 Task: Set up an automation rule in Jira to create a feature flag in LaunchDarkly when an epic is moved to 'In Progress'.
Action: Mouse moved to (137, 238)
Screenshot: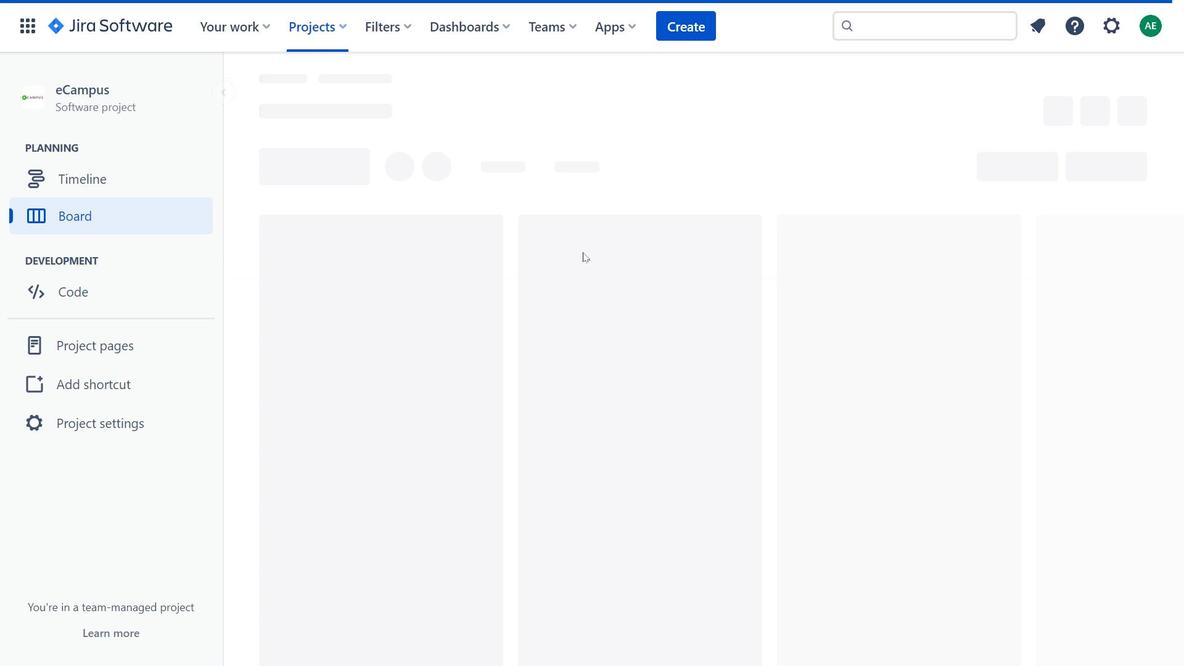 
Action: Mouse pressed left at (137, 238)
Screenshot: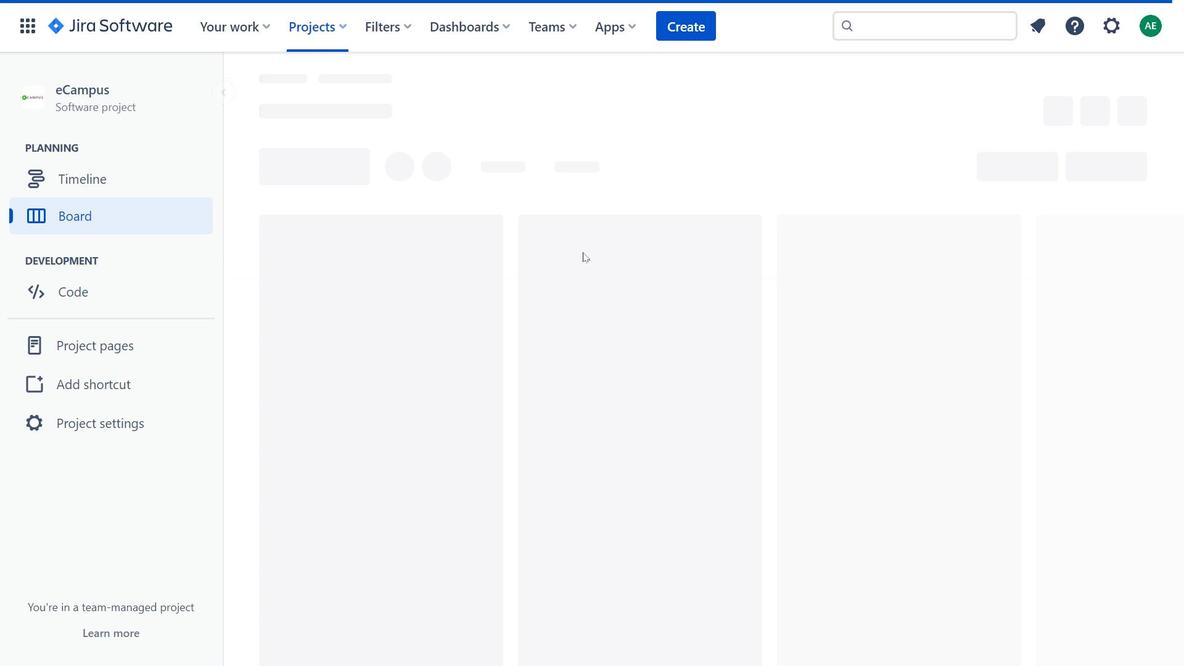 
Action: Mouse moved to (961, 377)
Screenshot: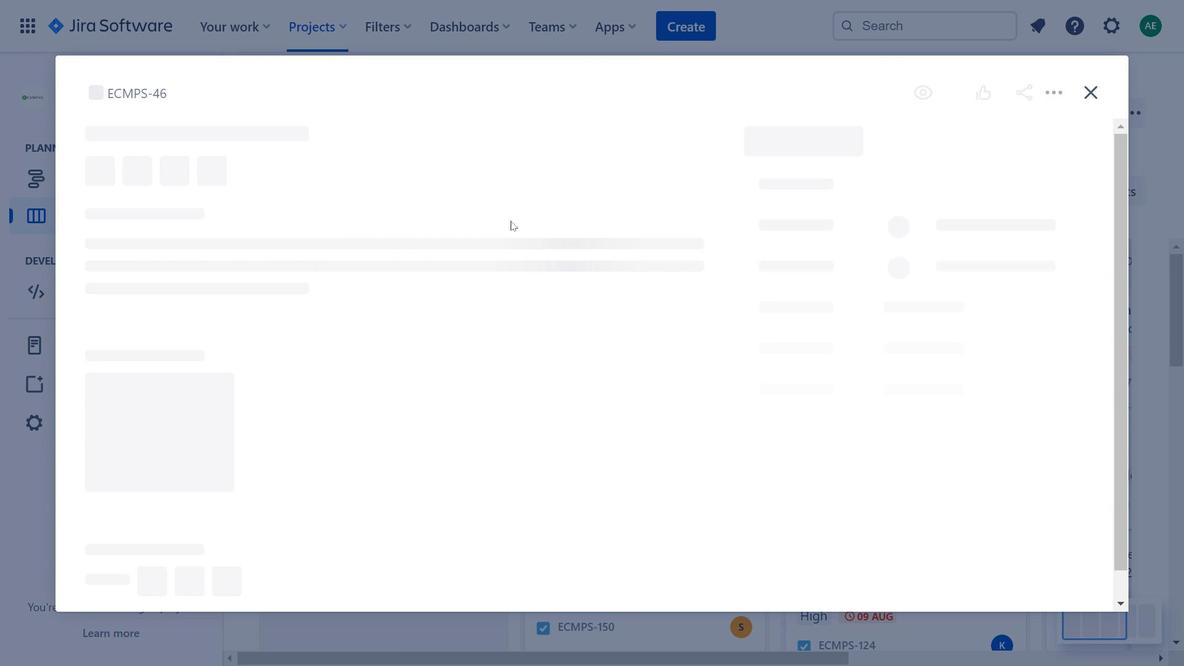 
Action: Mouse pressed left at (961, 377)
Screenshot: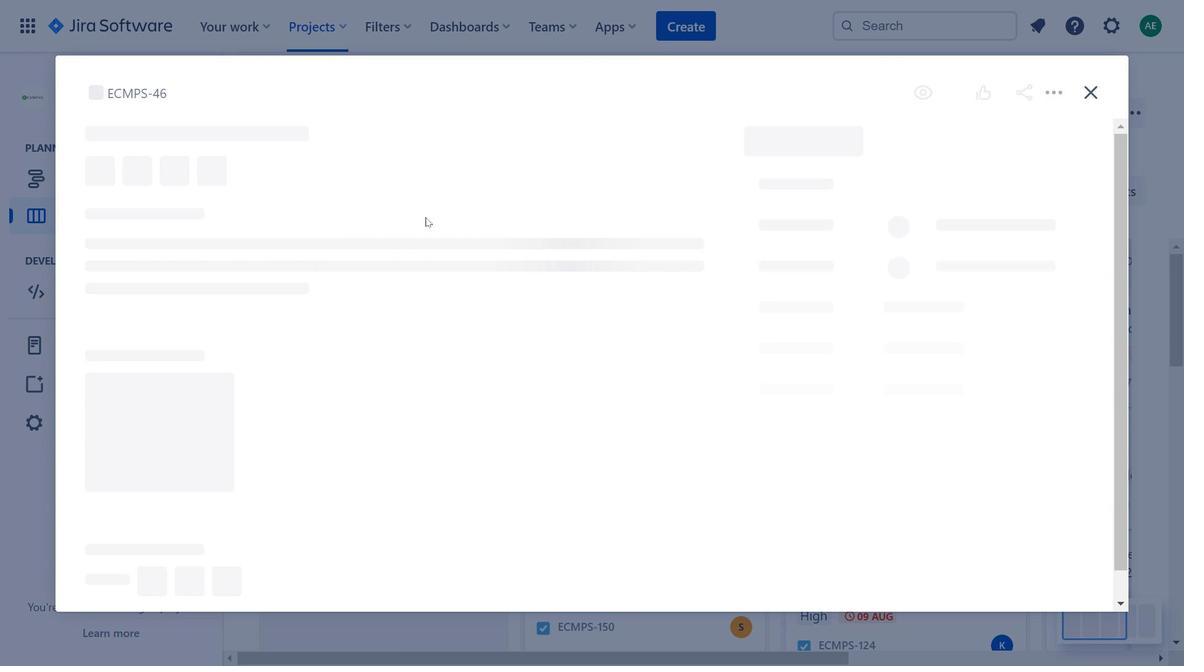 
Action: Mouse moved to (295, 243)
Screenshot: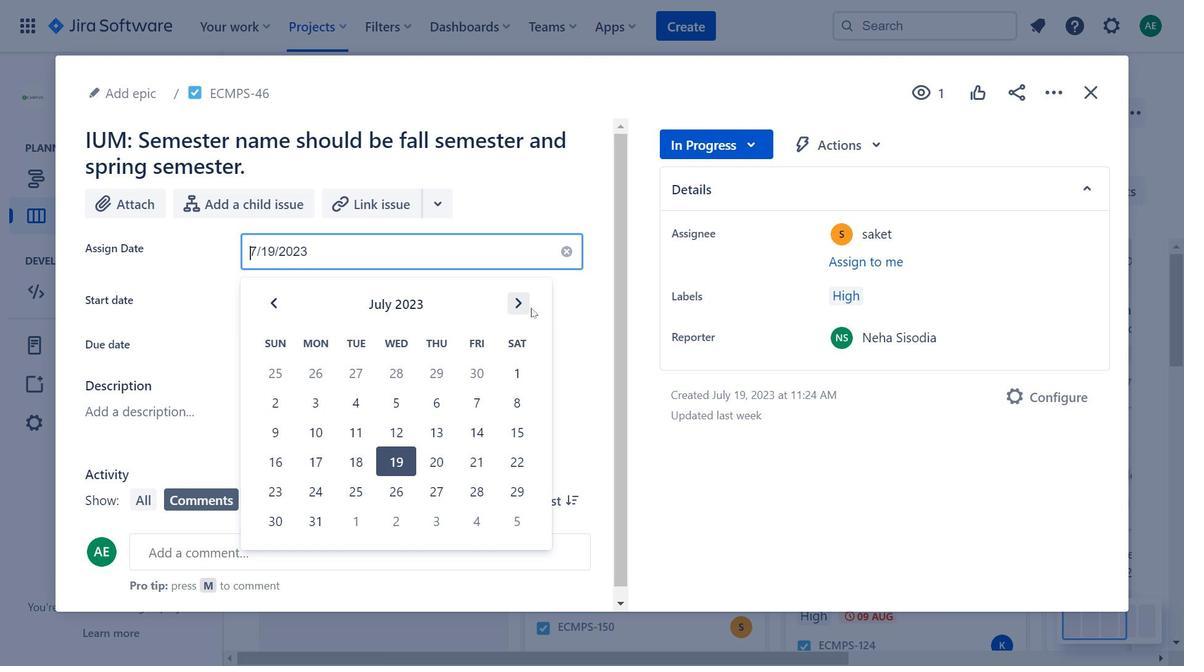 
Action: Mouse pressed left at (295, 243)
Screenshot: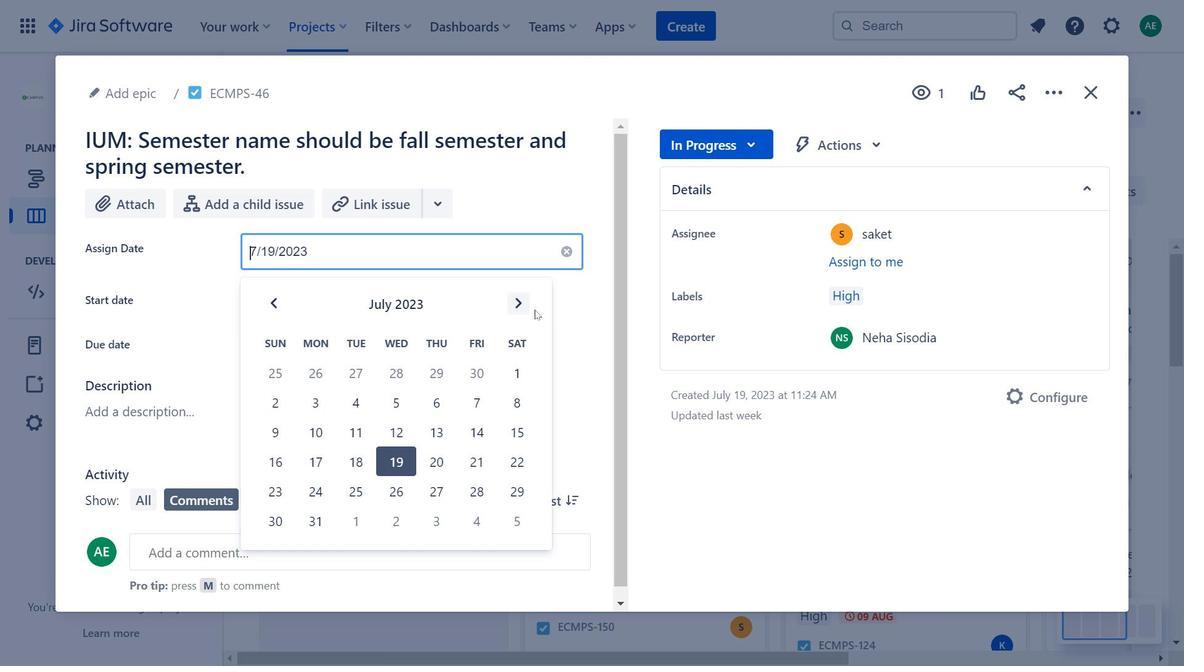 
Action: Mouse moved to (529, 310)
Screenshot: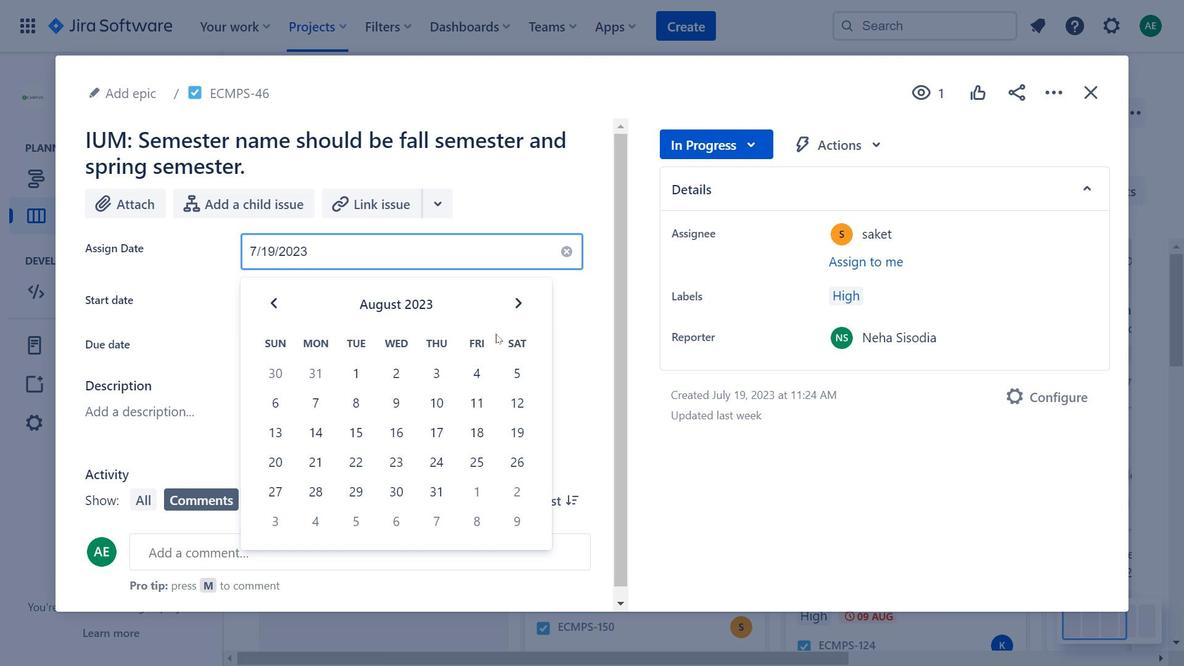 
Action: Mouse pressed left at (529, 310)
Screenshot: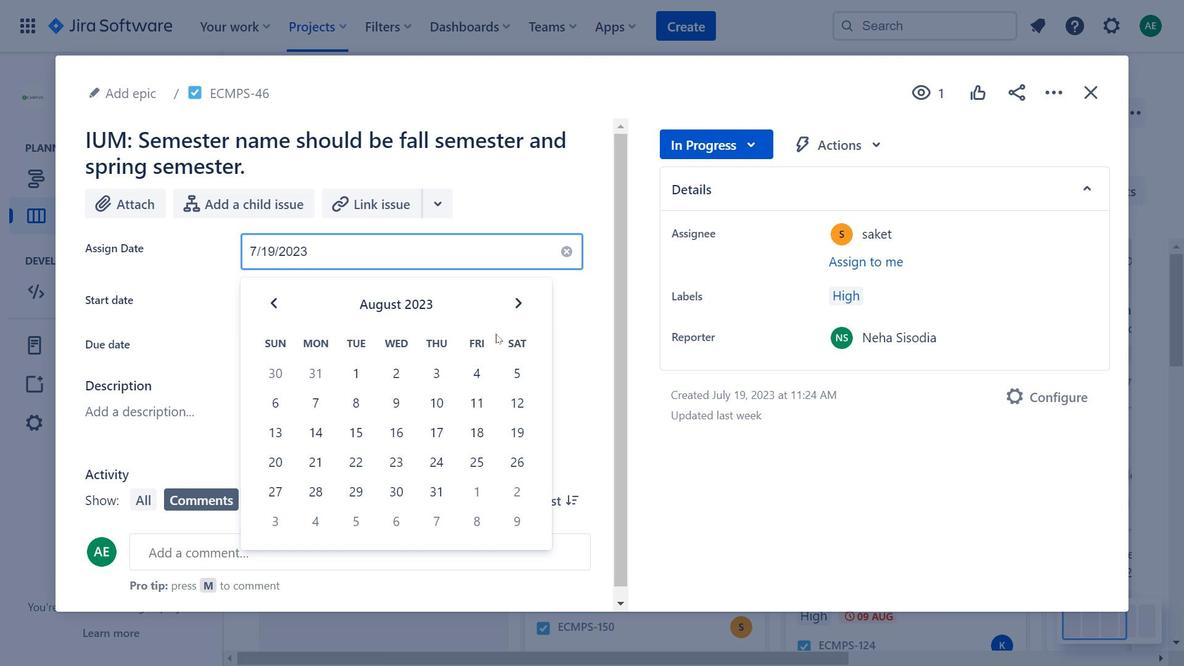 
Action: Mouse moved to (528, 303)
Screenshot: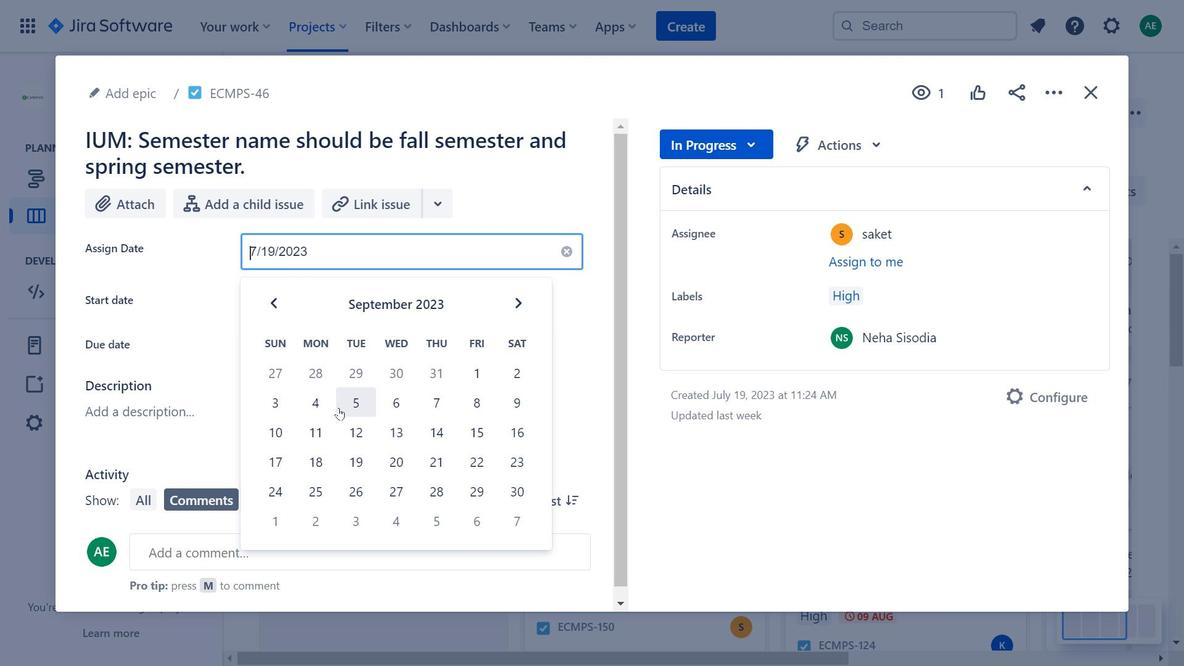 
Action: Mouse pressed left at (528, 303)
Screenshot: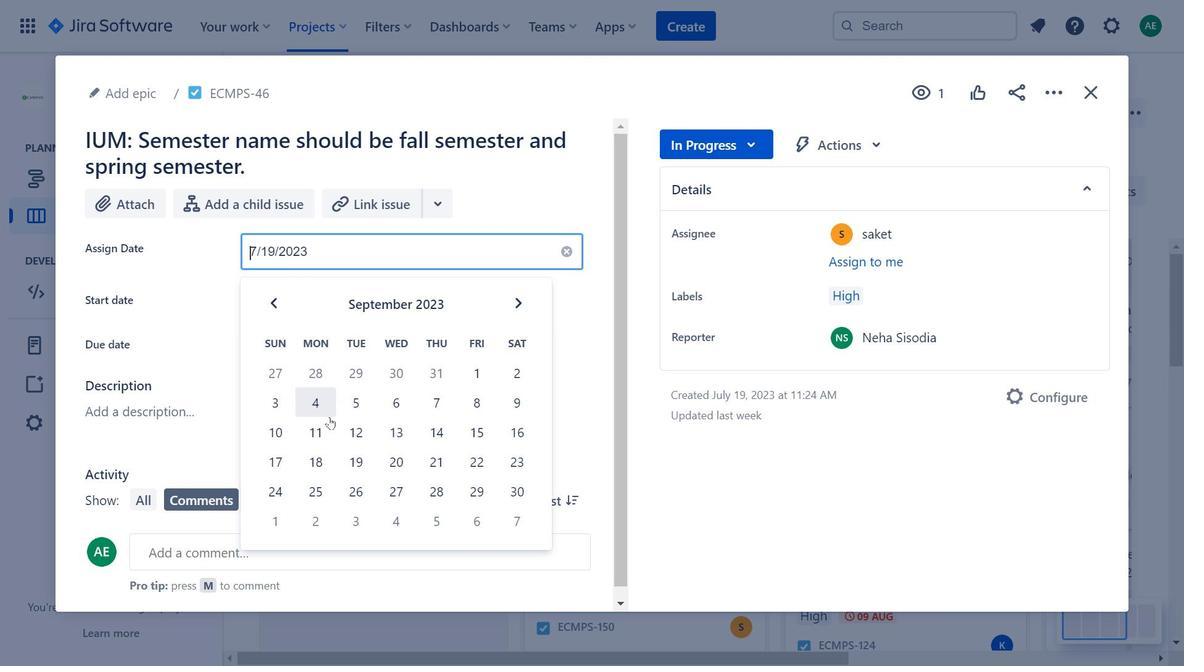 
Action: Mouse moved to (849, 144)
Screenshot: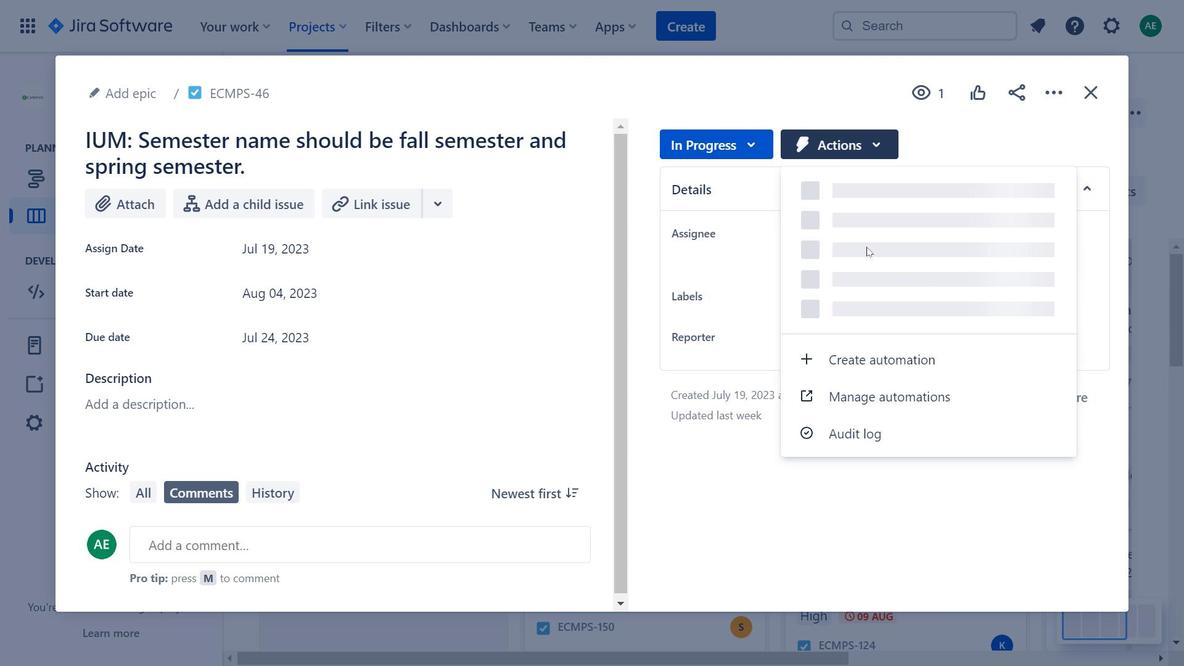 
Action: Mouse pressed left at (849, 144)
Screenshot: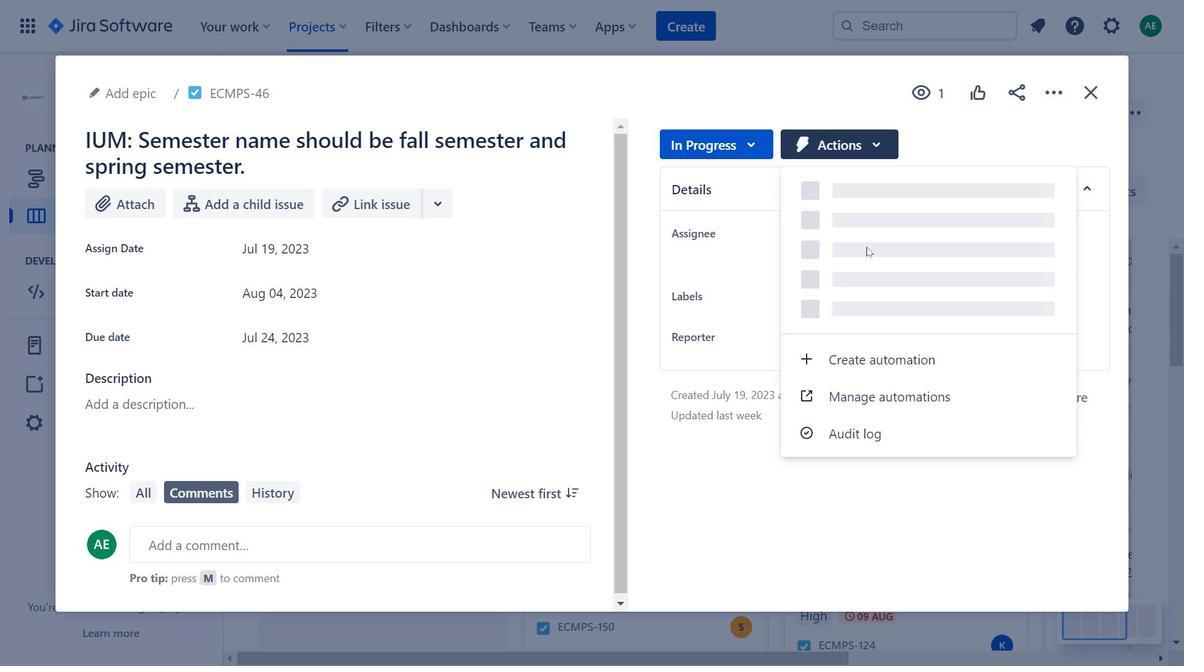 
Action: Mouse moved to (429, 216)
Screenshot: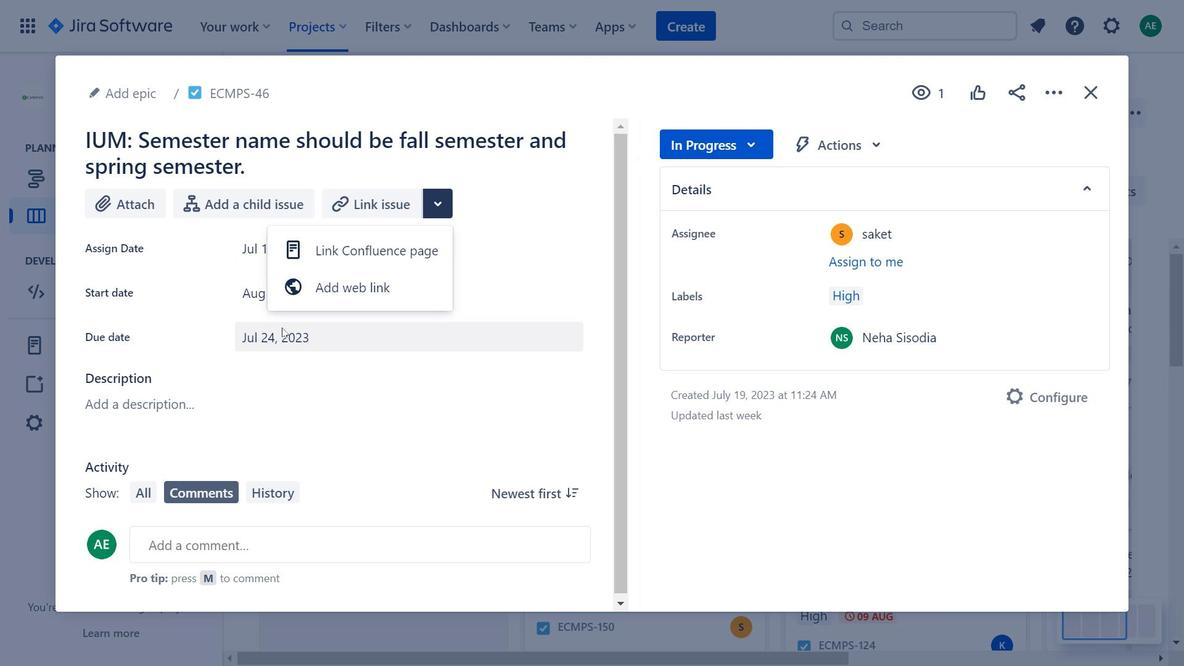 
Action: Mouse pressed left at (429, 216)
Screenshot: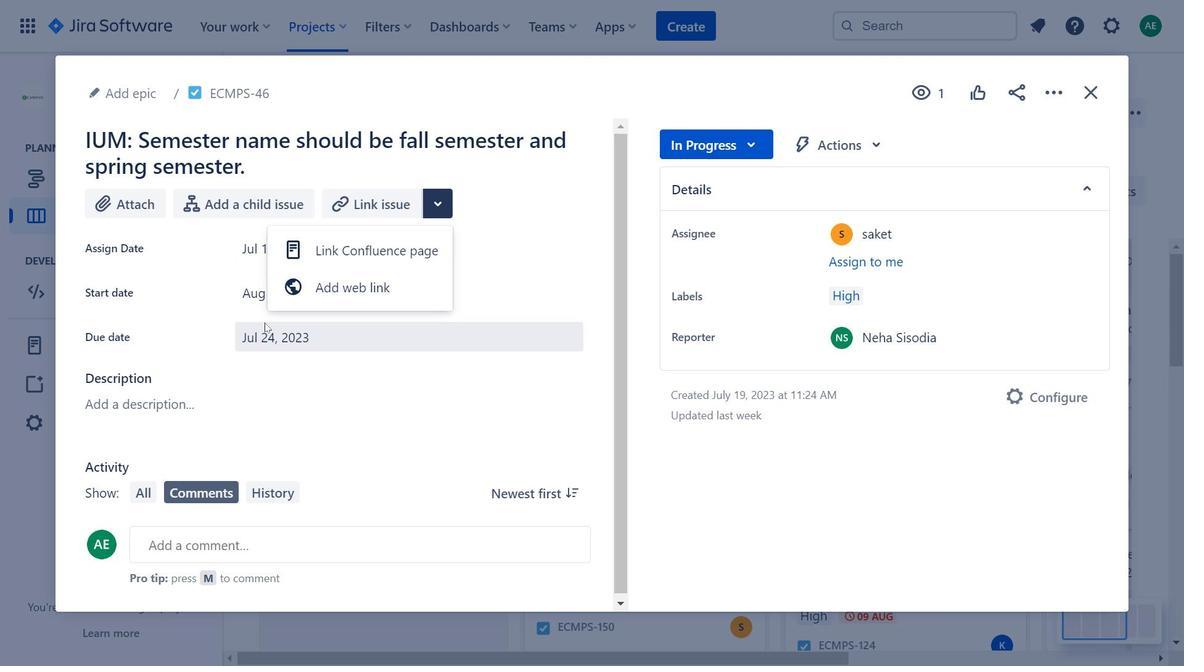 
Action: Mouse moved to (242, 288)
Screenshot: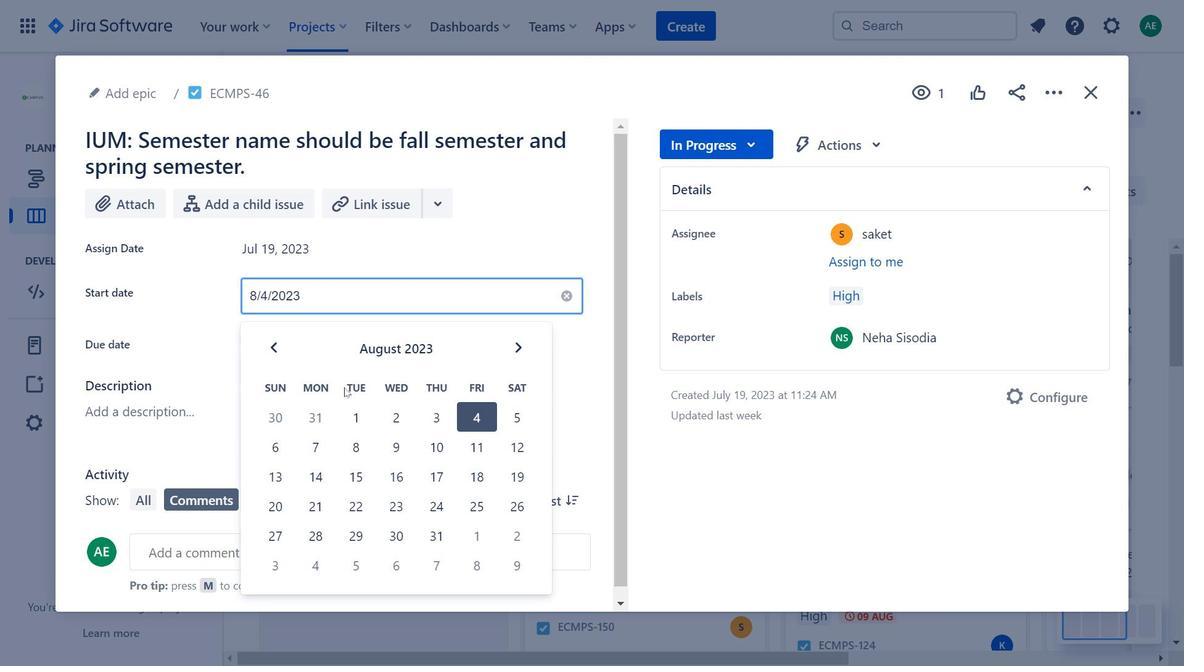 
Action: Mouse pressed left at (242, 288)
Screenshot: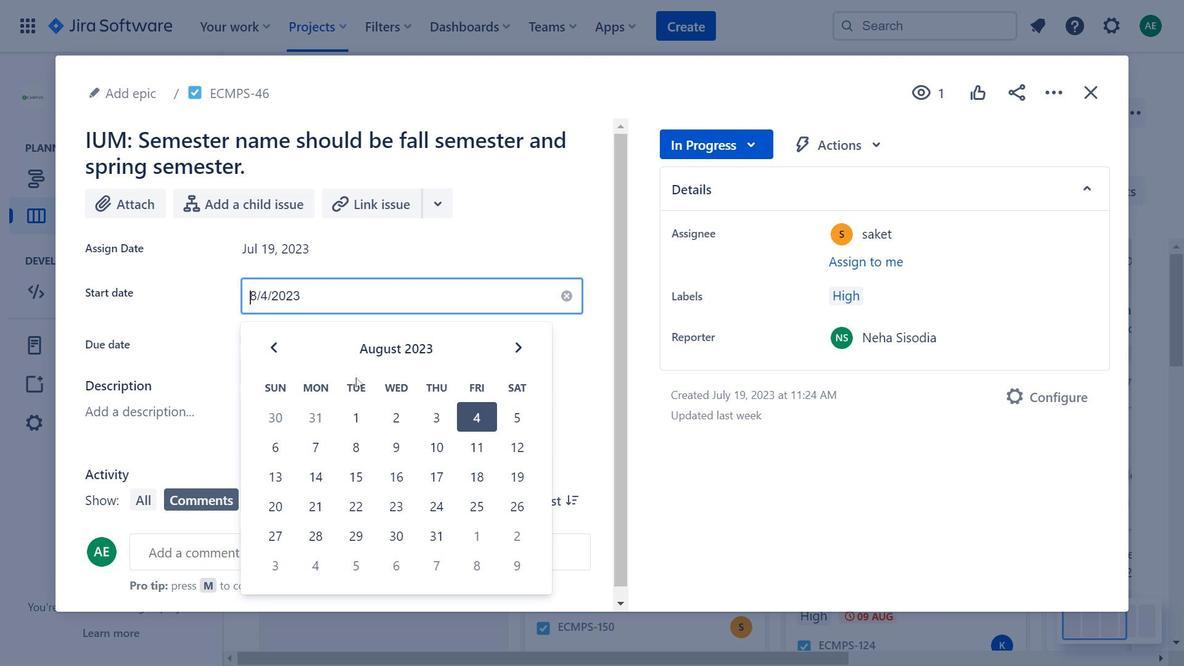 
Action: Mouse moved to (527, 350)
Screenshot: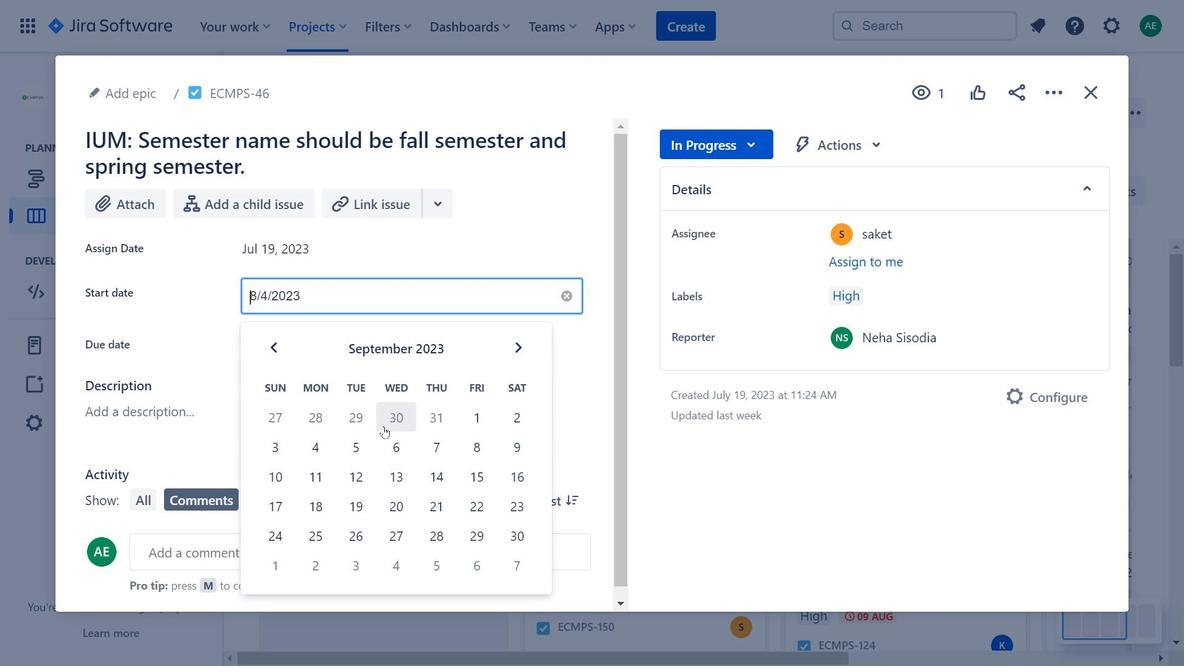 
Action: Mouse pressed left at (527, 350)
Screenshot: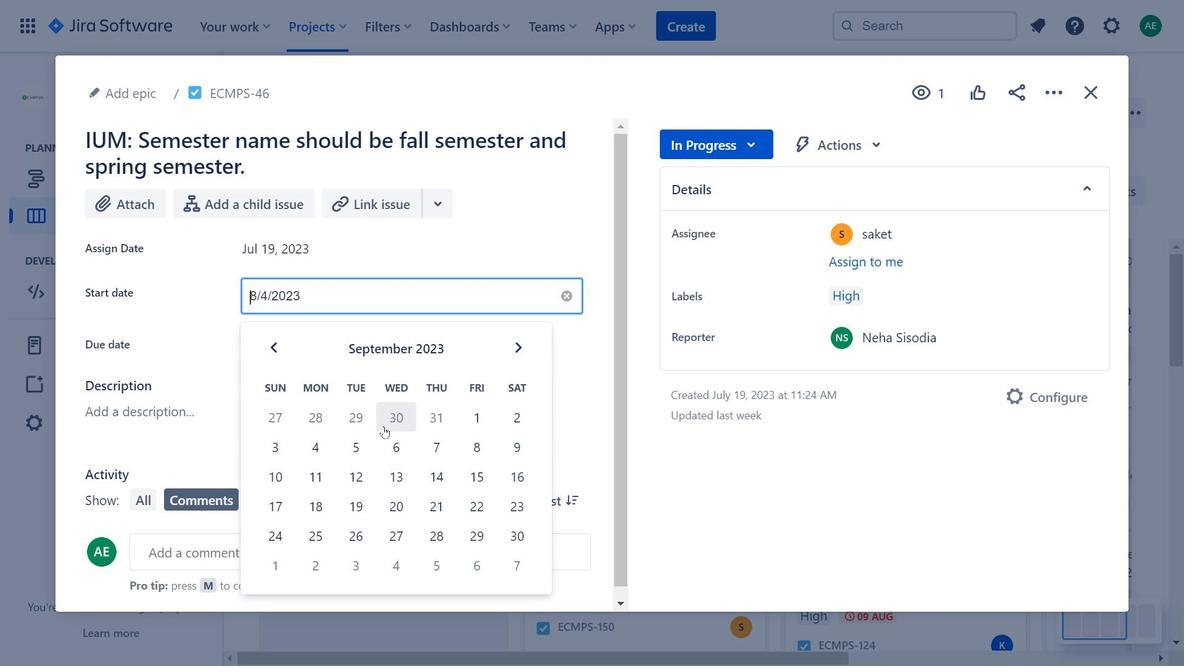 
Action: Mouse moved to (856, 142)
Screenshot: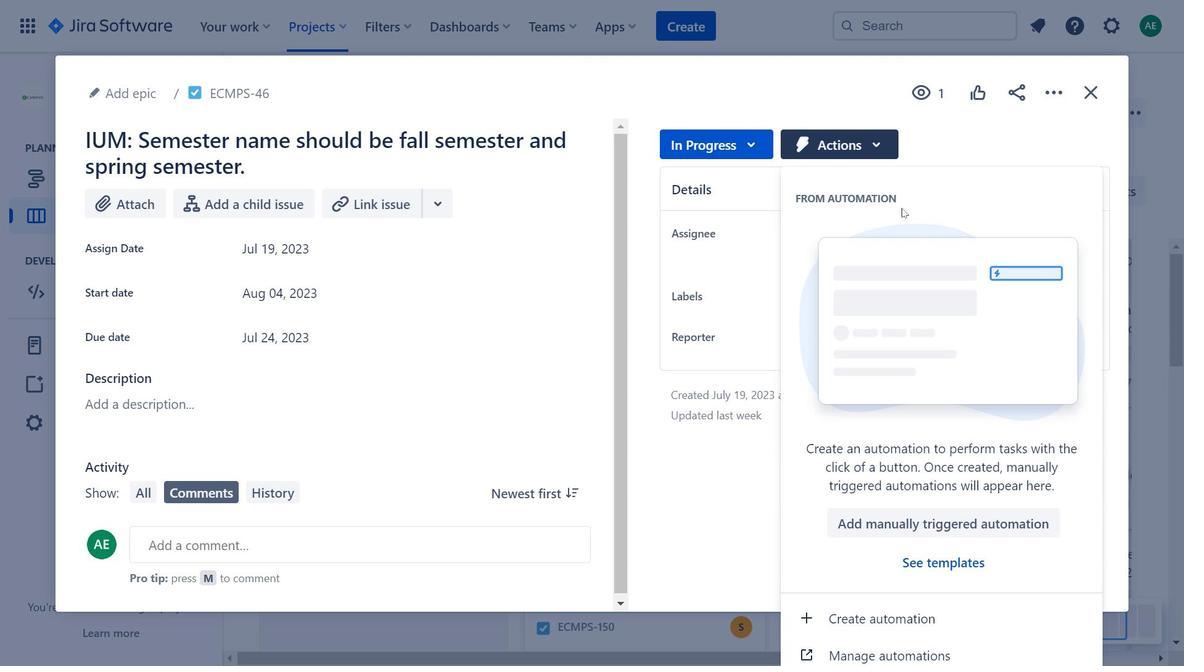 
Action: Mouse pressed left at (856, 142)
Screenshot: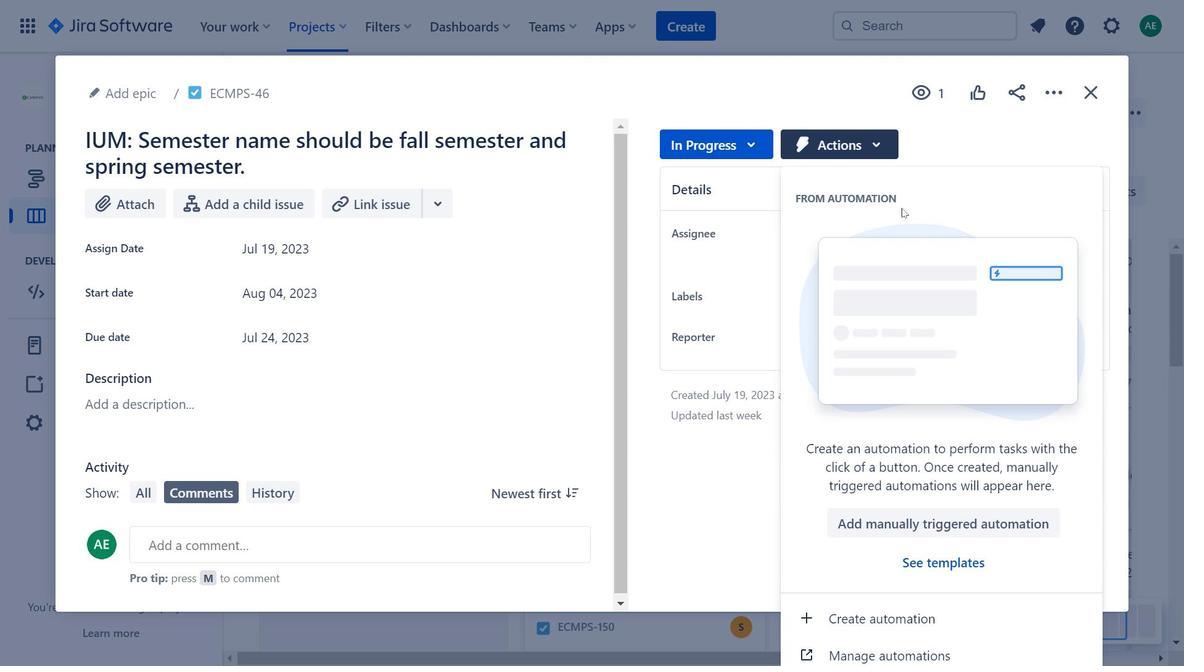 
Action: Mouse moved to (770, 143)
Screenshot: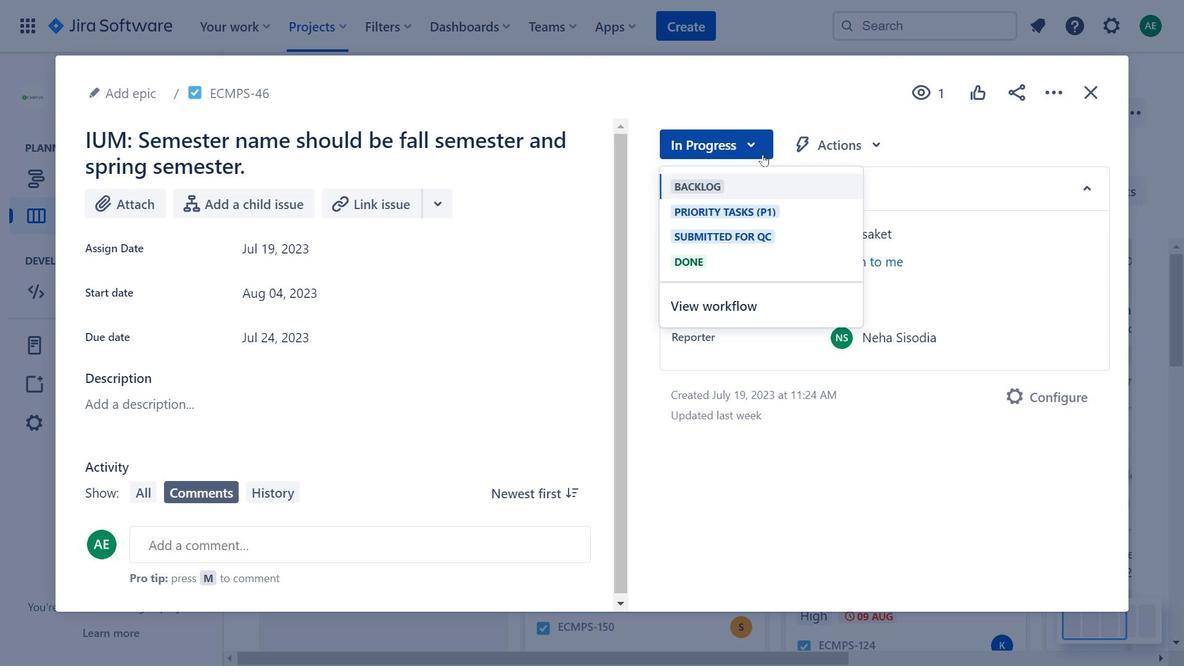 
Action: Mouse pressed left at (770, 143)
Screenshot: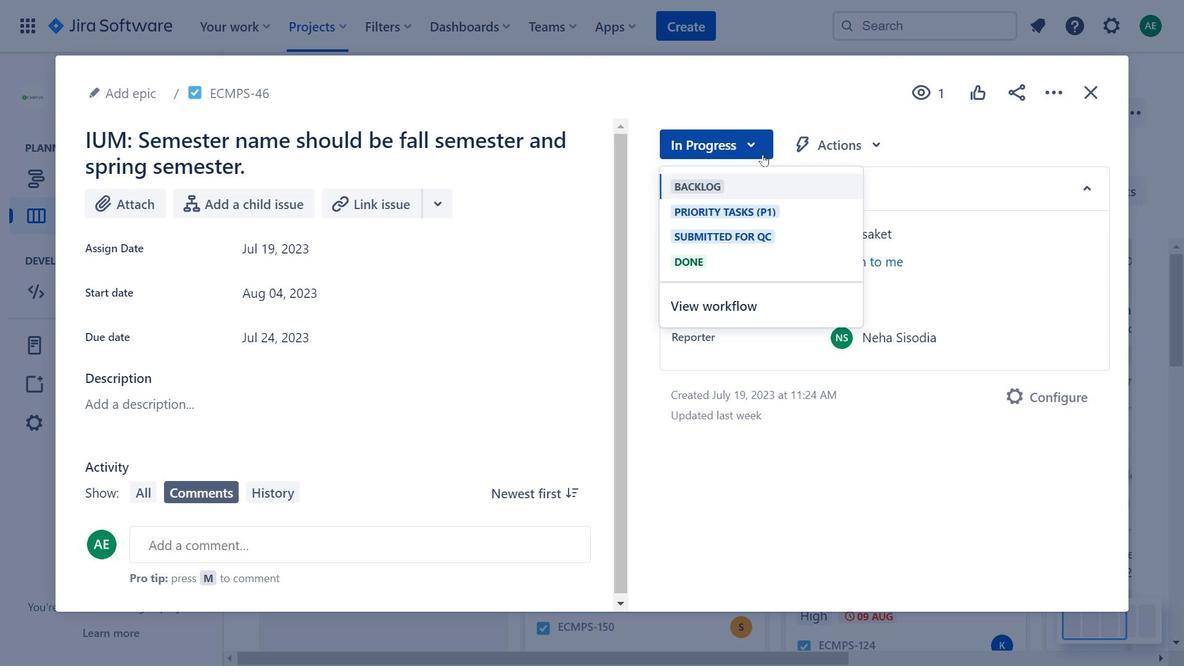 
Action: Mouse moved to (650, 230)
Screenshot: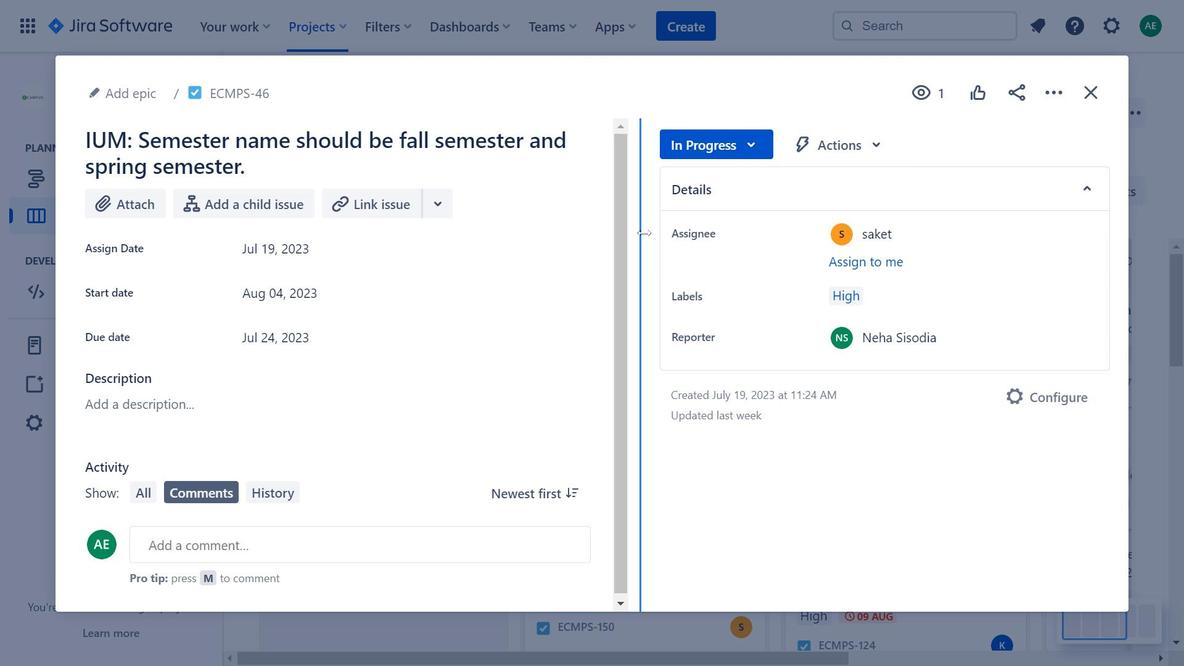 
Action: Mouse pressed left at (650, 230)
Screenshot: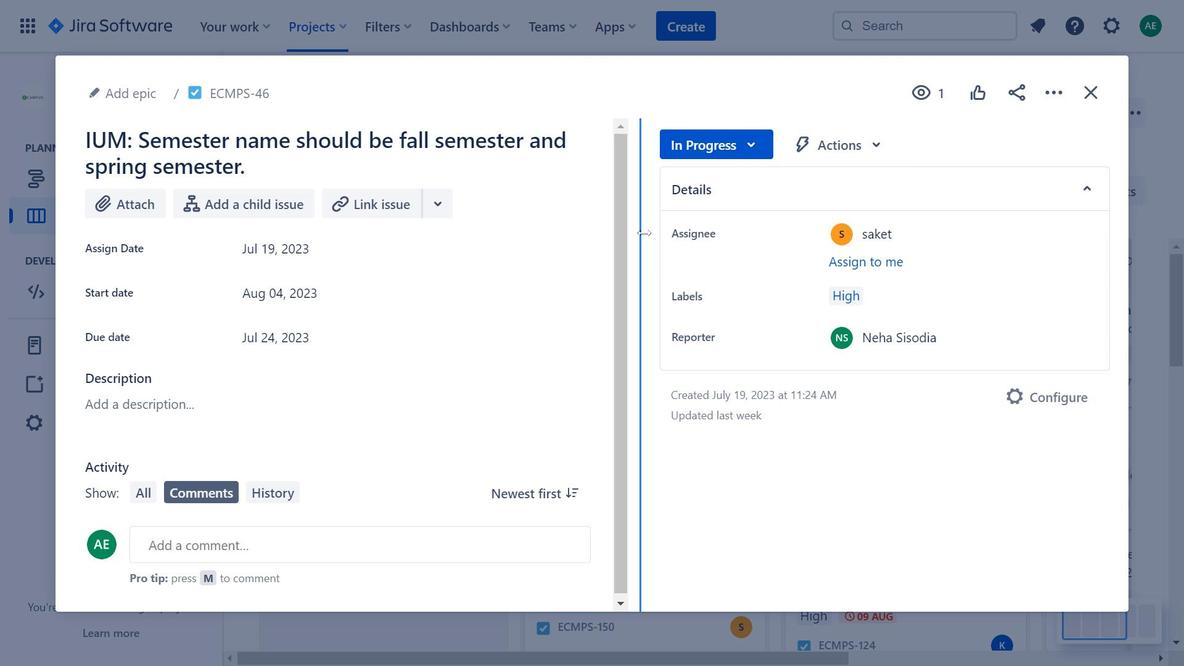 
Action: Mouse moved to (448, 199)
Screenshot: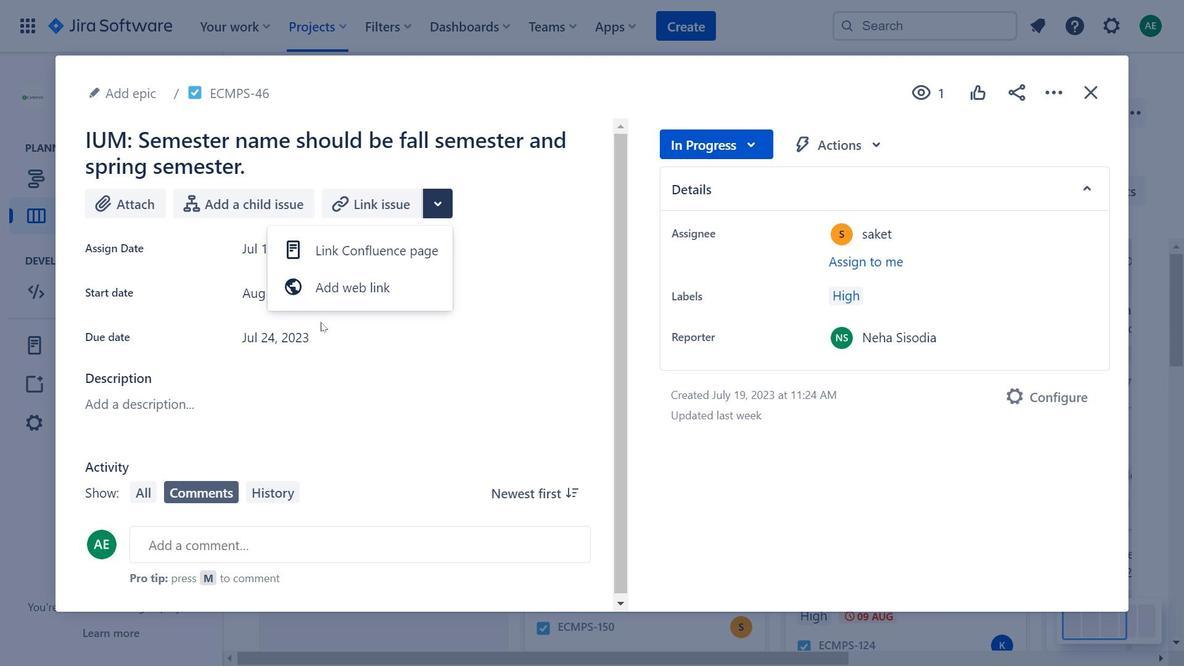 
Action: Mouse pressed left at (448, 199)
Screenshot: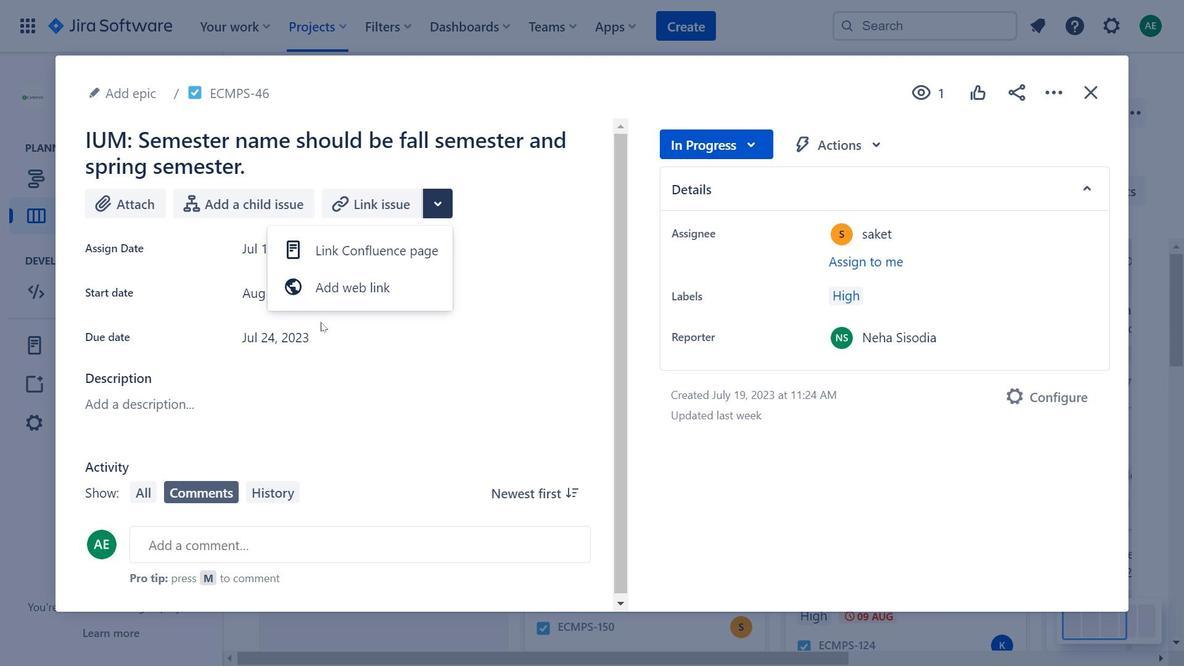 
Action: Mouse moved to (249, 282)
Screenshot: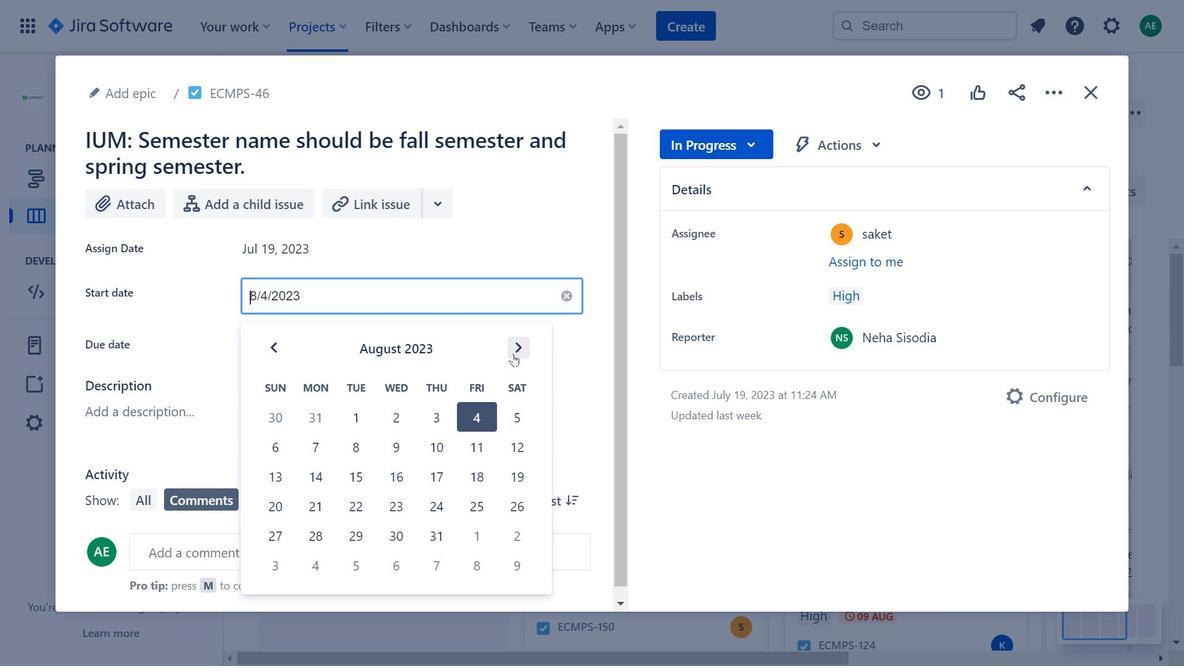 
Action: Mouse pressed left at (249, 282)
Screenshot: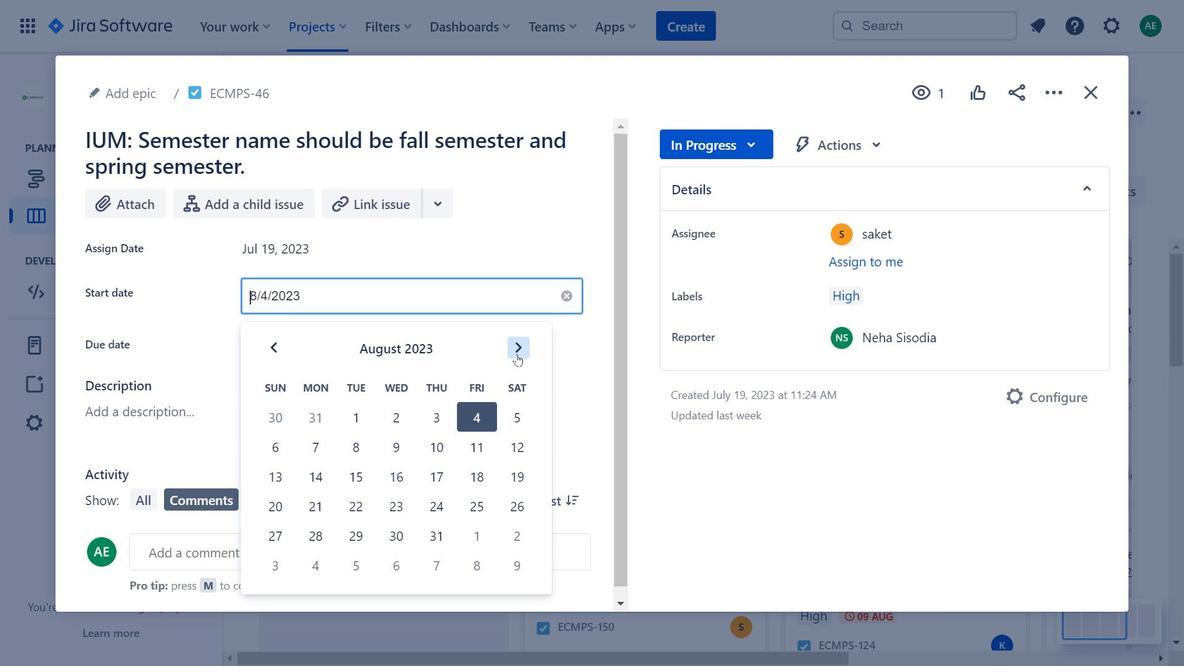 
Action: Mouse moved to (516, 354)
Screenshot: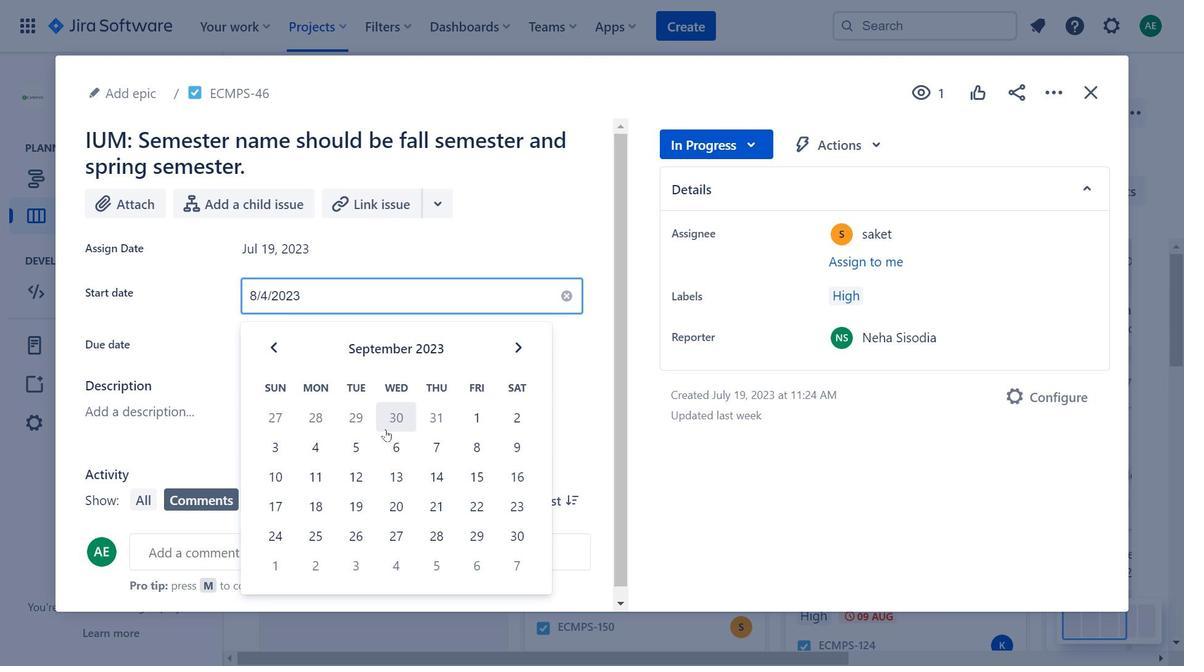 
Action: Mouse pressed left at (516, 354)
Screenshot: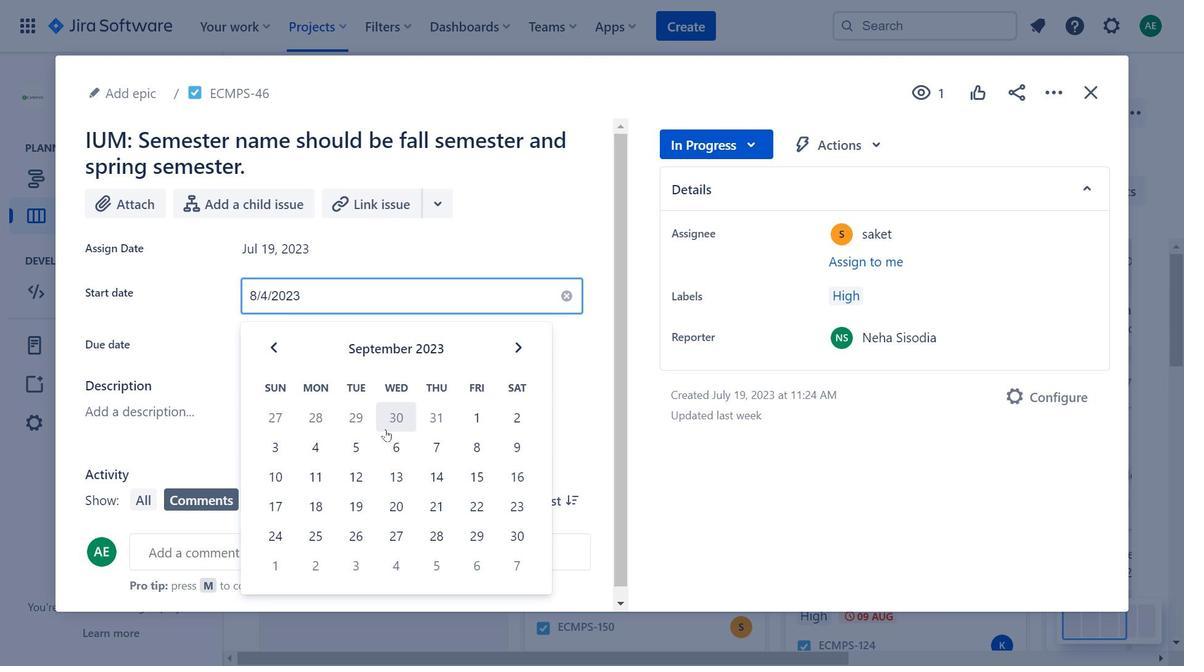 
Action: Mouse moved to (1093, 81)
Screenshot: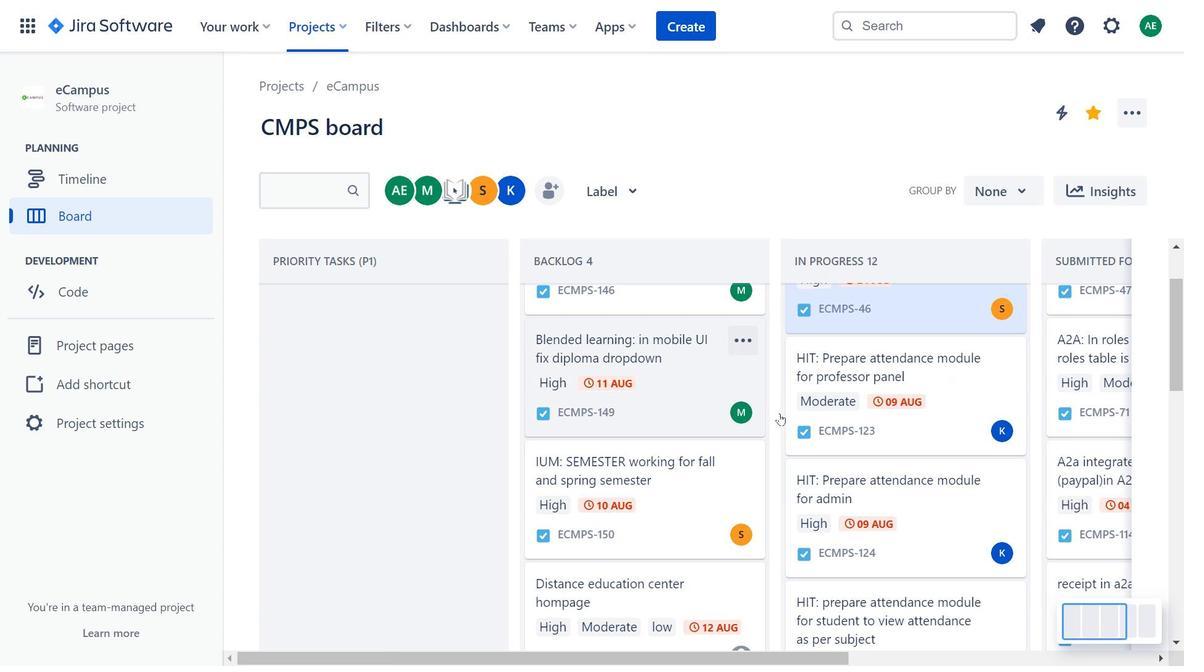 
Action: Mouse pressed left at (1093, 81)
Screenshot: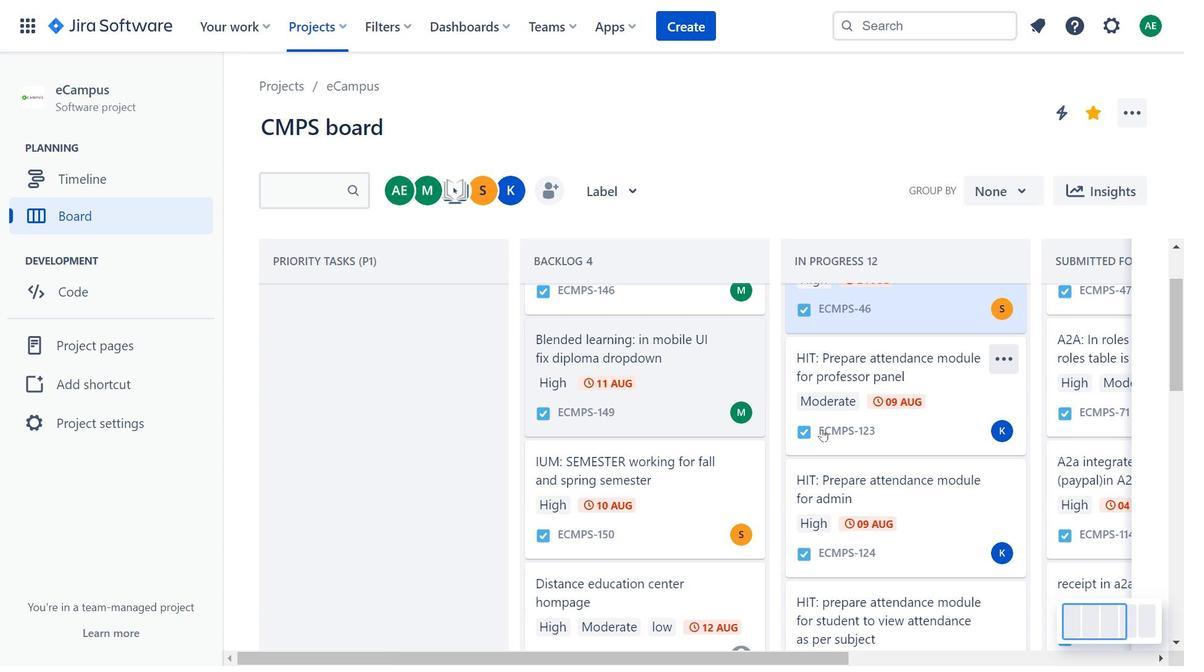 
Action: Mouse moved to (631, 358)
Screenshot: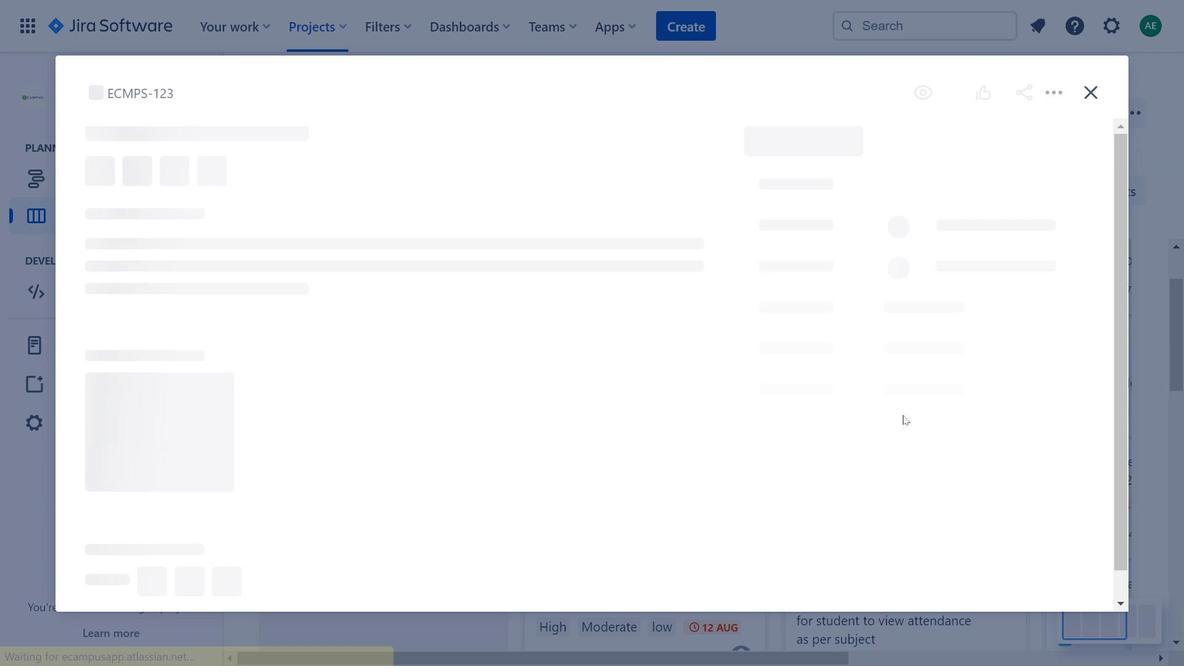 
Action: Mouse scrolled (631, 357) with delta (0, 0)
Screenshot: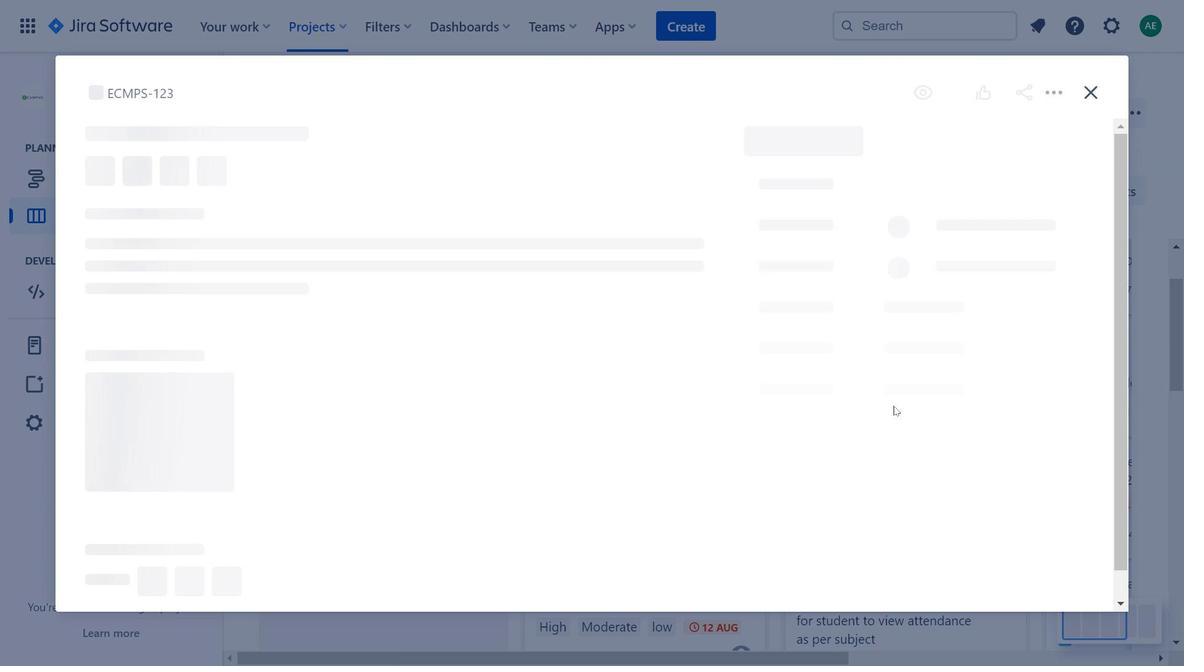 
Action: Mouse moved to (905, 427)
Screenshot: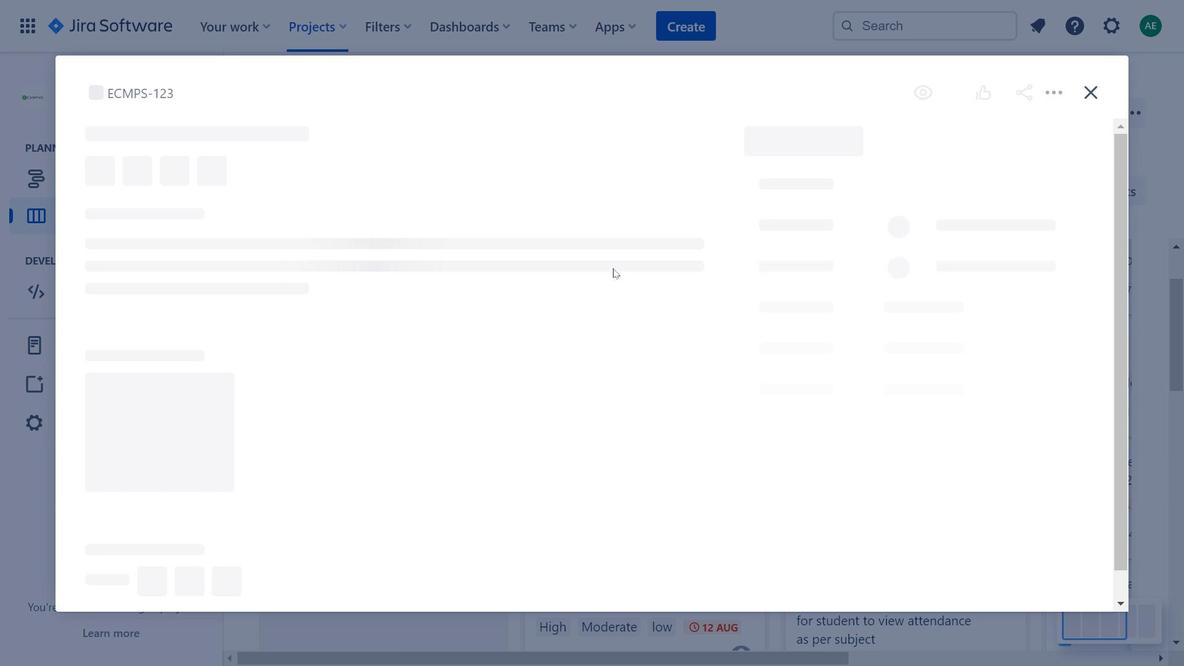 
Action: Mouse pressed left at (905, 427)
Screenshot: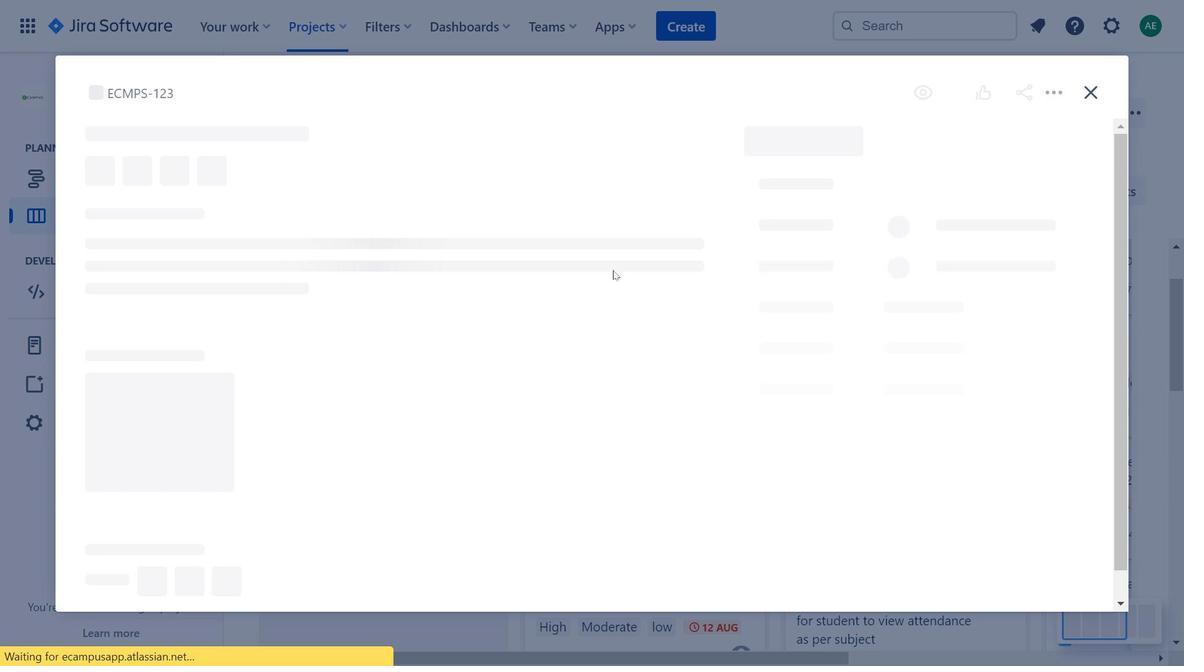 
Action: Mouse moved to (442, 304)
Screenshot: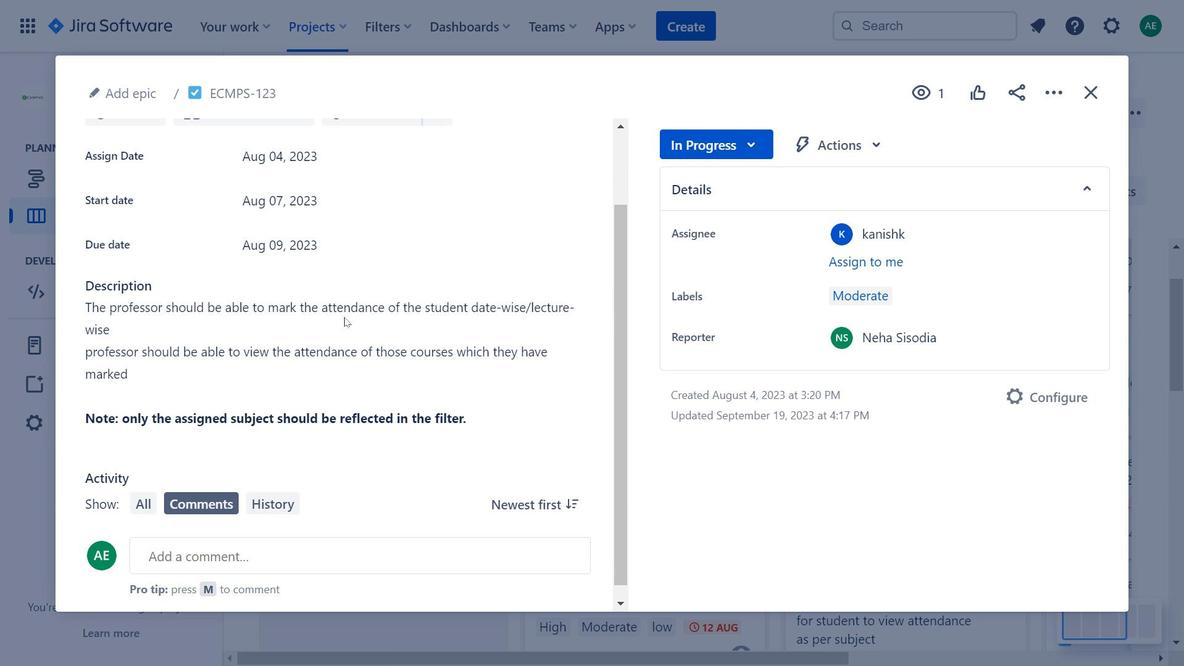
Action: Mouse scrolled (442, 303) with delta (0, 0)
Screenshot: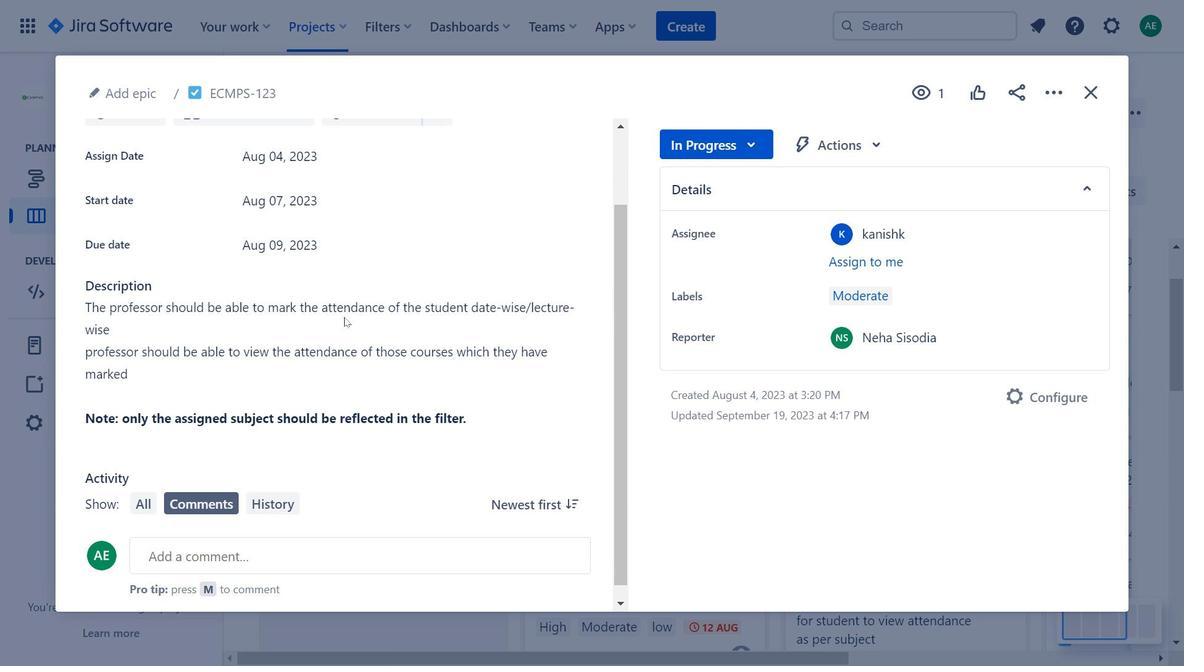 
Action: Mouse moved to (344, 317)
Screenshot: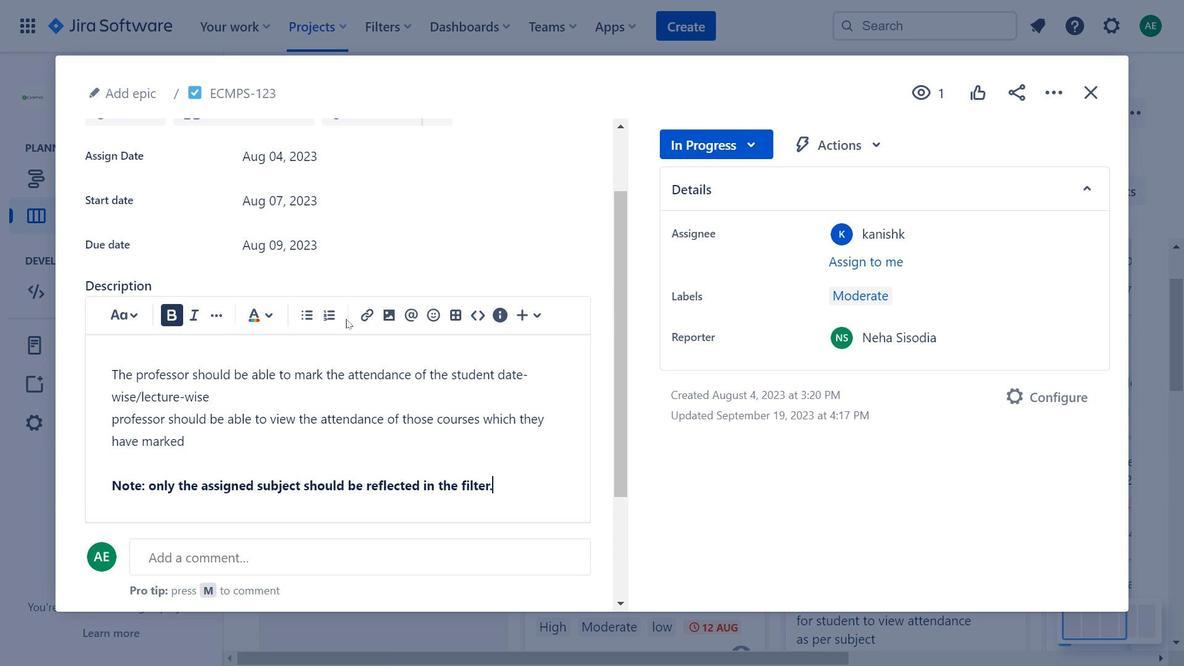
Action: Mouse pressed left at (344, 317)
Screenshot: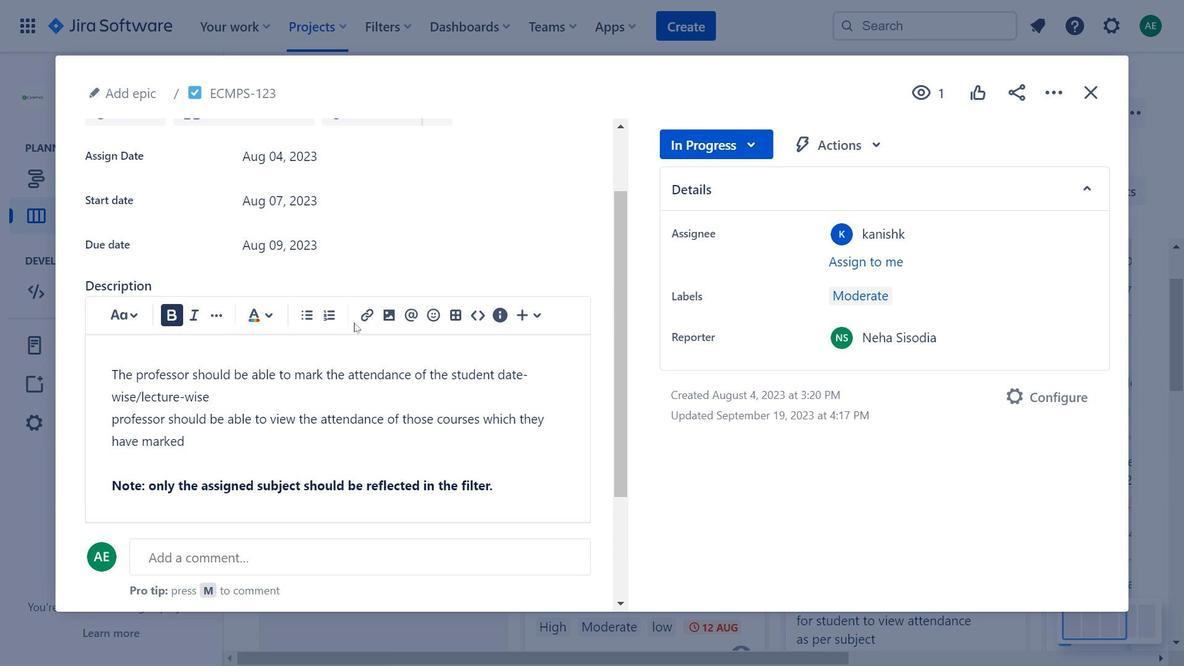 
Action: Mouse moved to (415, 455)
Screenshot: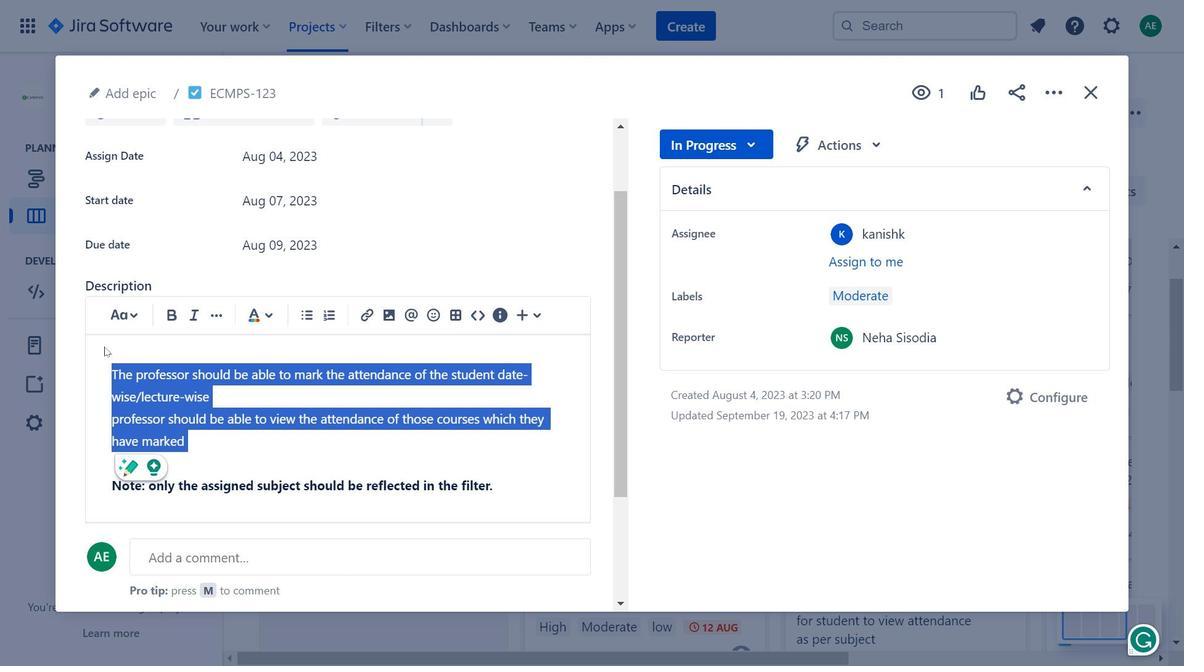 
Action: Mouse pressed left at (415, 455)
Screenshot: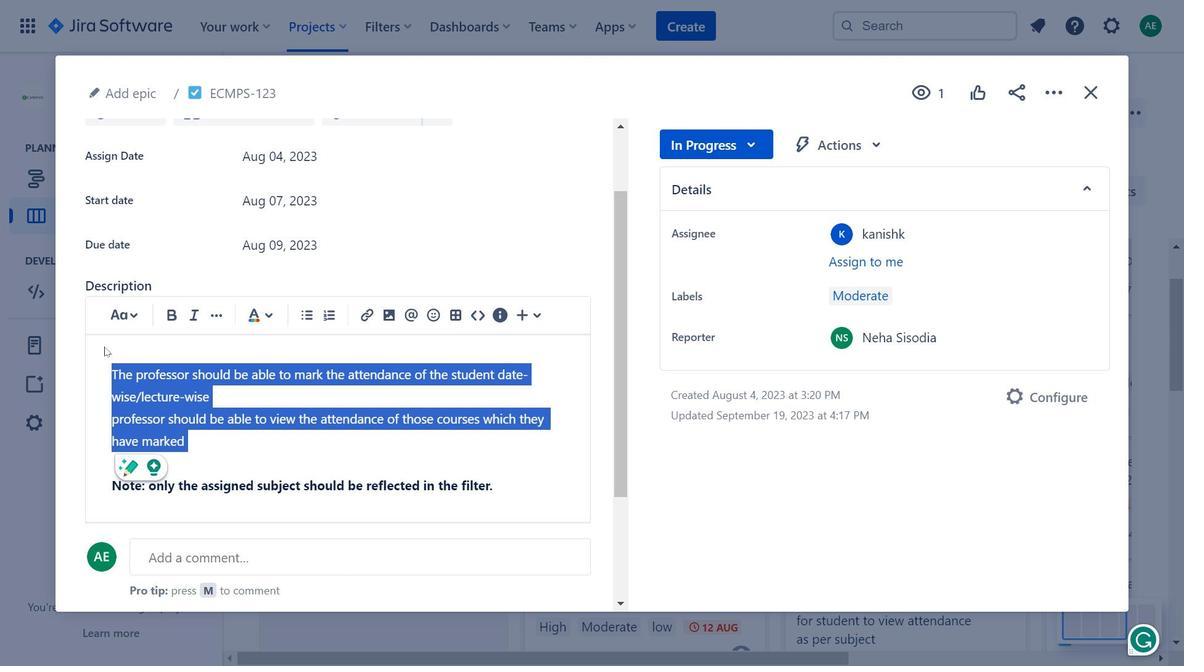 
Action: Mouse moved to (309, 197)
Screenshot: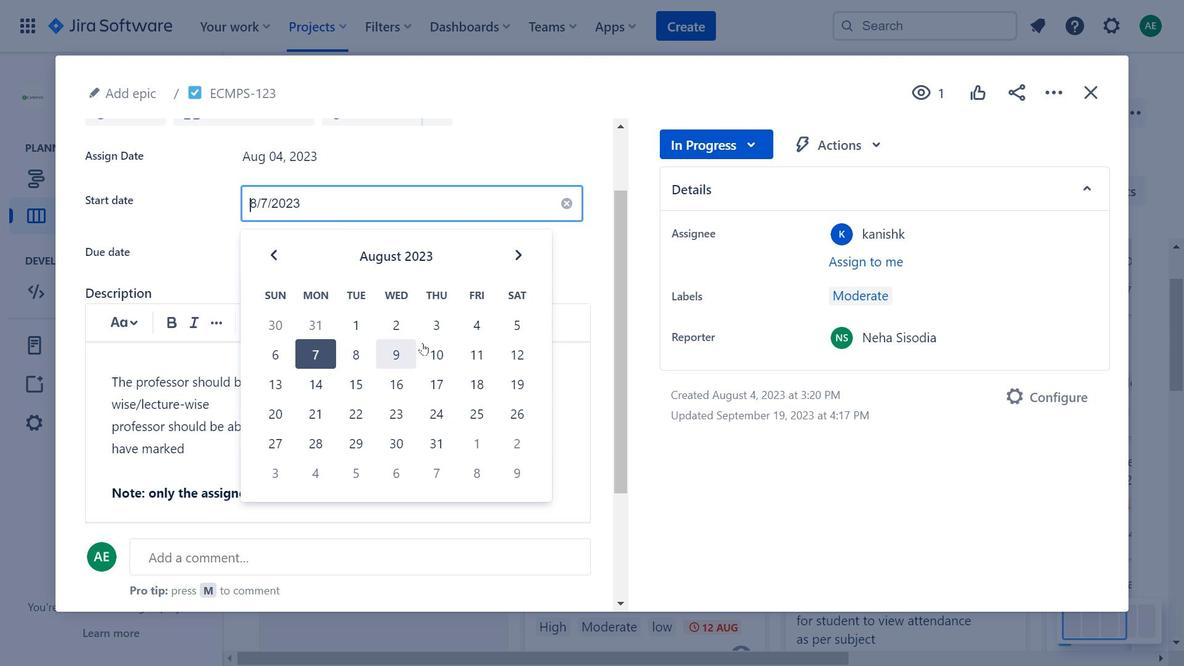 
Action: Mouse pressed left at (309, 197)
Screenshot: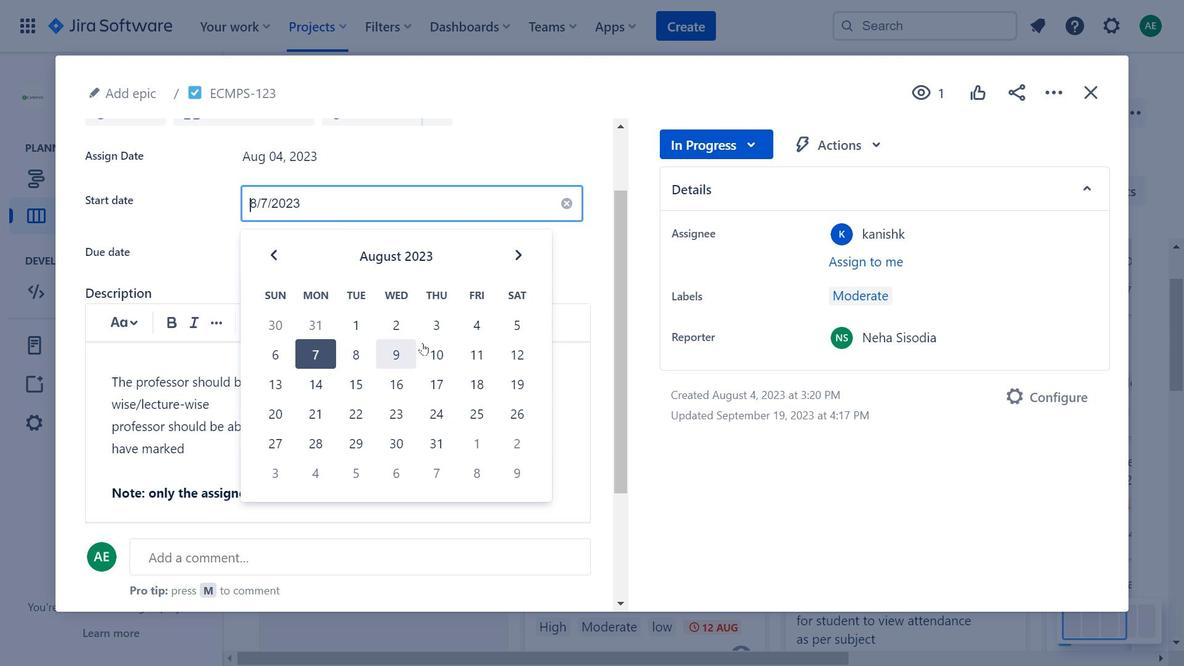
Action: Mouse moved to (1098, 87)
Screenshot: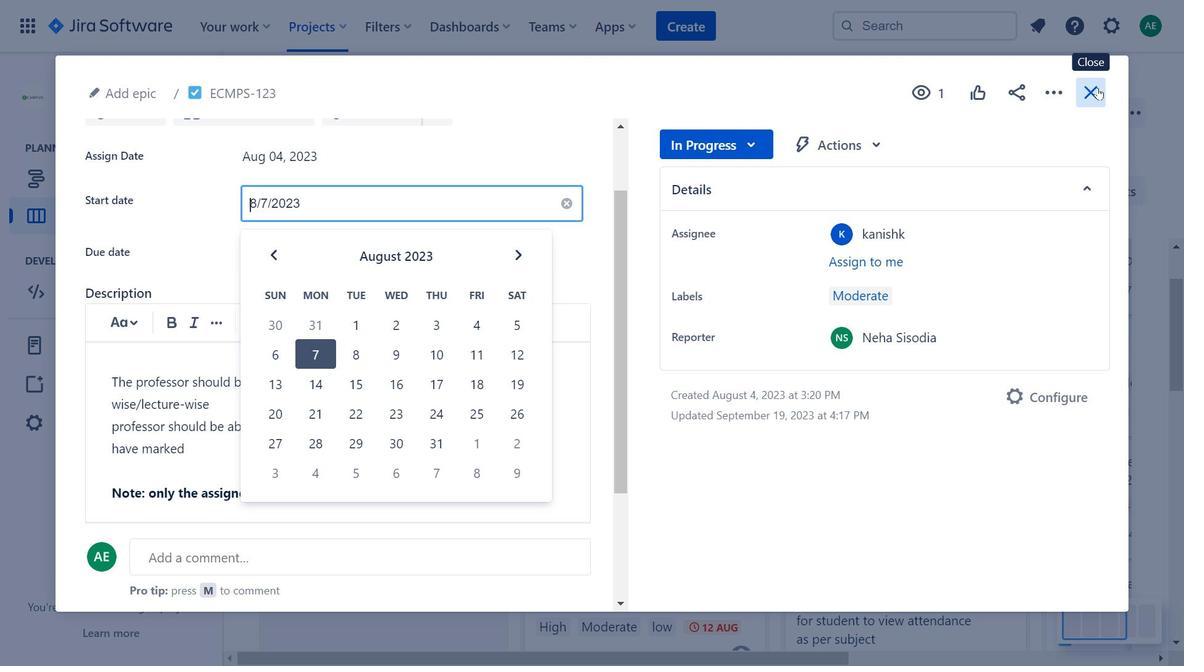 
Action: Mouse pressed left at (1098, 87)
Screenshot: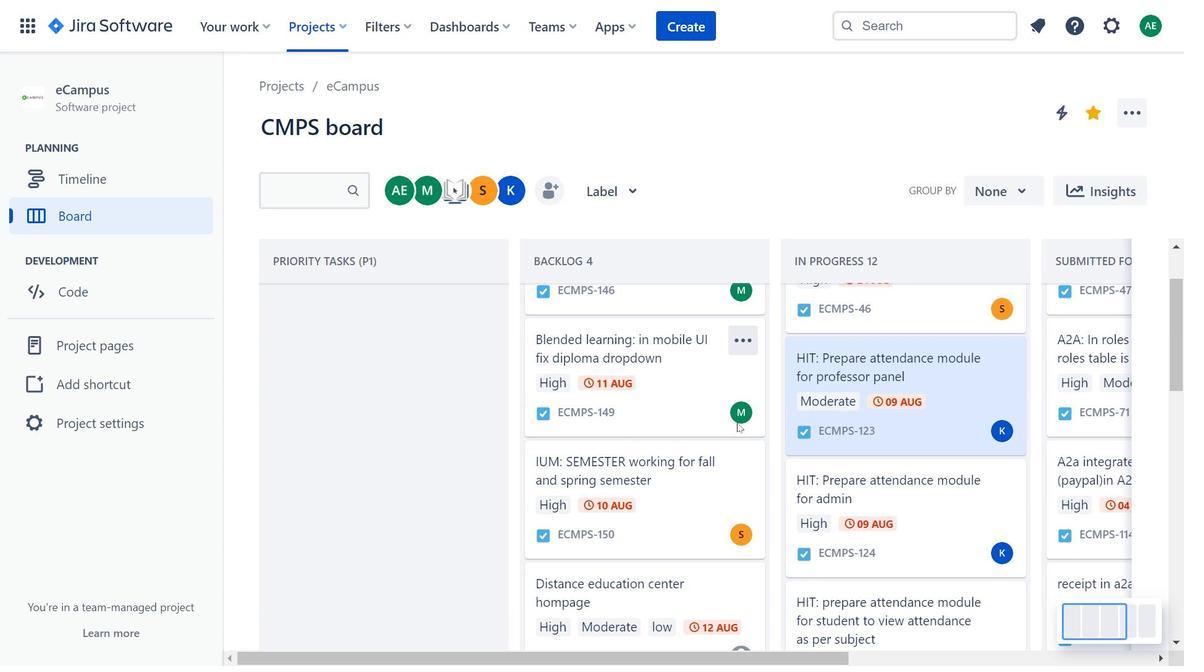 
Action: Mouse moved to (762, 385)
Screenshot: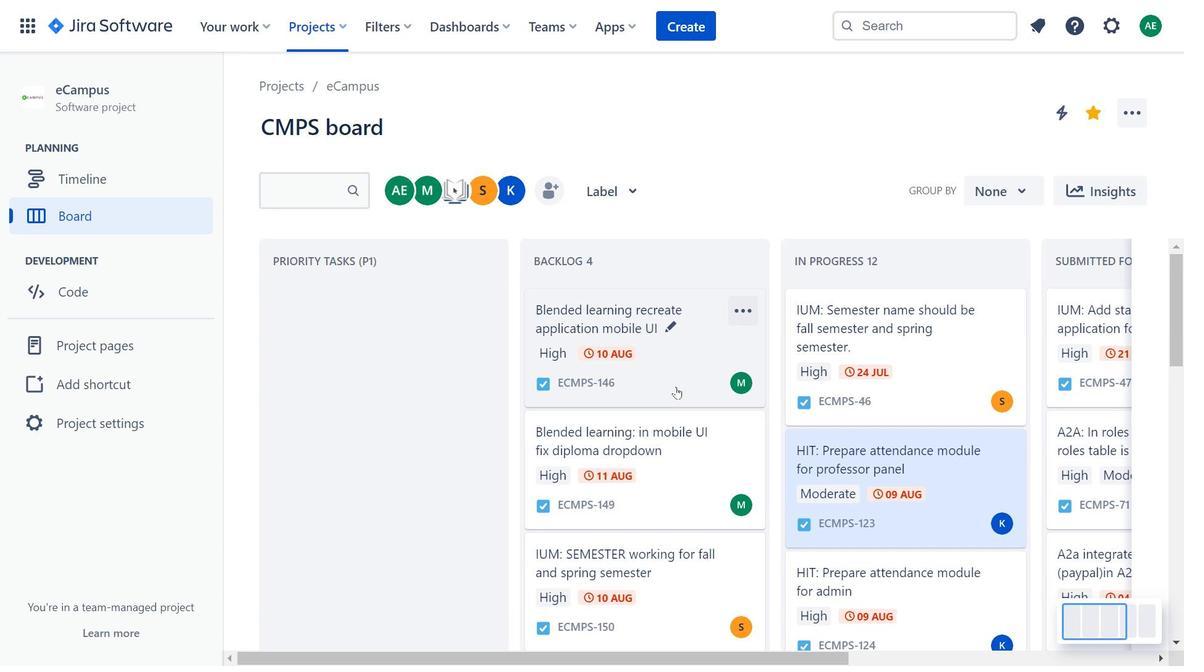 
Action: Mouse scrolled (762, 386) with delta (0, 0)
Screenshot: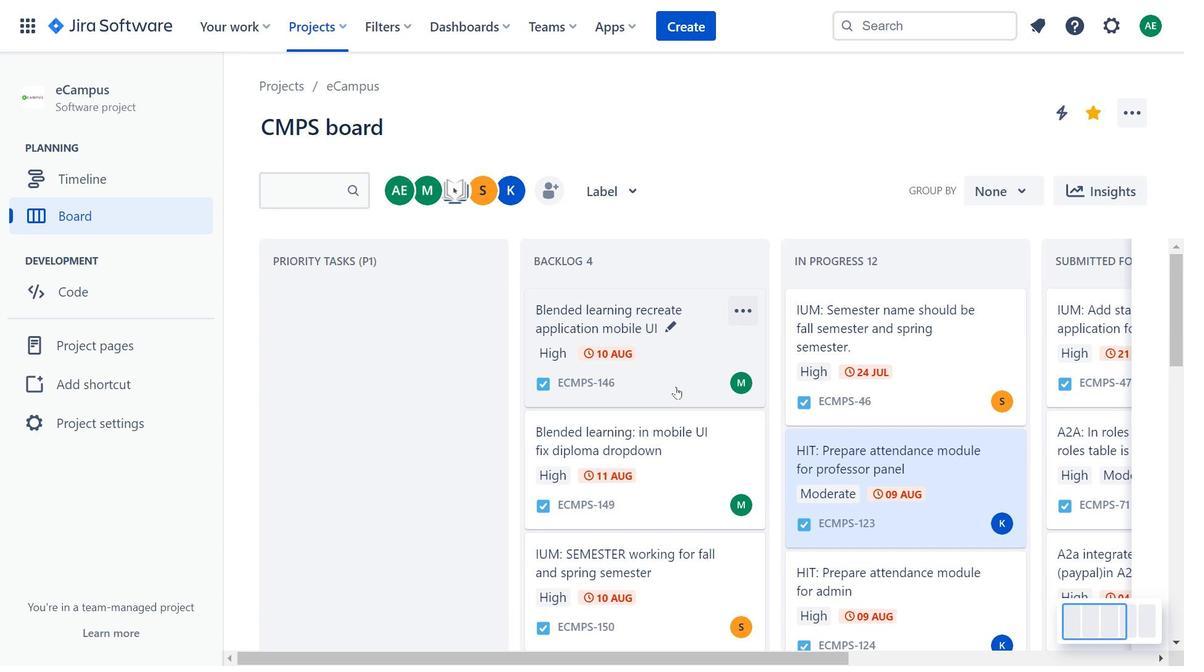 
Action: Mouse scrolled (762, 386) with delta (0, 0)
Screenshot: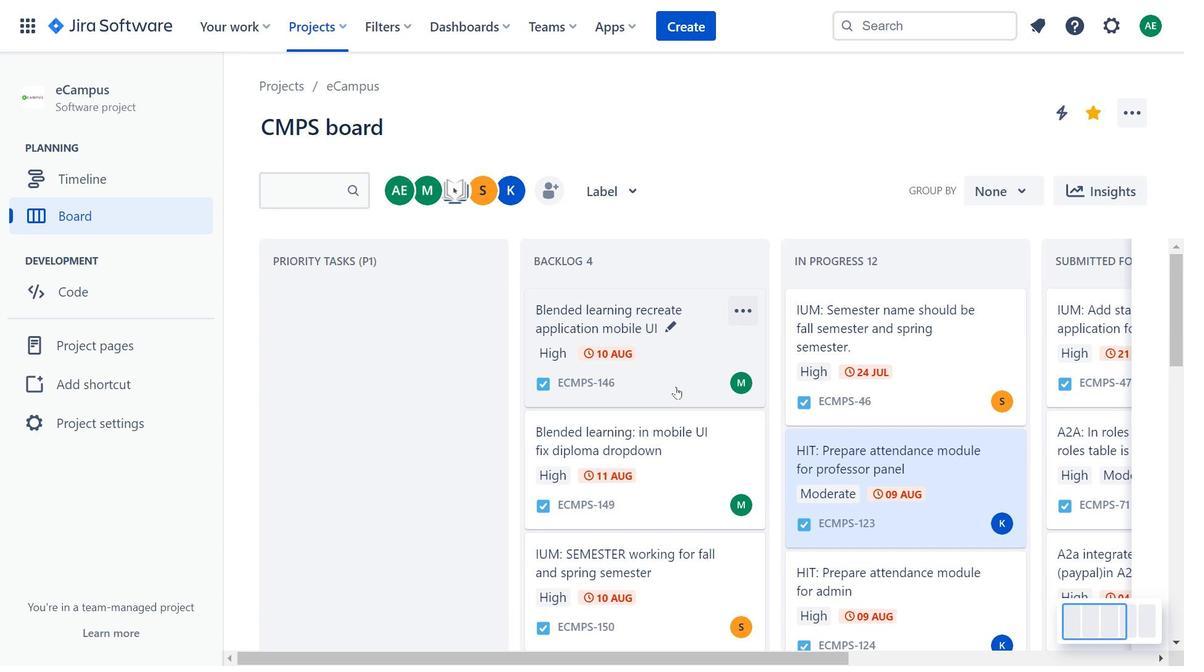 
Action: Mouse moved to (677, 386)
Screenshot: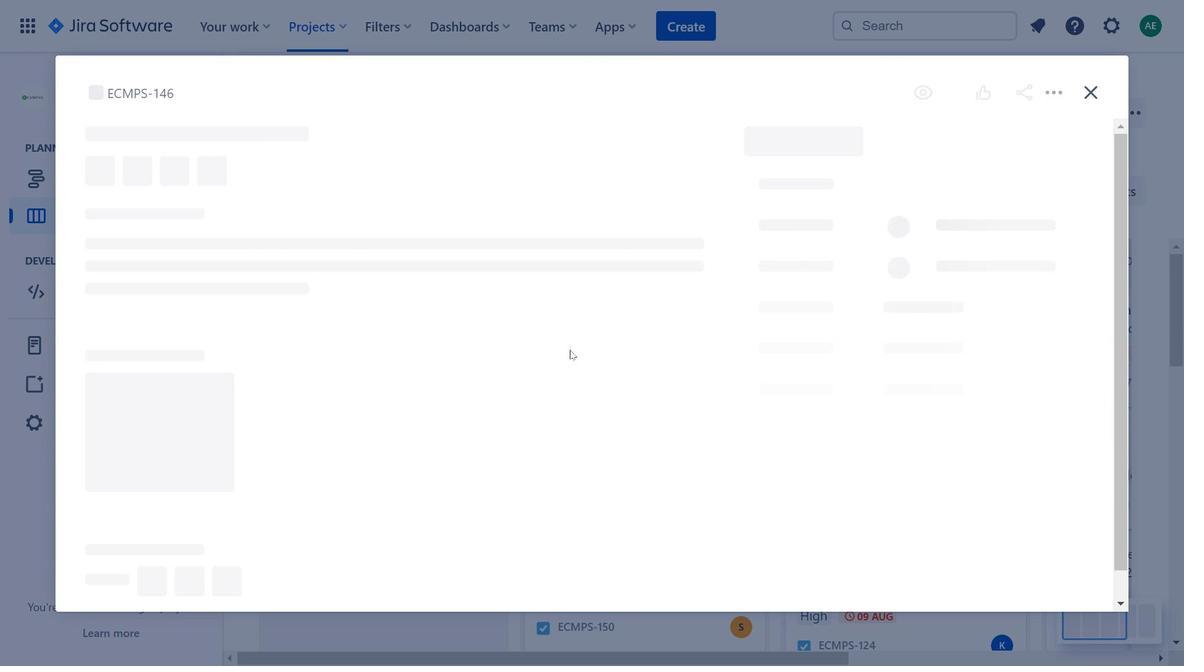 
Action: Mouse pressed left at (677, 386)
Screenshot: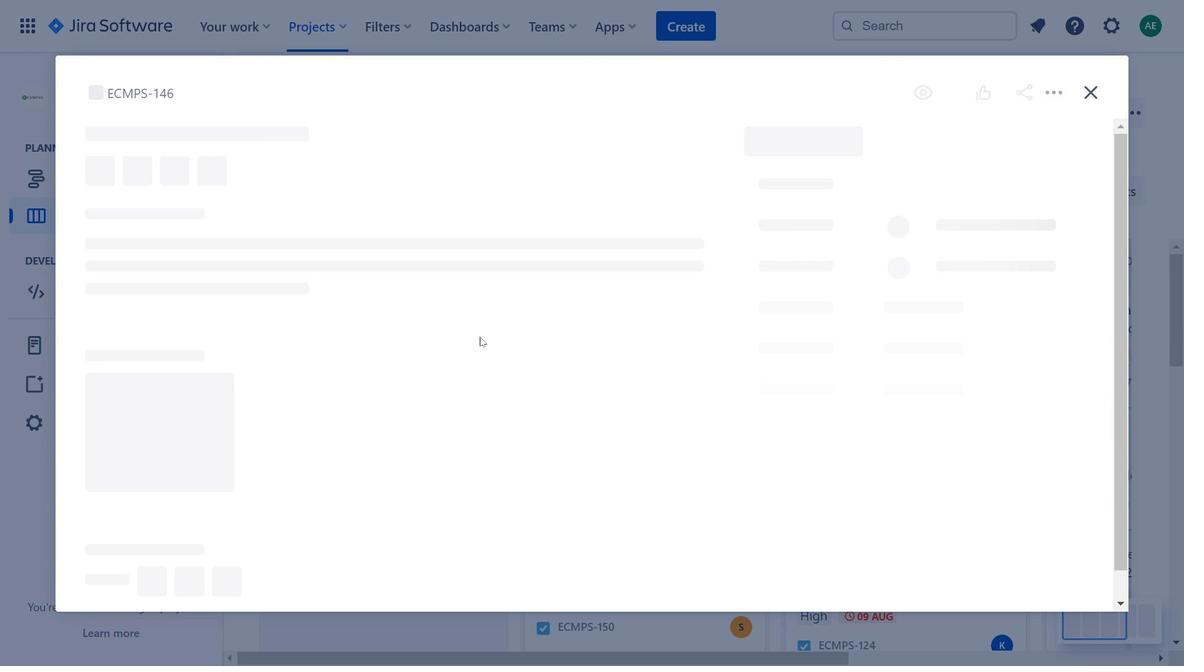 
Action: Mouse moved to (728, 143)
Screenshot: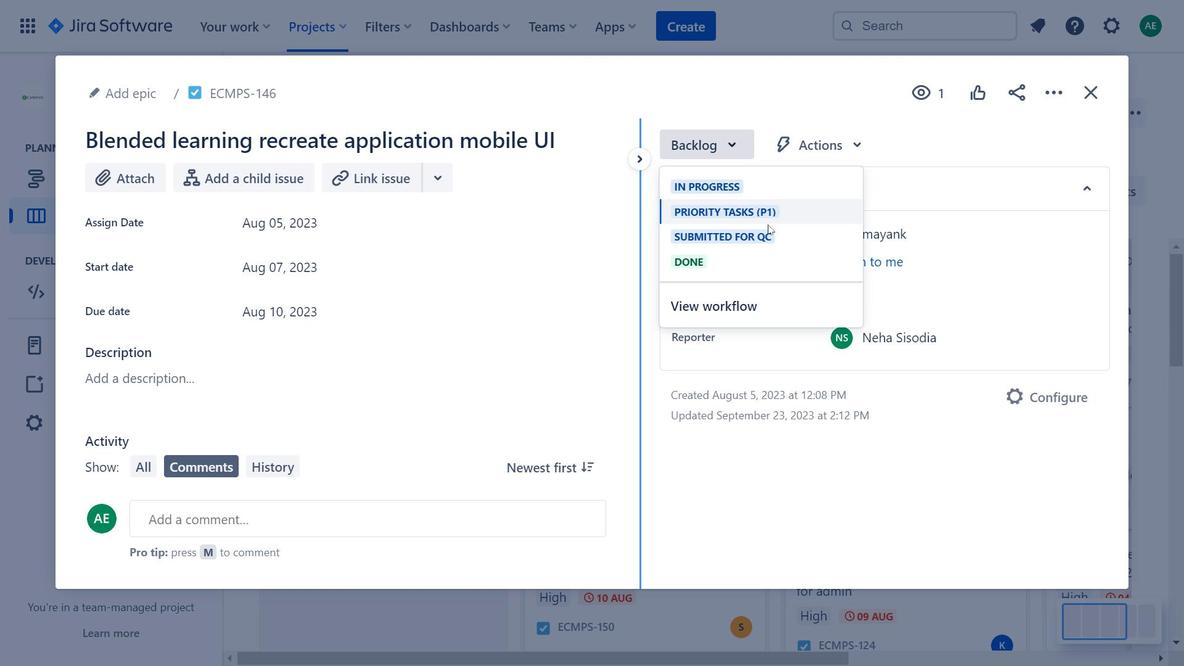 
Action: Mouse pressed left at (728, 143)
Screenshot: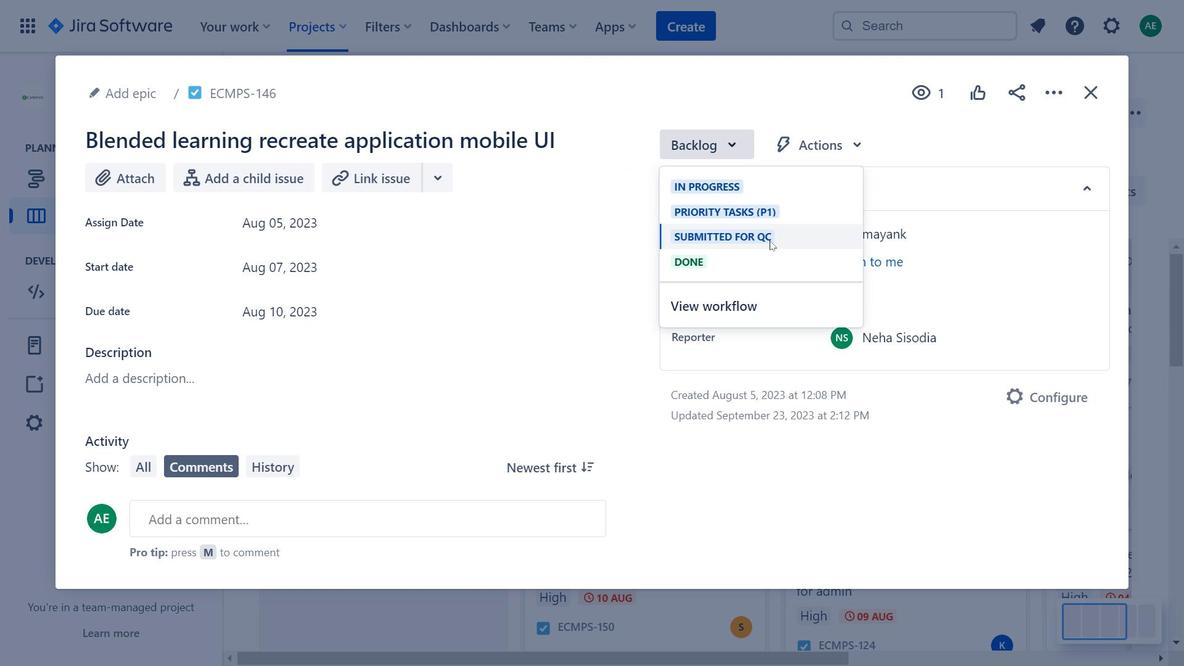 
Action: Mouse moved to (346, 214)
Screenshot: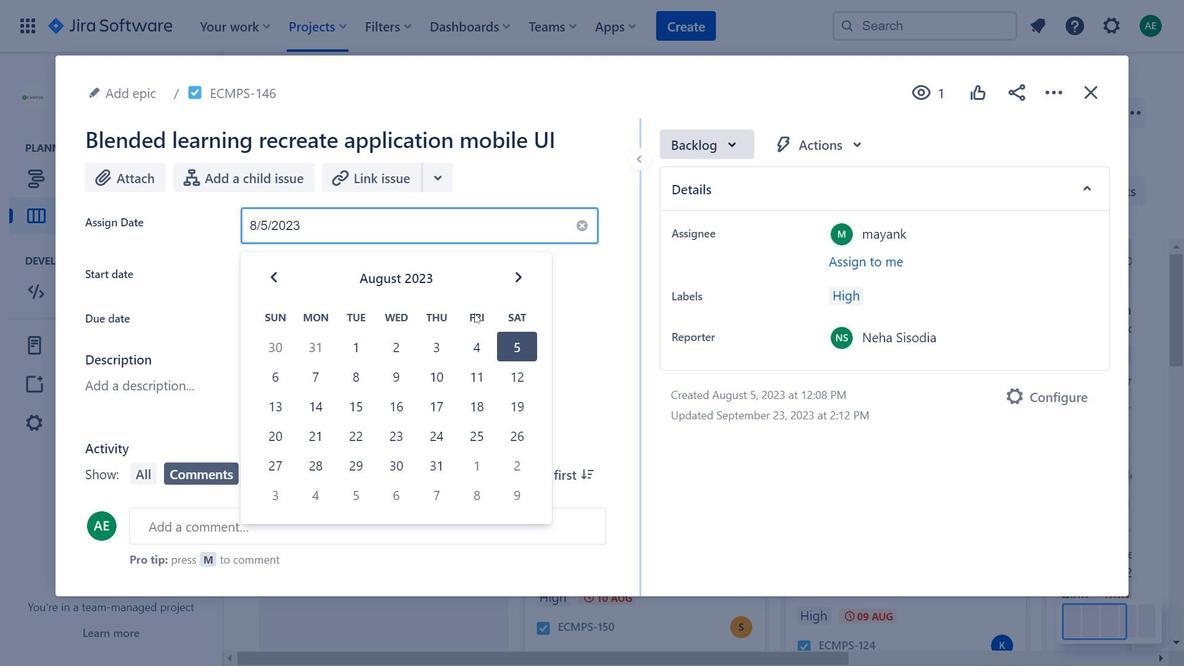 
Action: Mouse pressed left at (346, 214)
Screenshot: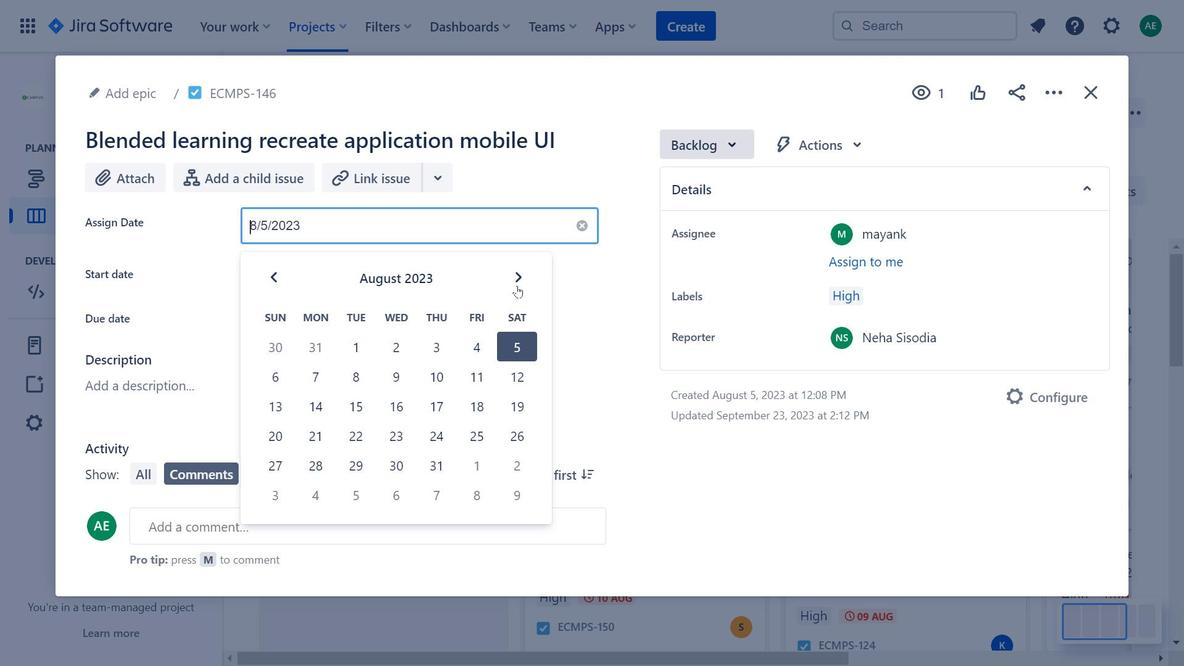 
Action: Mouse moved to (517, 284)
Screenshot: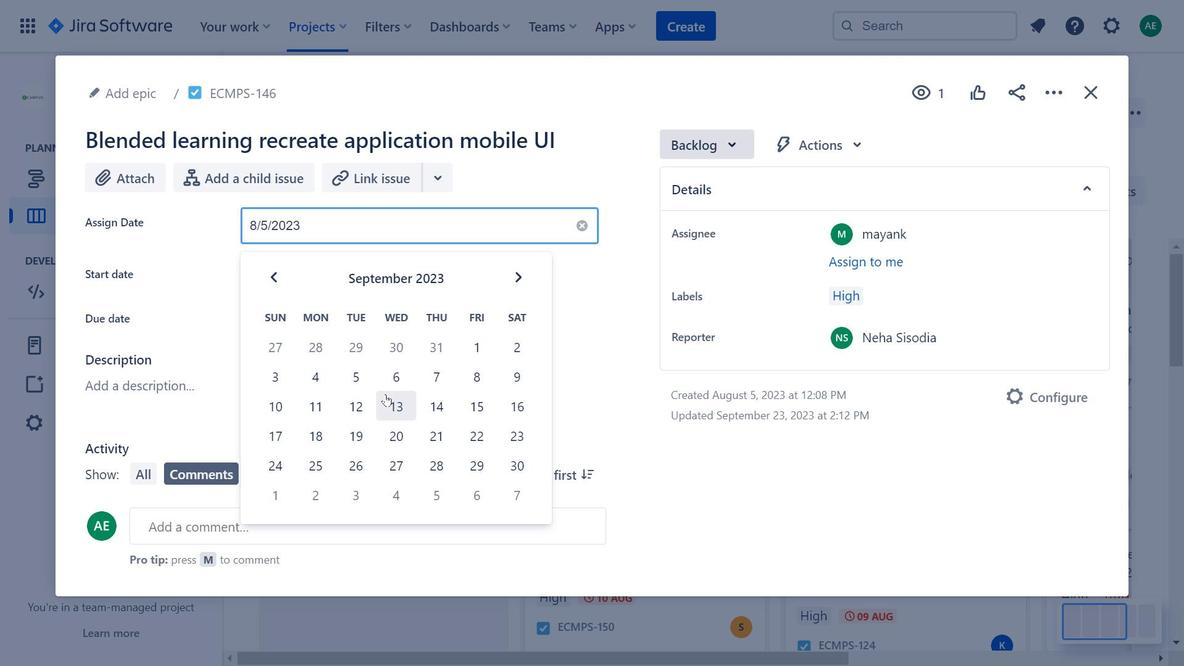 
Action: Mouse pressed left at (517, 284)
Screenshot: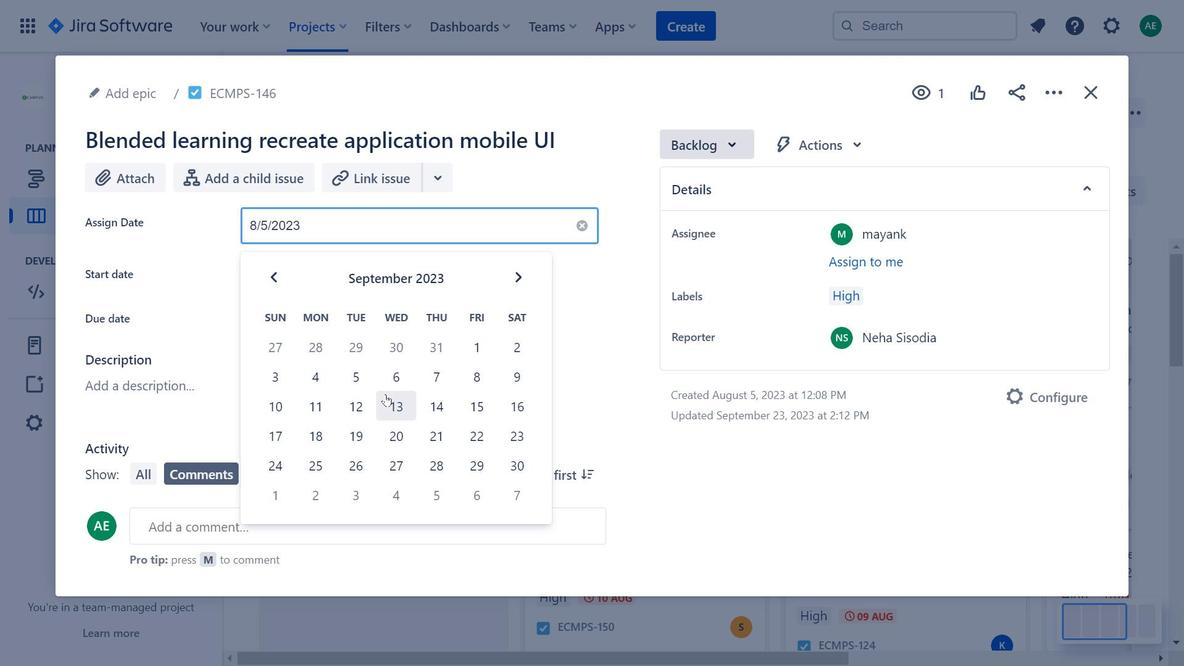 
Action: Mouse moved to (269, 288)
Screenshot: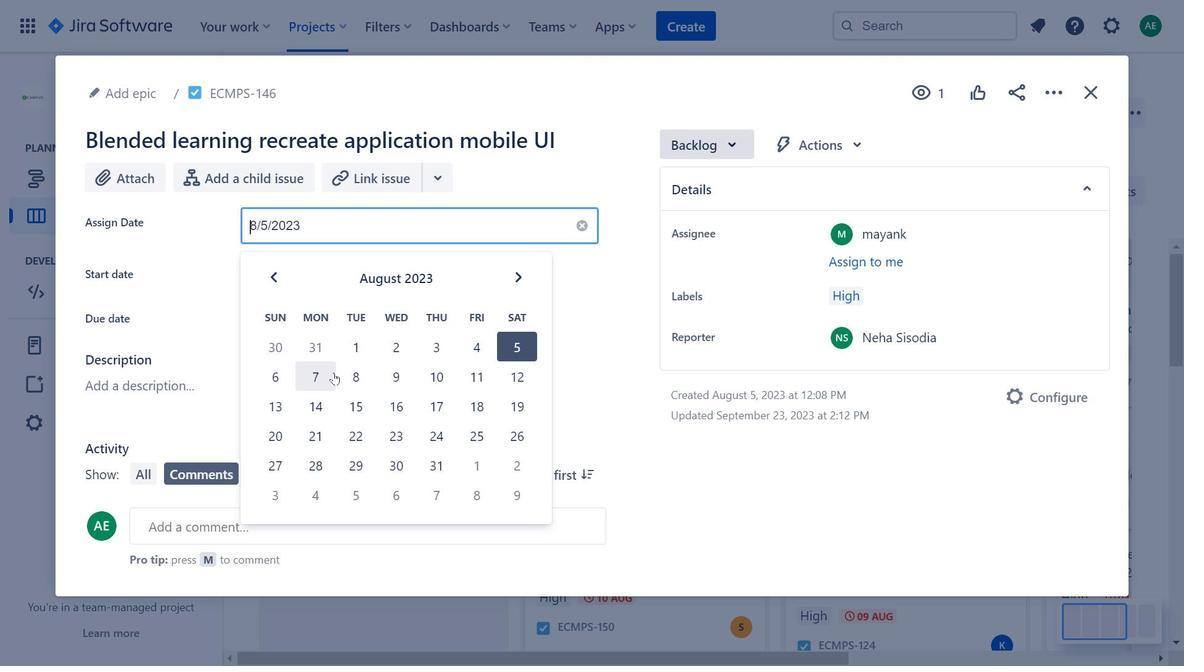 
Action: Mouse pressed left at (269, 288)
Screenshot: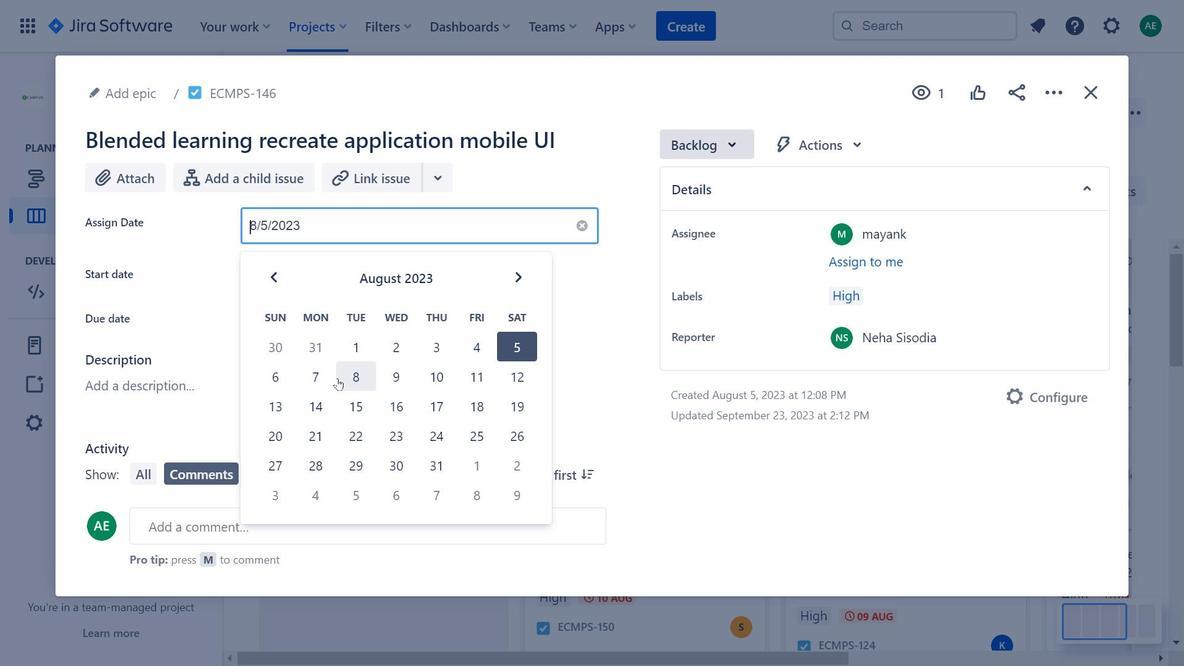 
Action: Mouse moved to (270, 269)
Screenshot: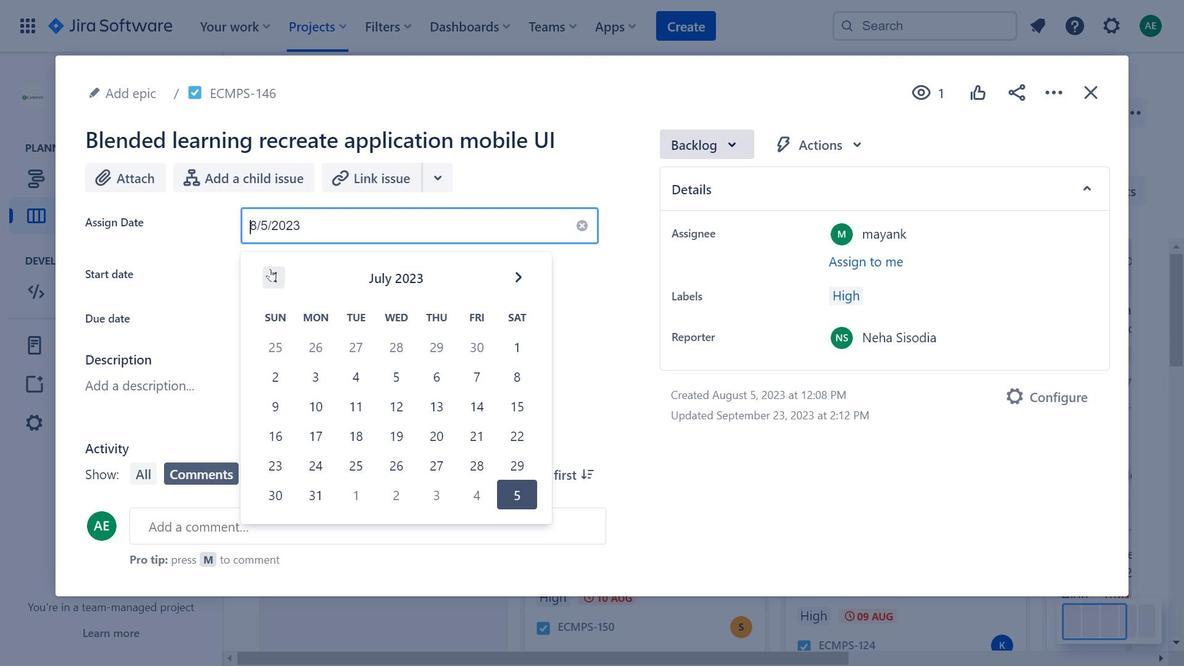 
Action: Mouse pressed left at (270, 269)
Screenshot: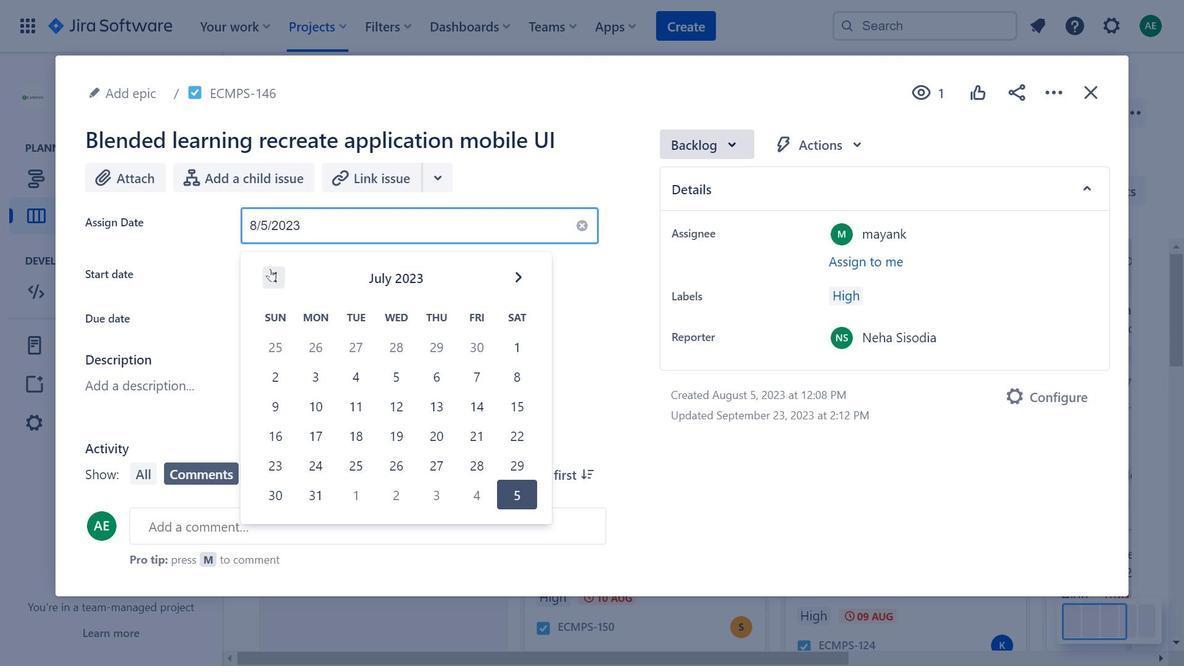 
Action: Mouse moved to (821, 131)
Screenshot: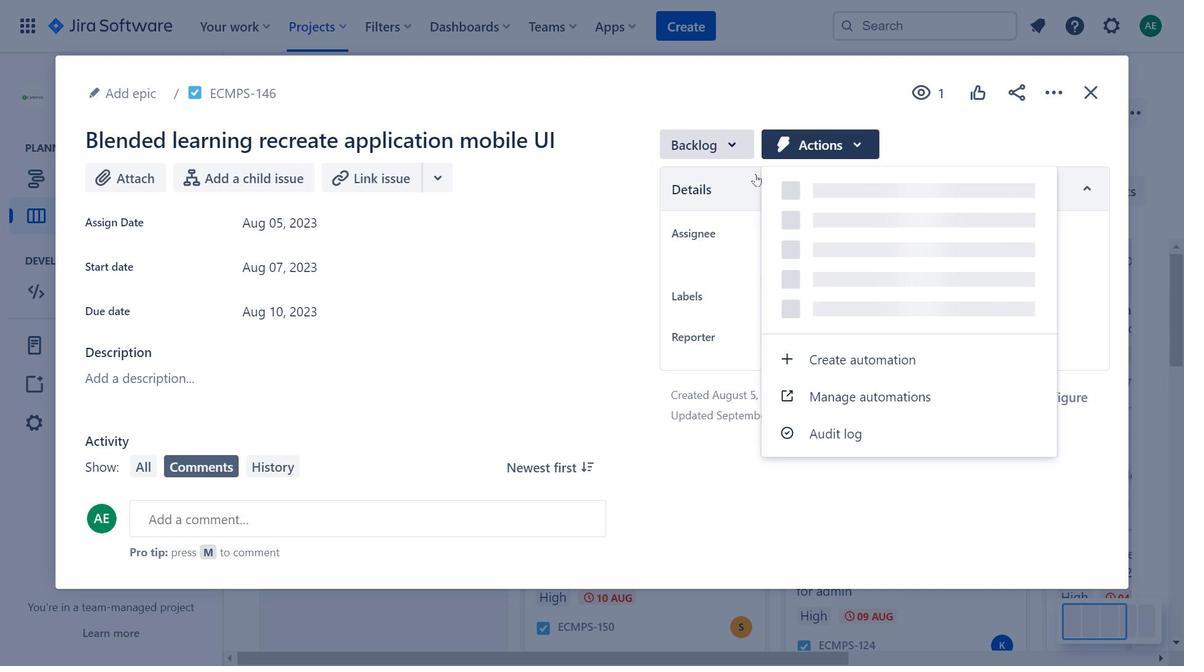 
Action: Mouse pressed left at (821, 131)
Screenshot: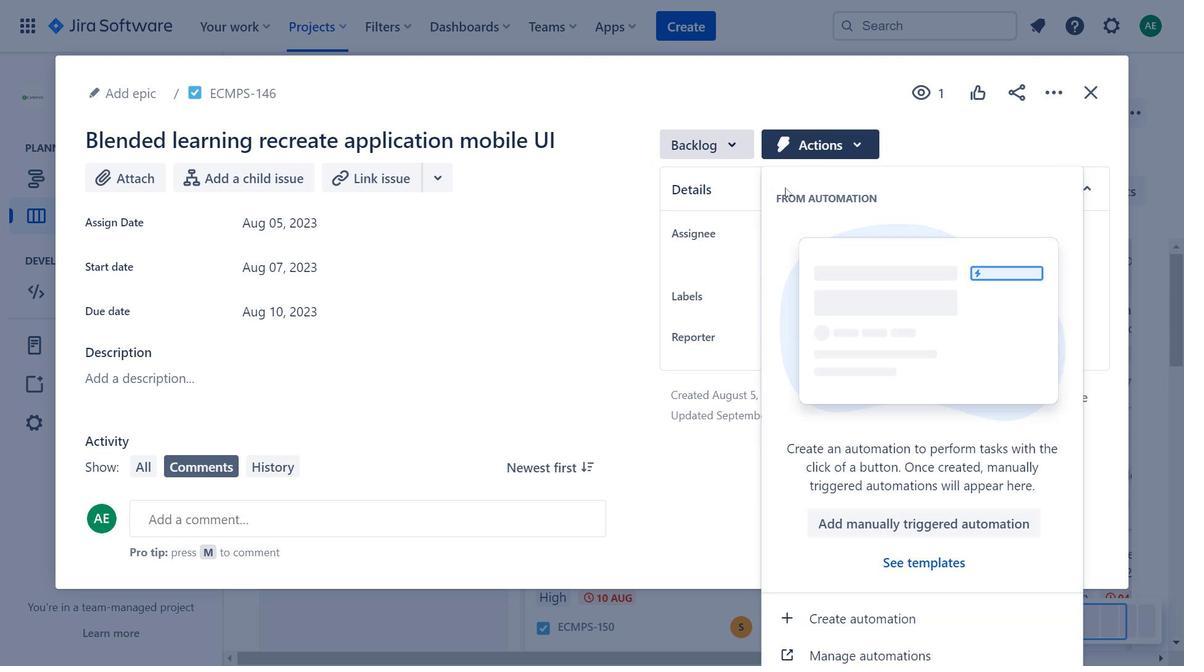 
Action: Mouse moved to (374, 227)
Screenshot: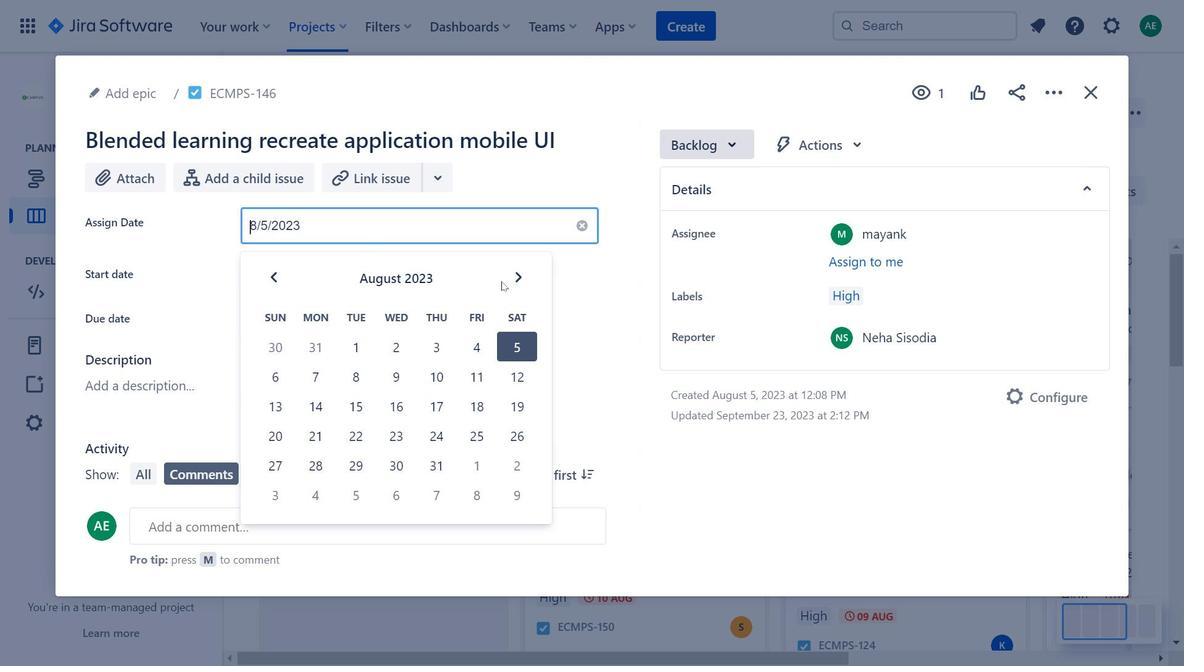 
Action: Mouse pressed left at (374, 227)
Screenshot: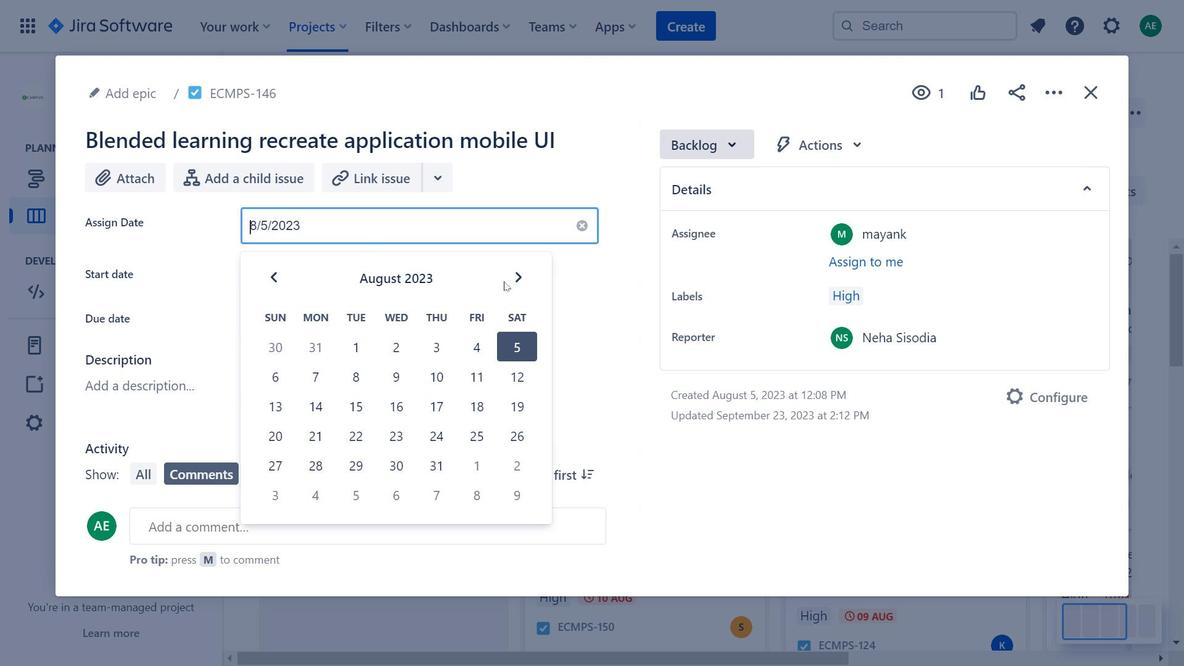 
Action: Mouse moved to (506, 282)
Screenshot: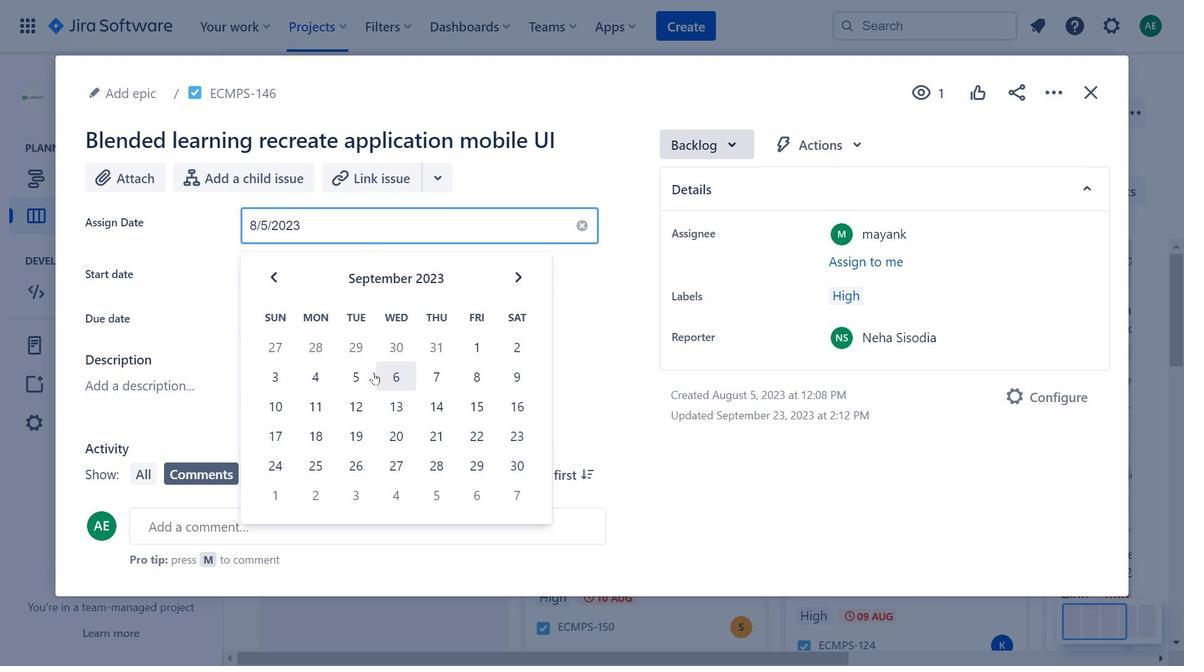 
Action: Mouse pressed left at (506, 282)
Screenshot: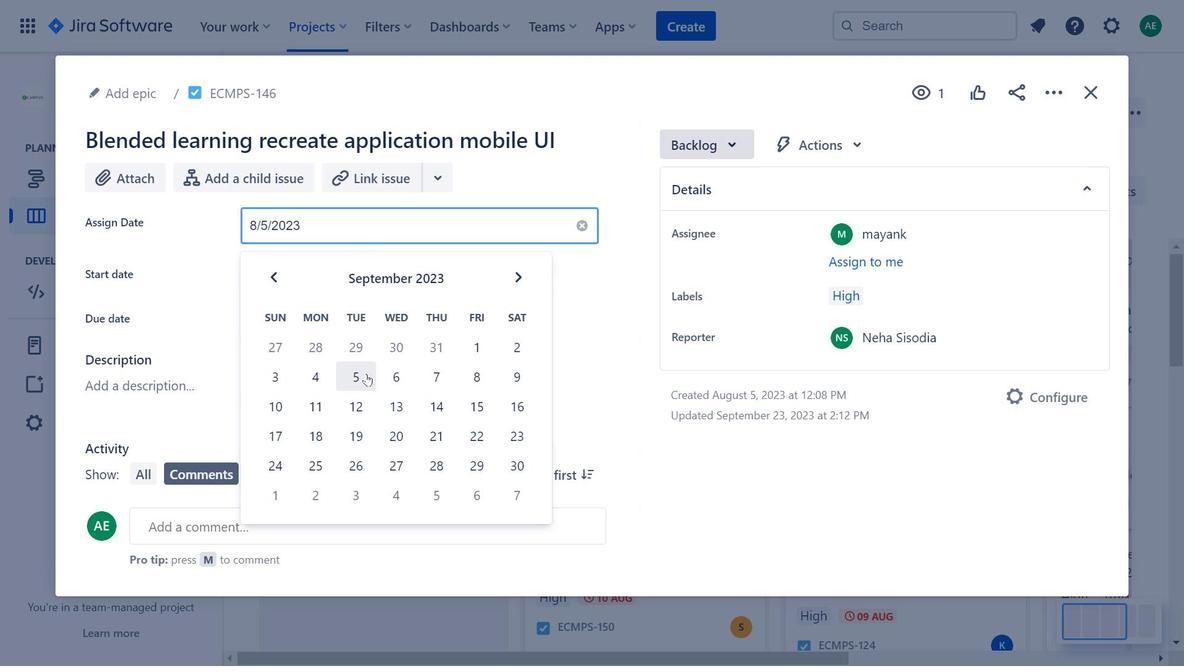 
Action: Mouse moved to (521, 282)
Screenshot: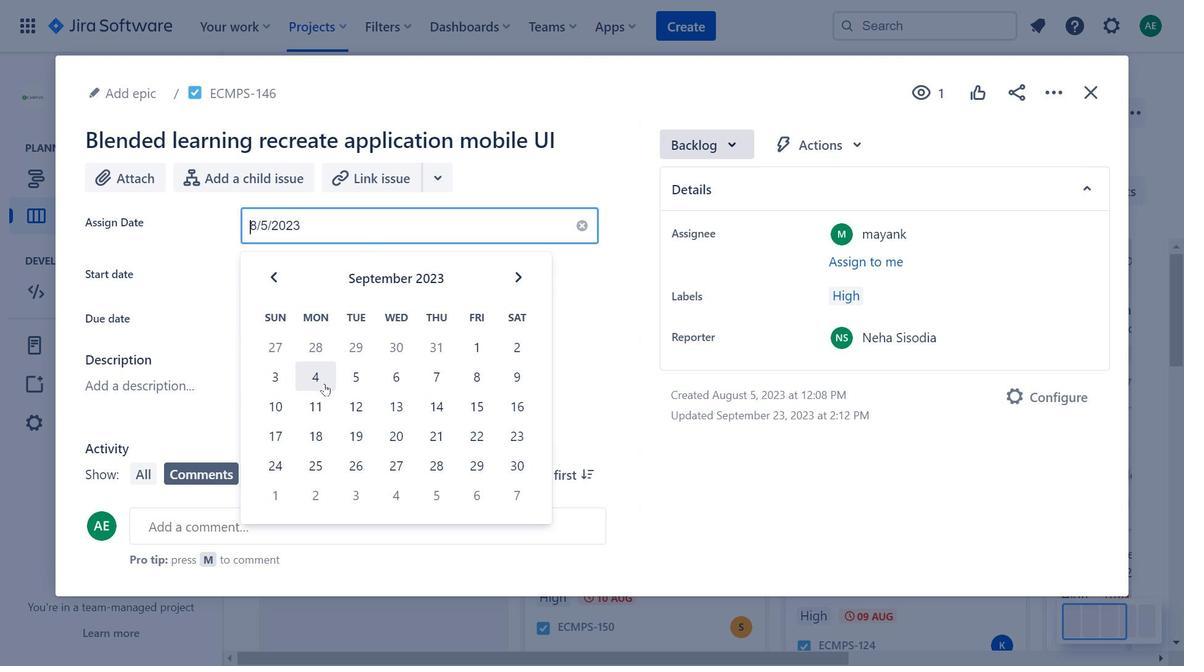 
Action: Mouse pressed left at (521, 282)
Screenshot: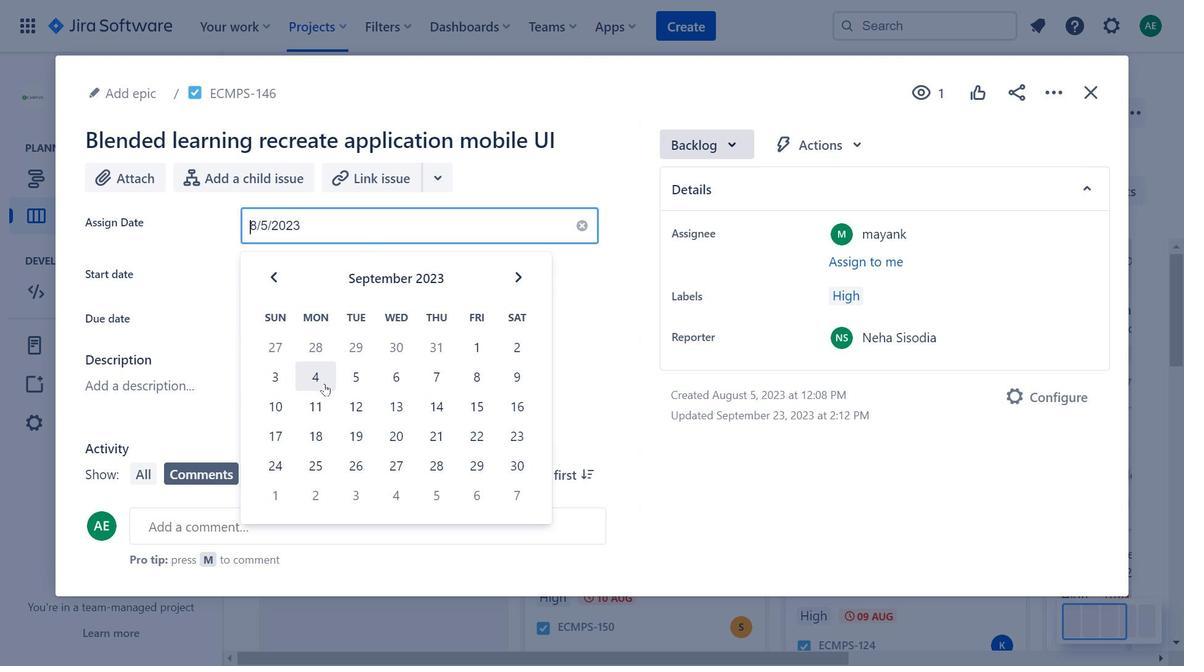 
Action: Mouse moved to (1101, 93)
Screenshot: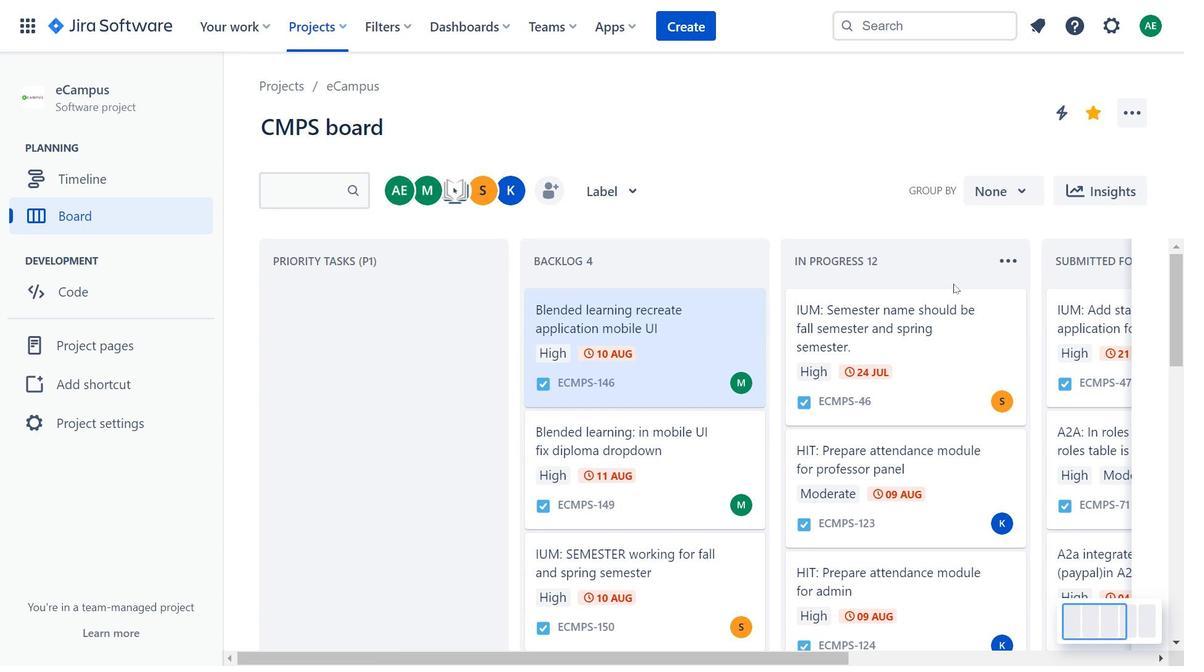 
Action: Mouse pressed left at (1101, 93)
Screenshot: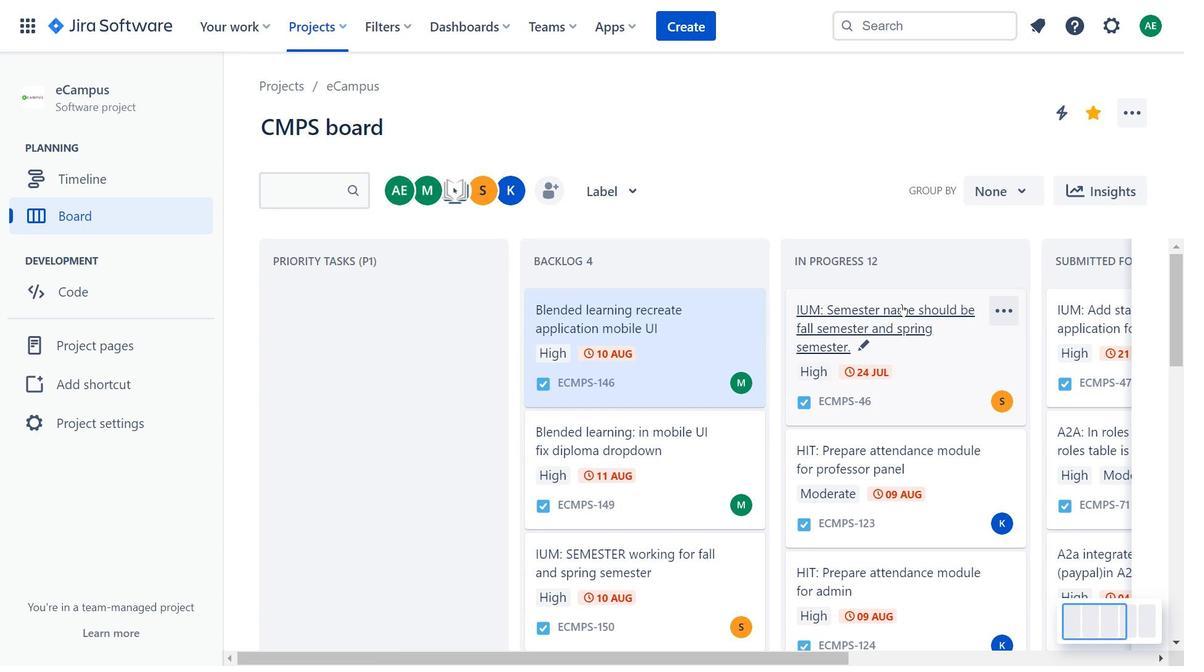 
Action: Mouse moved to (672, 392)
Screenshot: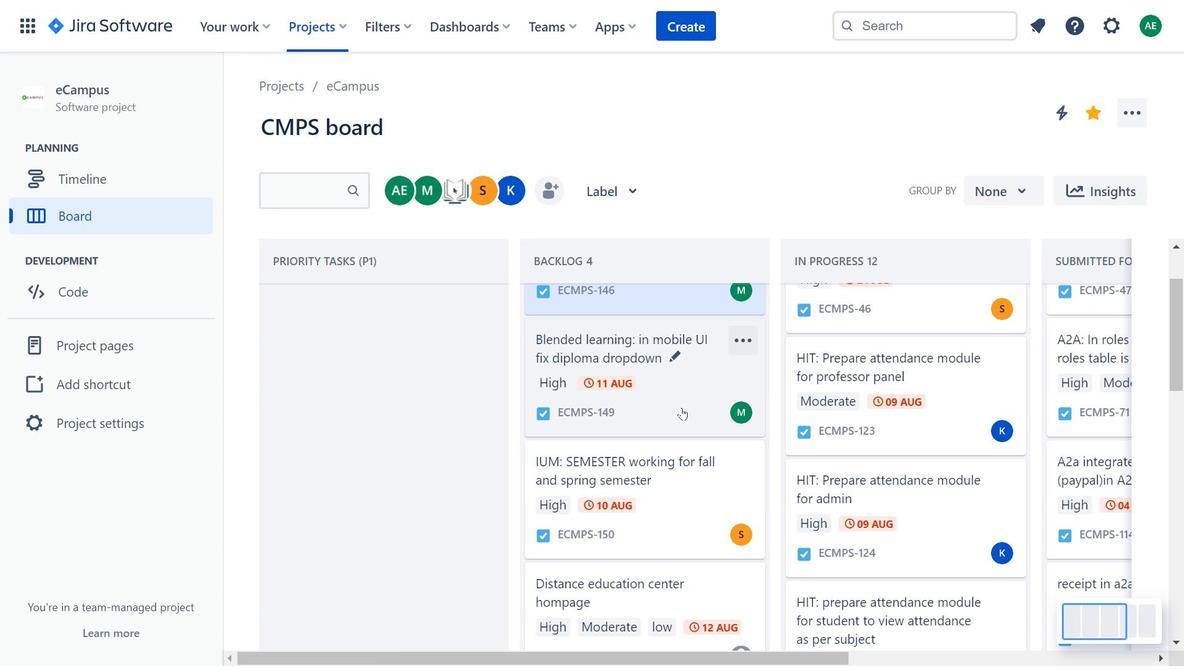 
Action: Mouse scrolled (672, 393) with delta (0, 0)
Screenshot: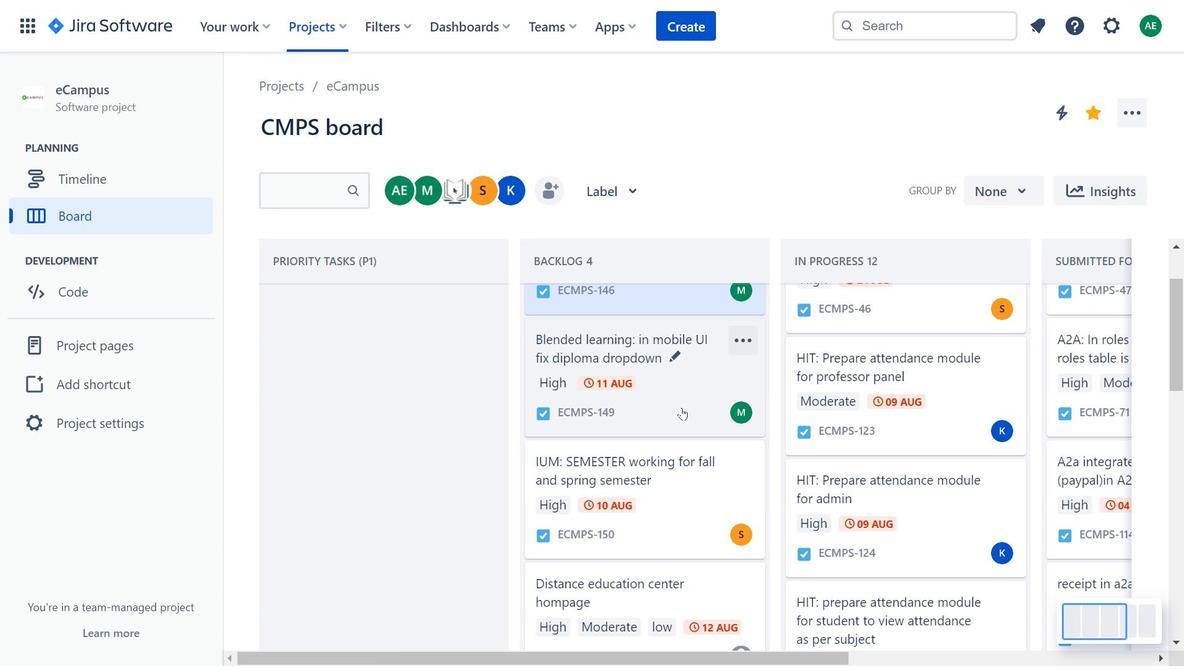 
Action: Mouse moved to (672, 391)
Screenshot: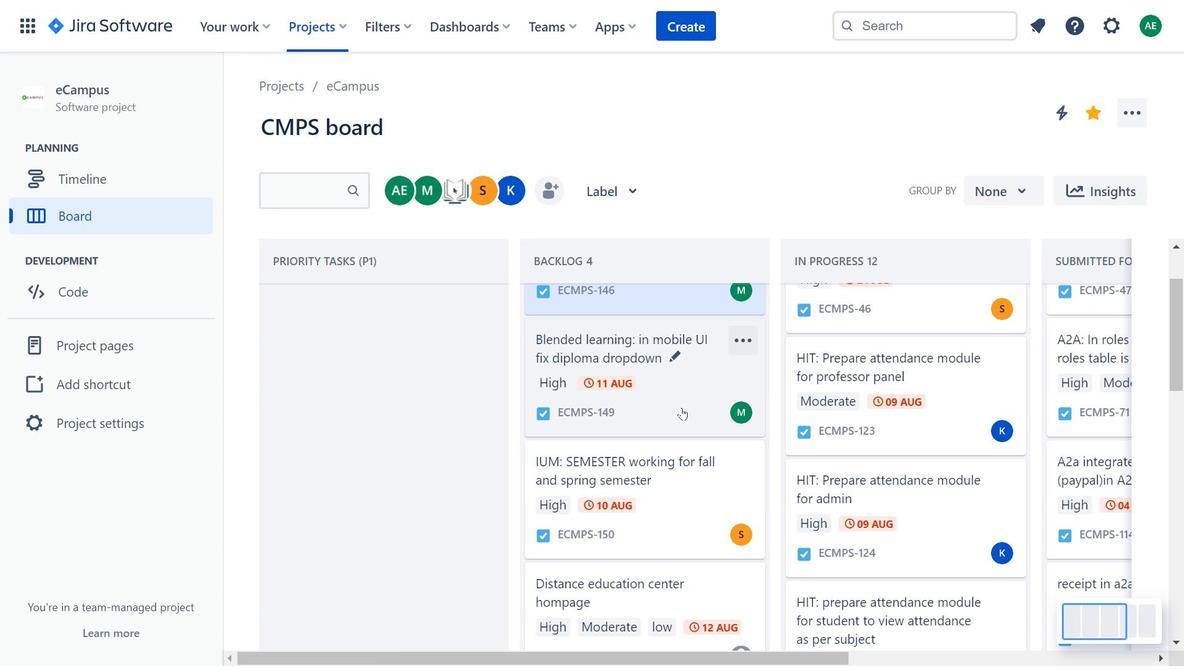 
Action: Mouse scrolled (672, 392) with delta (0, 0)
Screenshot: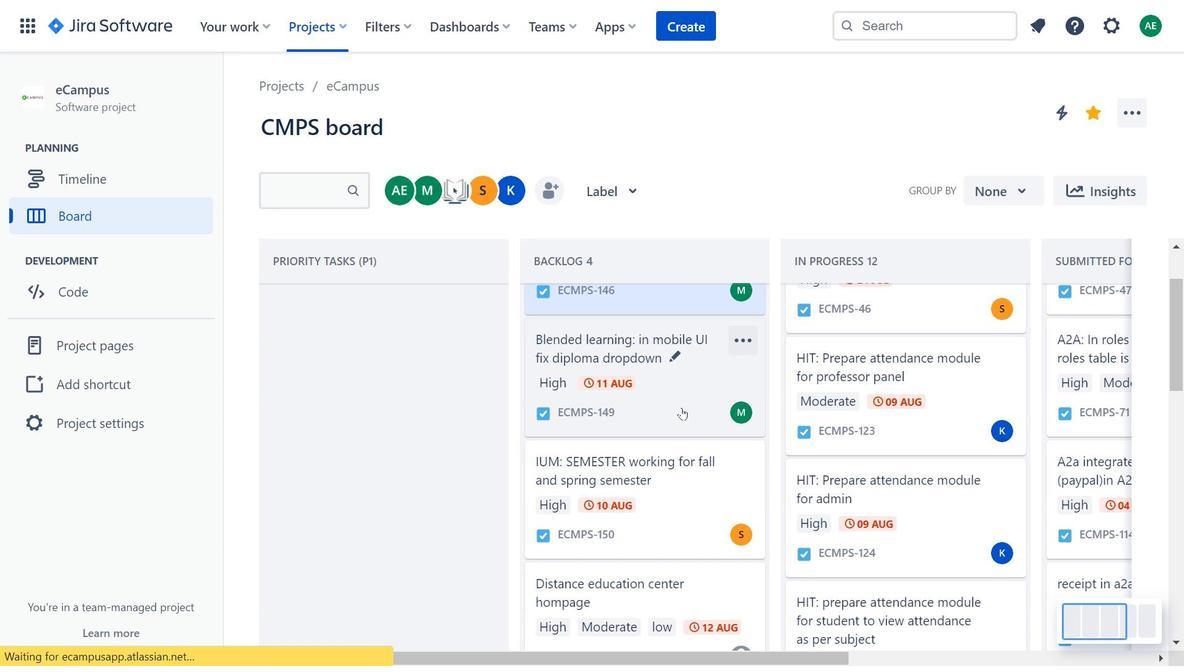 
Action: Mouse moved to (673, 391)
Screenshot: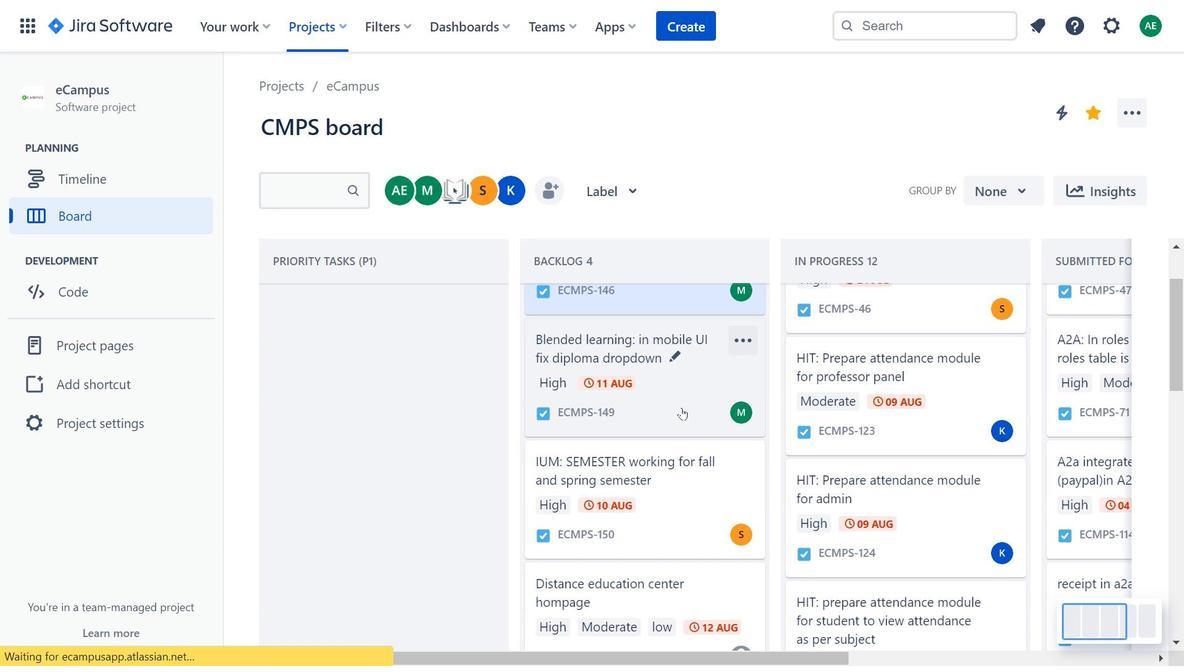 
Action: Mouse scrolled (673, 391) with delta (0, 0)
Screenshot: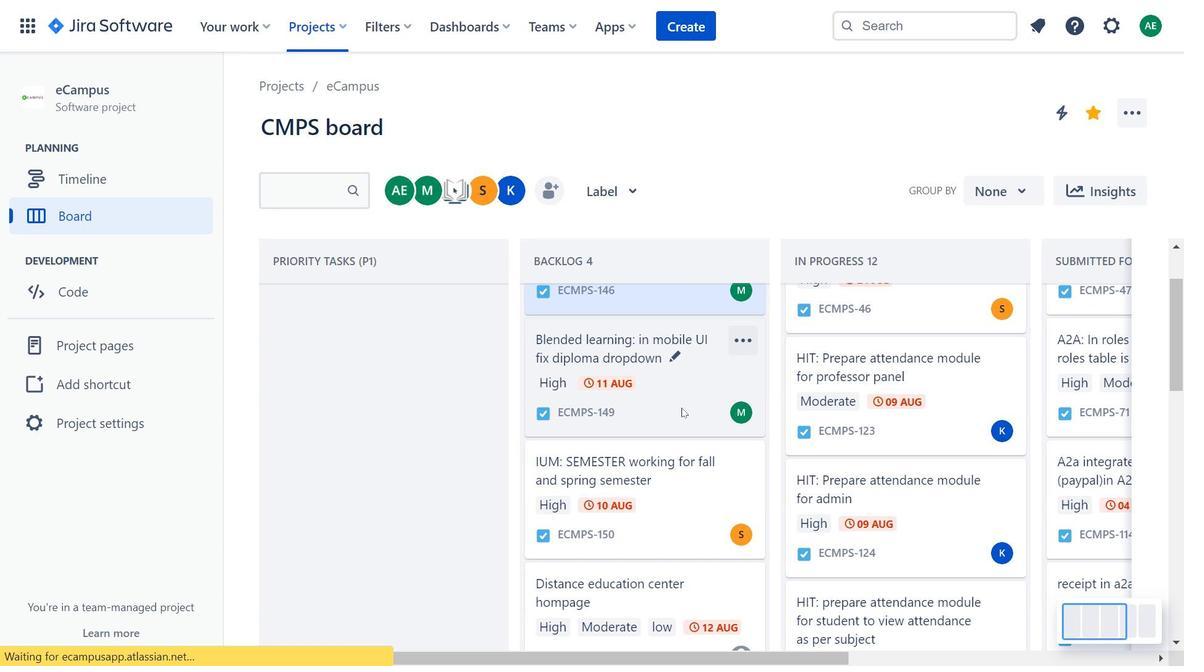 
Action: Mouse moved to (672, 426)
Screenshot: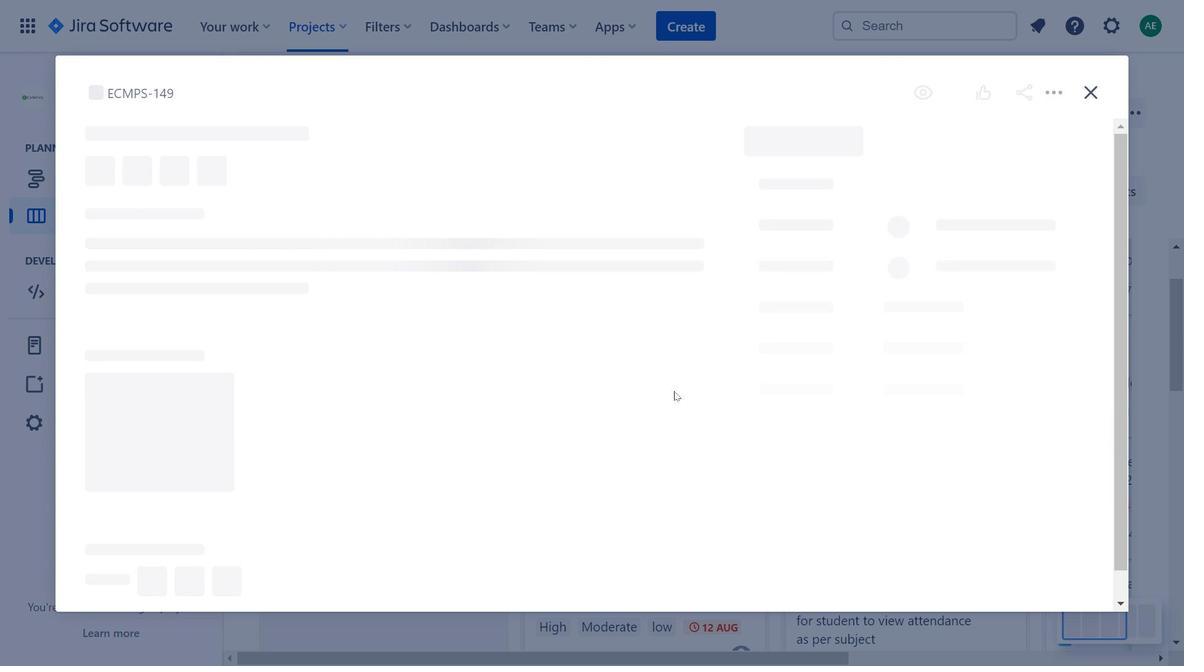 
Action: Mouse scrolled (672, 425) with delta (0, 0)
Screenshot: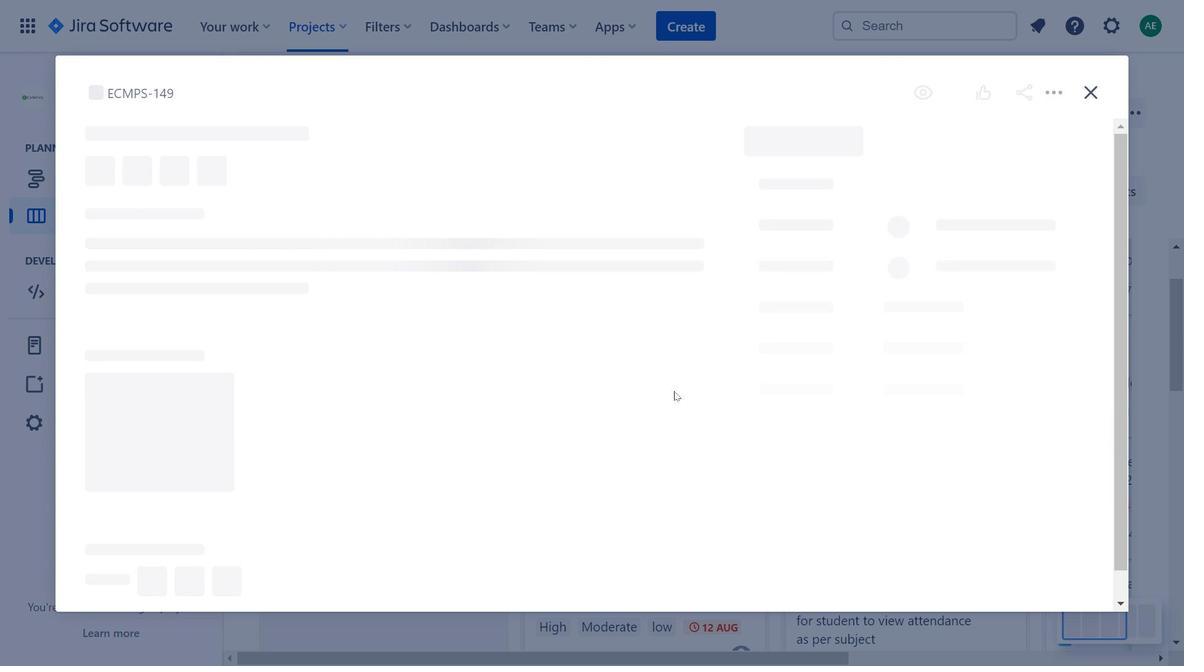 
Action: Mouse moved to (682, 408)
Screenshot: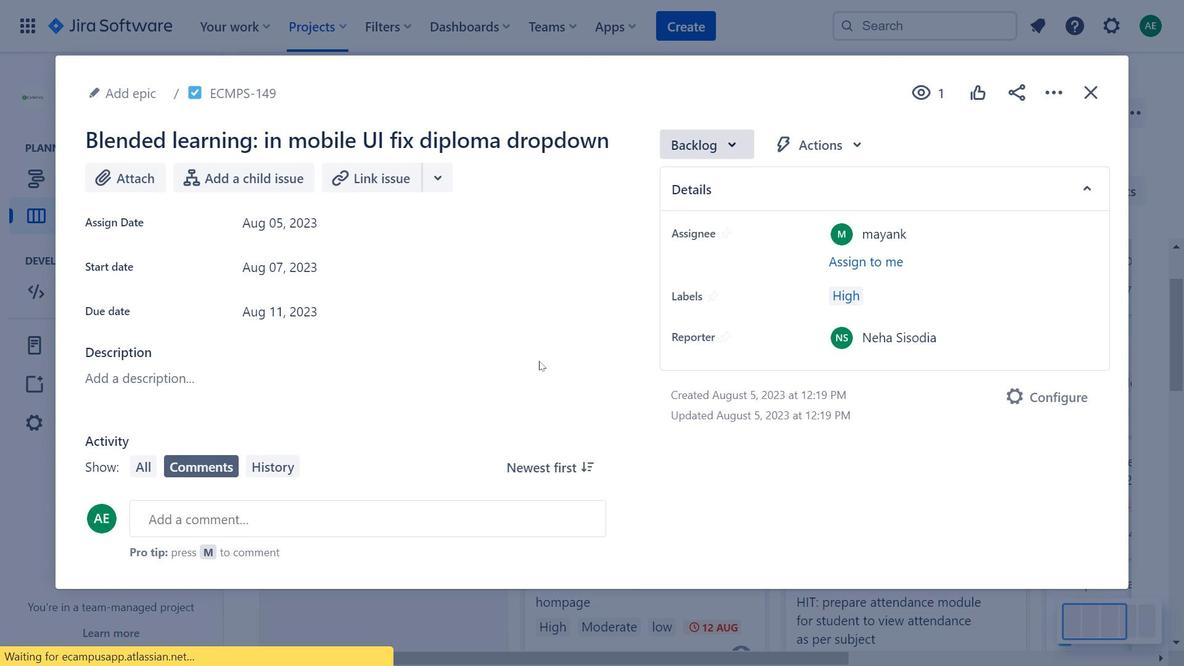 
Action: Mouse pressed left at (682, 408)
Screenshot: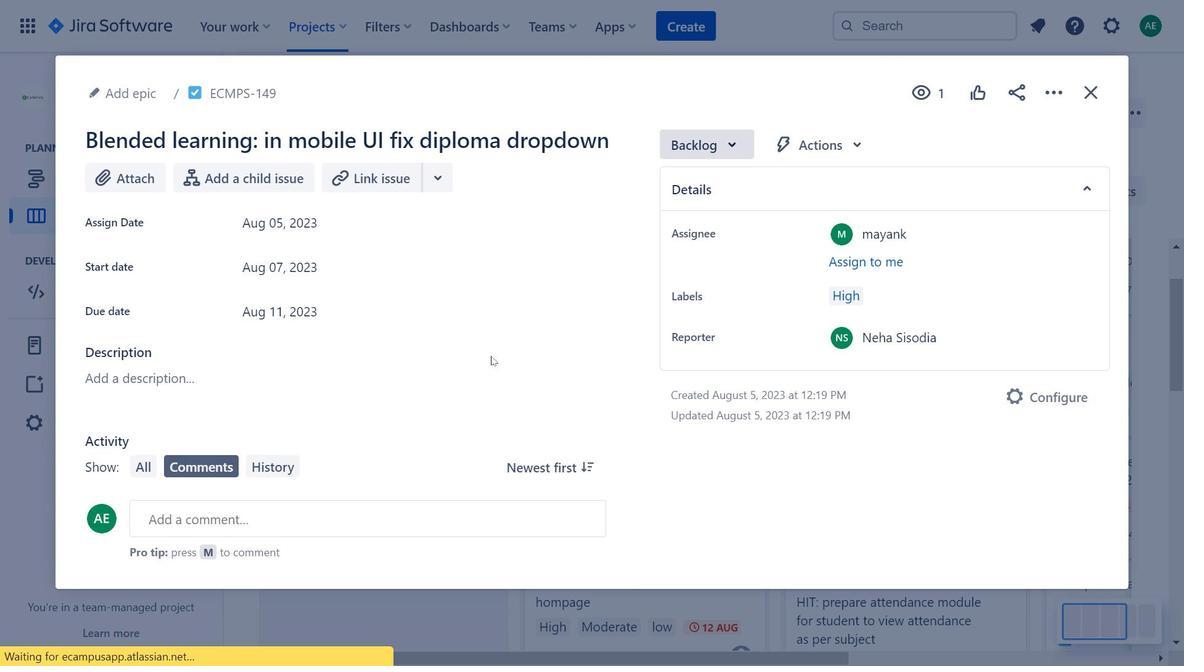 
Action: Mouse moved to (307, 232)
Screenshot: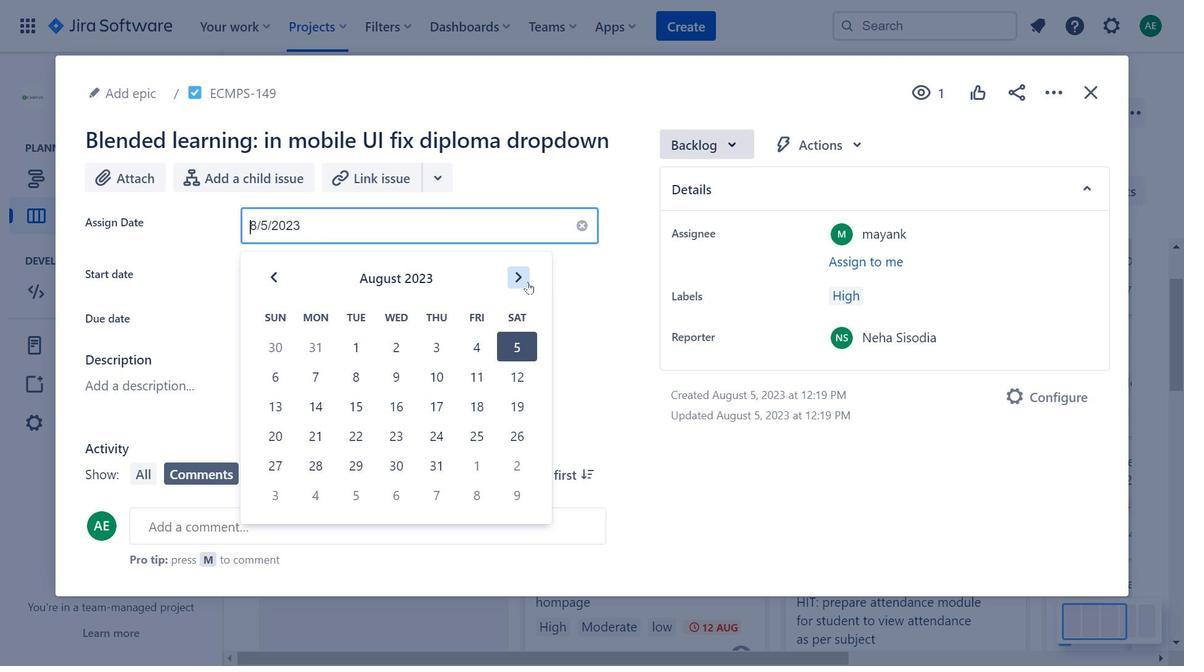 
Action: Mouse pressed left at (307, 232)
Screenshot: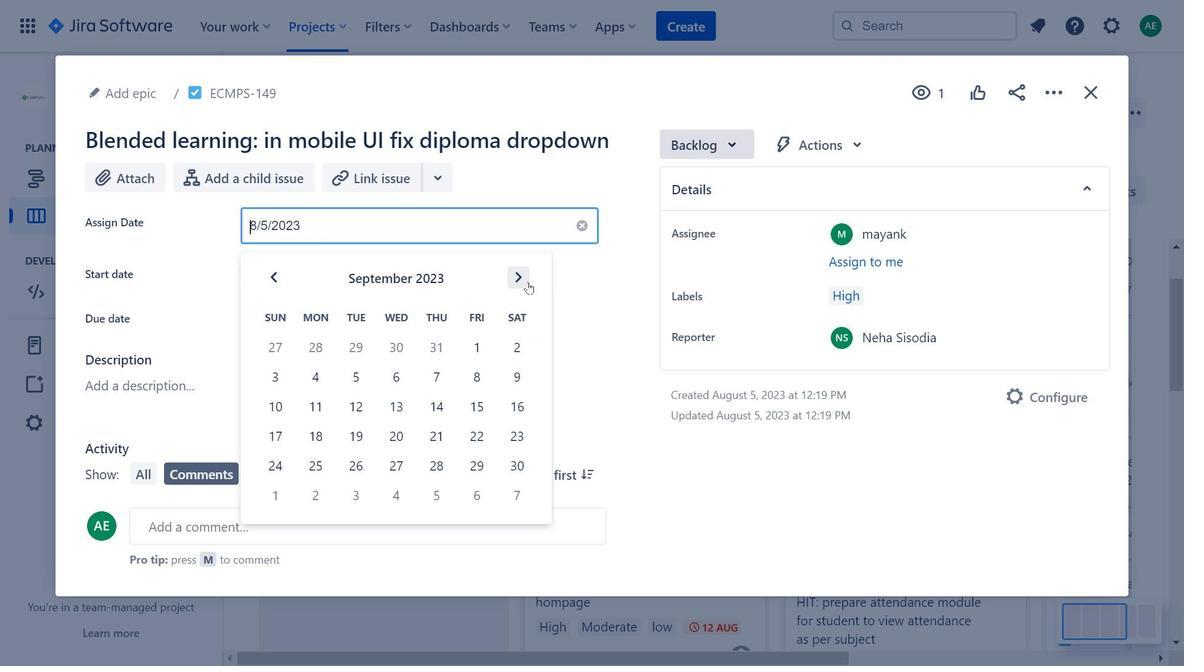 
Action: Mouse moved to (528, 282)
Screenshot: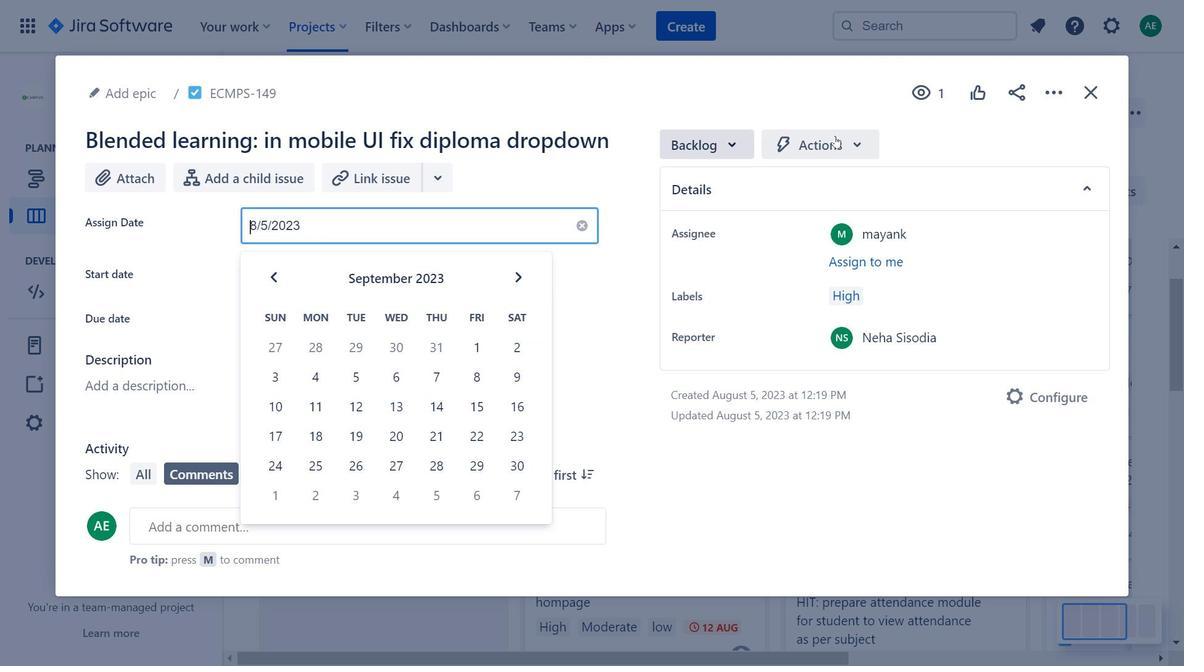
Action: Mouse pressed left at (528, 282)
Screenshot: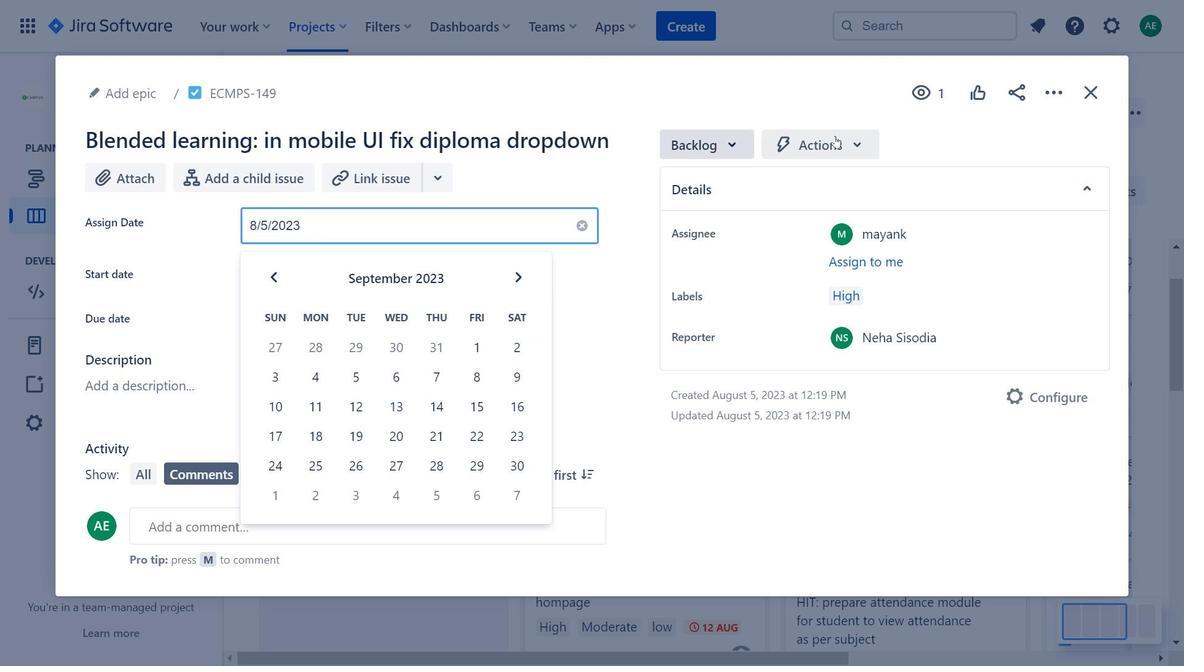 
Action: Mouse moved to (835, 136)
Screenshot: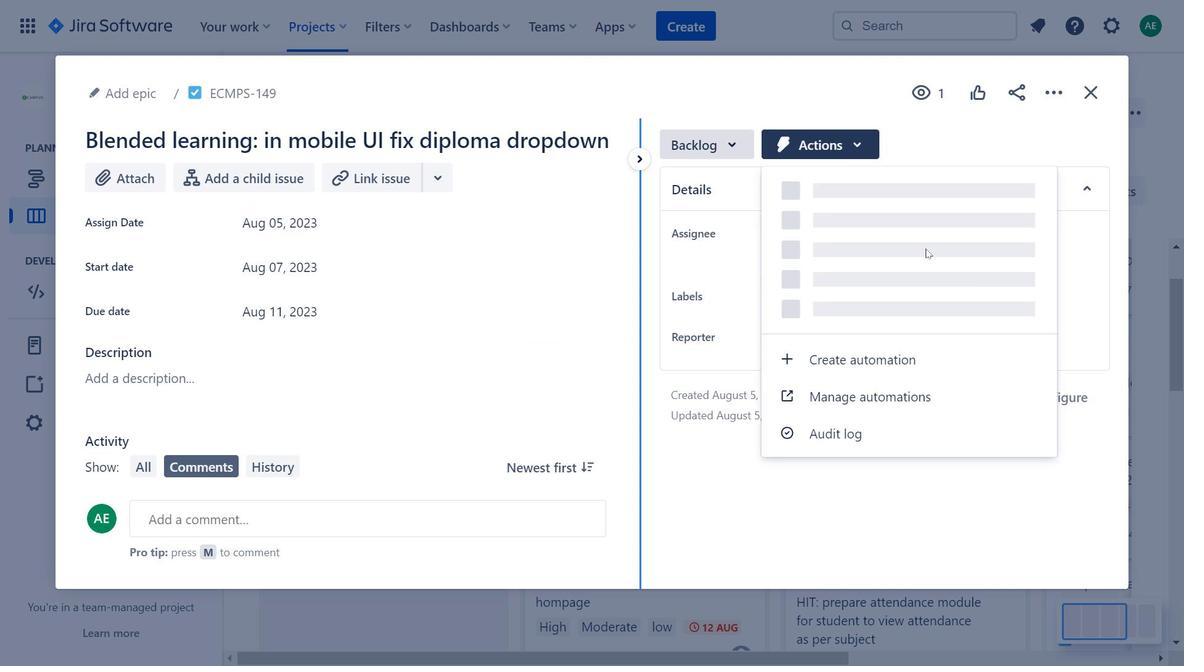 
Action: Mouse pressed left at (835, 136)
Screenshot: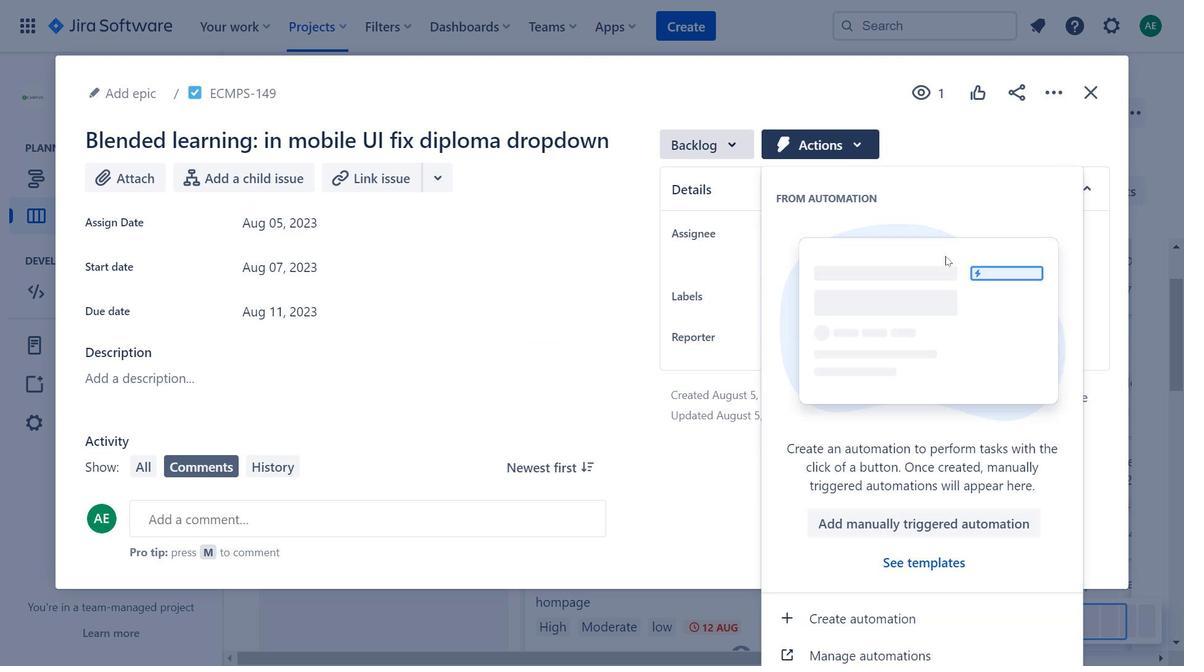 
Action: Mouse moved to (379, 157)
Screenshot: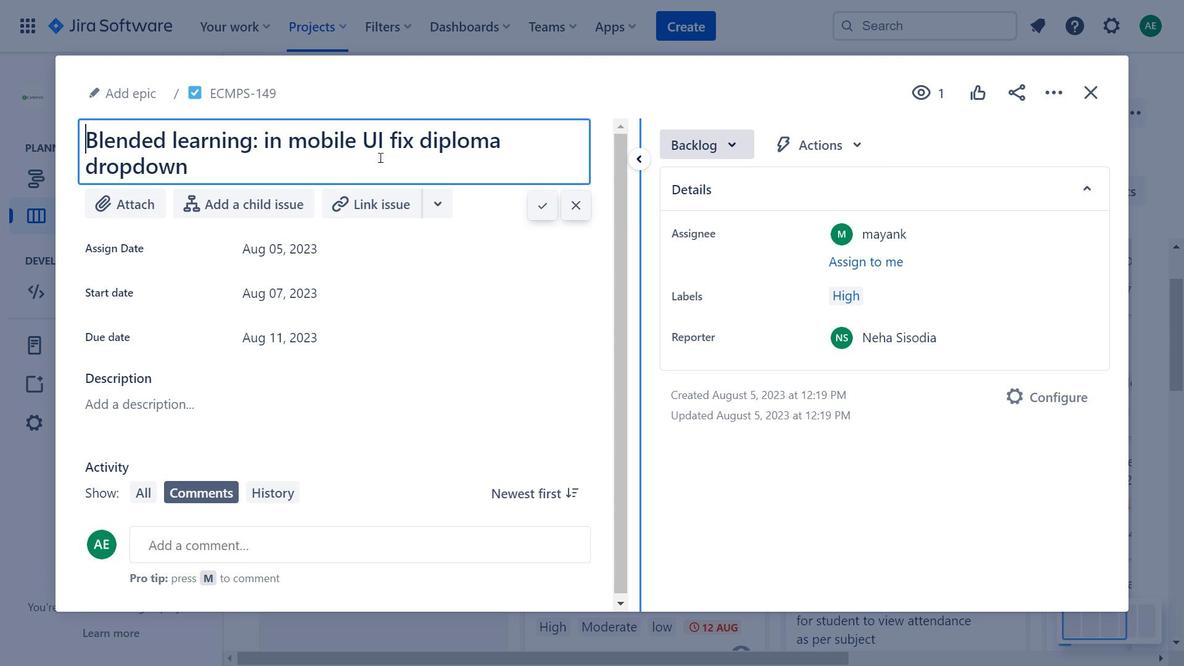 
Action: Mouse pressed left at (379, 157)
Screenshot: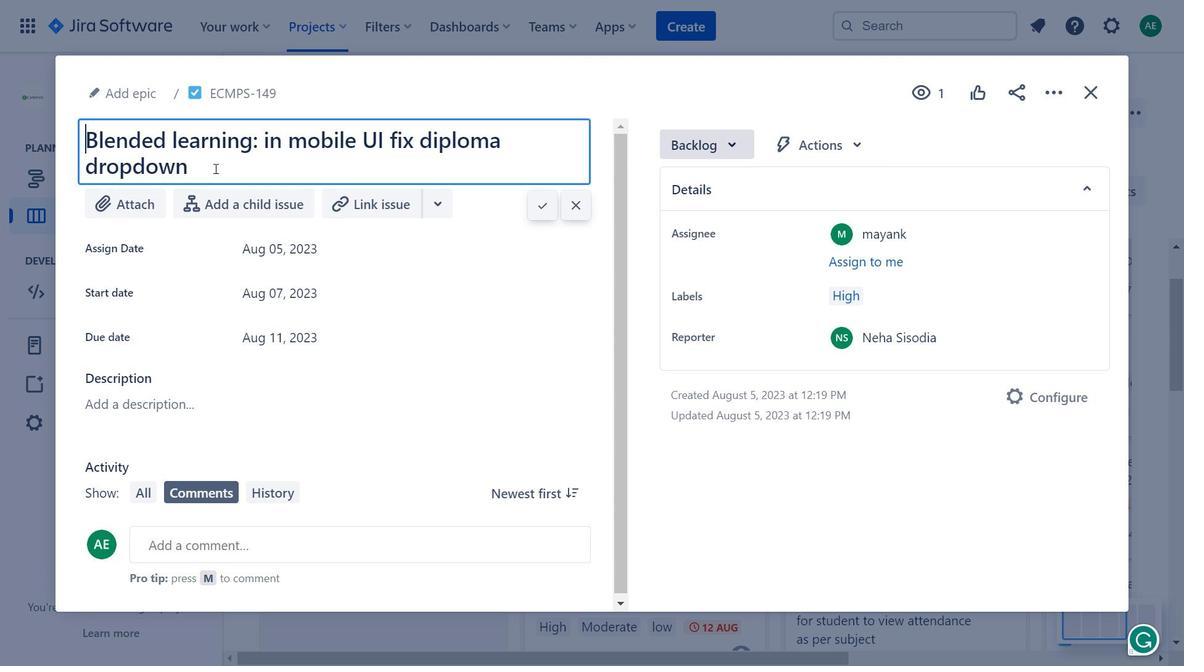 
Action: Mouse moved to (257, 133)
Screenshot: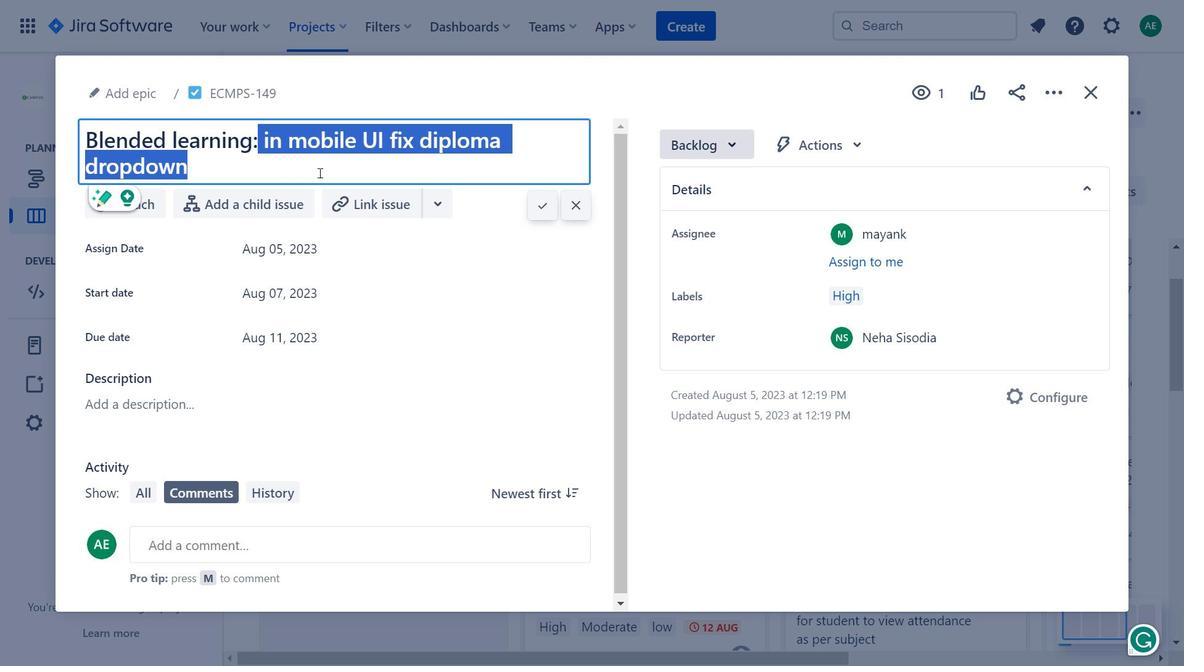 
Action: Mouse pressed left at (257, 133)
Screenshot: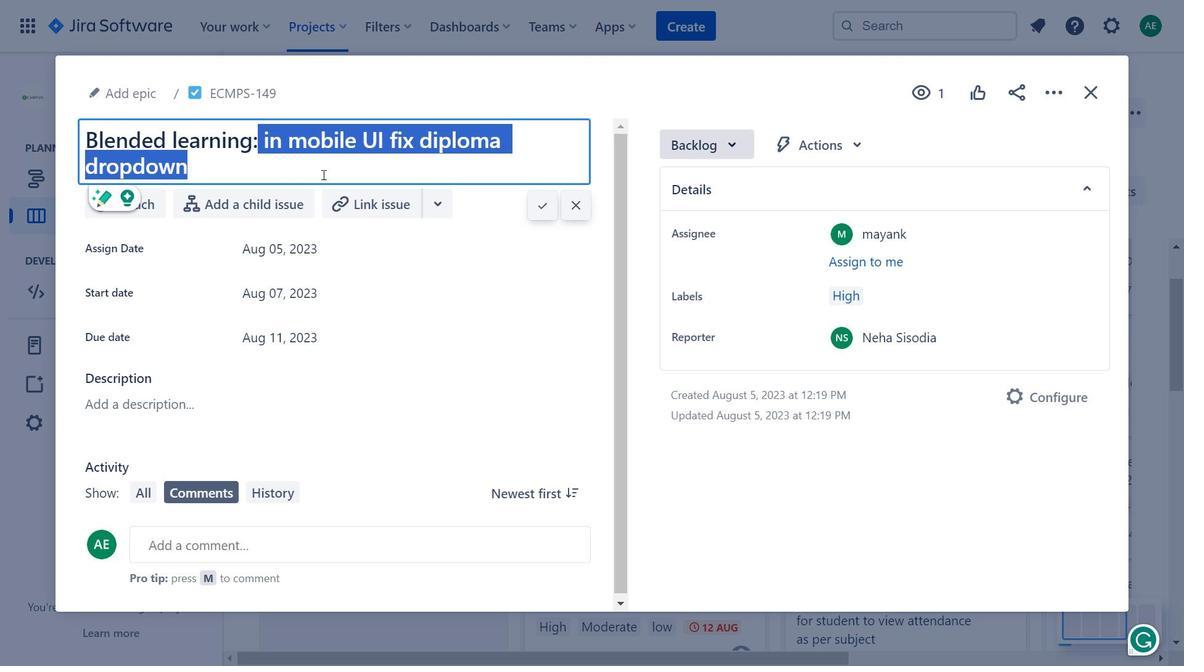 
Action: Mouse moved to (322, 174)
Screenshot: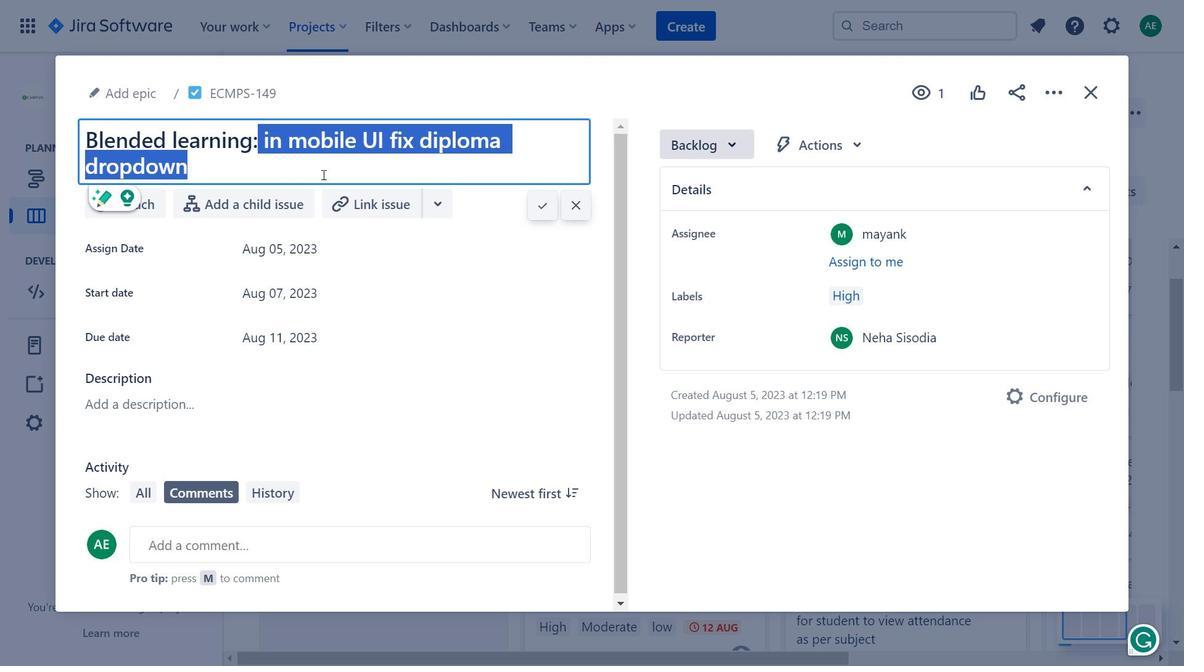 
Action: Key pressed ctrl+C<'\x18'>
Screenshot: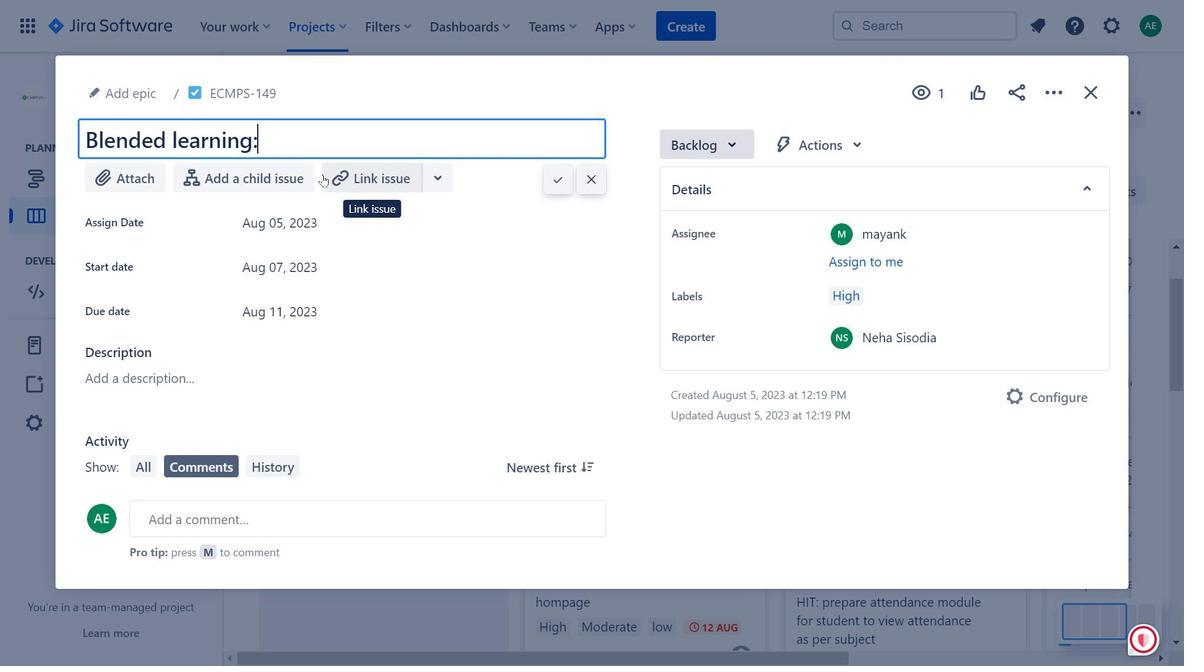 
Action: Mouse moved to (682, 444)
Screenshot: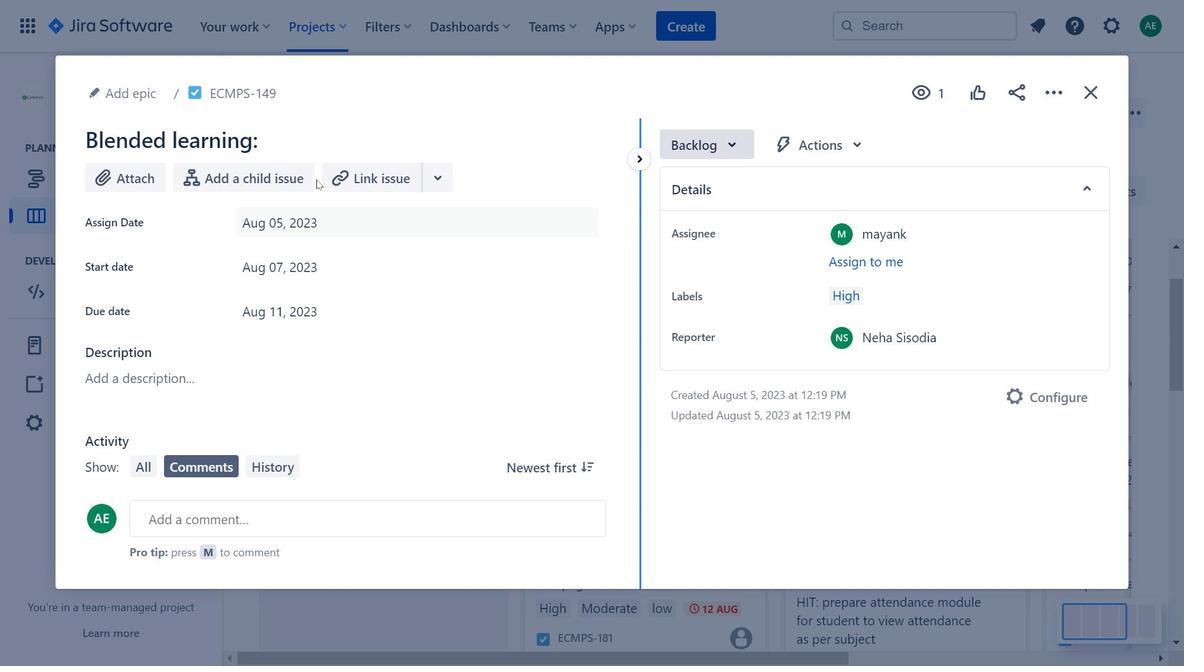 
Action: Mouse pressed left at (682, 444)
Screenshot: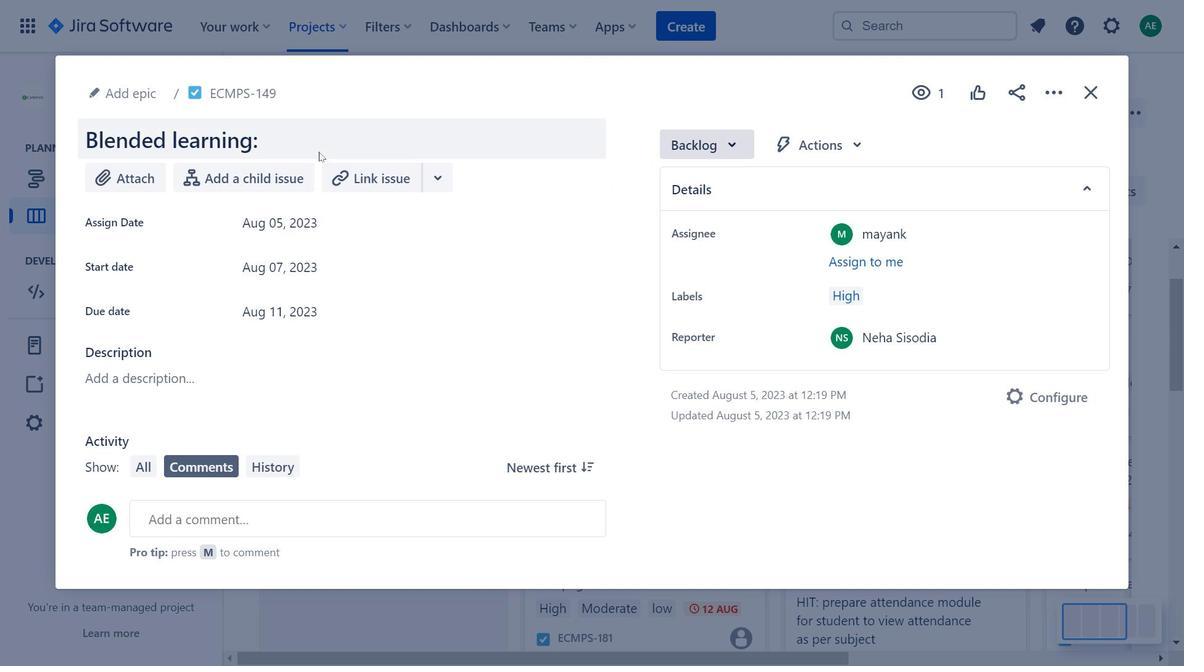 
Action: Mouse moved to (319, 151)
Screenshot: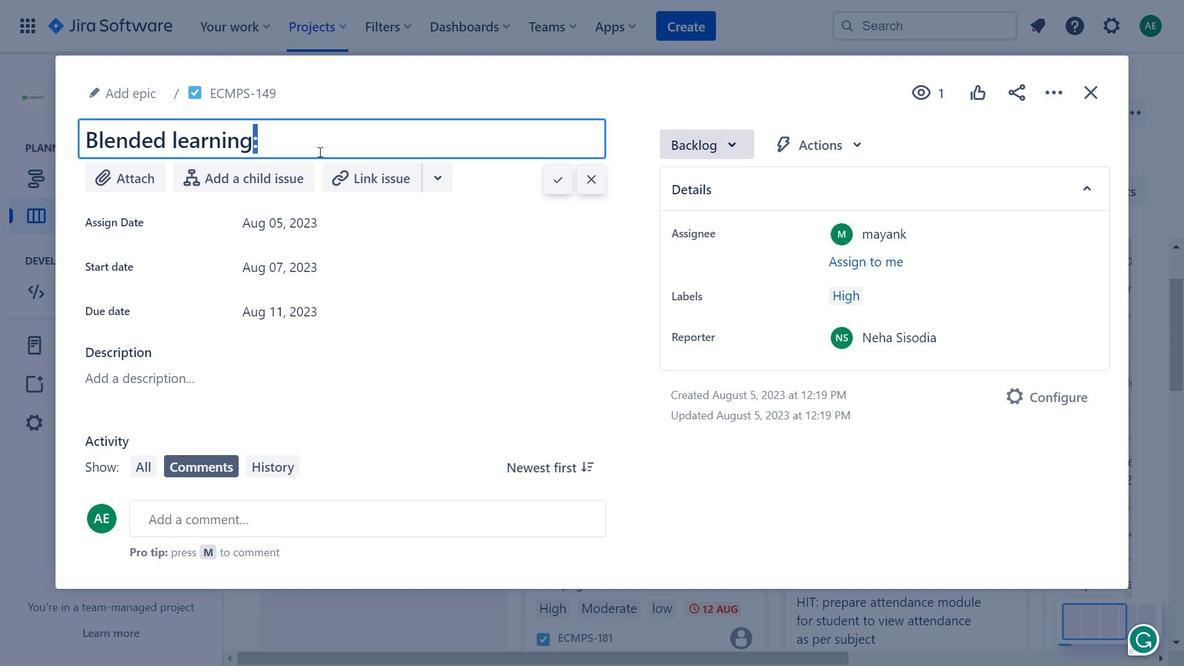 
Action: Mouse pressed left at (319, 151)
Screenshot: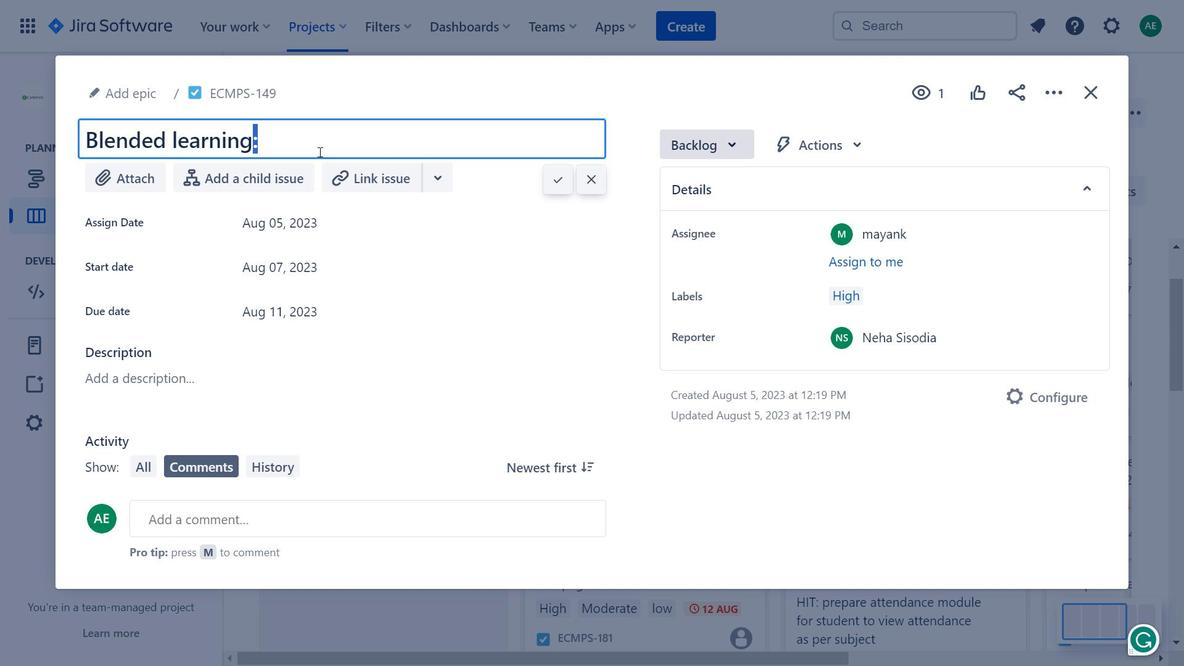 
Action: Mouse pressed left at (319, 151)
Screenshot: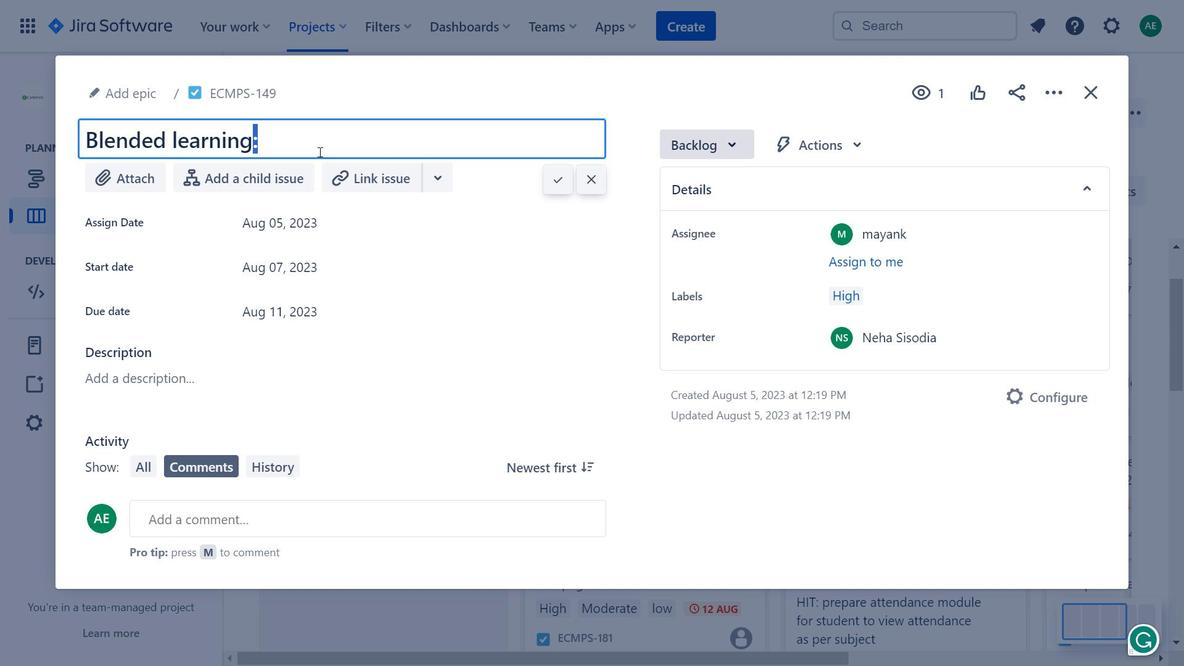 
Action: Key pressed <Key.right><Key.space>ctrl+V
Screenshot: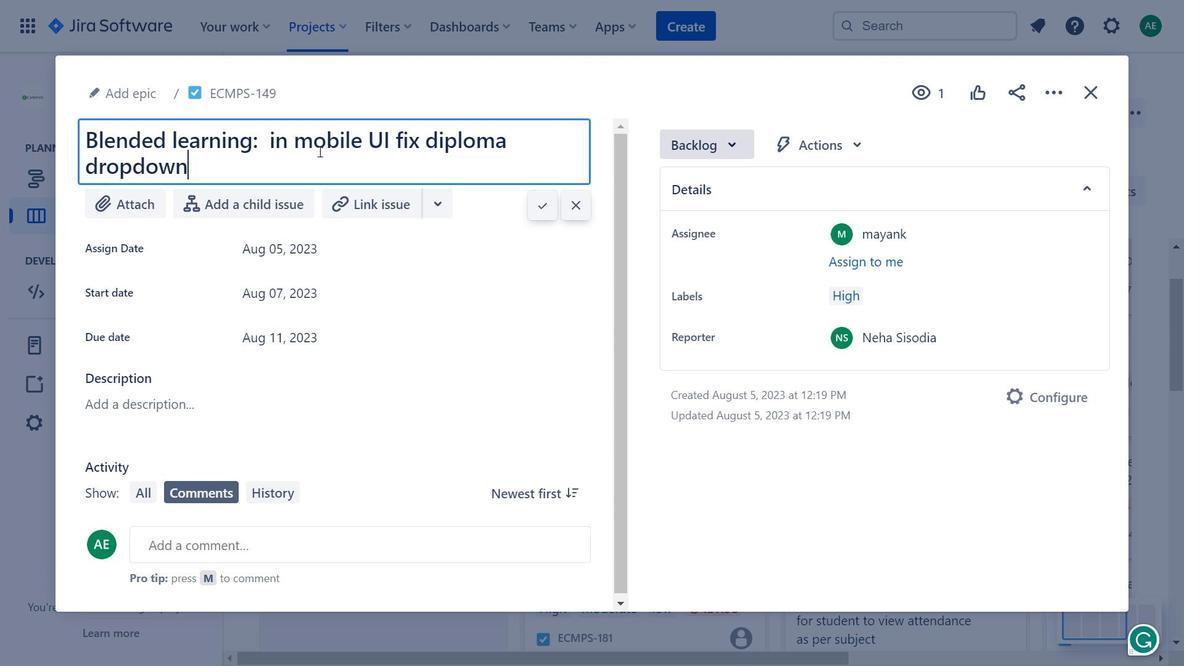 
Action: Mouse moved to (547, 198)
Screenshot: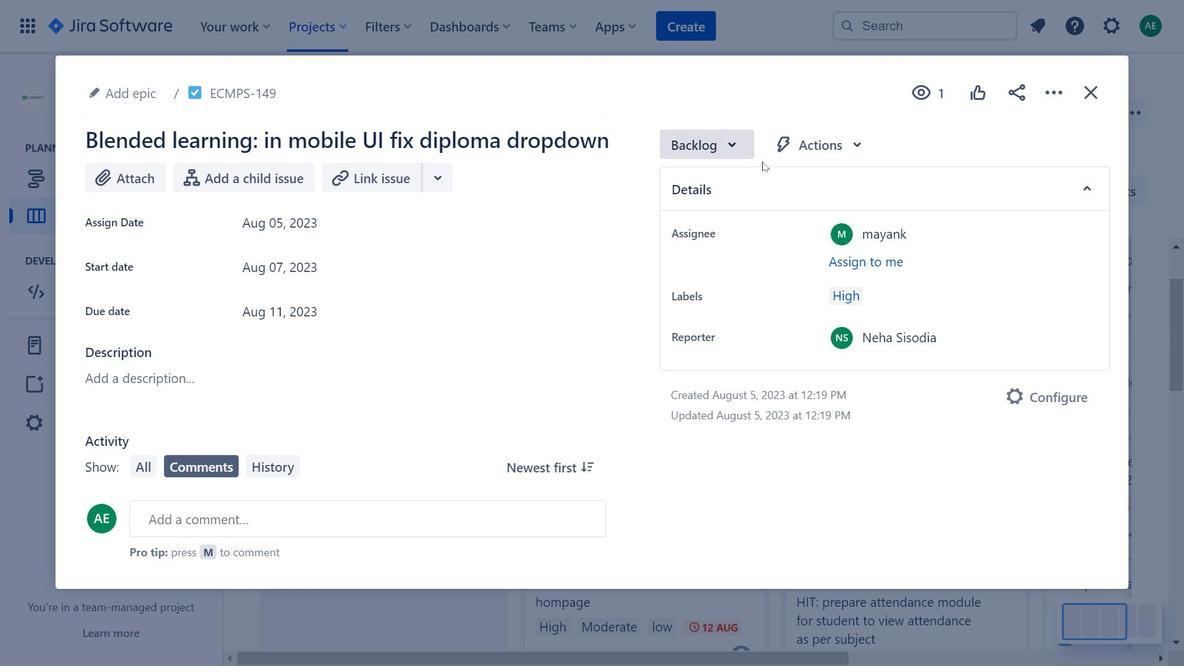 
Action: Mouse pressed left at (547, 198)
Screenshot: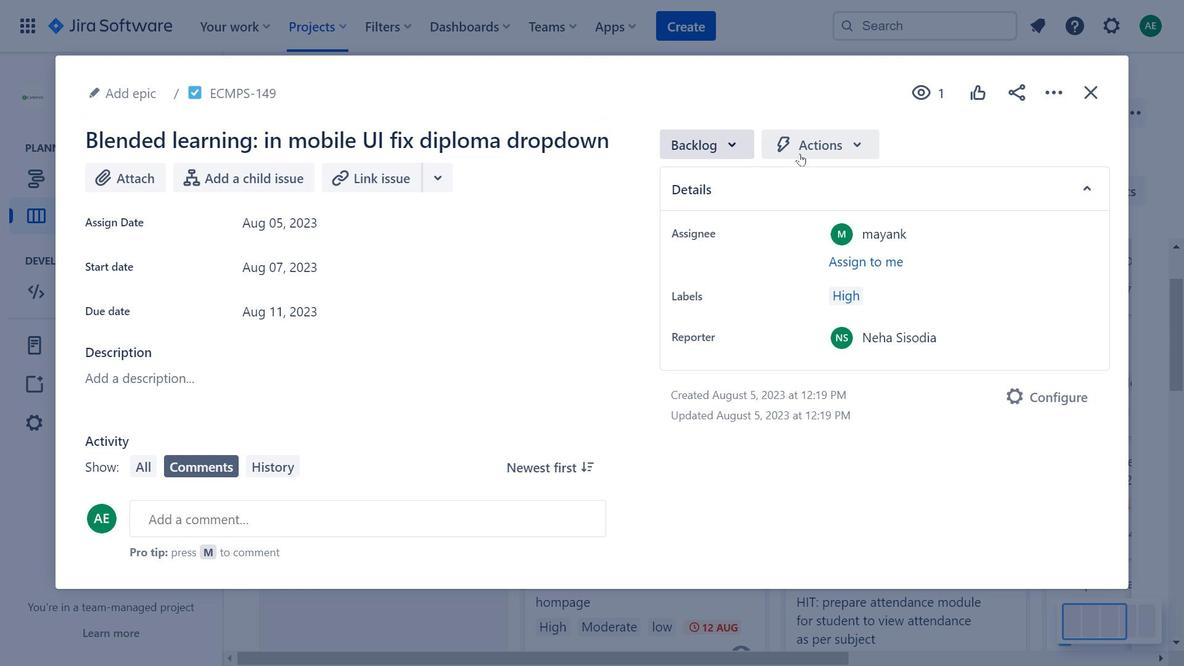 
Action: Mouse moved to (801, 153)
Screenshot: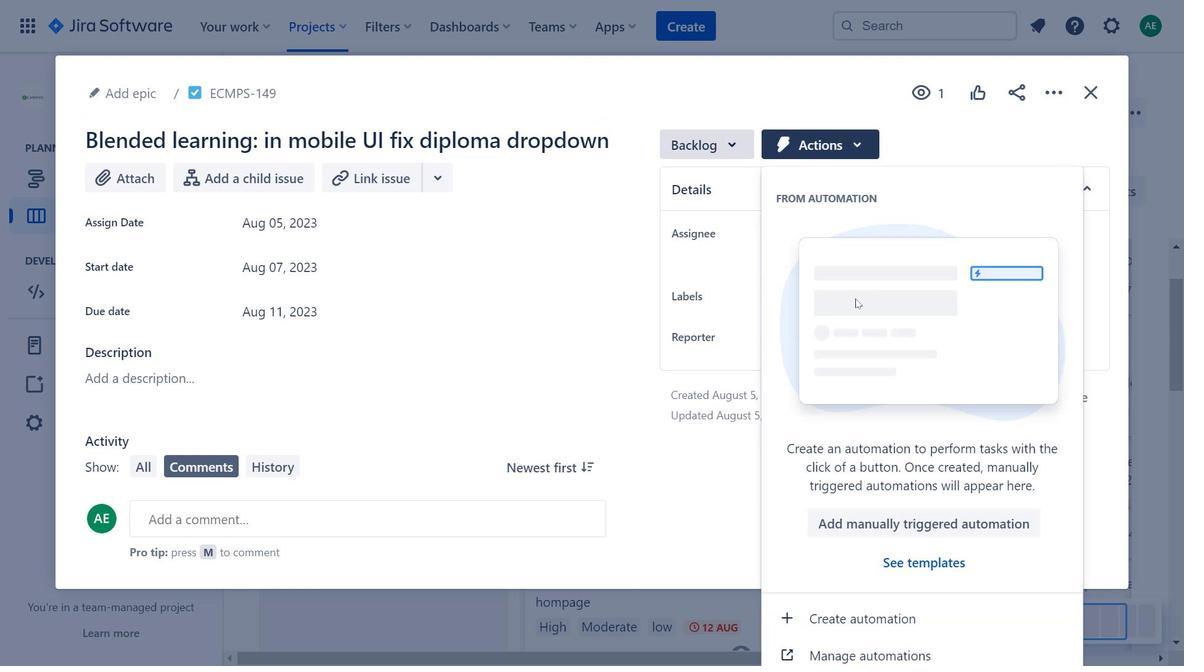 
Action: Mouse pressed left at (801, 153)
Screenshot: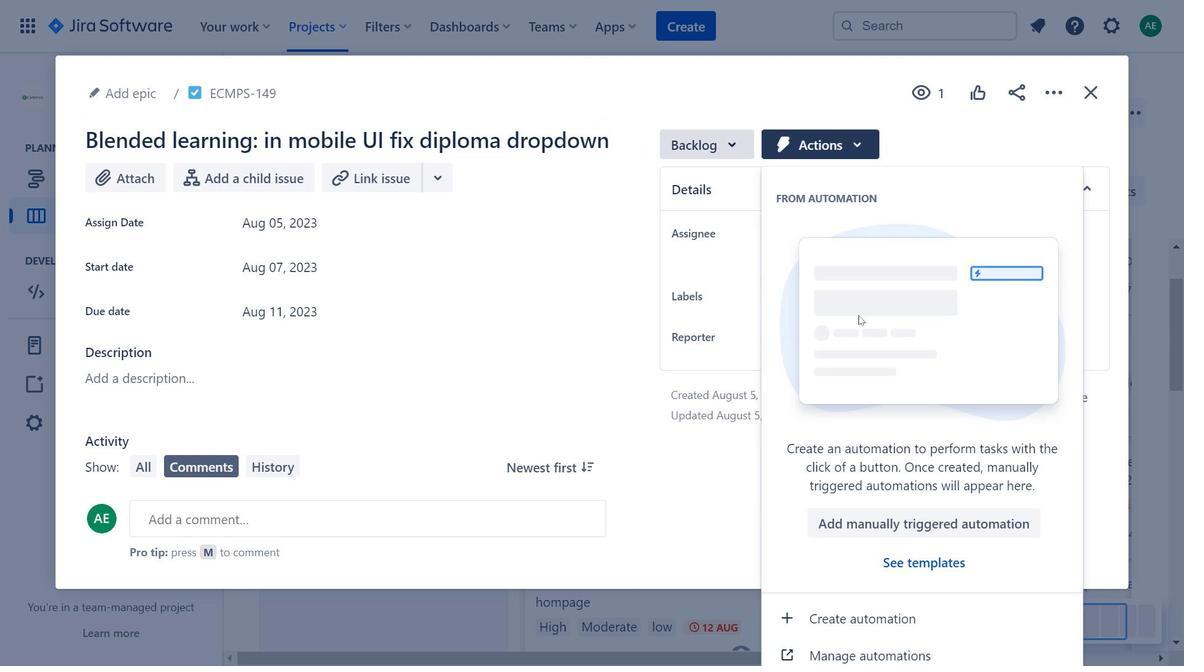 
Action: Mouse moved to (1086, 106)
Screenshot: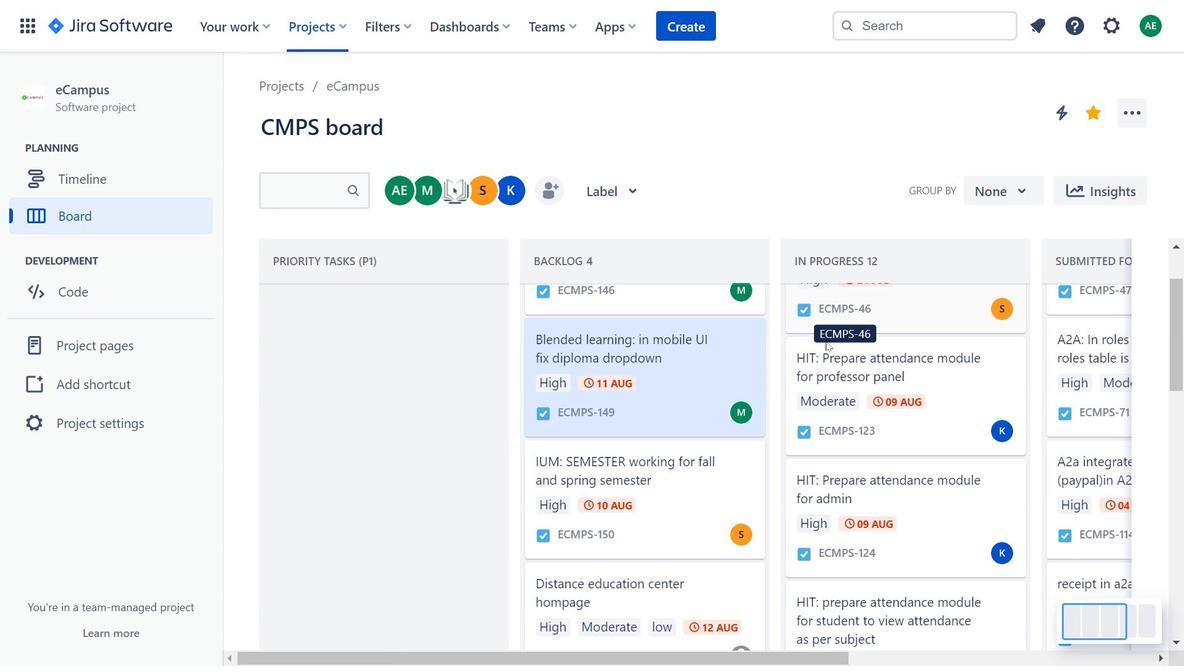 
Action: Mouse pressed left at (1086, 106)
Screenshot: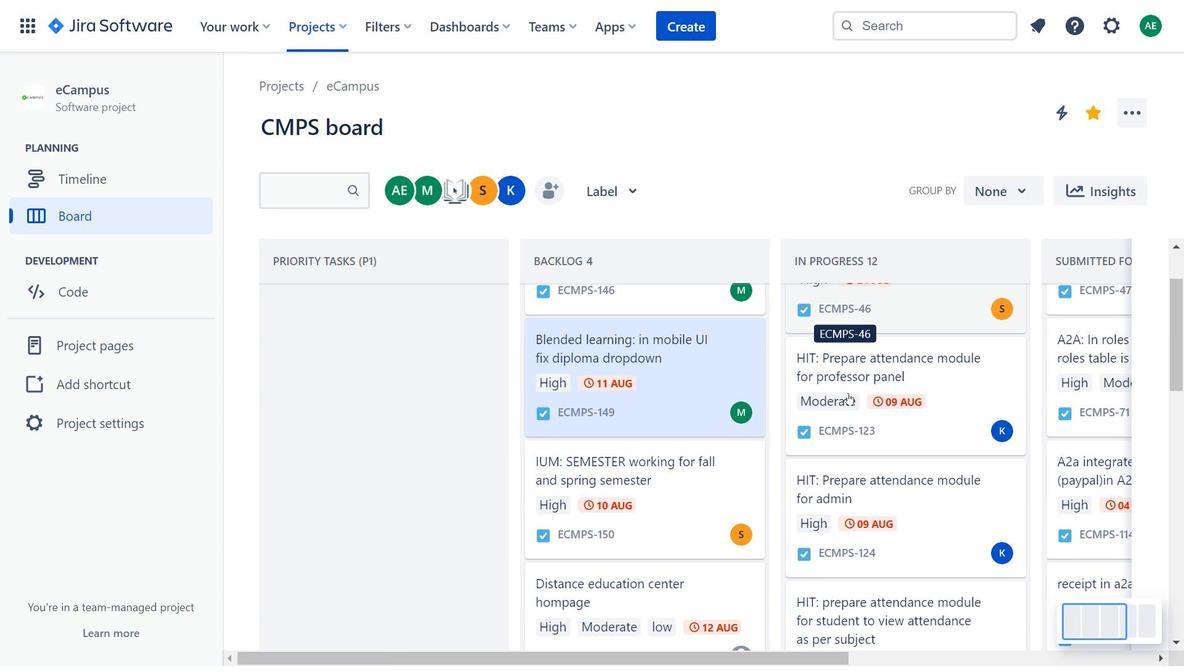 
Action: Mouse moved to (1098, 601)
Screenshot: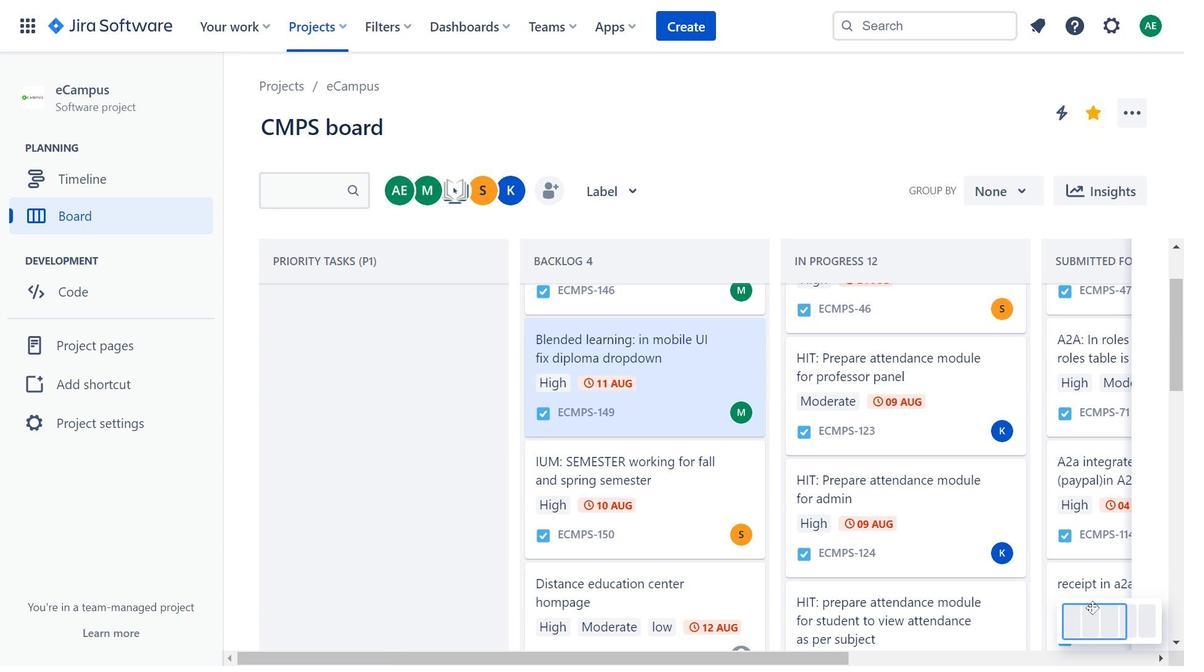 
Action: Mouse pressed left at (1098, 601)
Screenshot: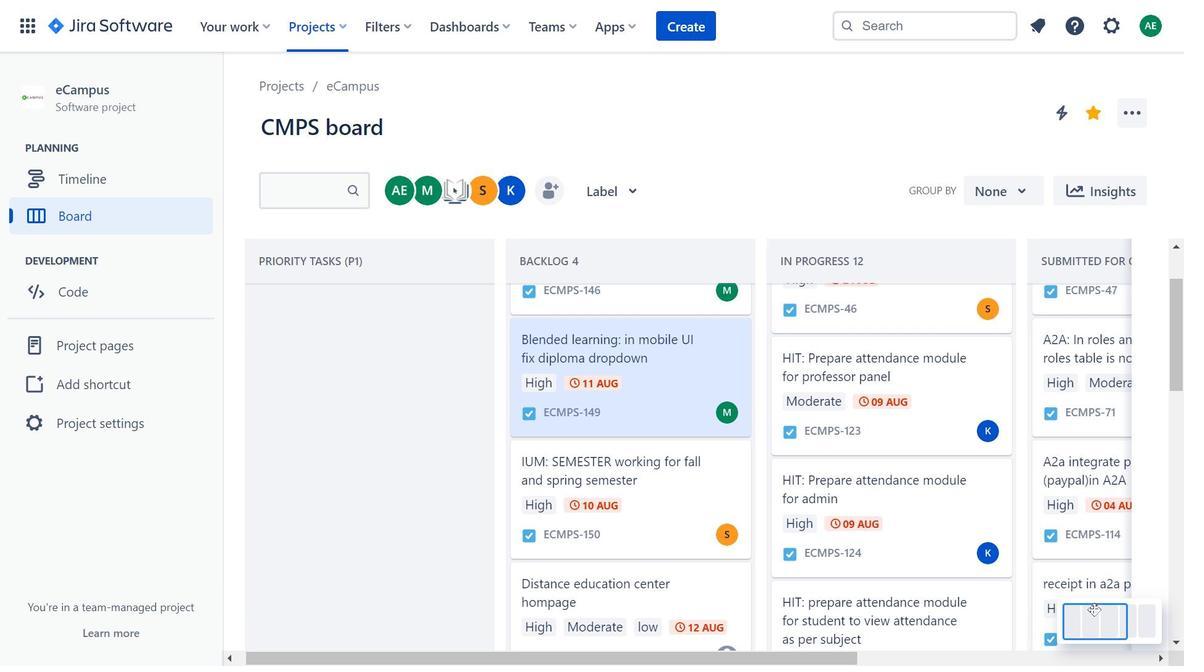 
Action: Mouse moved to (1093, 608)
Screenshot: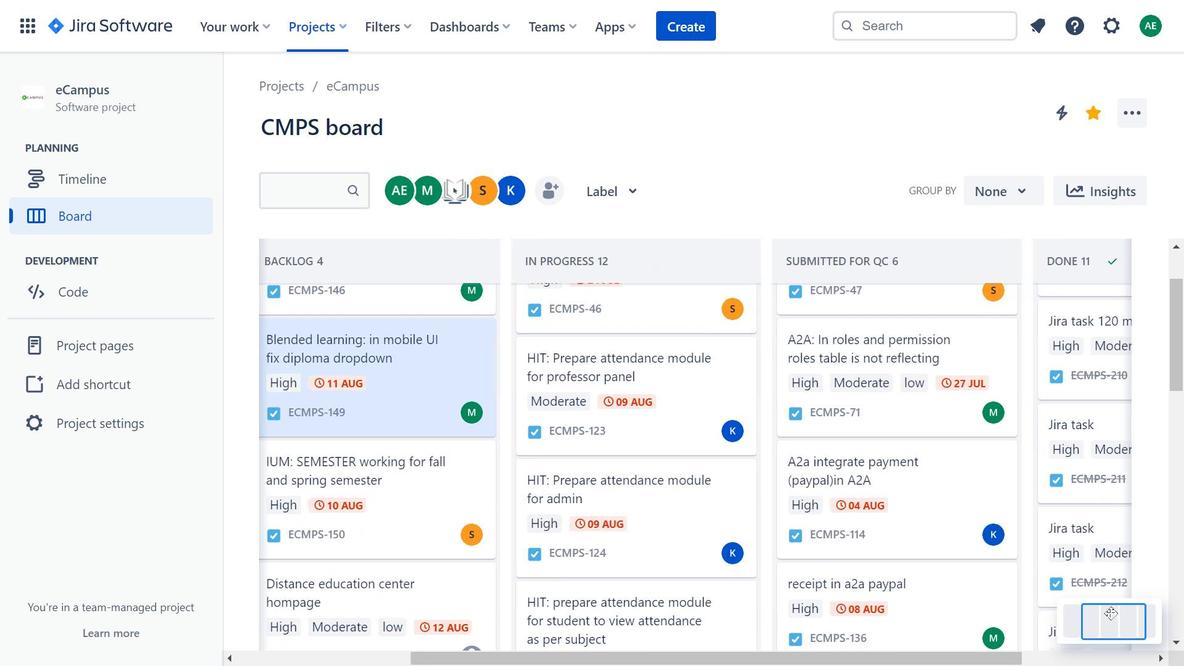
Action: Mouse pressed left at (1093, 608)
Screenshot: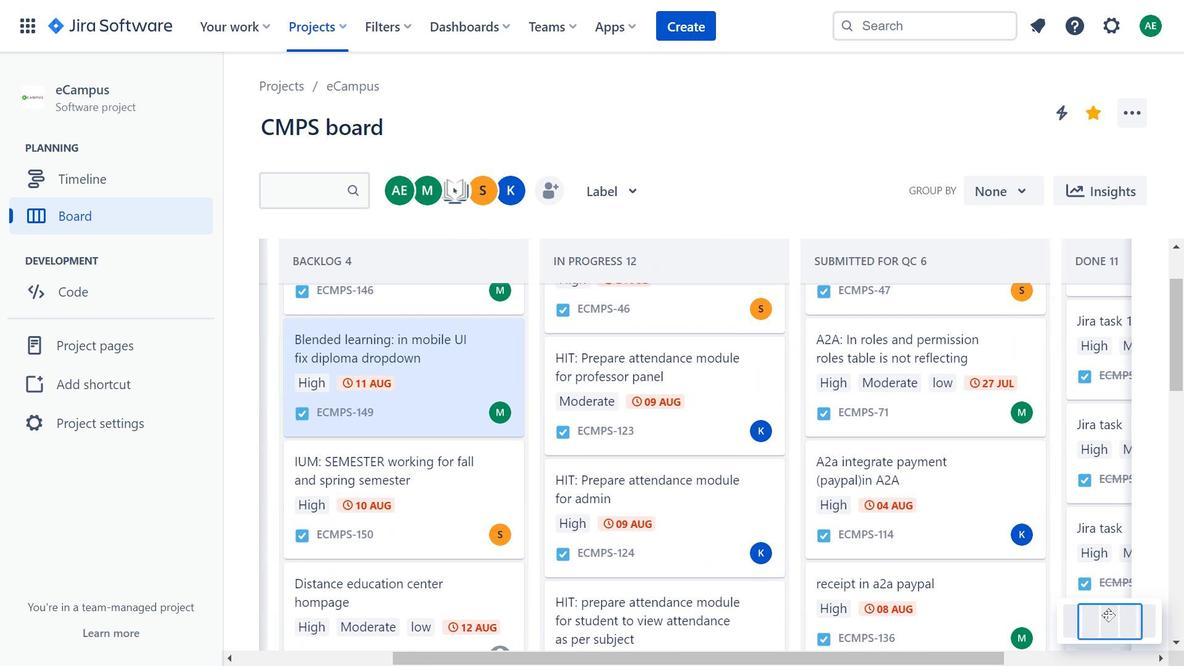 
Action: Mouse moved to (494, 366)
Screenshot: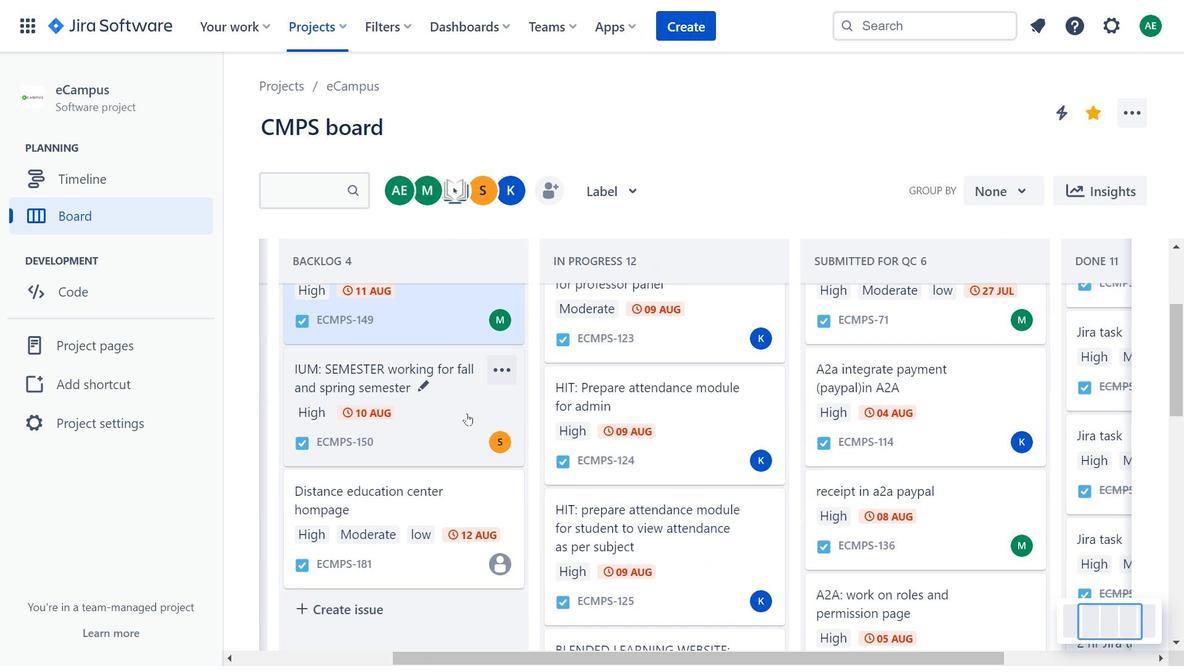 
Action: Mouse scrolled (494, 365) with delta (0, 0)
Screenshot: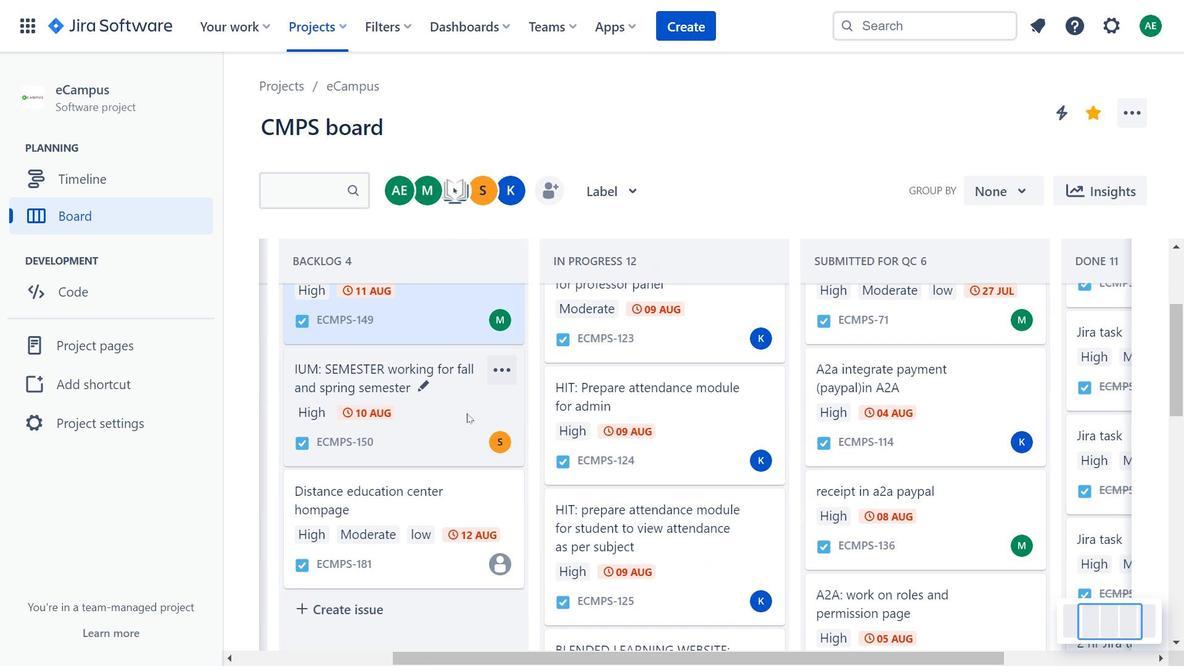 
Action: Mouse moved to (467, 413)
Screenshot: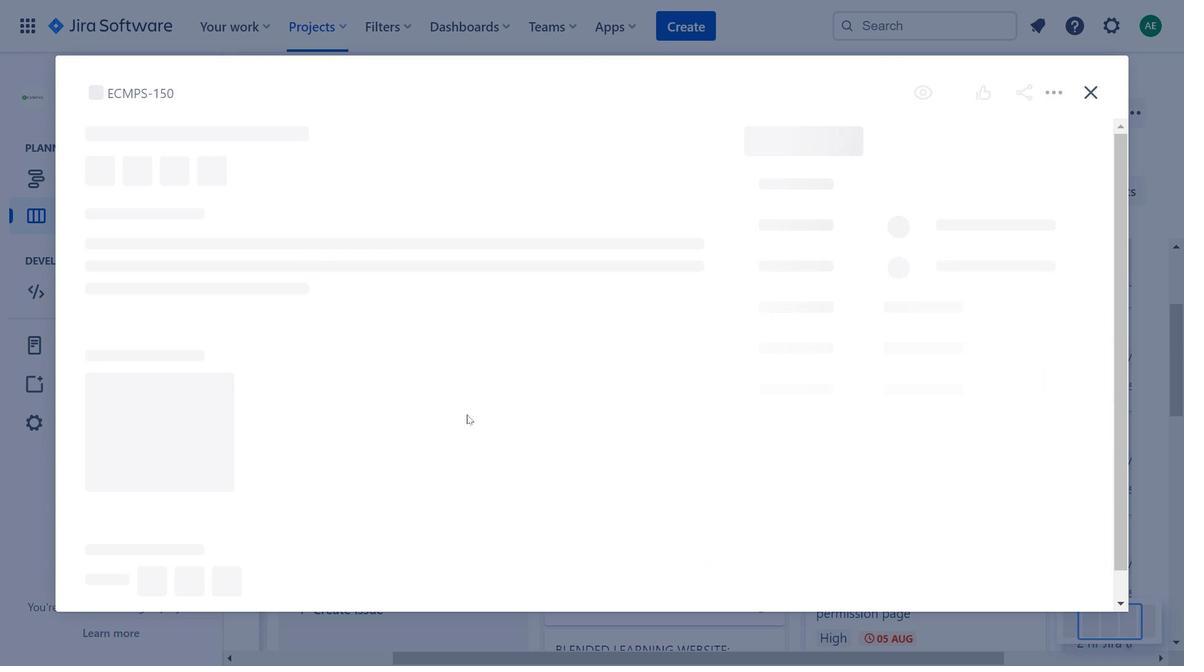 
Action: Mouse pressed left at (467, 413)
Screenshot: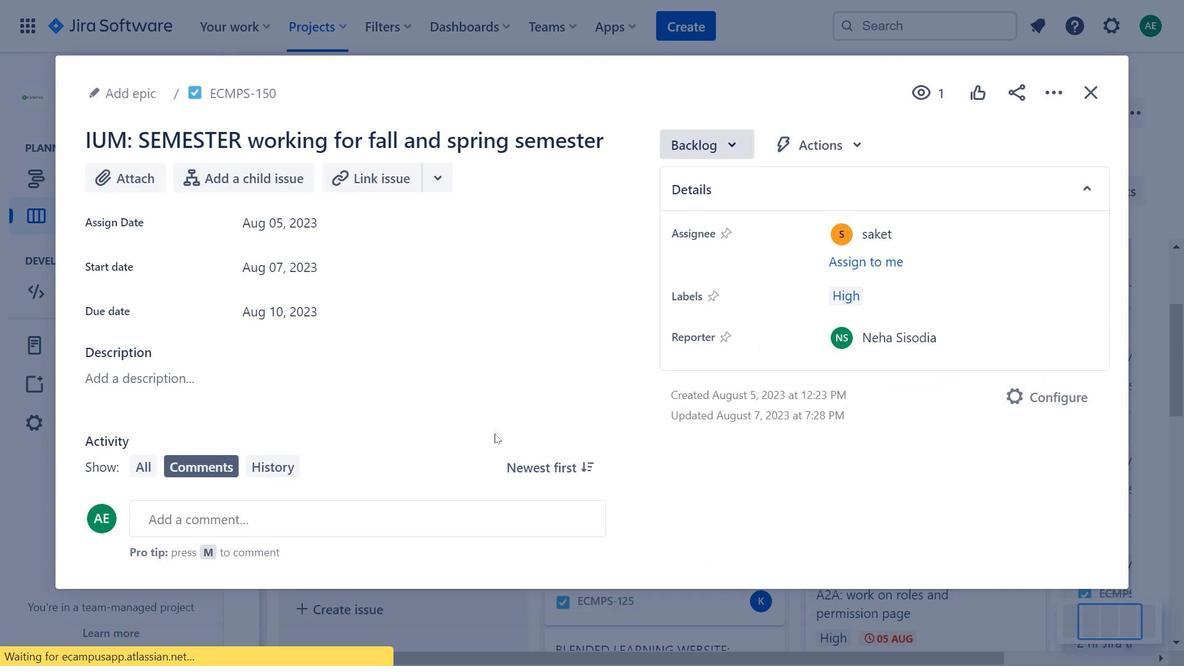 
Action: Mouse moved to (822, 144)
Screenshot: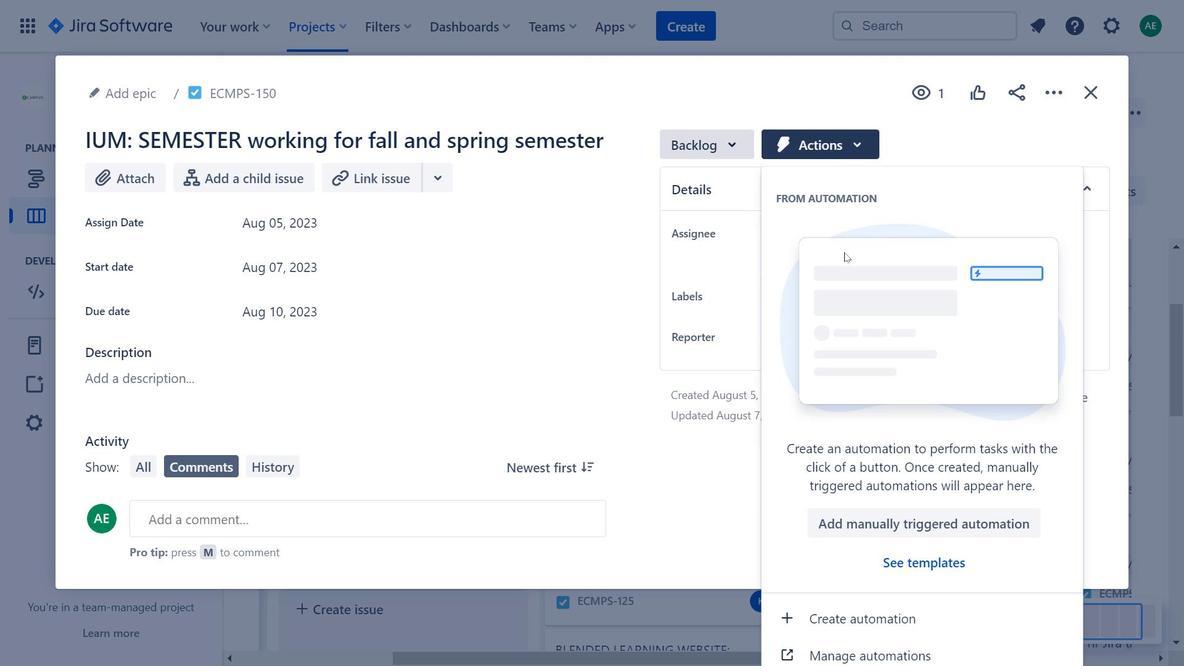 
Action: Mouse pressed left at (822, 144)
Screenshot: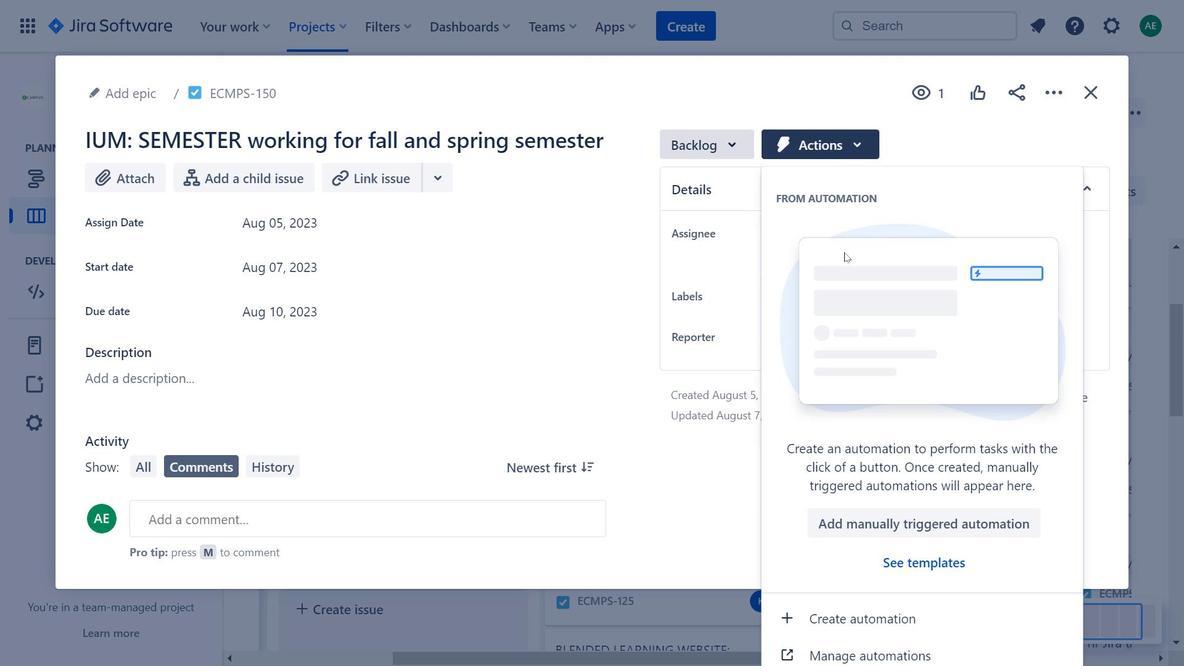 
Action: Mouse moved to (441, 280)
Screenshot: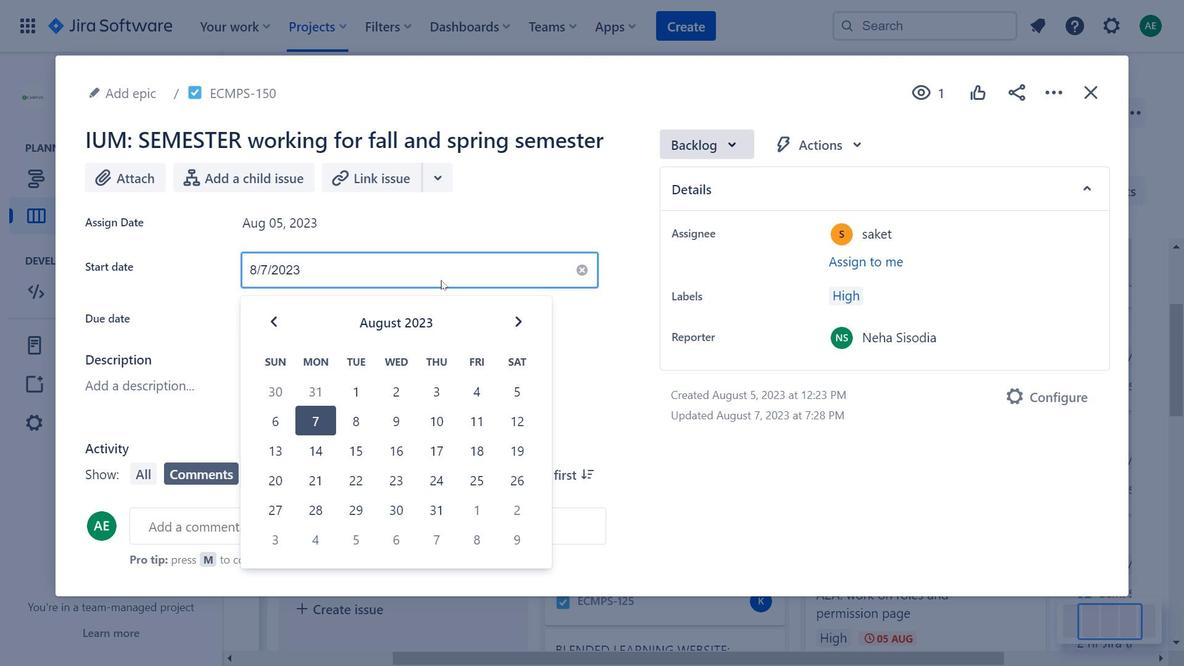 
Action: Mouse pressed left at (441, 280)
Screenshot: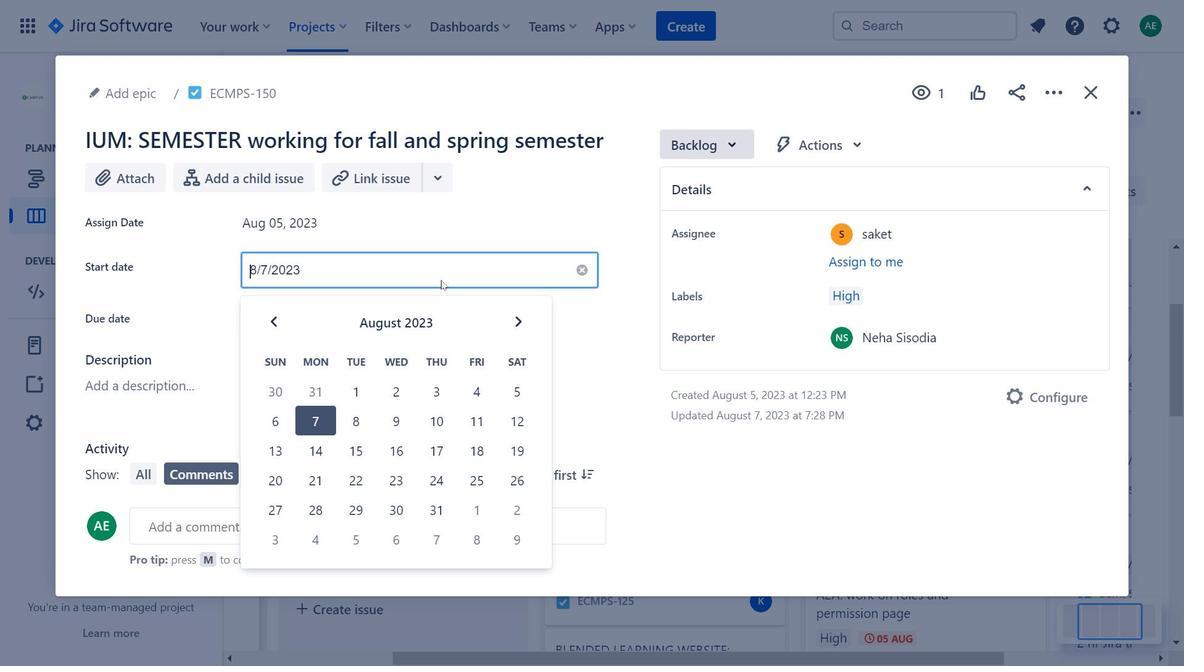 
Action: Mouse moved to (522, 328)
Screenshot: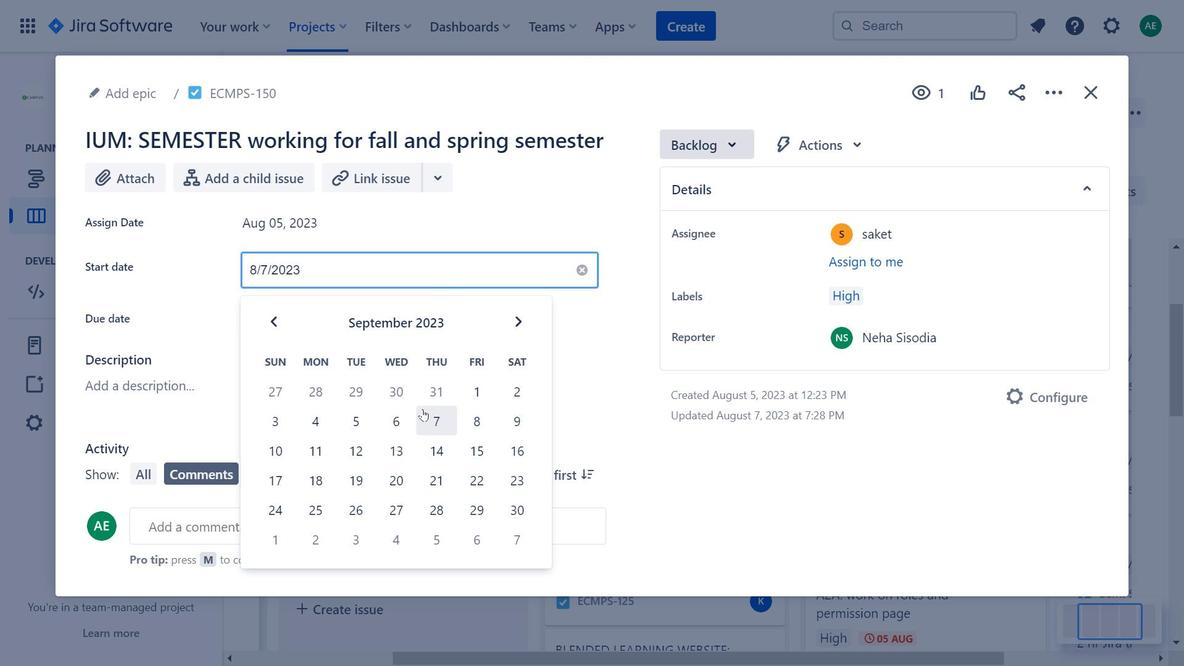 
Action: Mouse pressed left at (522, 328)
Screenshot: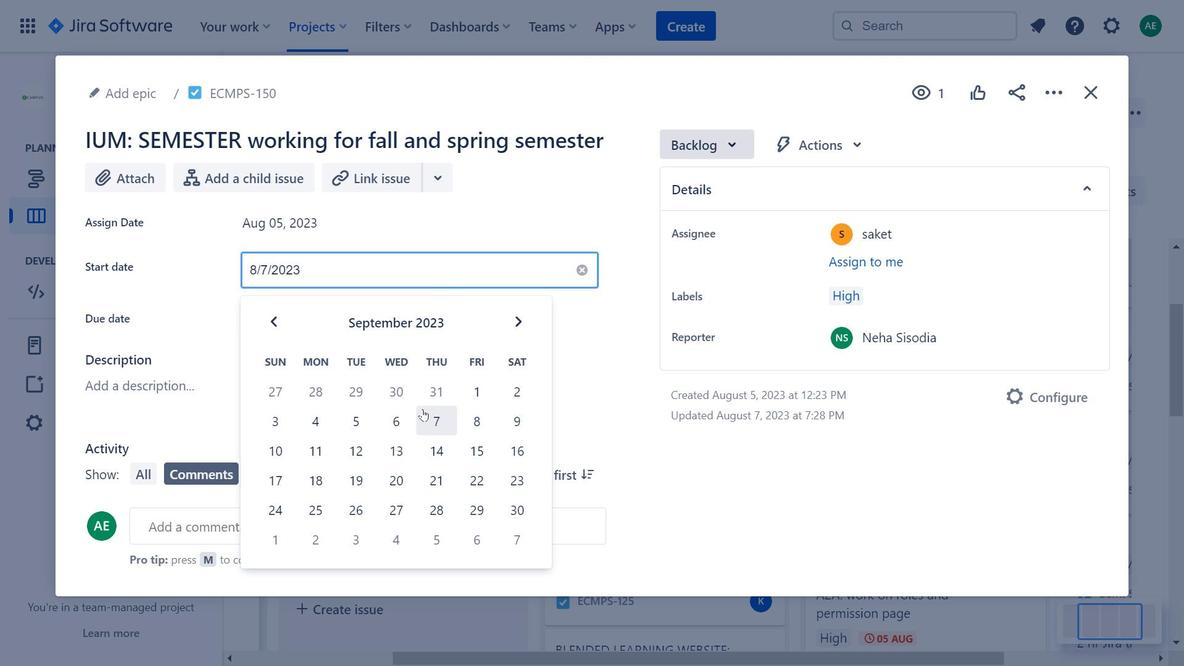 
Action: Mouse moved to (617, 201)
Screenshot: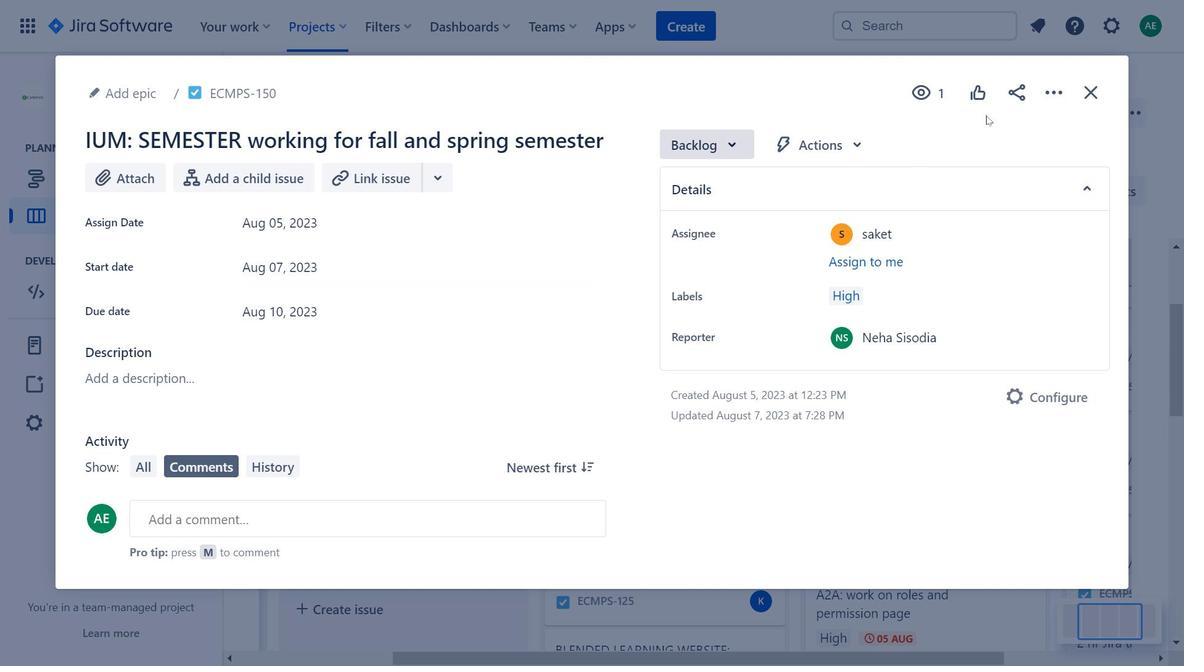 
Action: Mouse pressed left at (617, 201)
Screenshot: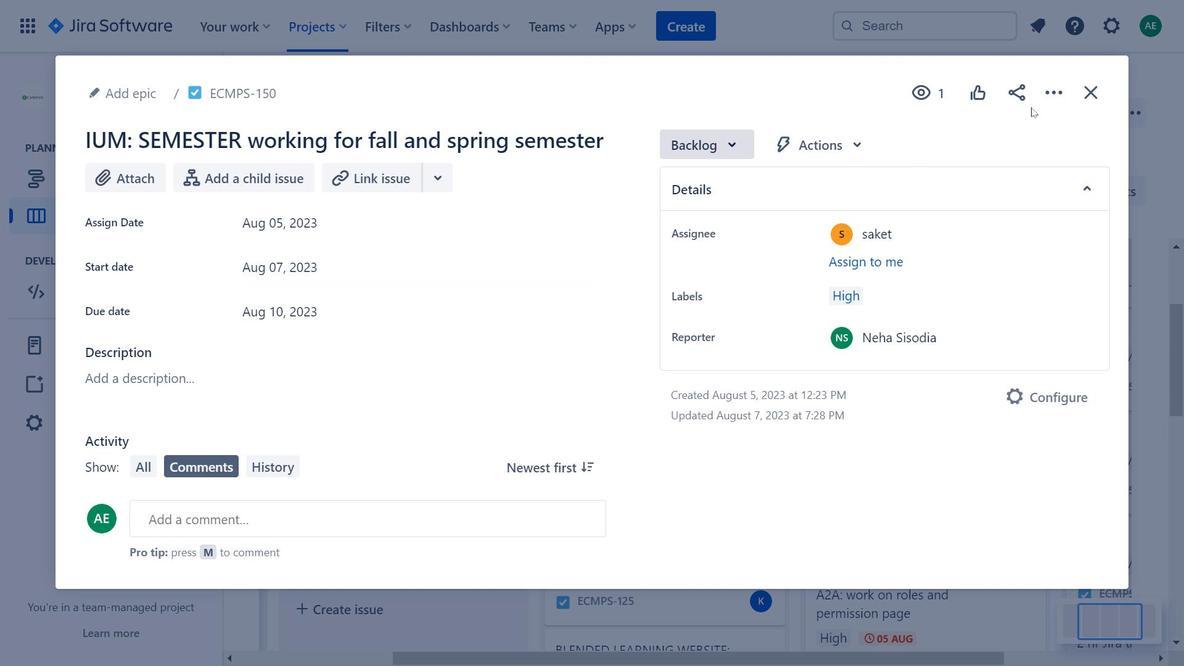 
Action: Mouse moved to (1081, 99)
Screenshot: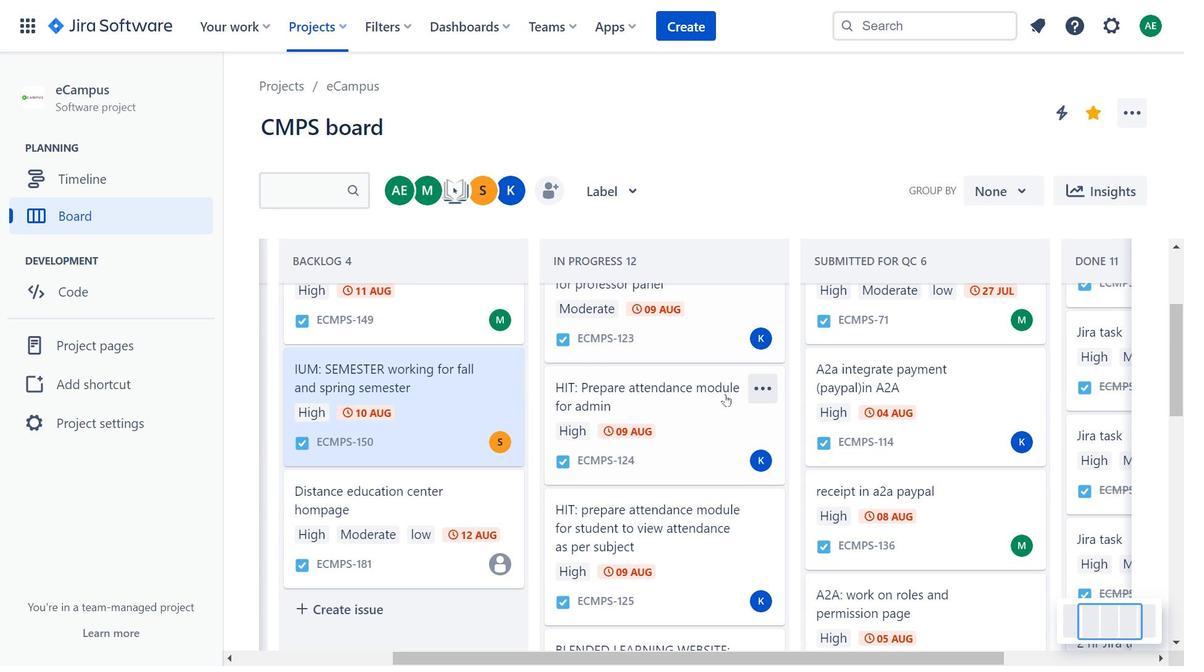 
Action: Mouse pressed left at (1081, 99)
Screenshot: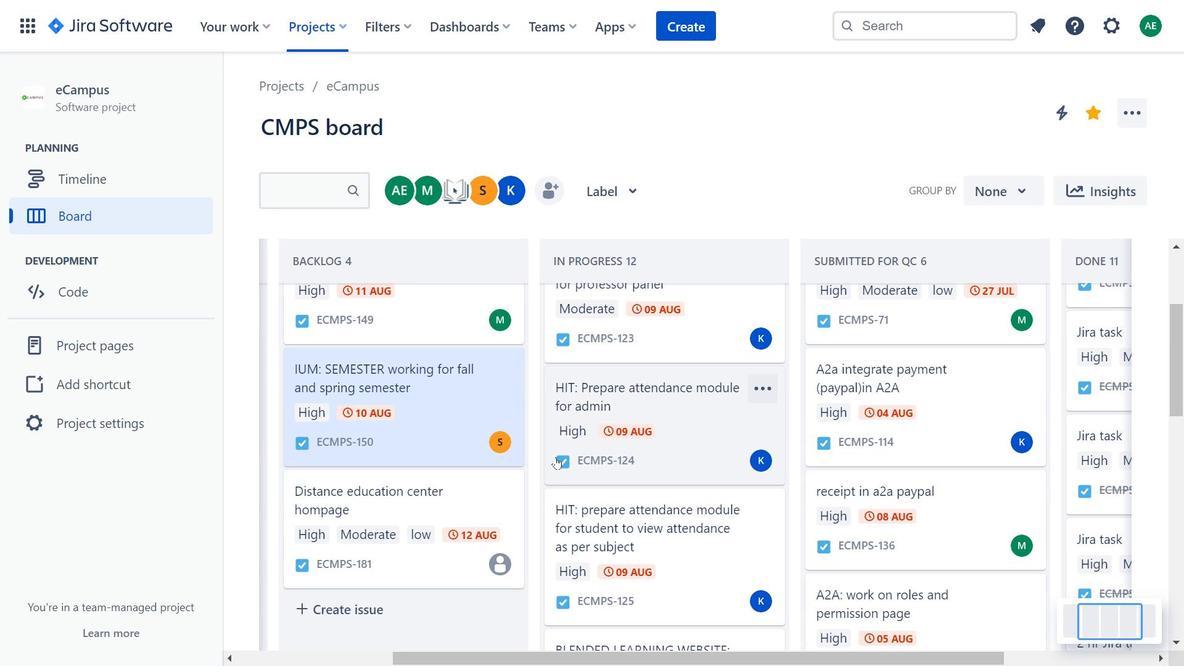 
Action: Mouse moved to (444, 498)
Screenshot: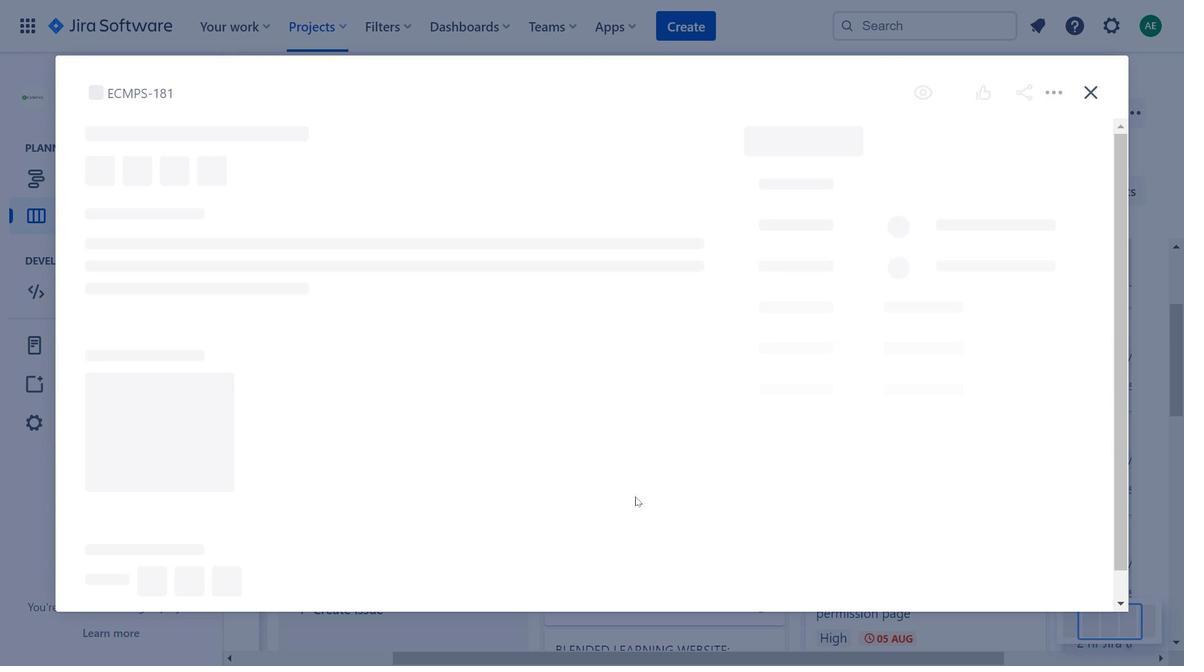 
Action: Mouse pressed left at (444, 498)
Screenshot: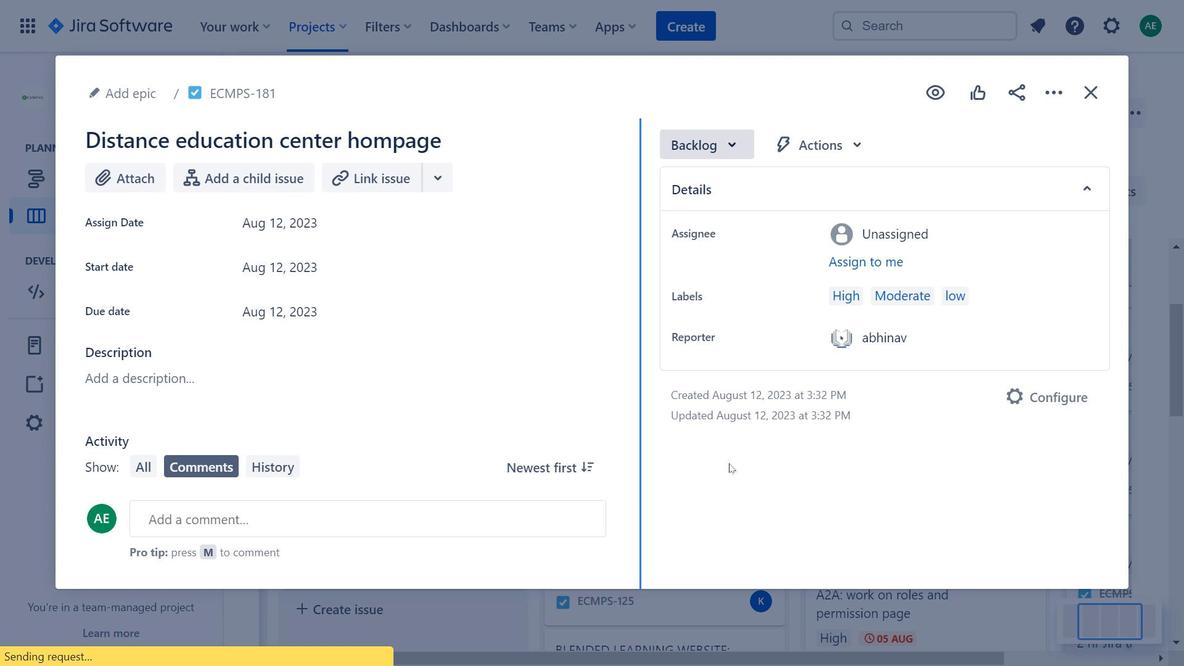 
Action: Mouse moved to (815, 151)
Screenshot: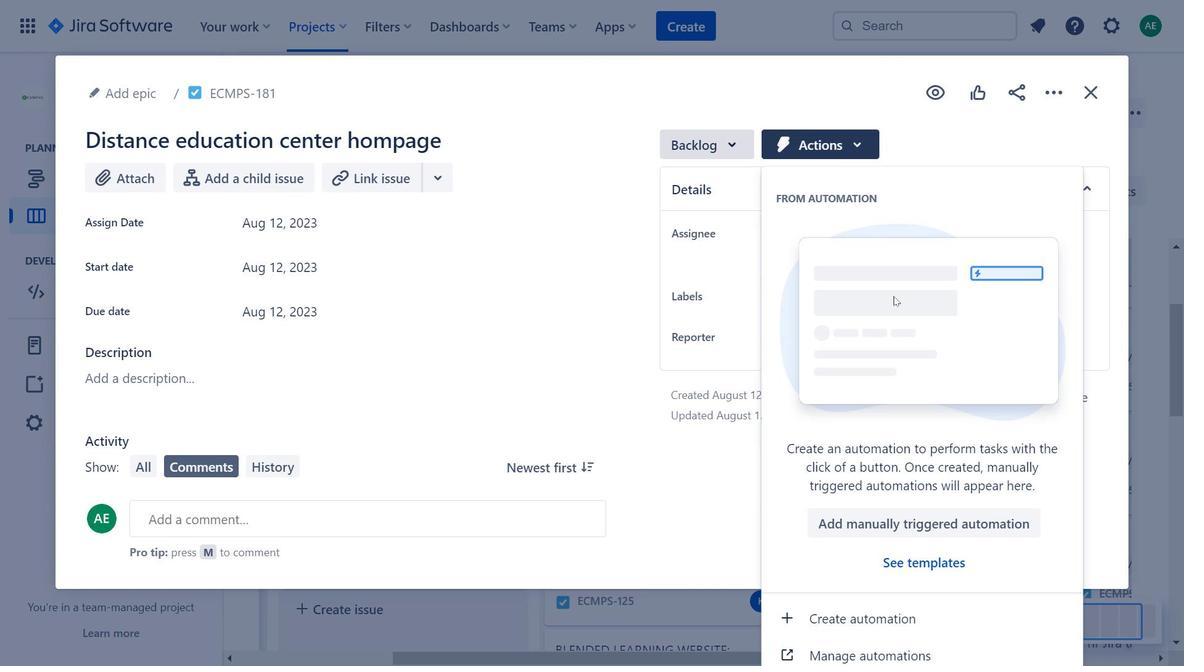 
Action: Mouse pressed left at (815, 151)
Screenshot: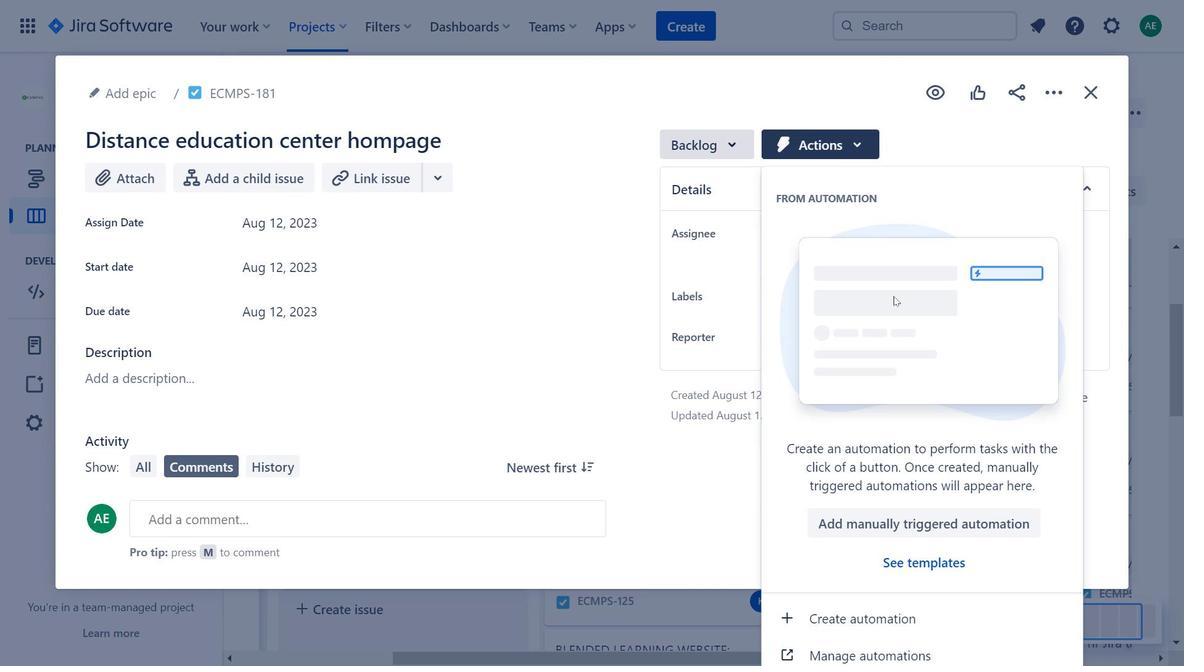 
Action: Mouse moved to (933, 568)
Screenshot: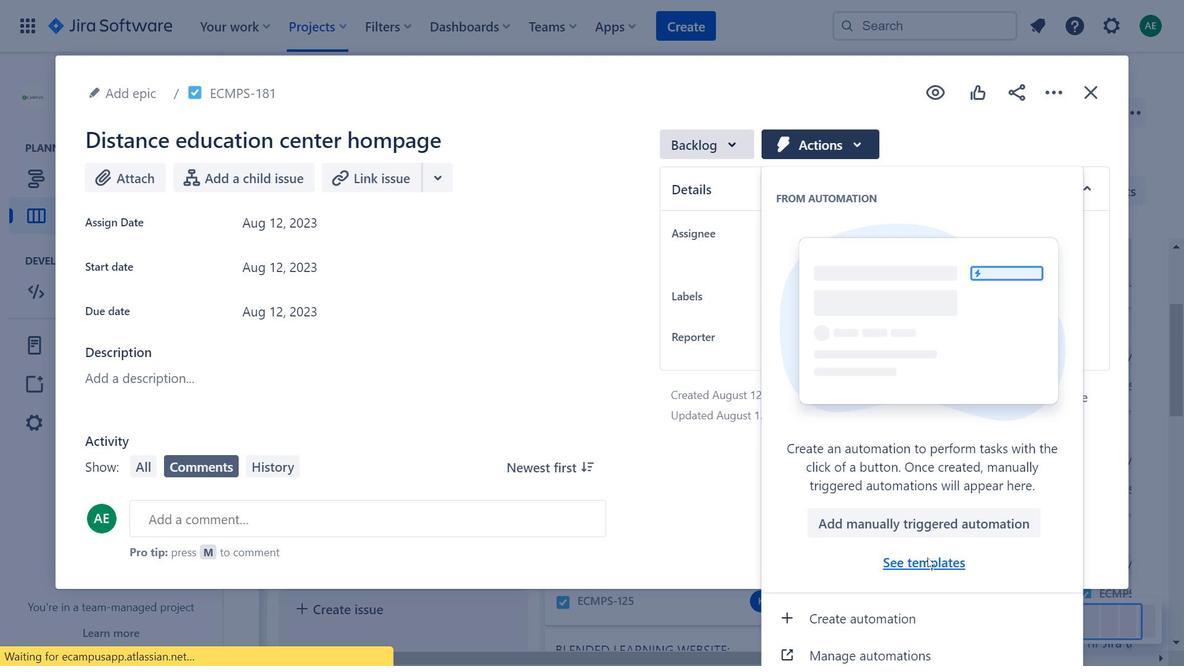 
Action: Mouse pressed left at (933, 568)
Screenshot: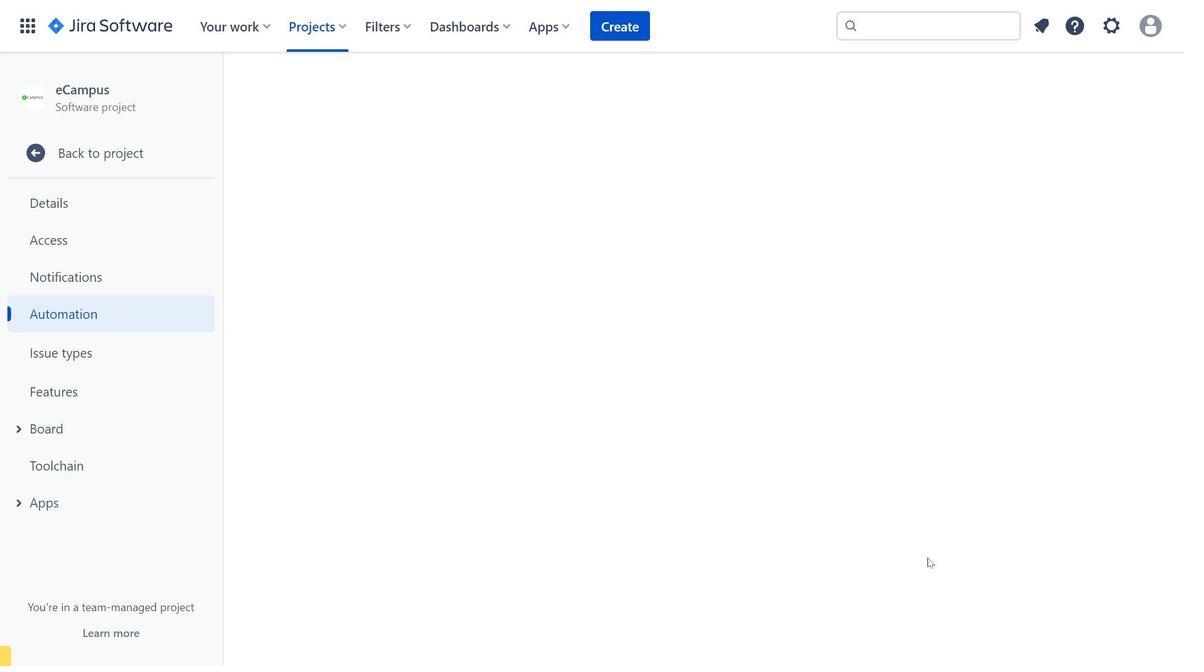 
Action: Mouse moved to (464, 209)
Screenshot: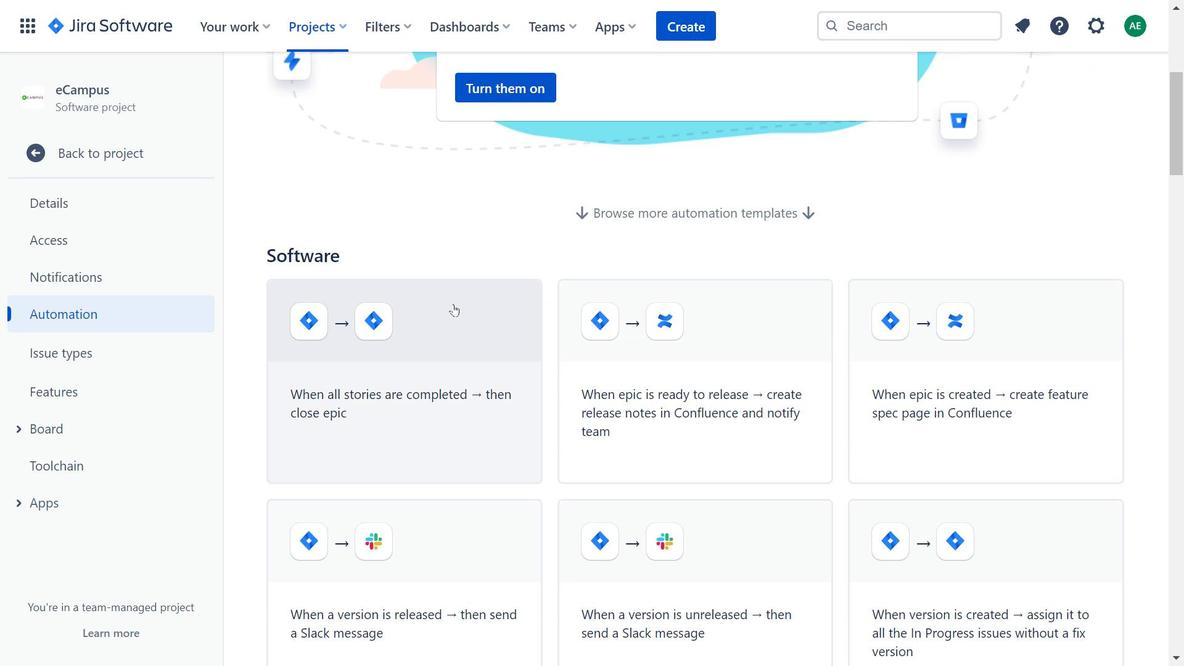 
Action: Mouse scrolled (464, 208) with delta (0, 0)
Screenshot: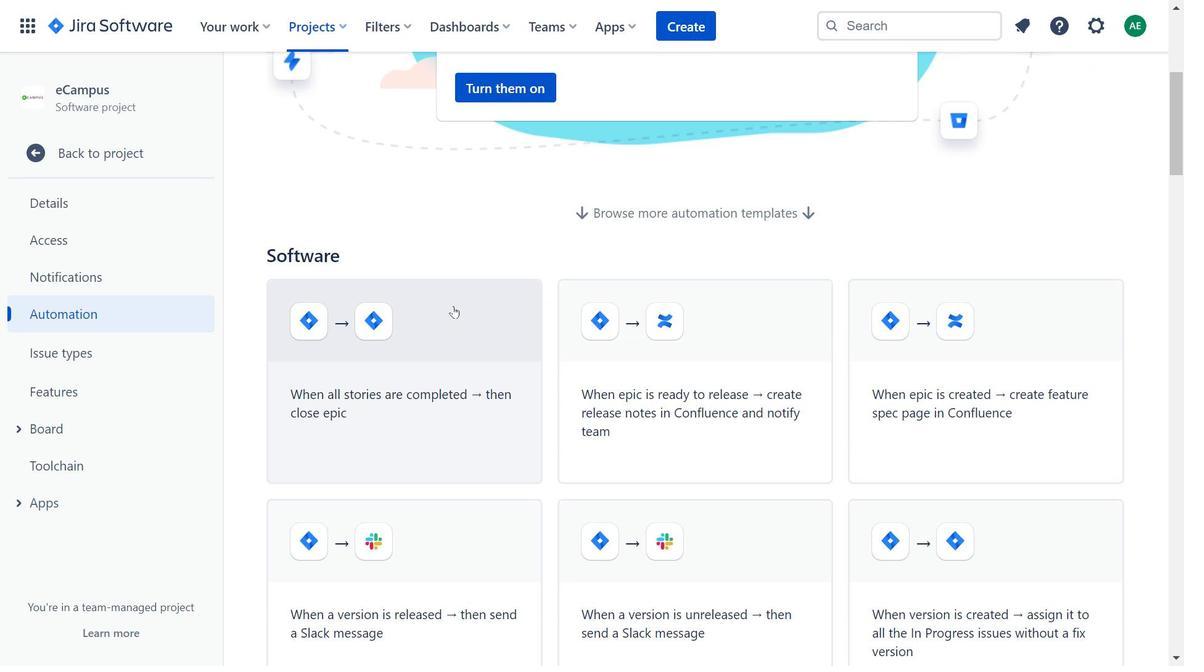 
Action: Mouse moved to (462, 210)
Screenshot: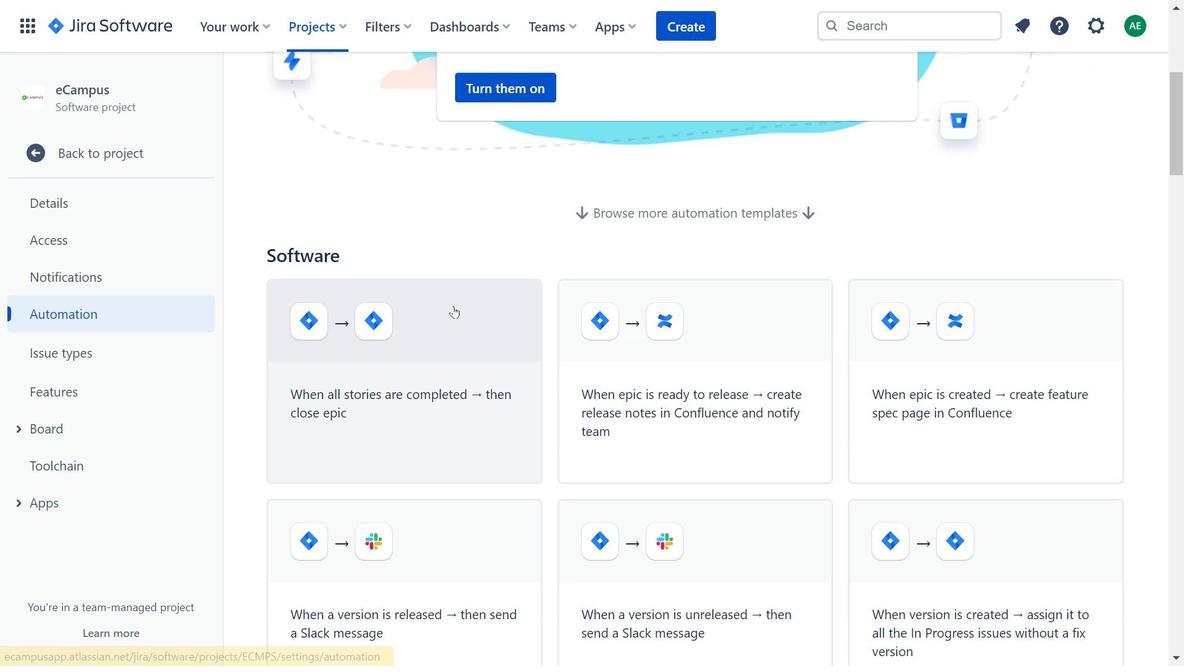 
Action: Mouse scrolled (462, 209) with delta (0, 0)
Screenshot: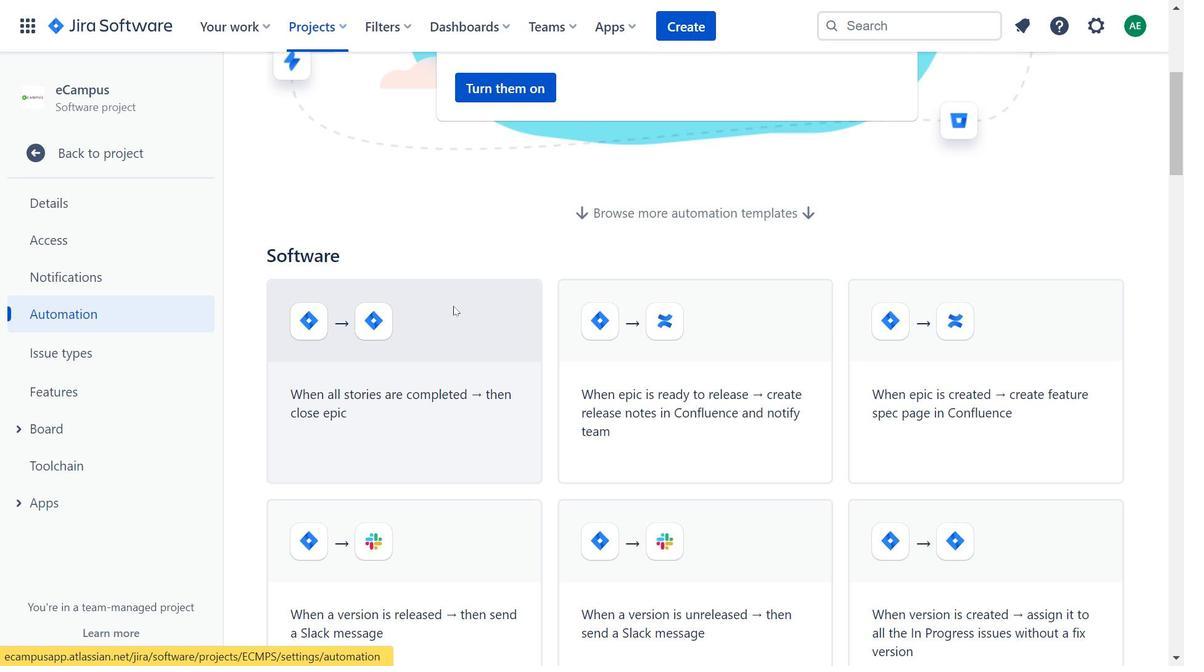 
Action: Mouse moved to (462, 213)
Screenshot: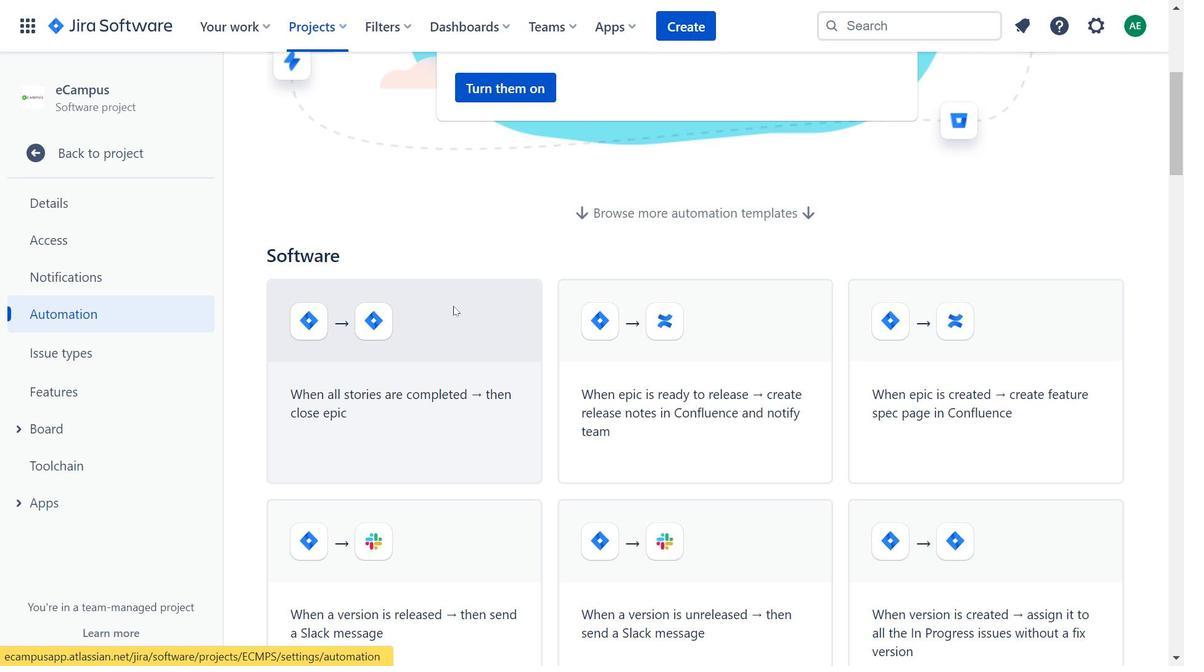 
Action: Mouse scrolled (462, 212) with delta (0, 0)
Screenshot: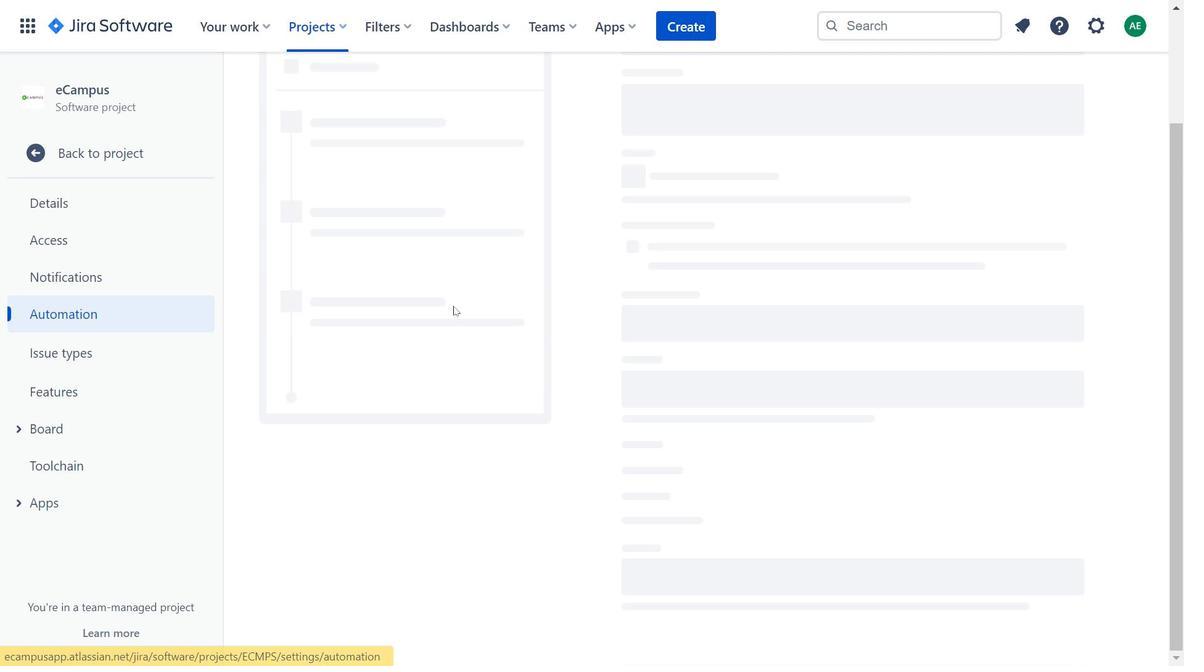 
Action: Mouse moved to (462, 219)
Screenshot: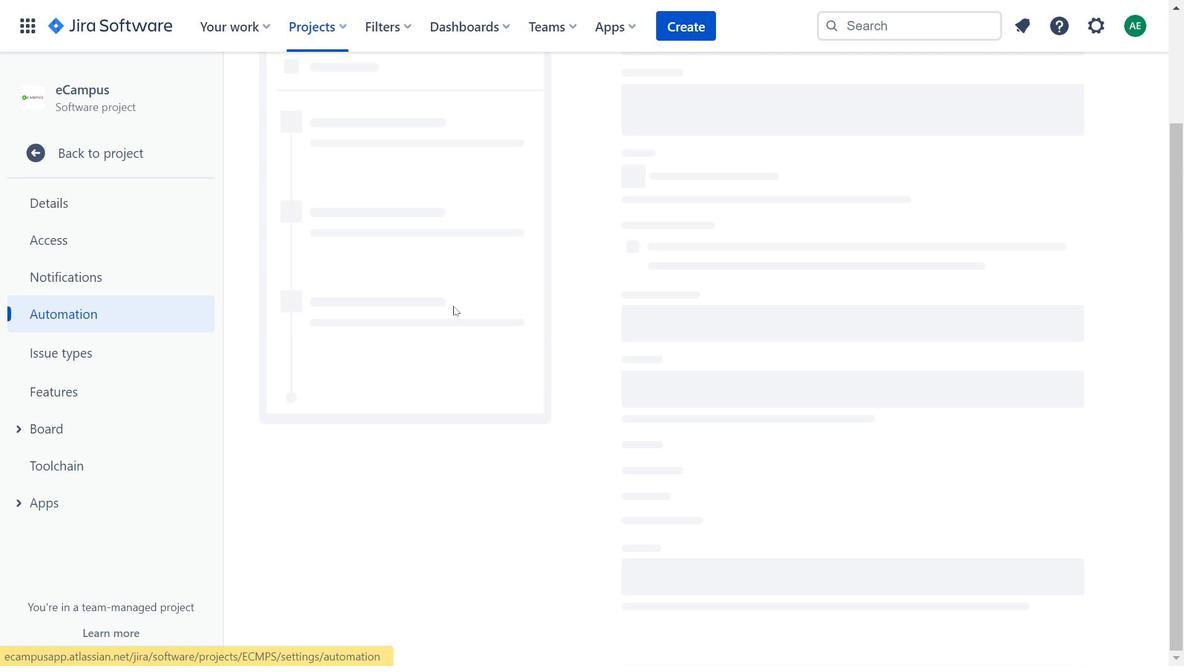 
Action: Mouse scrolled (462, 219) with delta (0, 0)
Screenshot: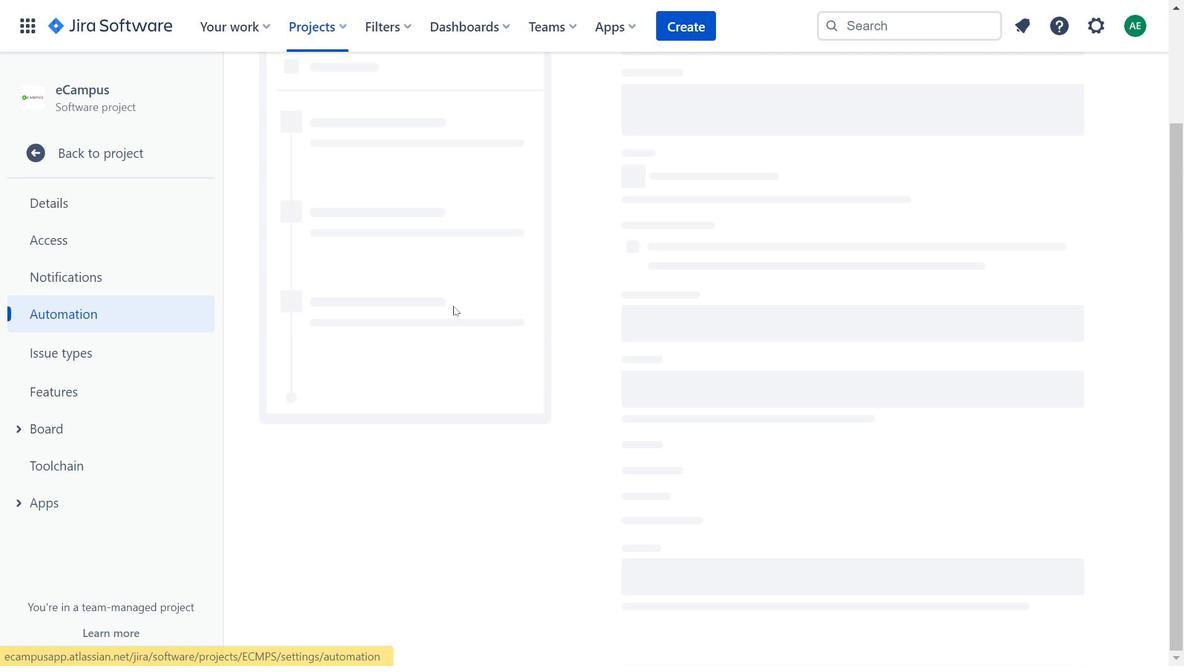 
Action: Mouse moved to (453, 306)
Screenshot: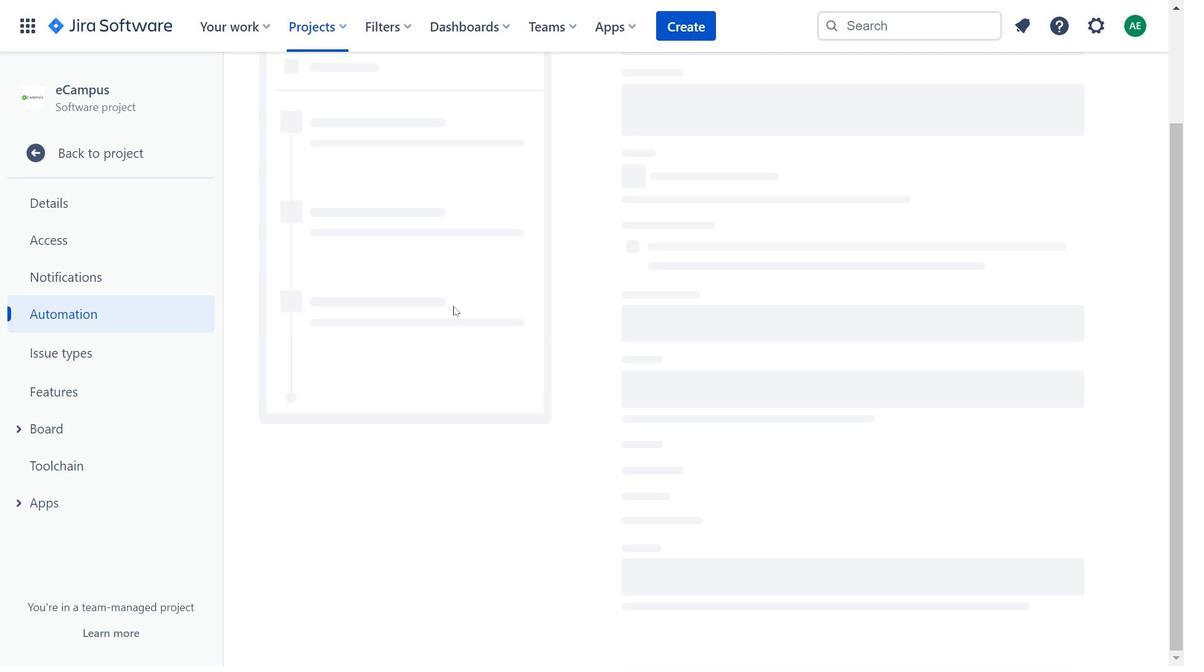 
Action: Mouse pressed left at (453, 306)
Screenshot: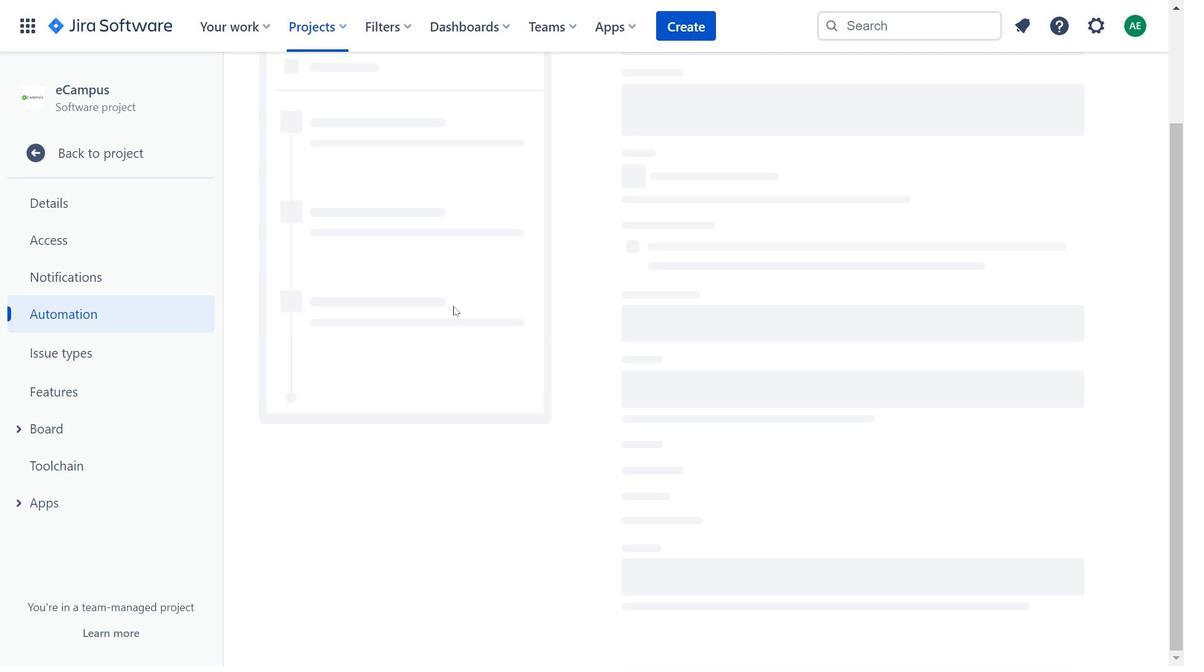 
Action: Mouse scrolled (453, 307) with delta (0, 0)
Screenshot: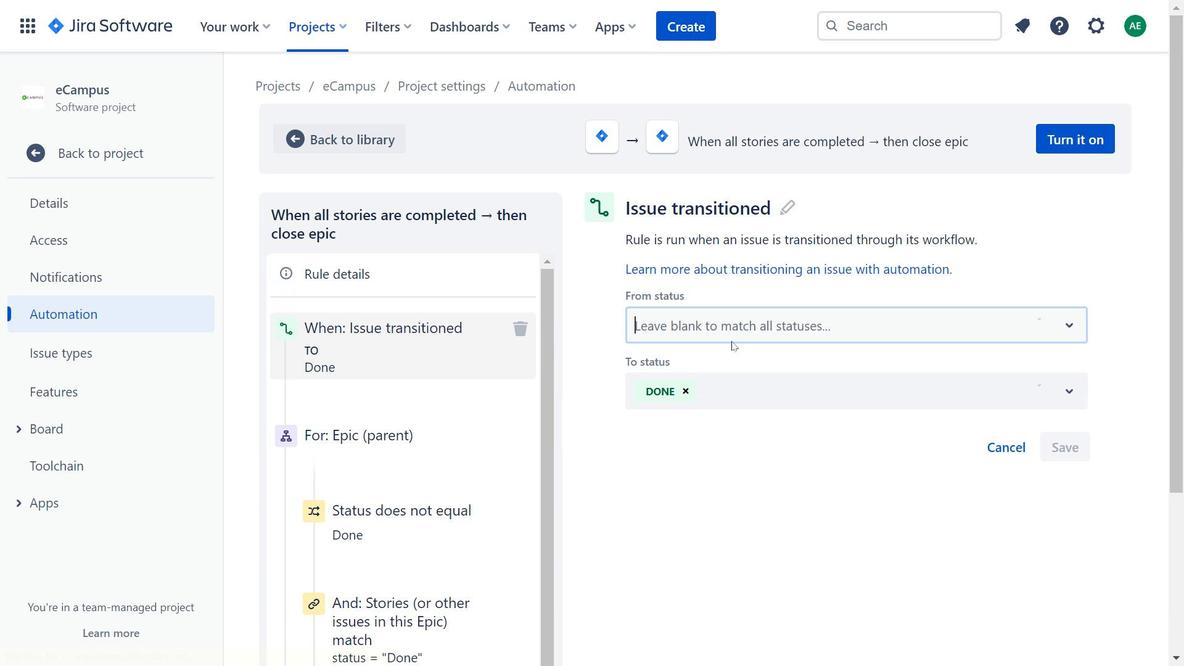 
Action: Mouse scrolled (453, 307) with delta (0, 0)
Screenshot: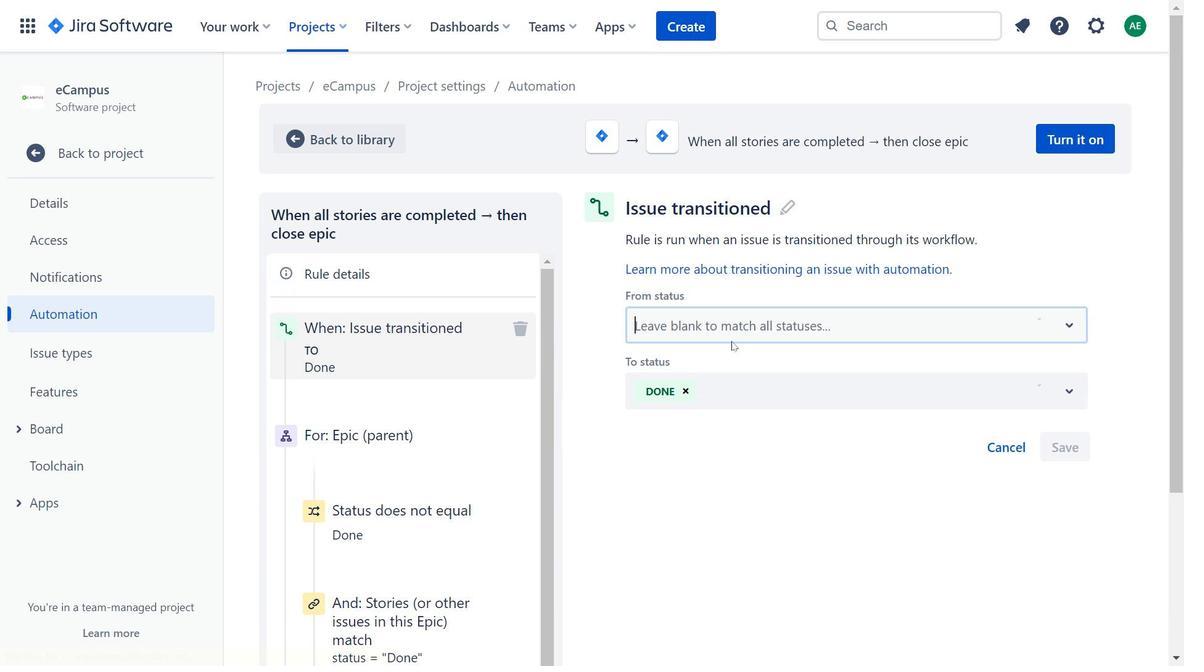 
Action: Mouse scrolled (453, 307) with delta (0, 0)
Screenshot: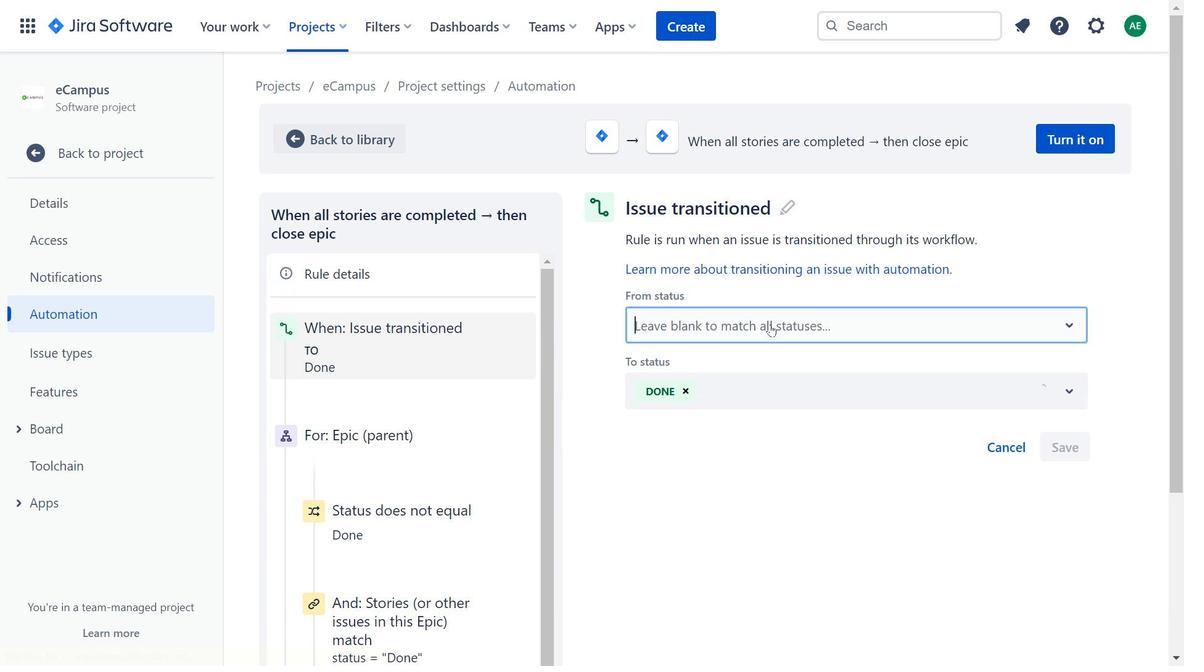 
Action: Mouse moved to (425, 357)
Screenshot: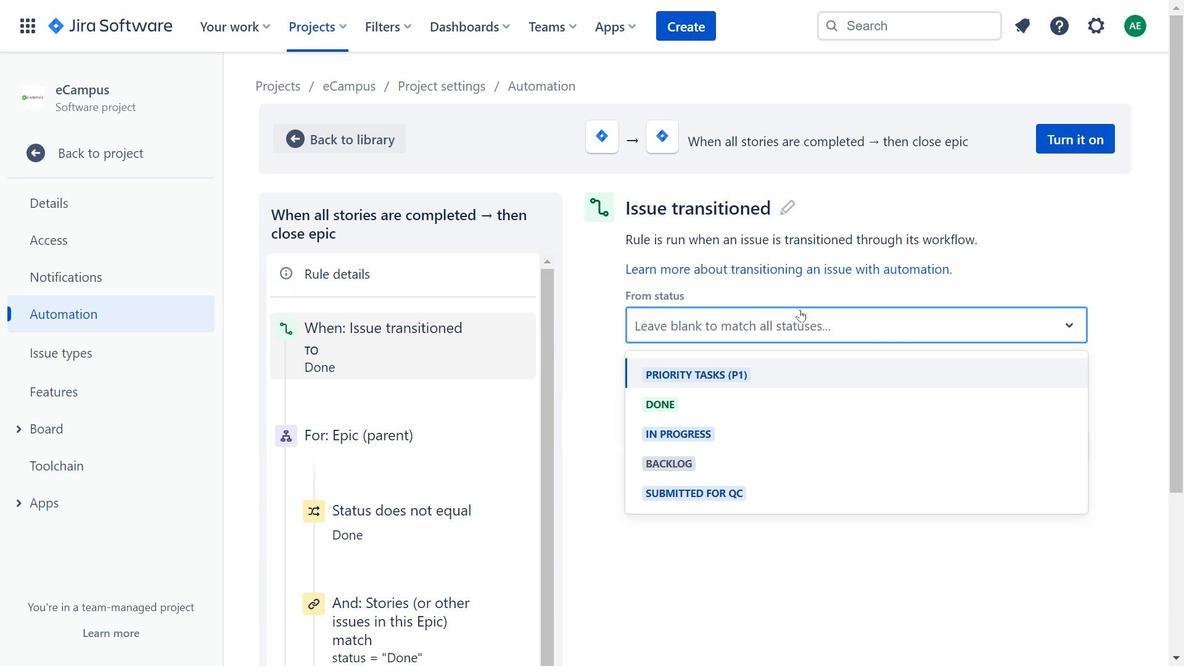 
Action: Mouse pressed left at (425, 357)
Screenshot: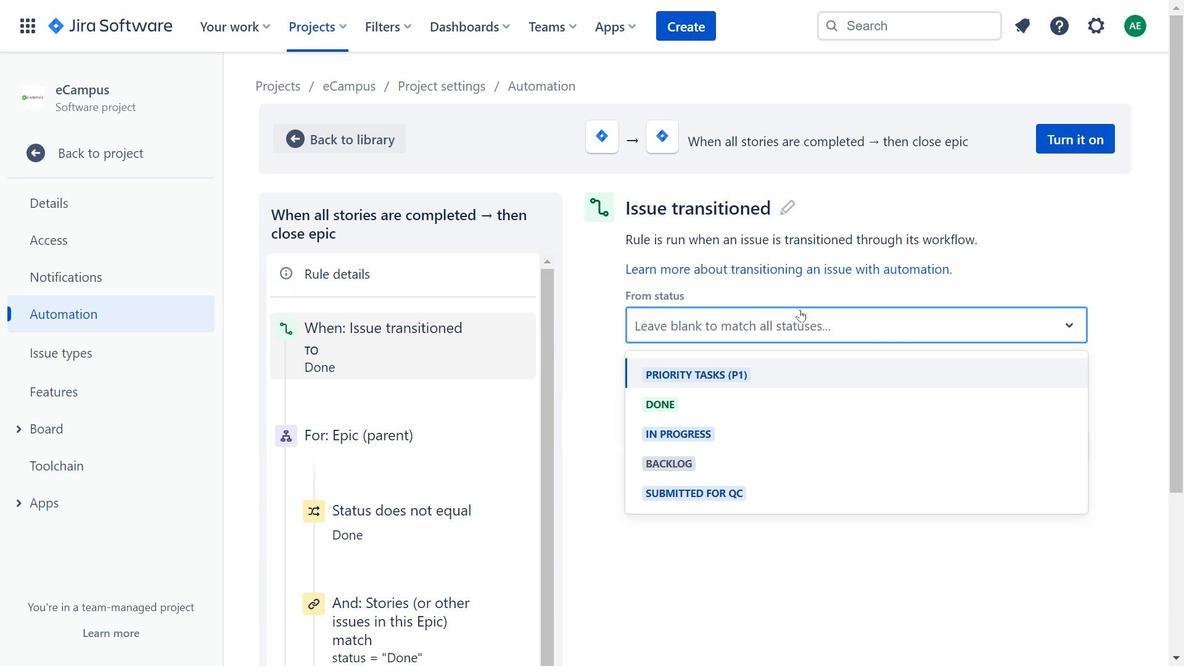 
Action: Mouse moved to (800, 310)
Screenshot: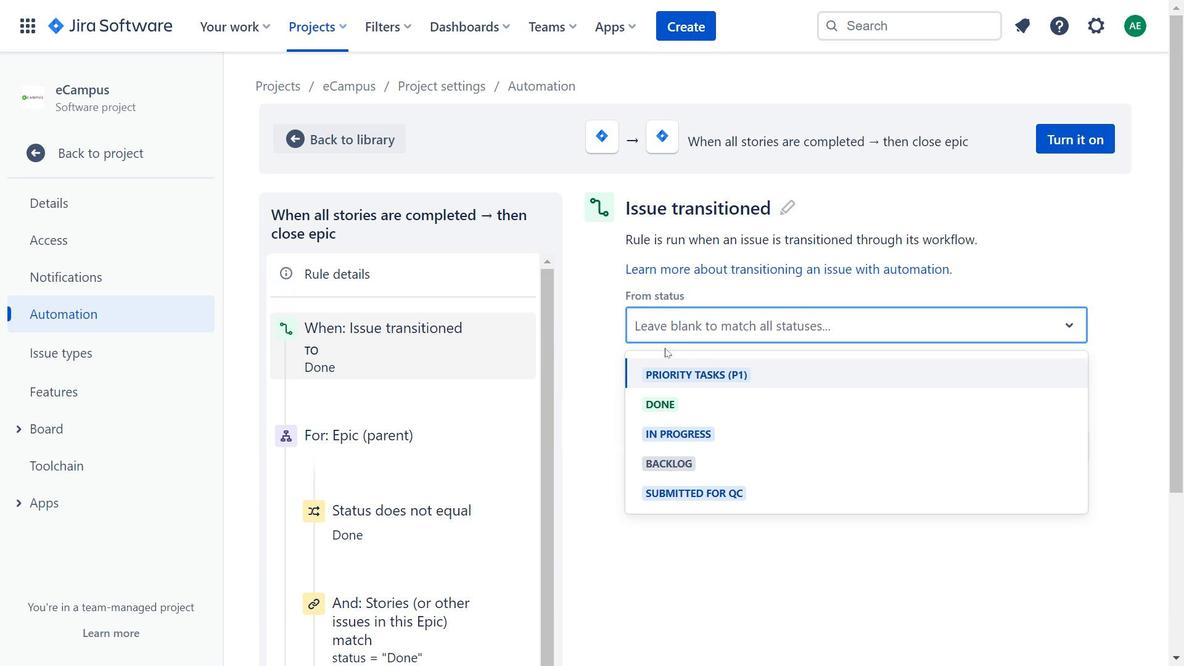 
Action: Mouse pressed left at (800, 310)
Screenshot: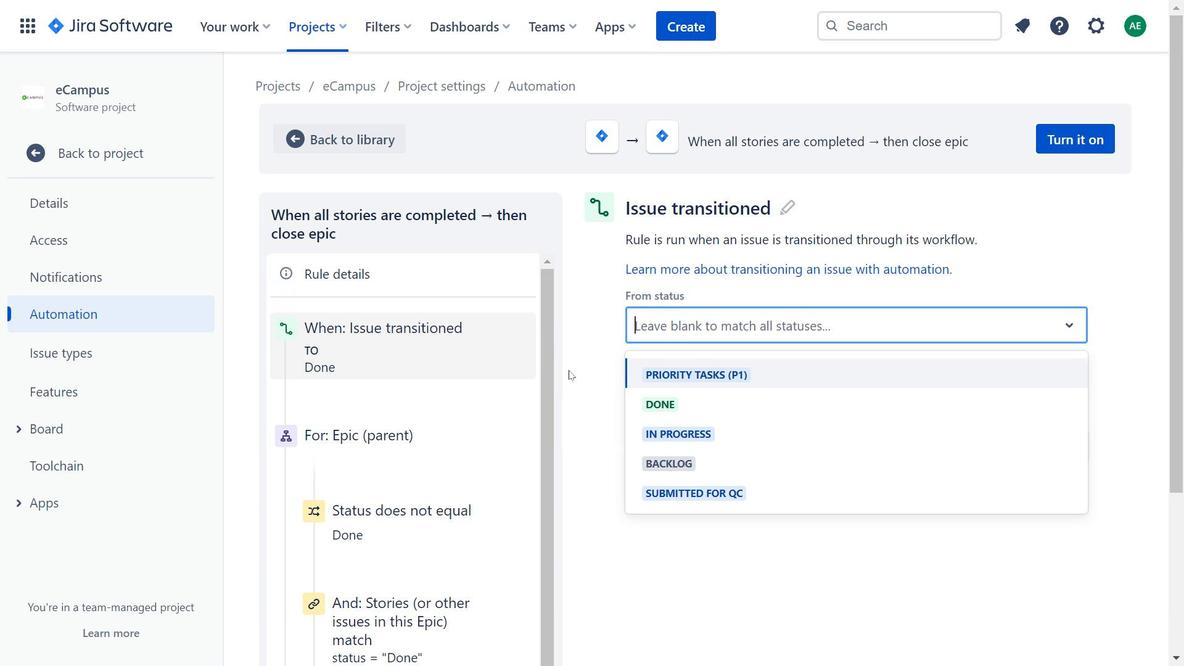 
Action: Mouse moved to (569, 370)
Screenshot: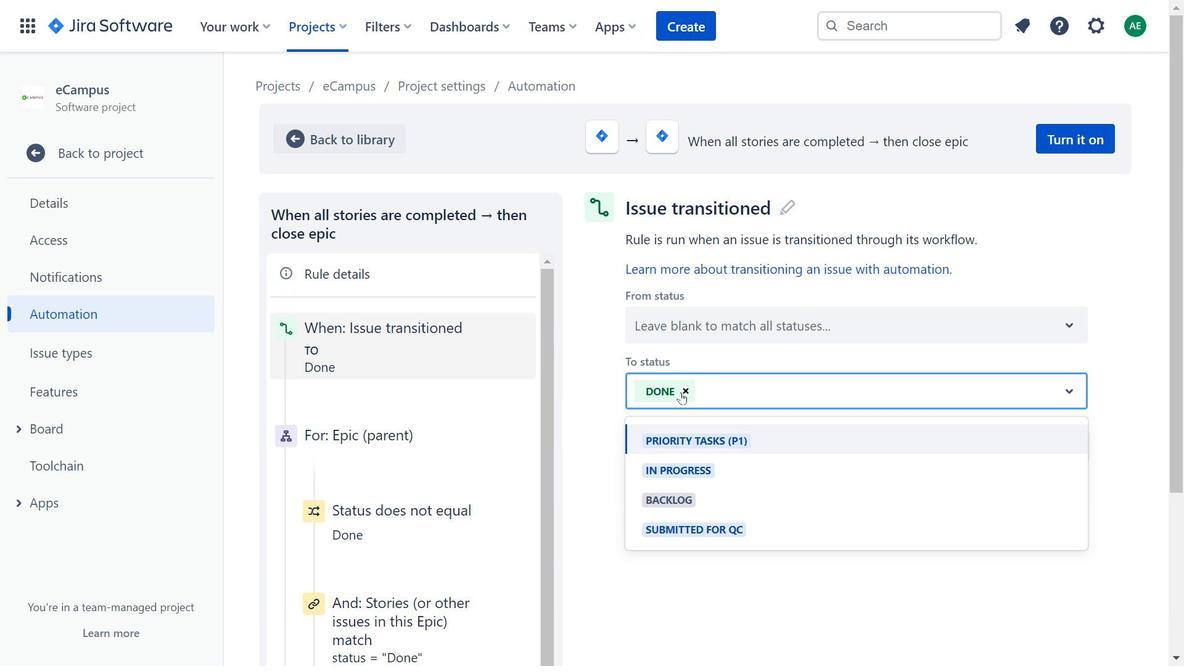
Action: Mouse pressed left at (569, 370)
Screenshot: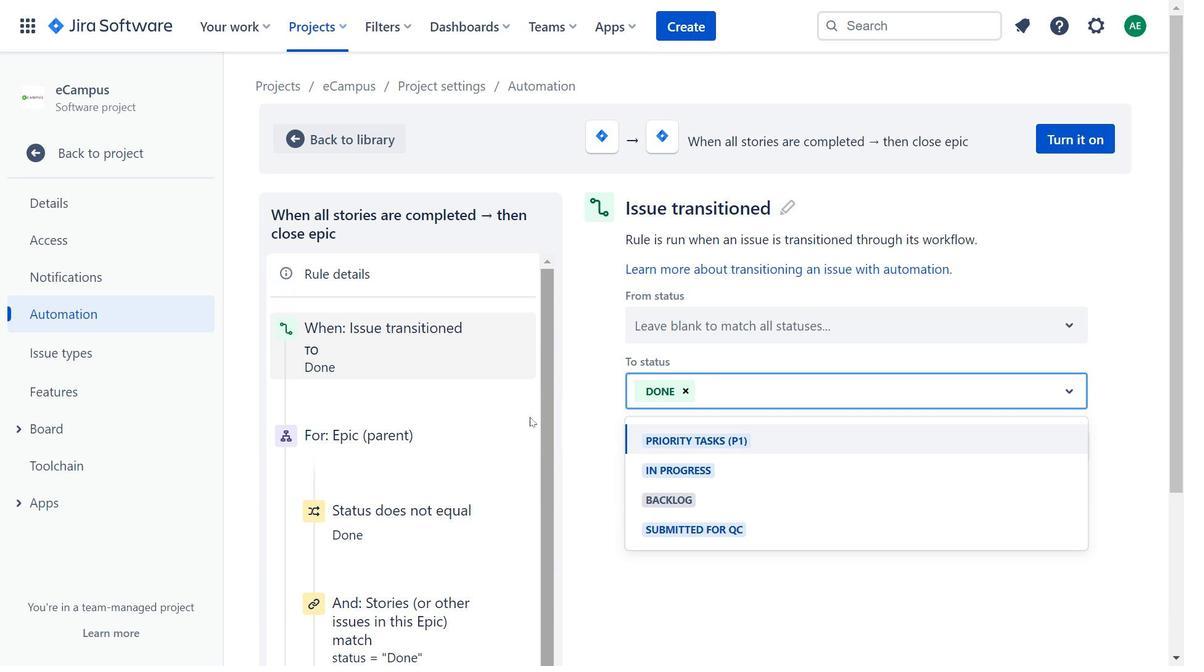 
Action: Mouse moved to (702, 384)
Screenshot: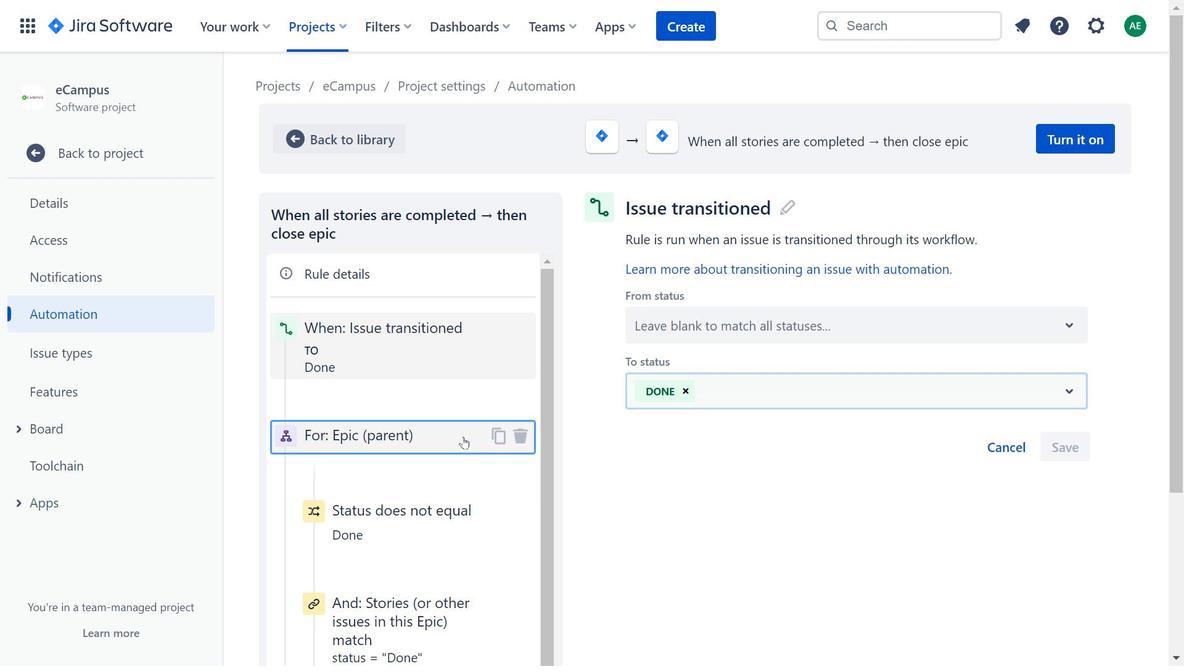 
Action: Mouse pressed left at (702, 384)
Screenshot: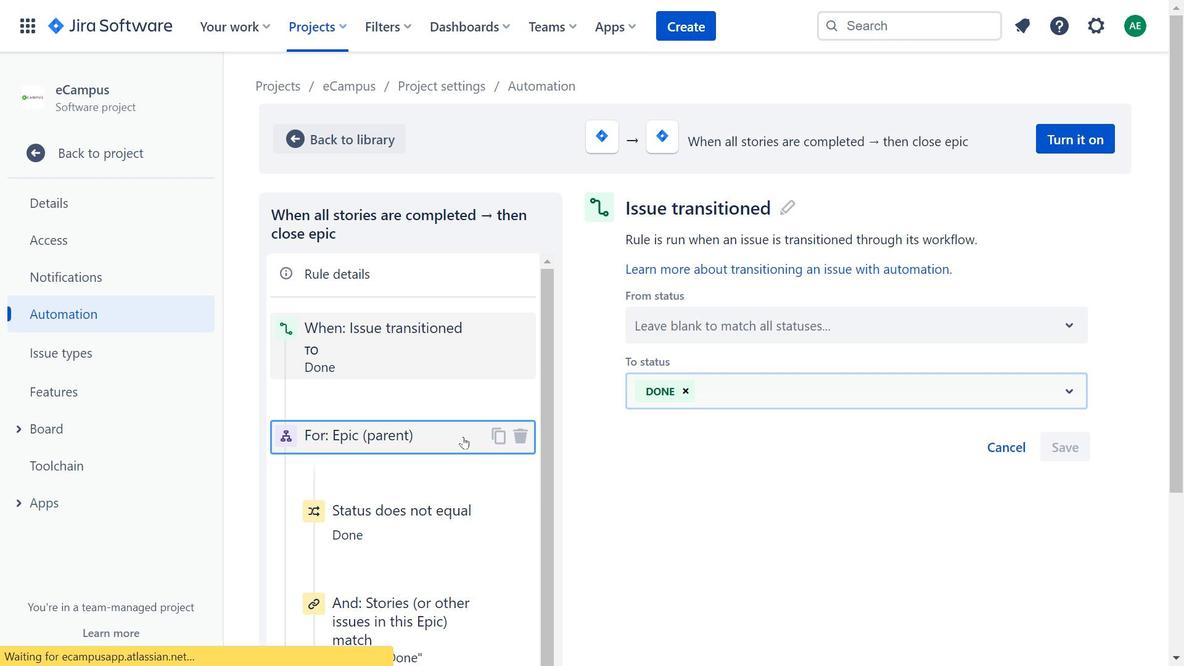 
Action: Mouse moved to (463, 436)
Screenshot: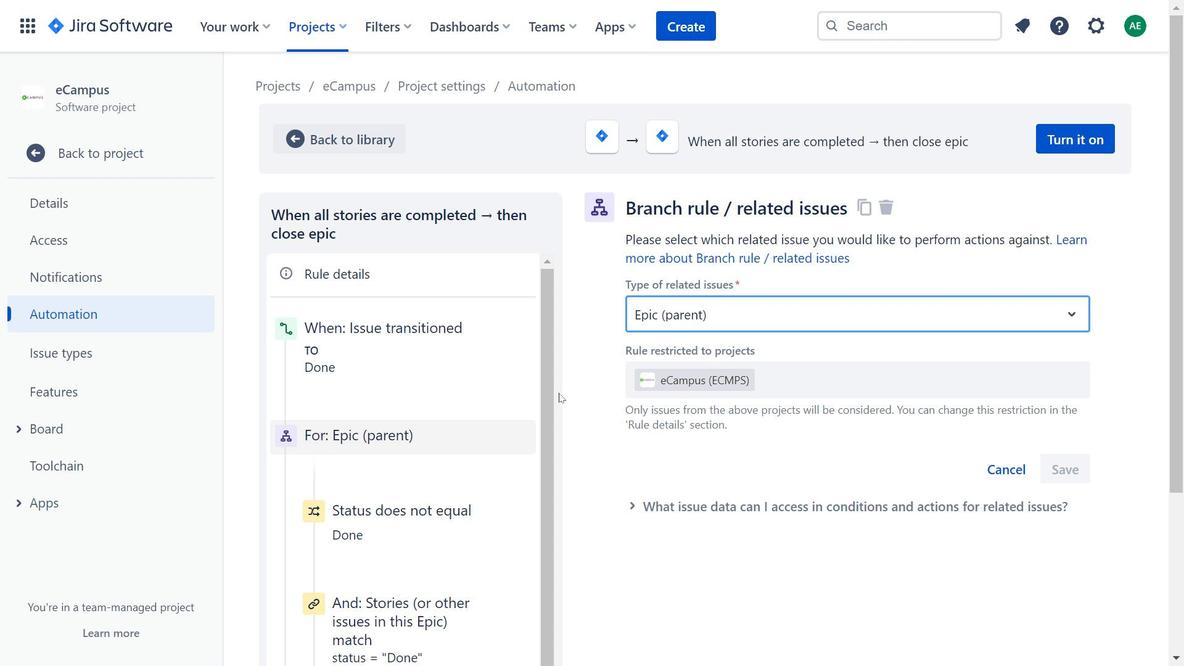 
Action: Mouse pressed left at (463, 436)
Screenshot: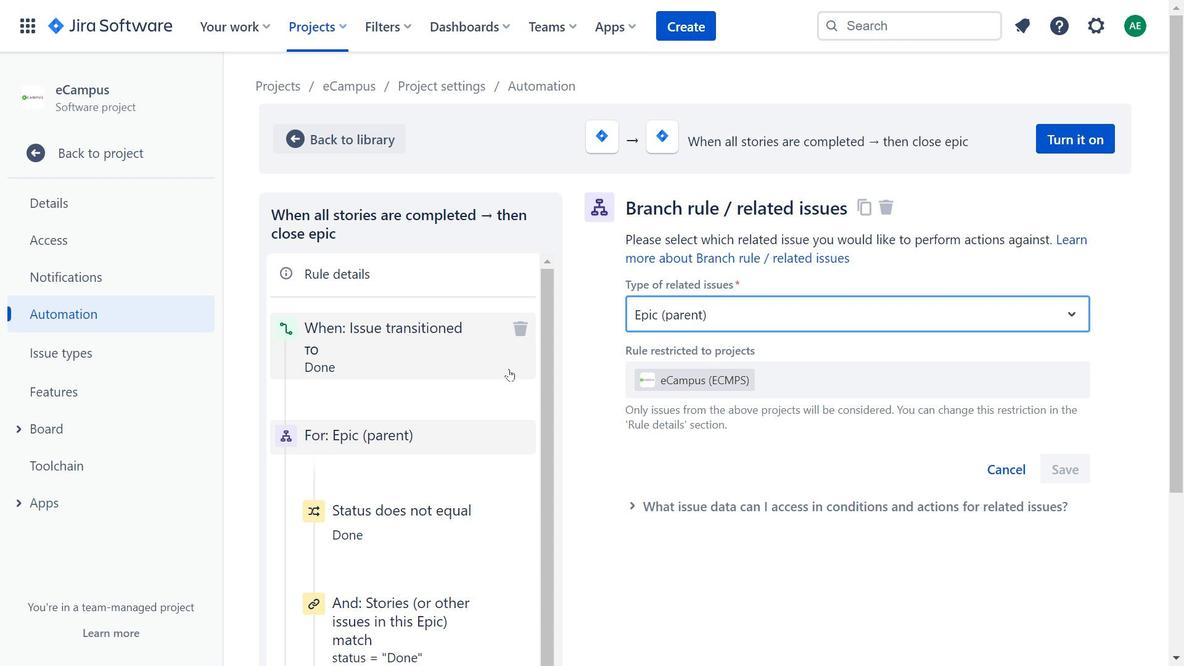 
Action: Mouse moved to (475, 361)
Screenshot: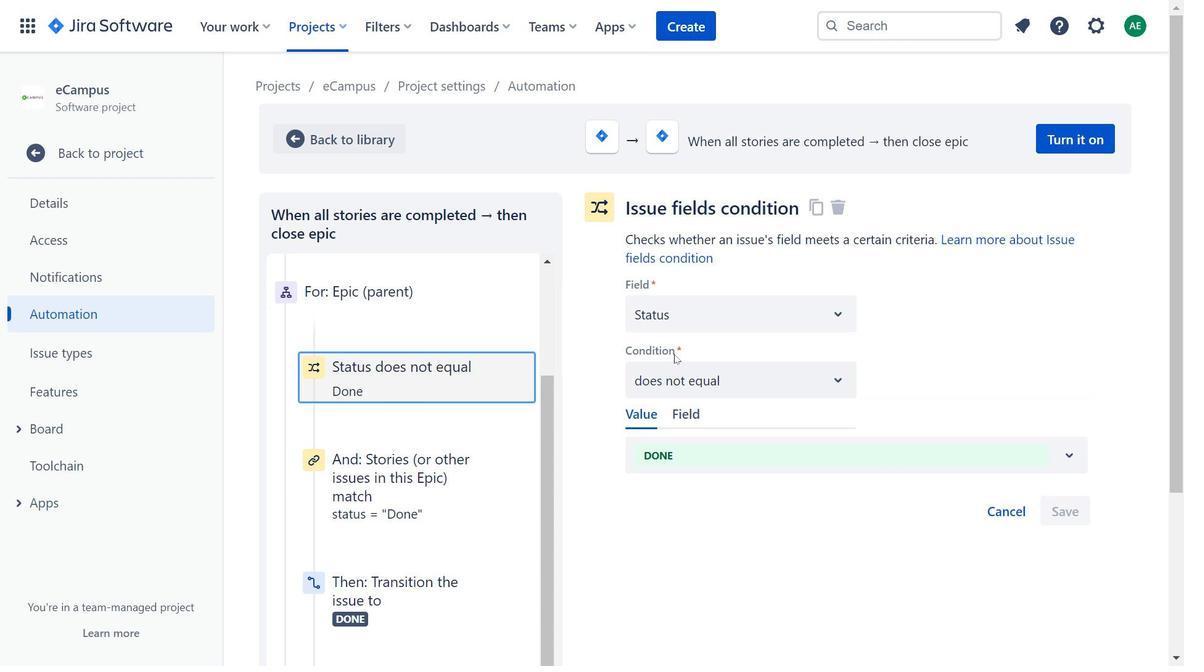 
Action: Mouse scrolled (475, 360) with delta (0, 0)
Screenshot: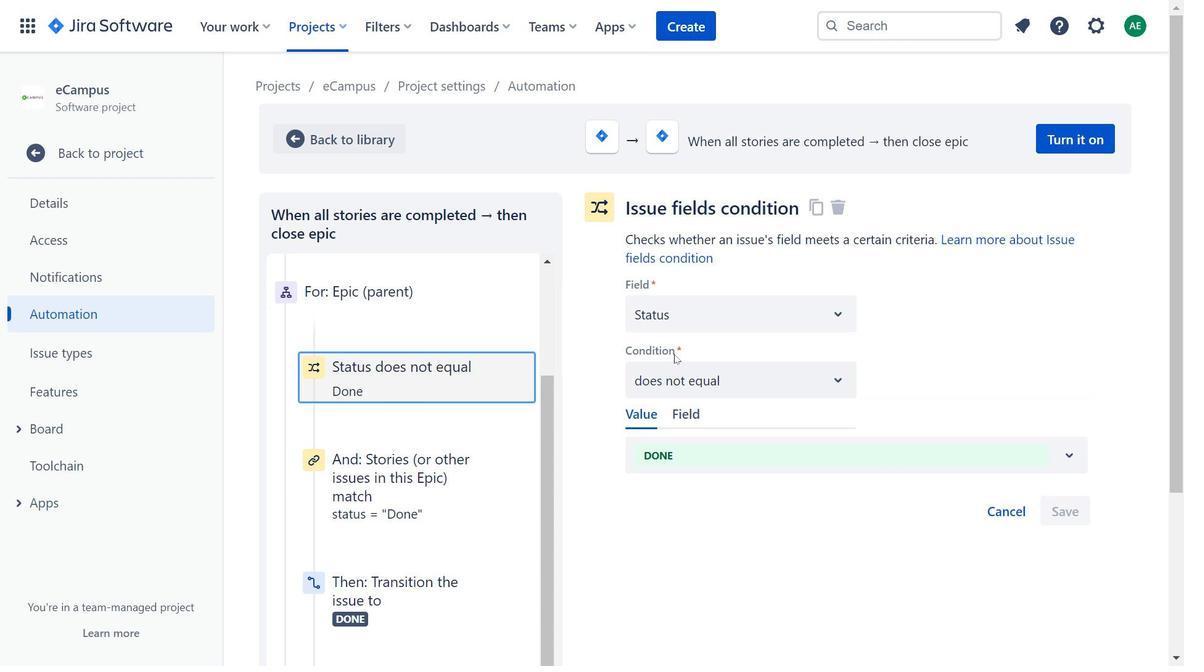 
Action: Mouse moved to (475, 364)
Screenshot: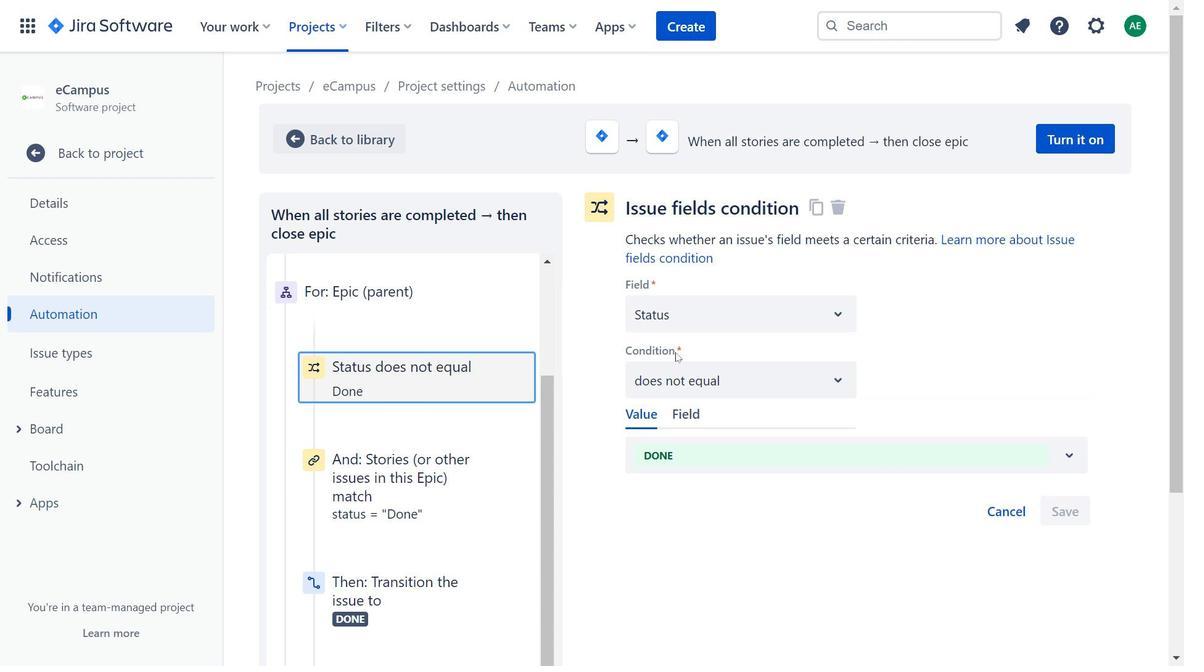 
Action: Mouse scrolled (475, 363) with delta (0, 0)
Screenshot: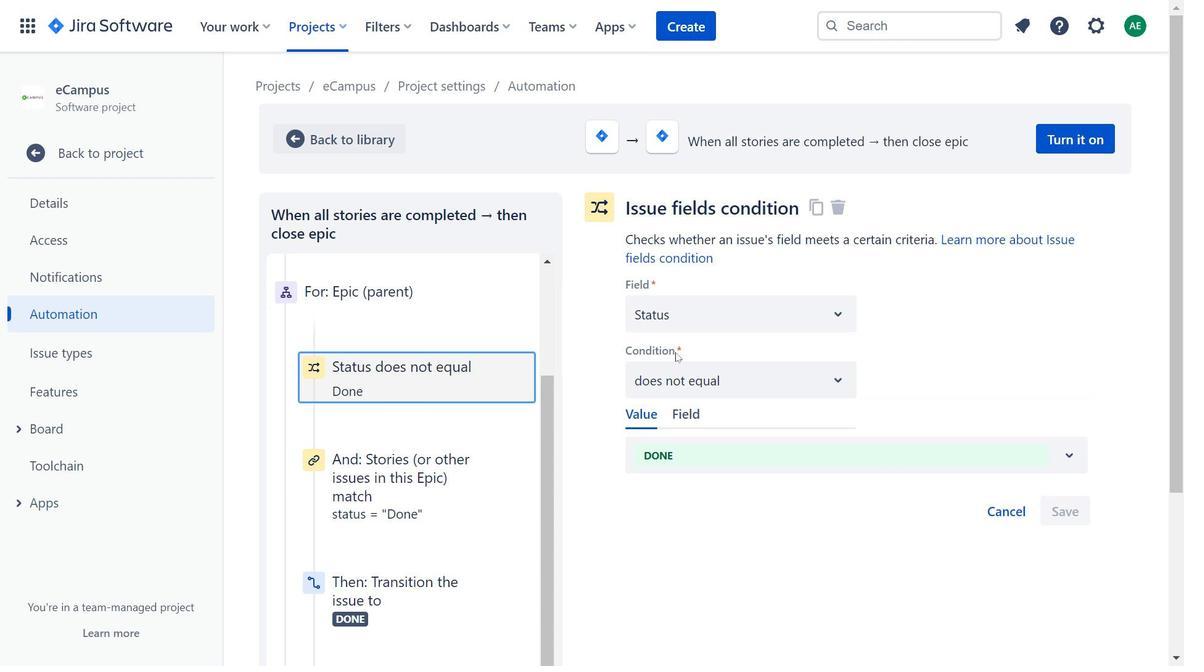 
Action: Mouse moved to (425, 353)
Screenshot: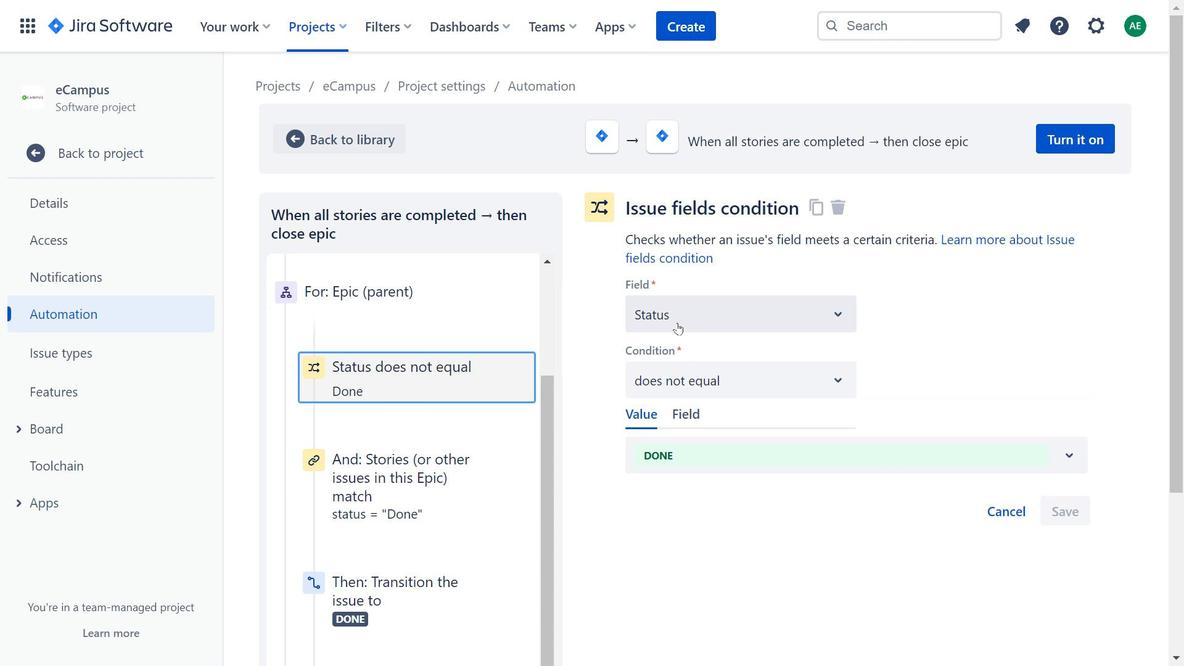 
Action: Mouse pressed left at (425, 353)
Screenshot: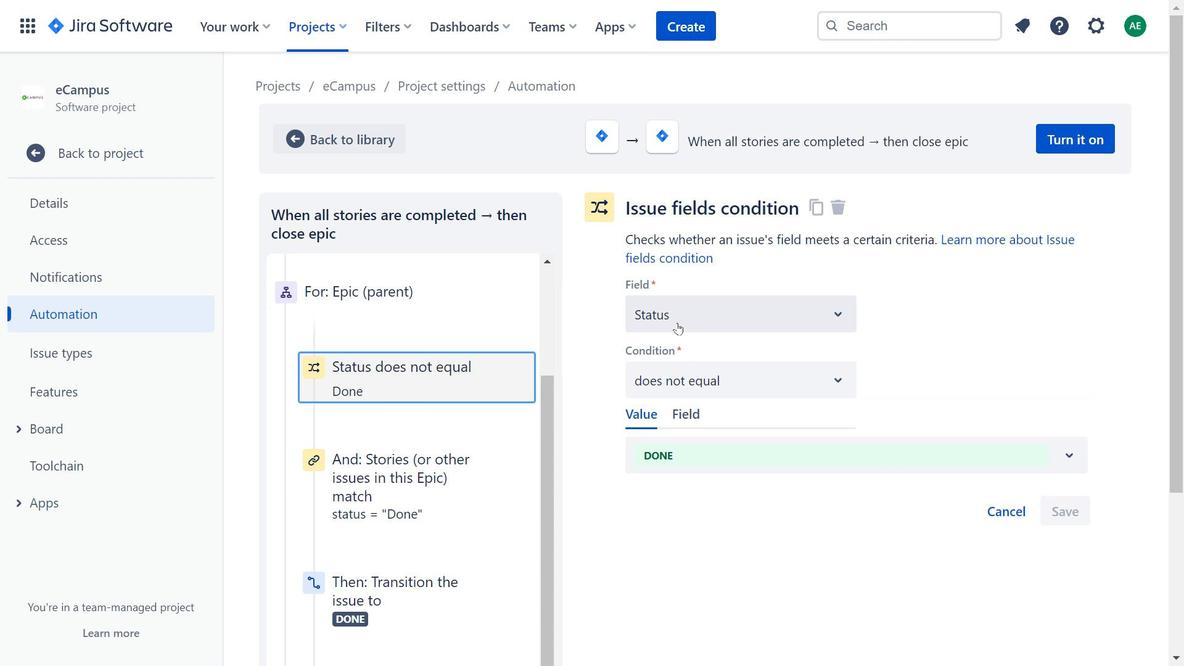 
Action: Mouse moved to (677, 323)
Screenshot: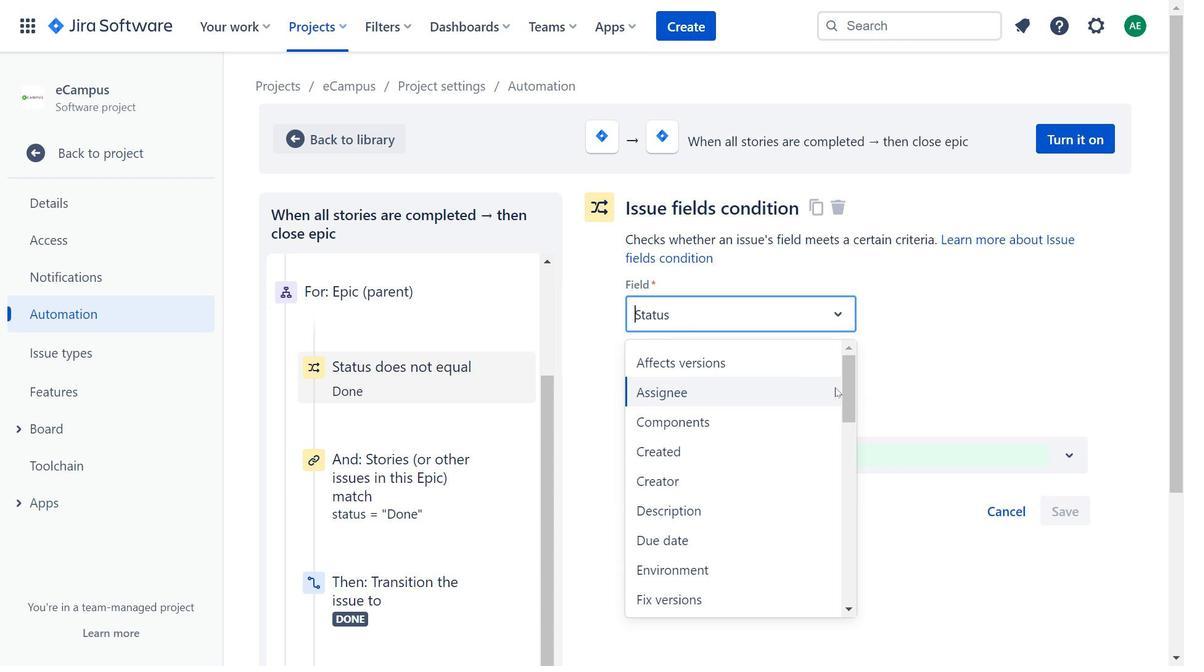 
Action: Mouse pressed left at (677, 323)
Screenshot: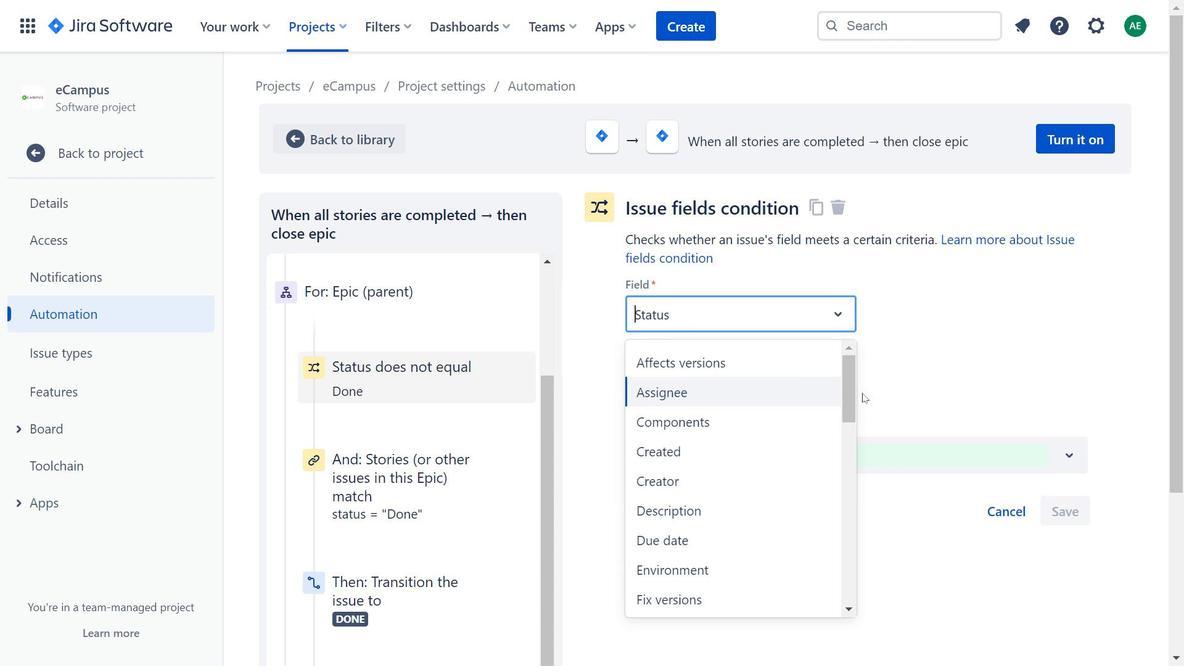 
Action: Mouse moved to (849, 401)
Screenshot: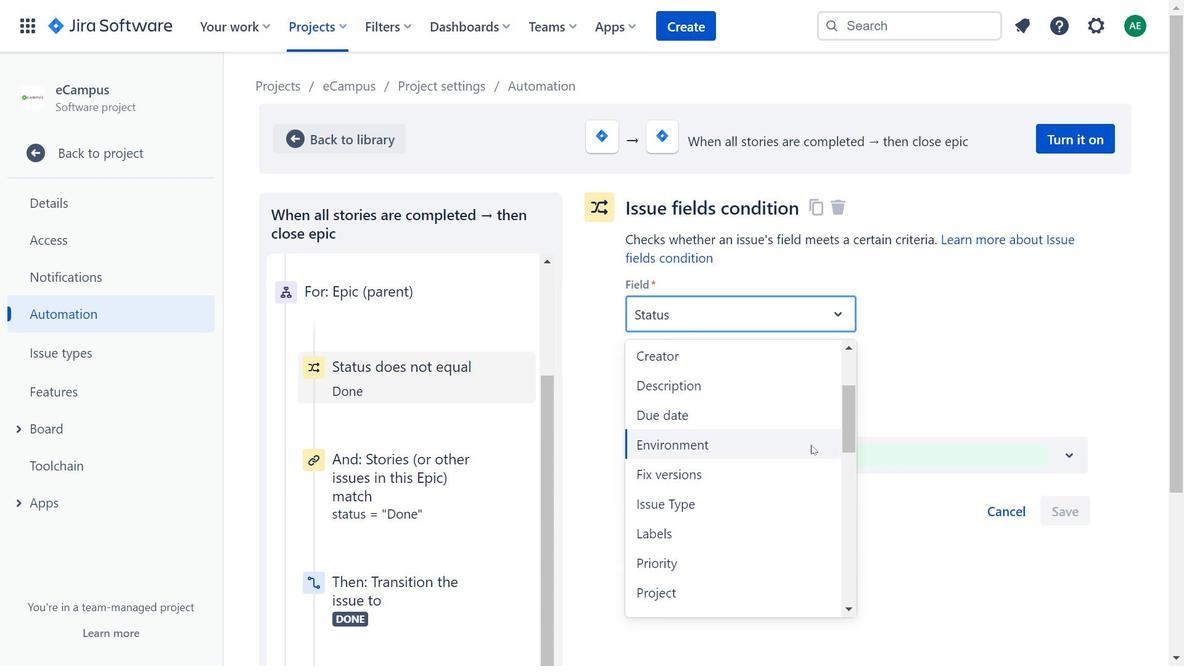 
Action: Mouse pressed left at (849, 401)
Screenshot: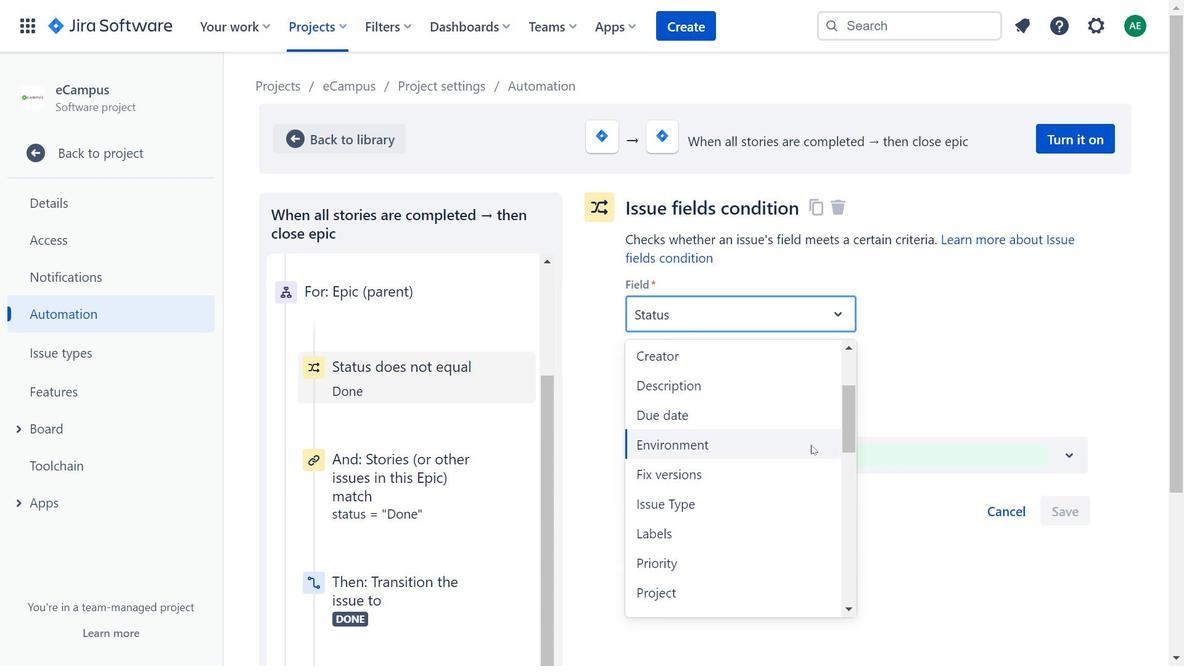 
Action: Mouse moved to (784, 429)
Screenshot: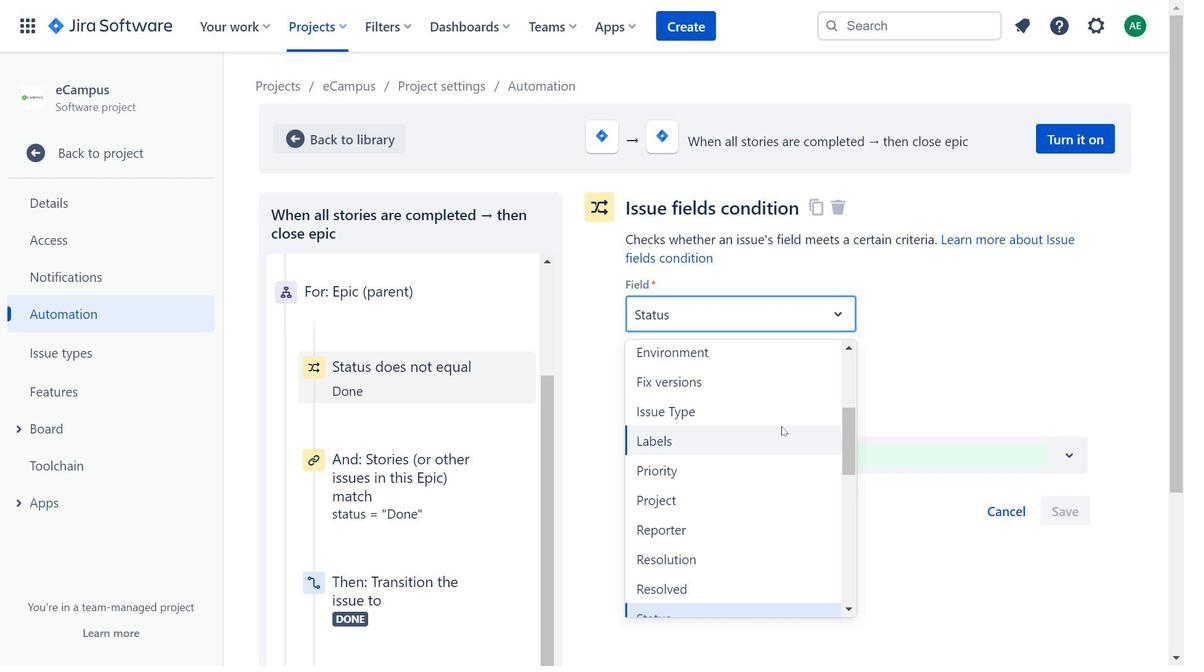 
Action: Mouse scrolled (784, 428) with delta (0, 0)
Screenshot: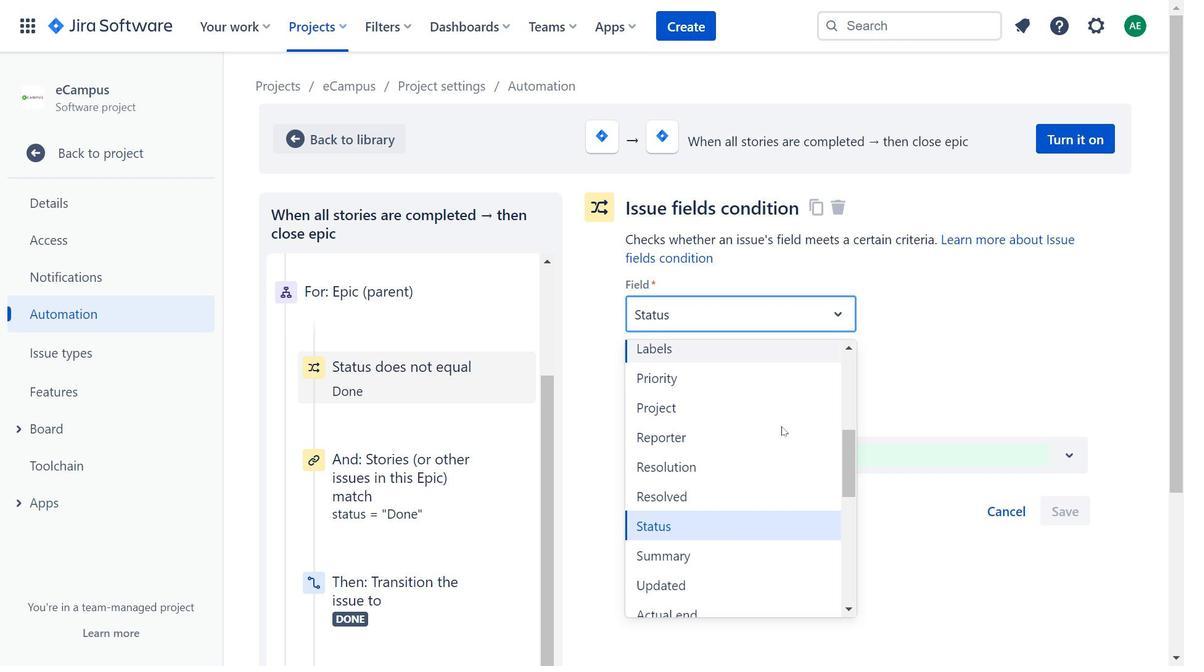 
Action: Mouse moved to (782, 426)
Screenshot: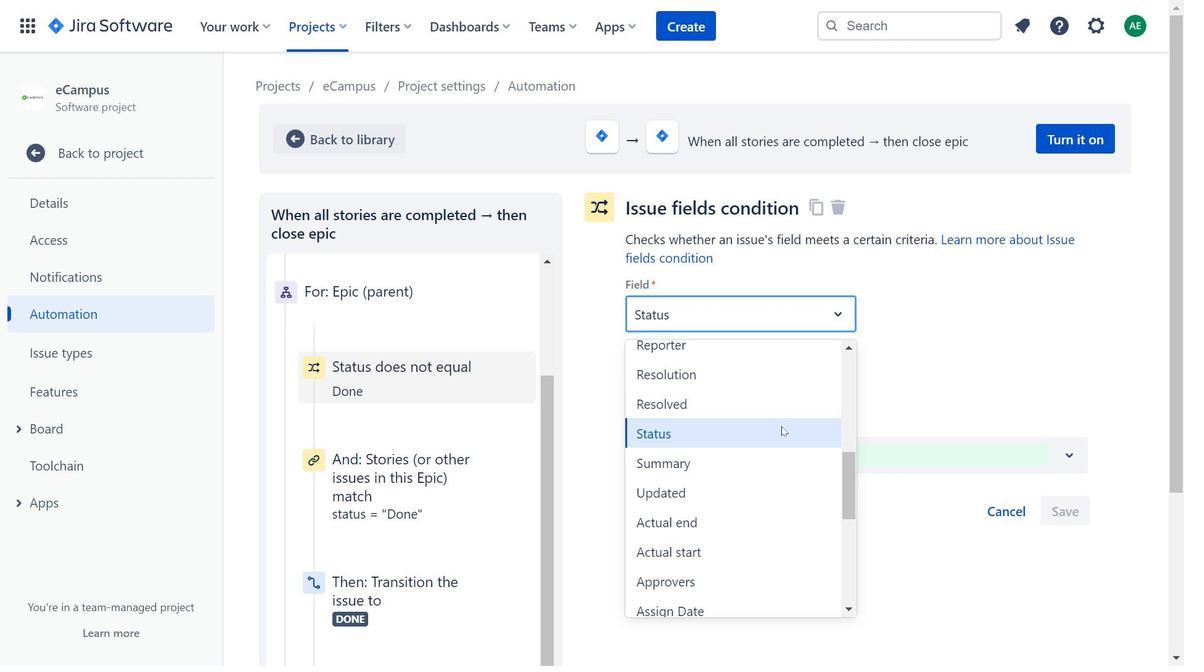 
Action: Mouse scrolled (782, 425) with delta (0, 0)
Screenshot: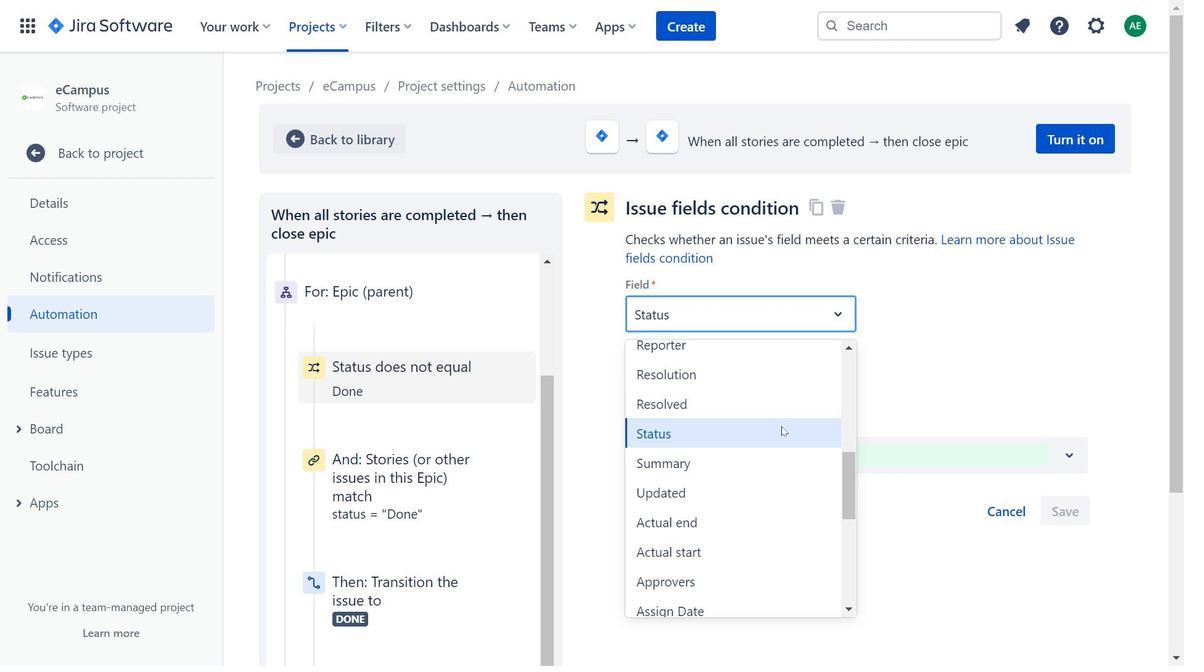
Action: Mouse scrolled (782, 425) with delta (0, 0)
Screenshot: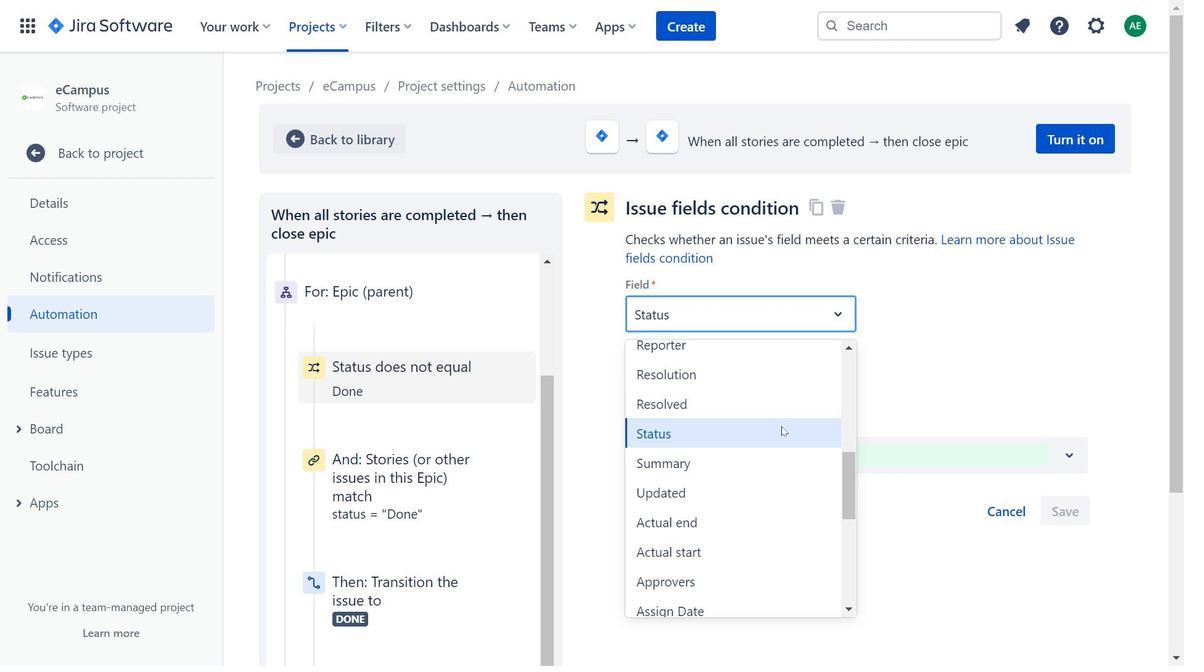 
Action: Mouse moved to (766, 447)
Screenshot: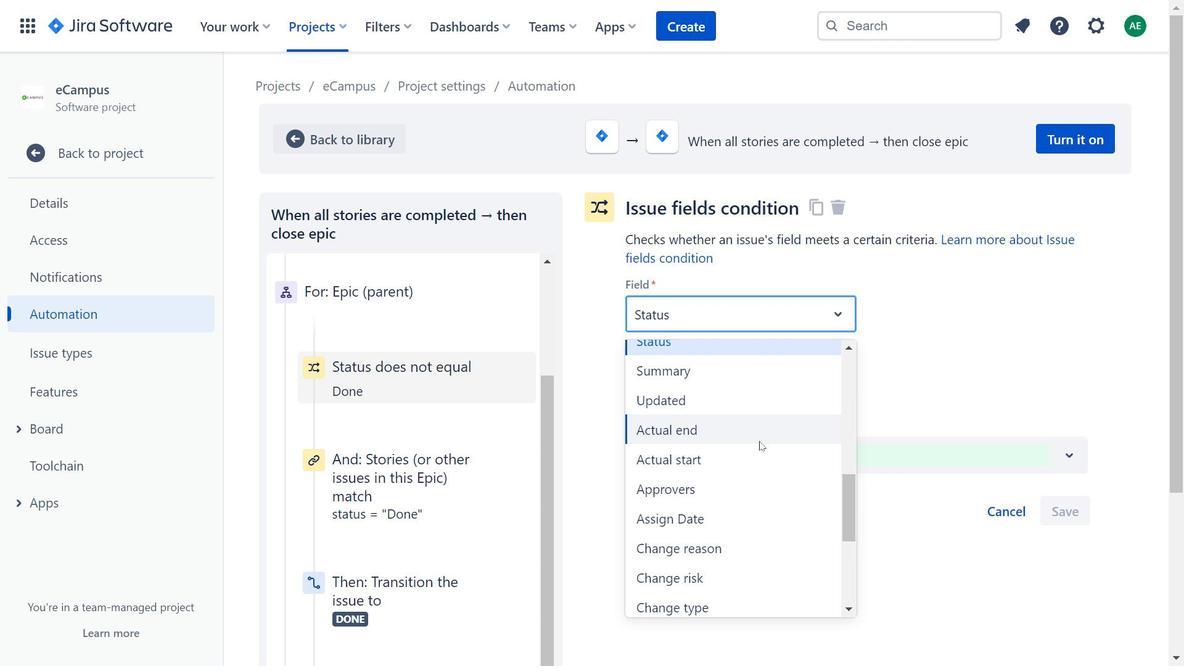 
Action: Mouse scrolled (766, 446) with delta (0, 0)
Screenshot: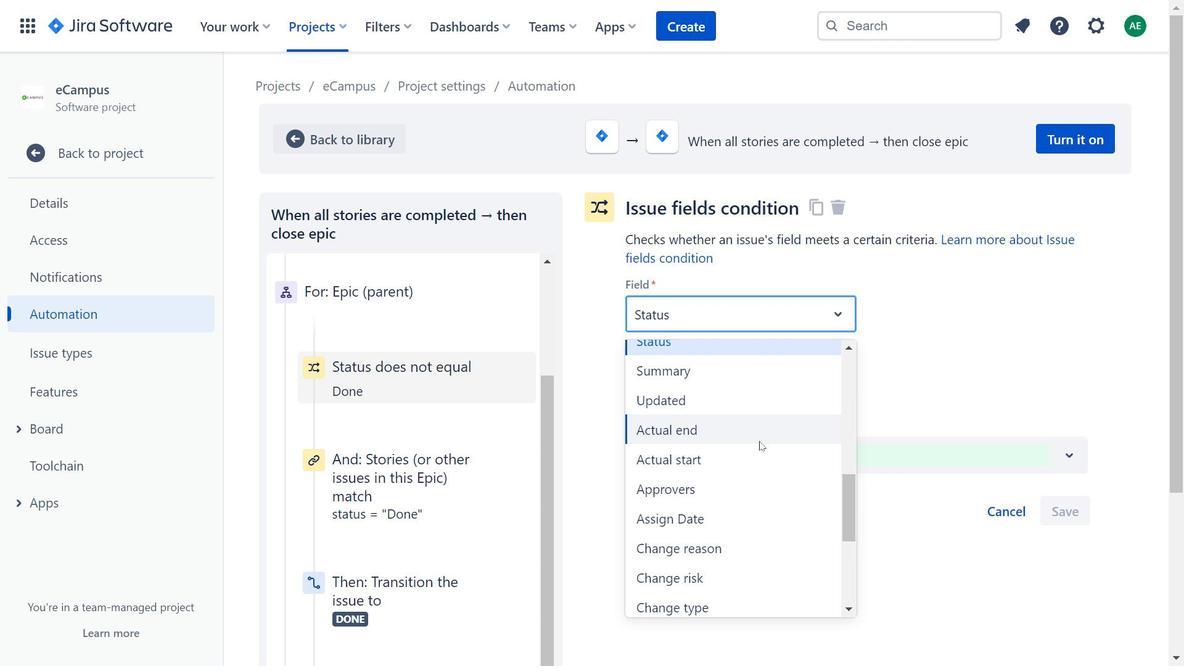 
Action: Mouse moved to (771, 402)
Screenshot: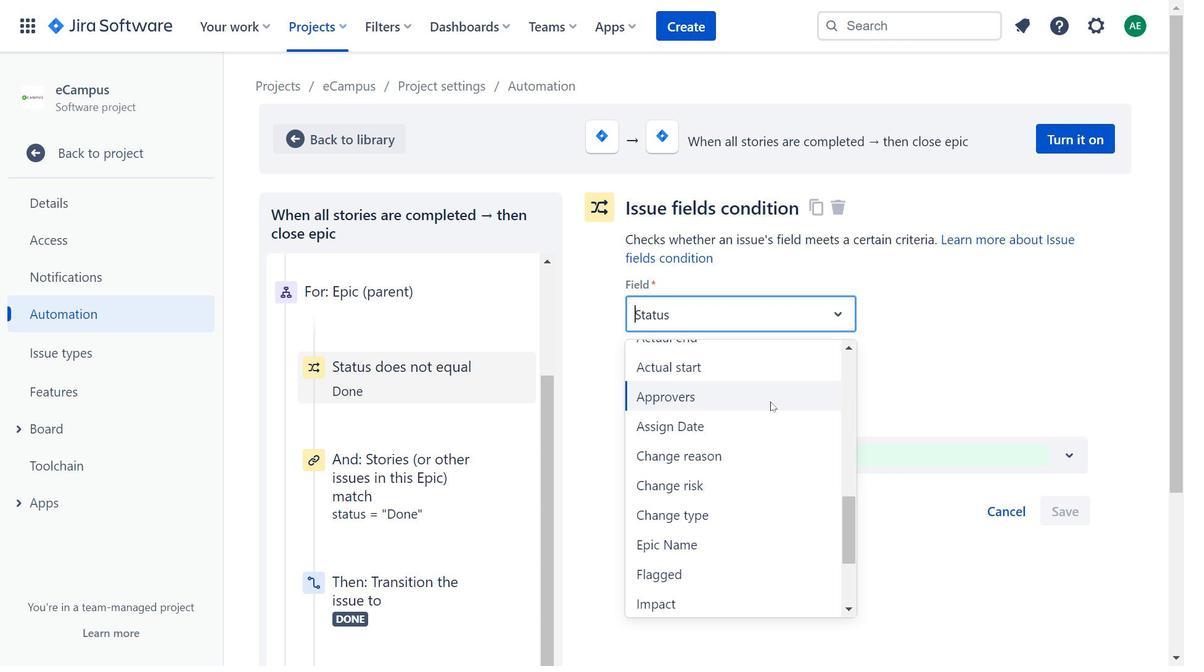 
Action: Mouse scrolled (771, 401) with delta (0, 0)
Screenshot: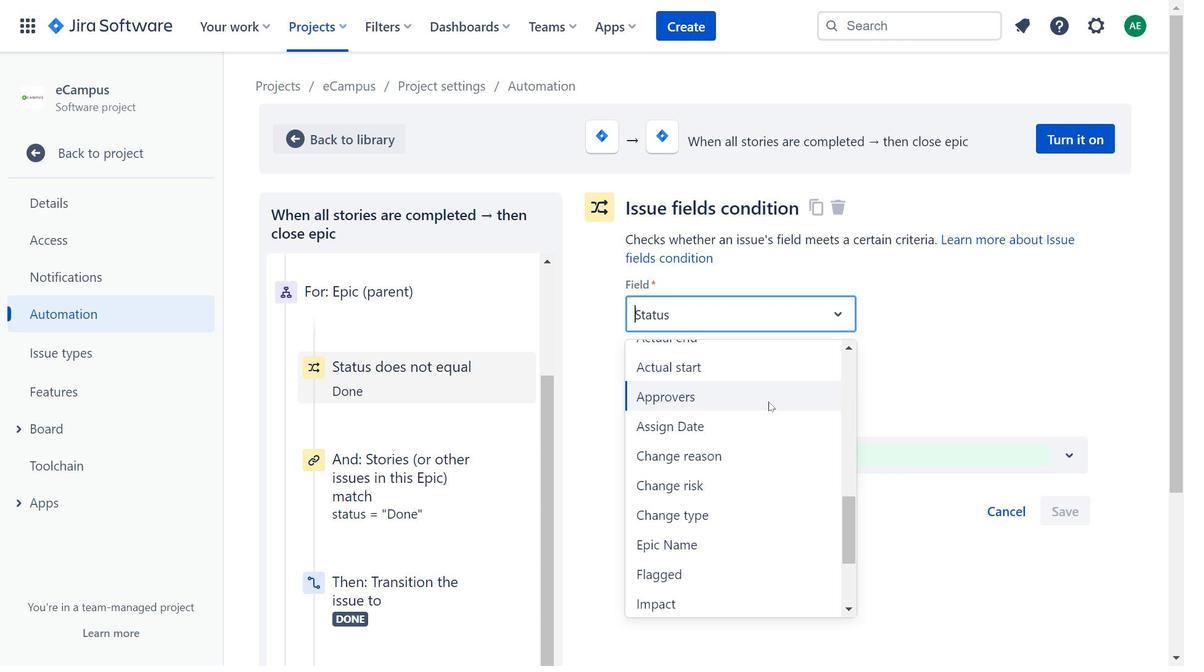 
Action: Mouse moved to (762, 408)
Screenshot: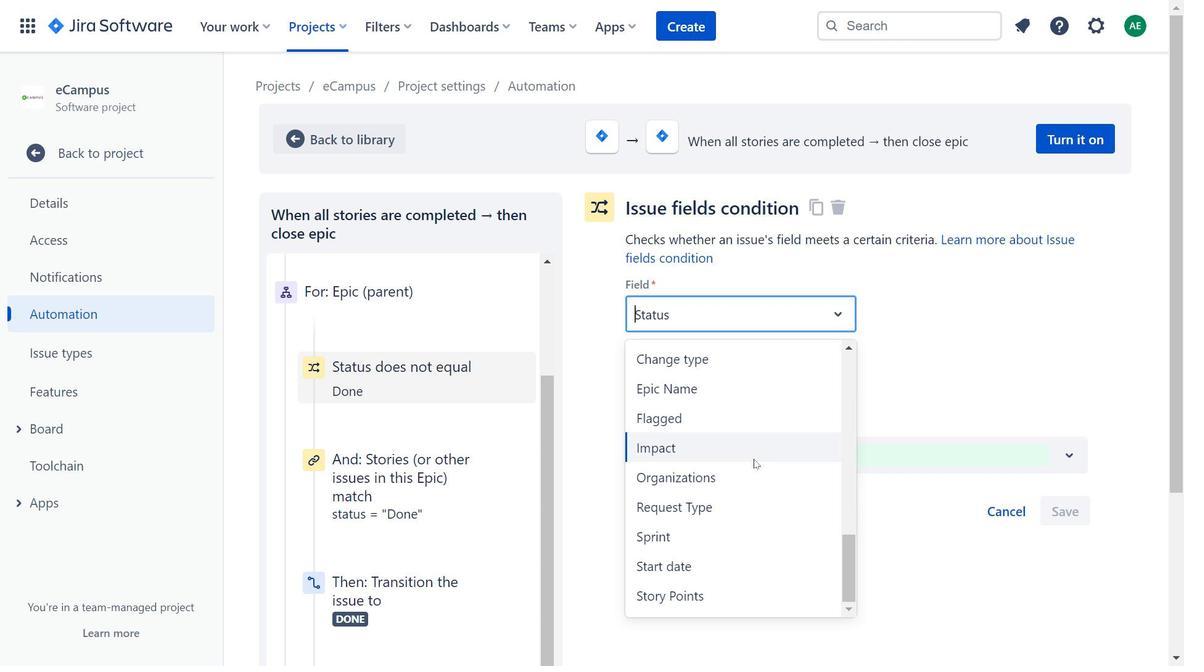 
Action: Mouse scrolled (762, 407) with delta (0, 0)
Screenshot: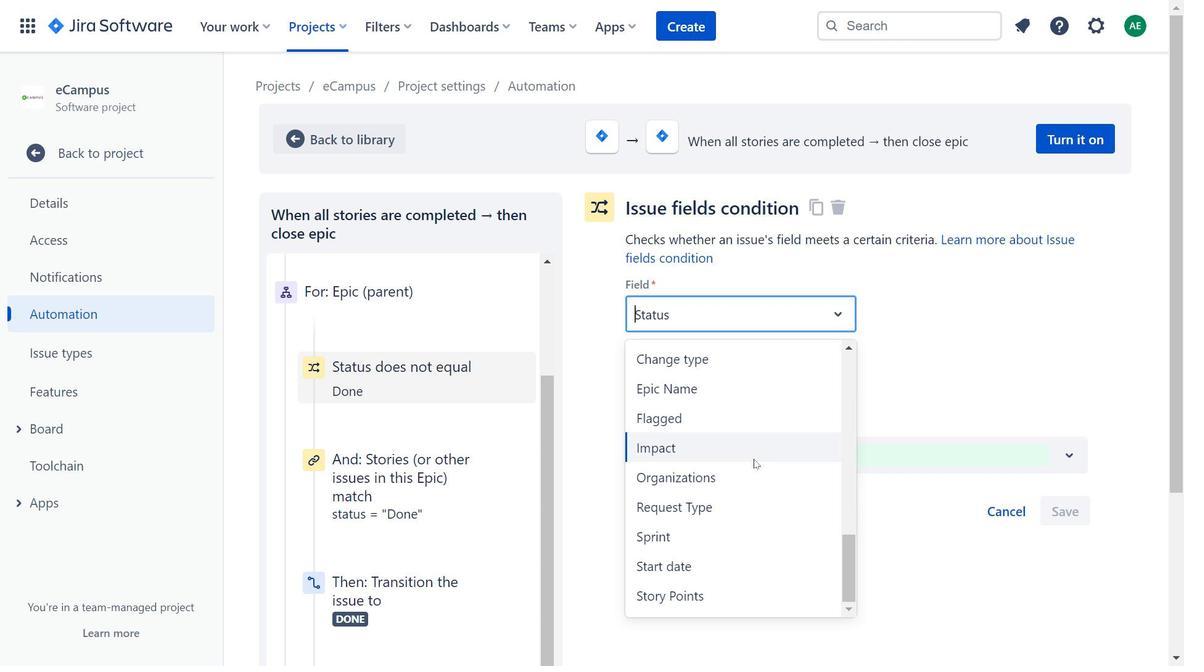 
Action: Mouse moved to (762, 412)
Screenshot: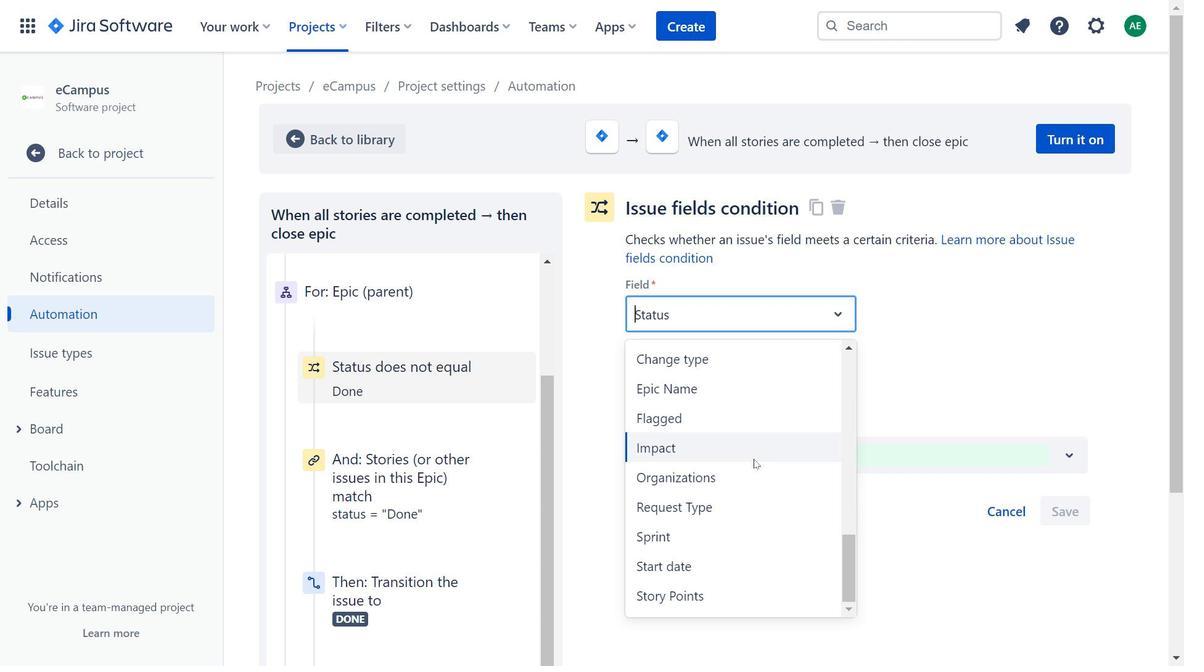 
Action: Mouse scrolled (762, 411) with delta (0, 0)
Screenshot: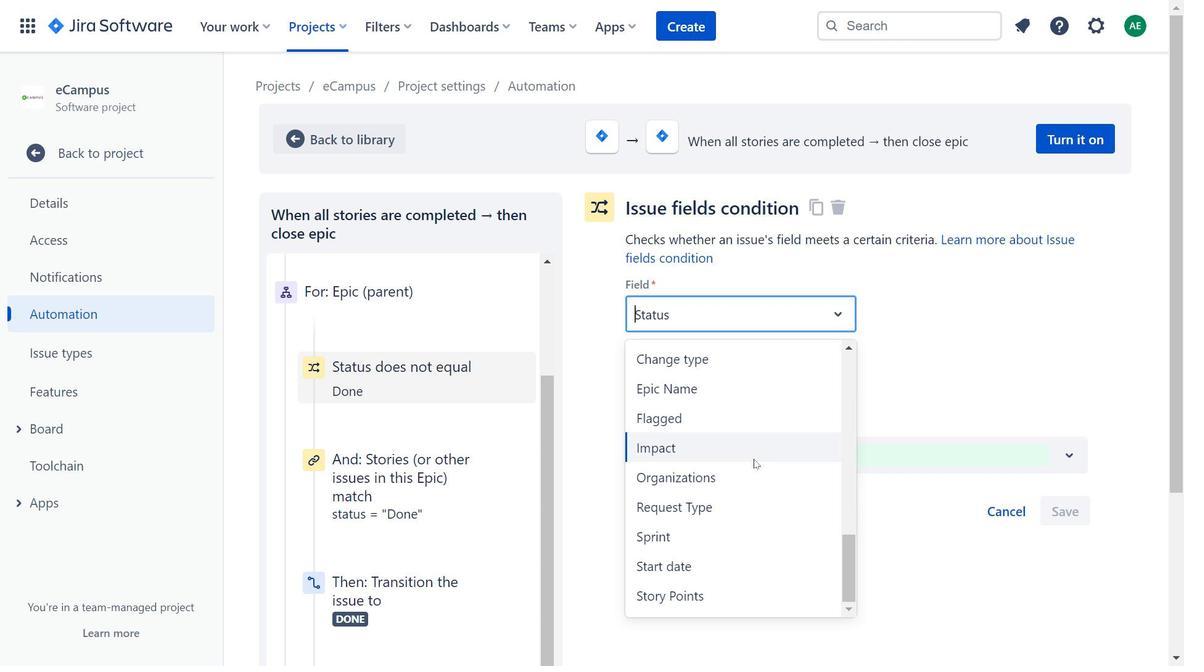 
Action: Mouse moved to (948, 330)
Screenshot: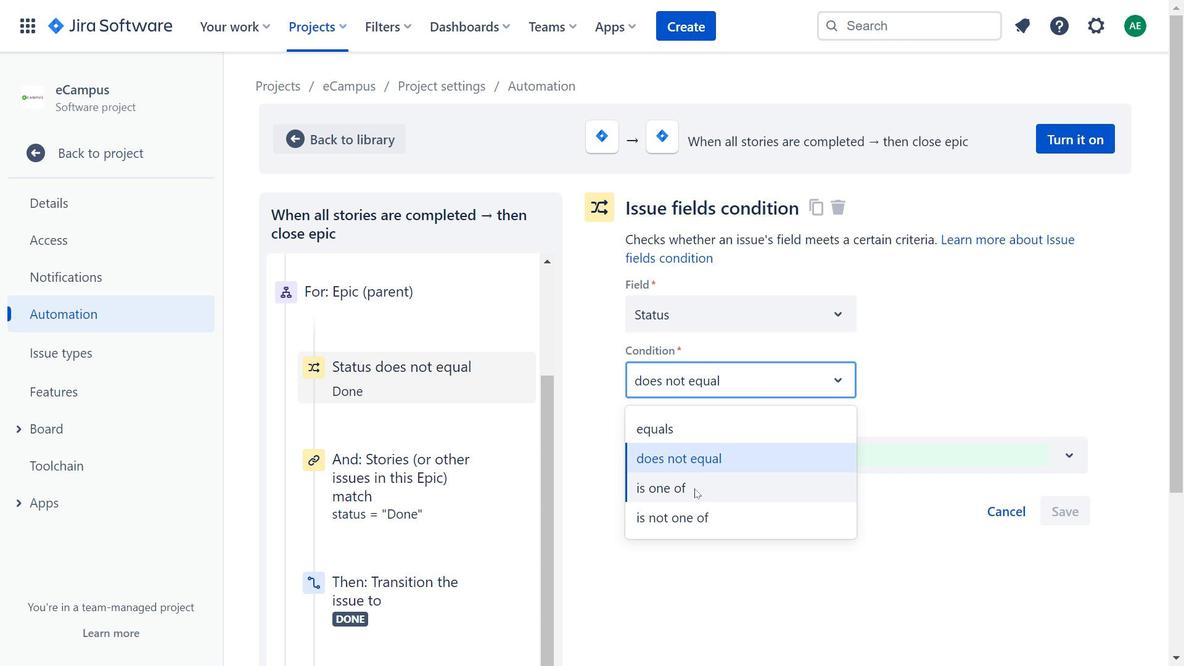 
Action: Mouse pressed left at (948, 330)
Screenshot: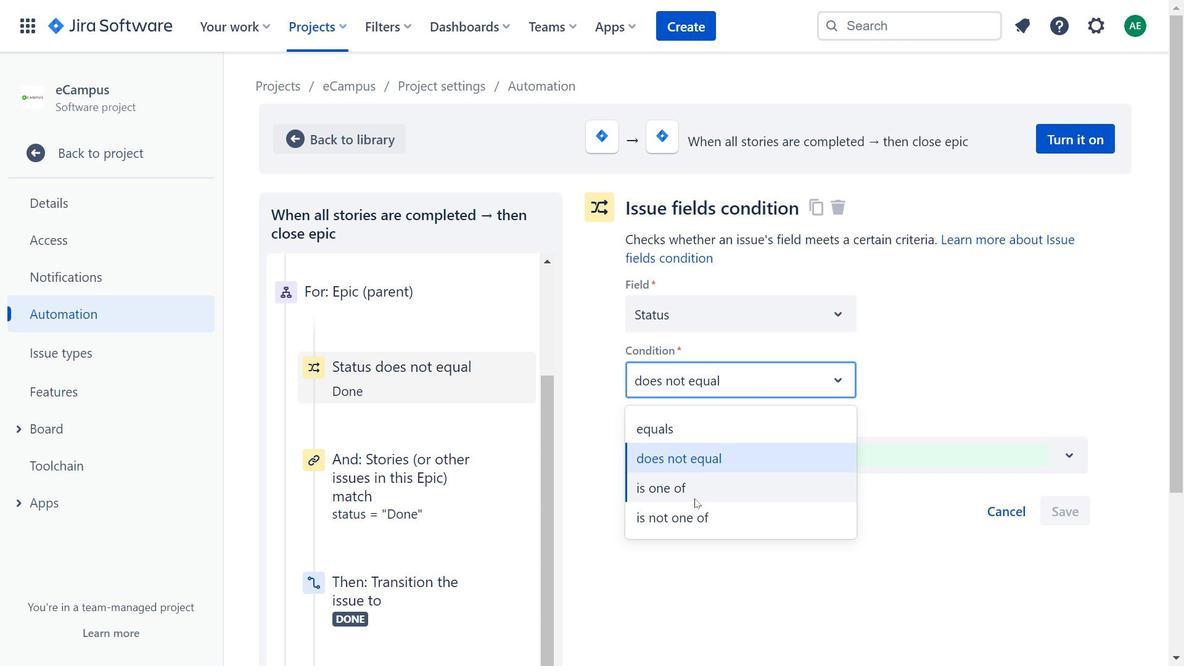 
Action: Mouse moved to (781, 392)
Screenshot: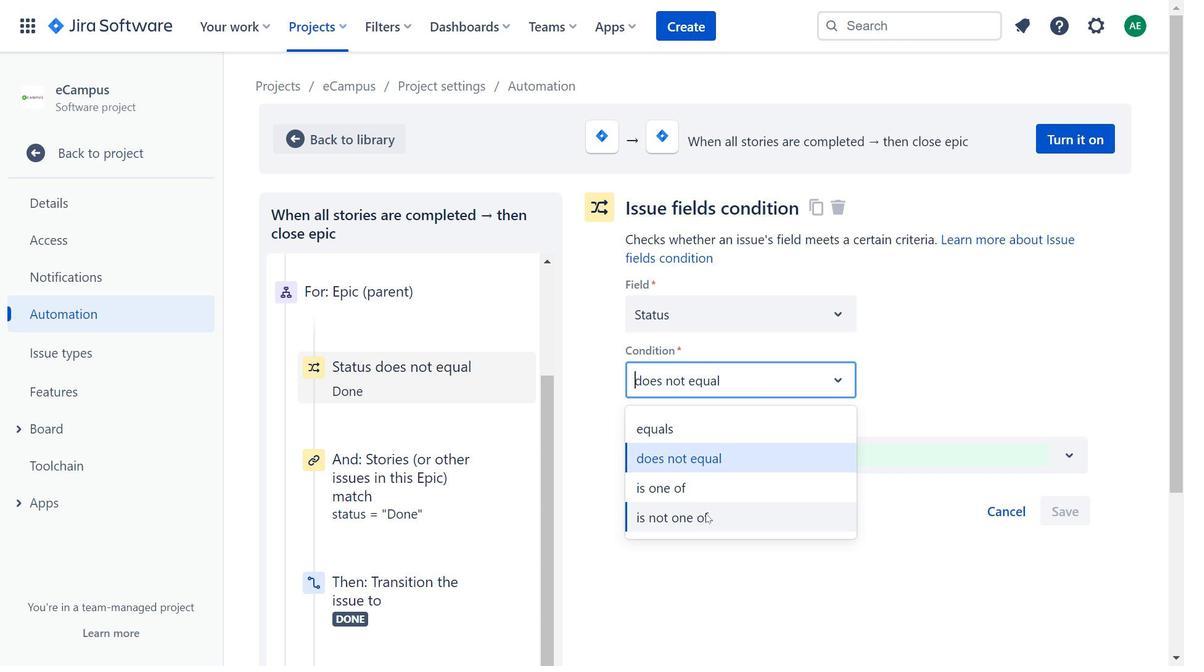 
Action: Mouse pressed left at (781, 392)
Screenshot: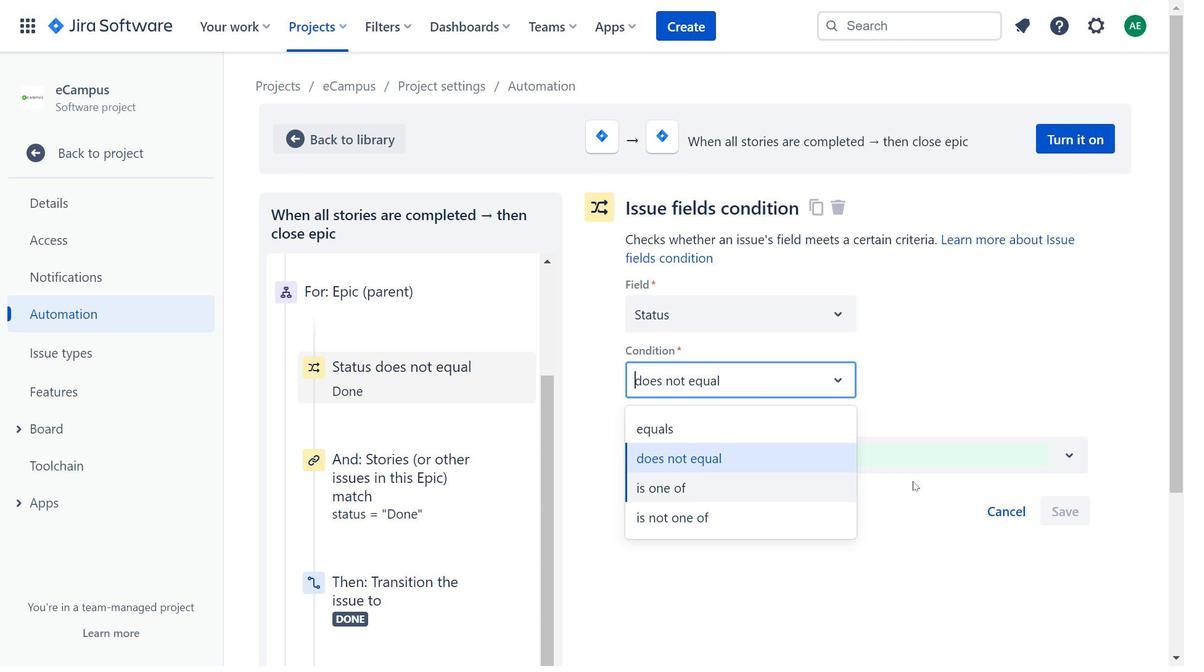 
Action: Mouse moved to (922, 472)
Screenshot: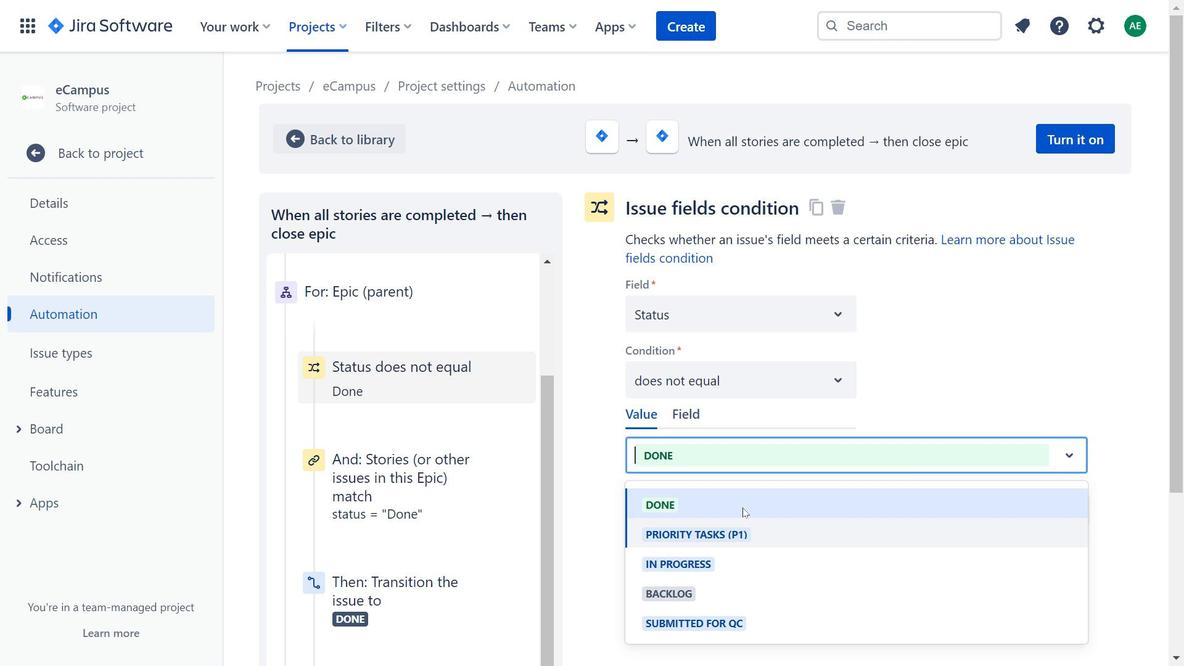 
Action: Mouse pressed left at (922, 472)
Screenshot: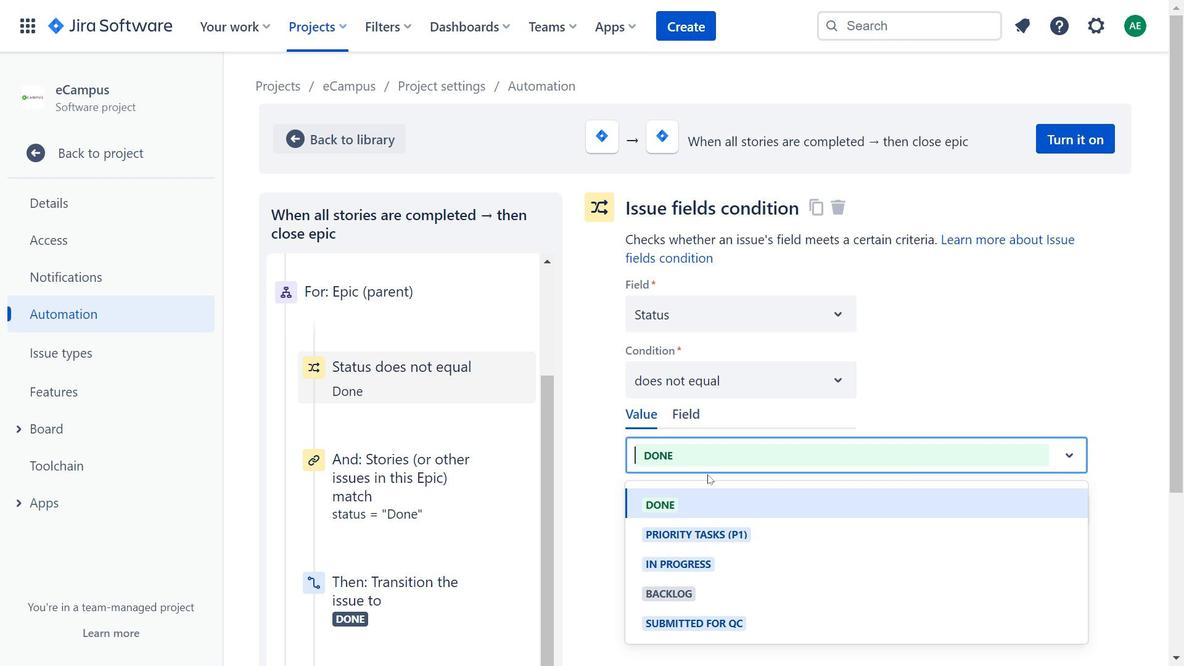 
Action: Mouse moved to (446, 415)
Screenshot: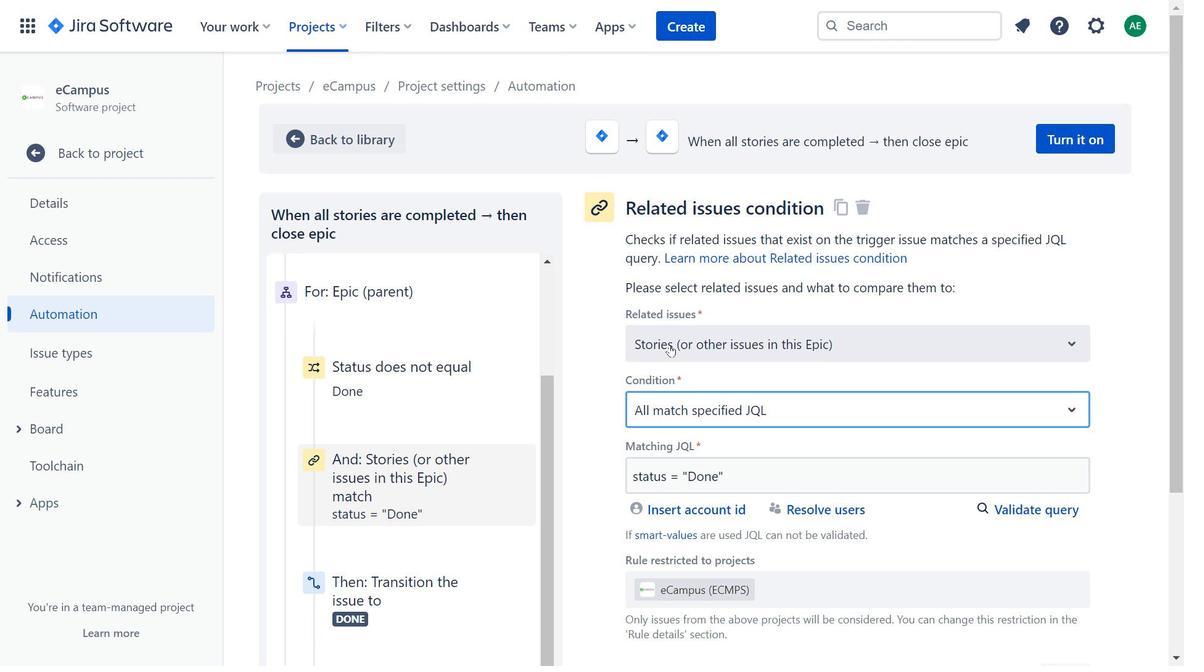 
Action: Mouse scrolled (446, 415) with delta (0, 0)
Screenshot: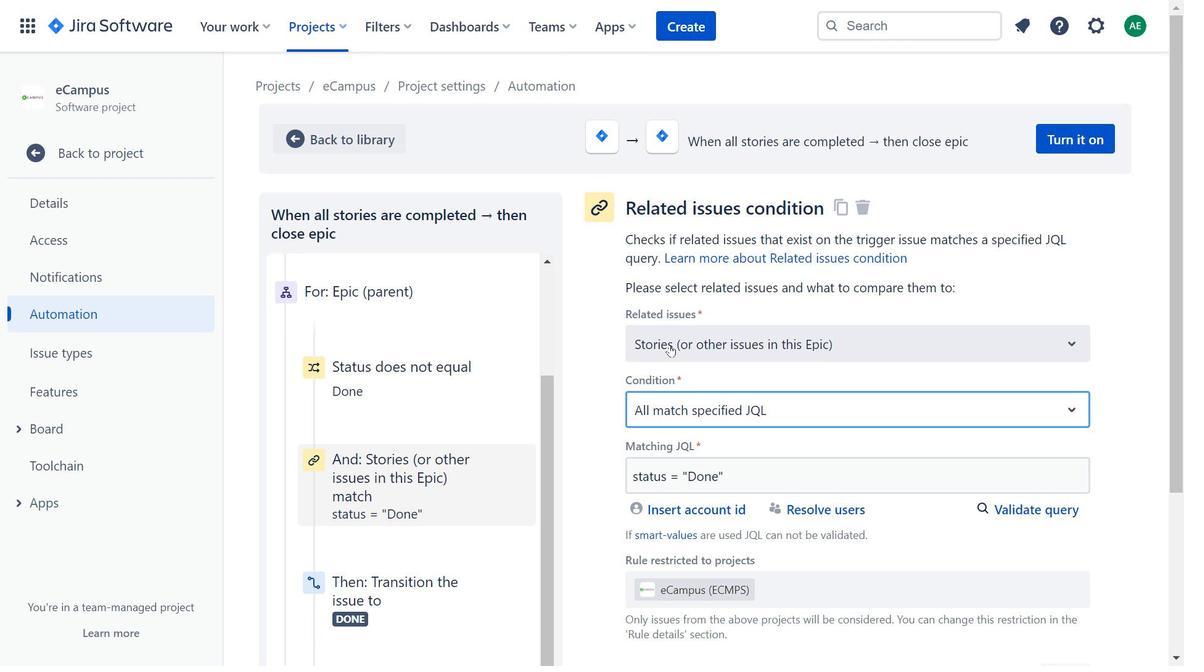 
Action: Mouse moved to (425, 399)
Screenshot: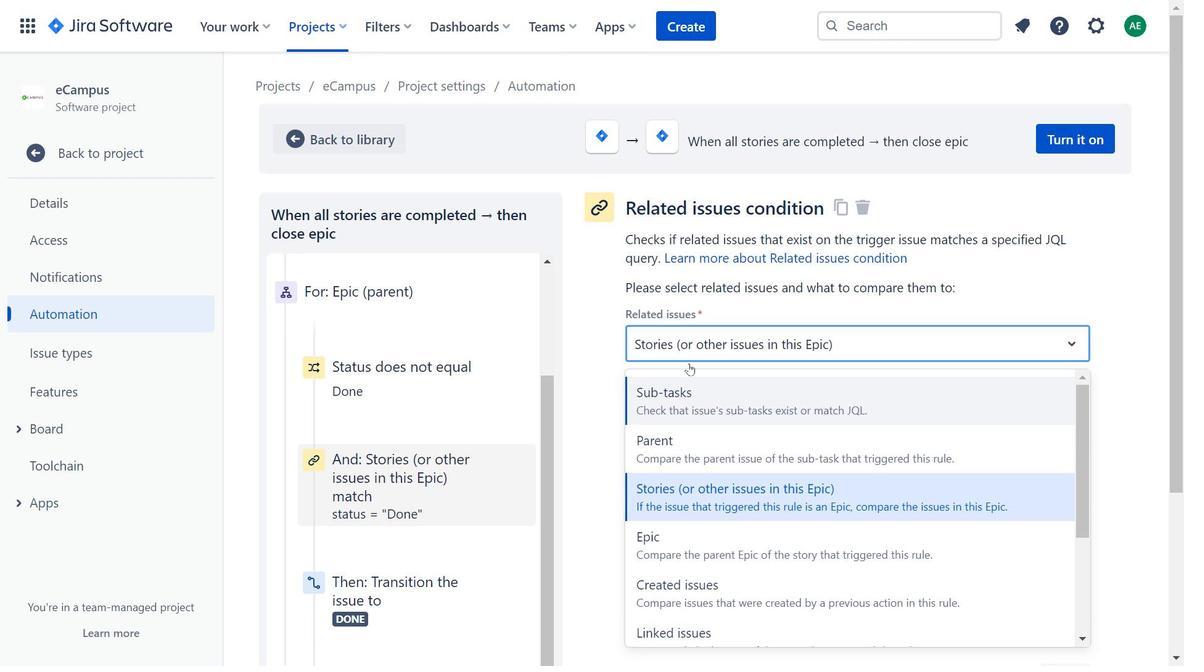 
Action: Mouse pressed left at (425, 399)
Screenshot: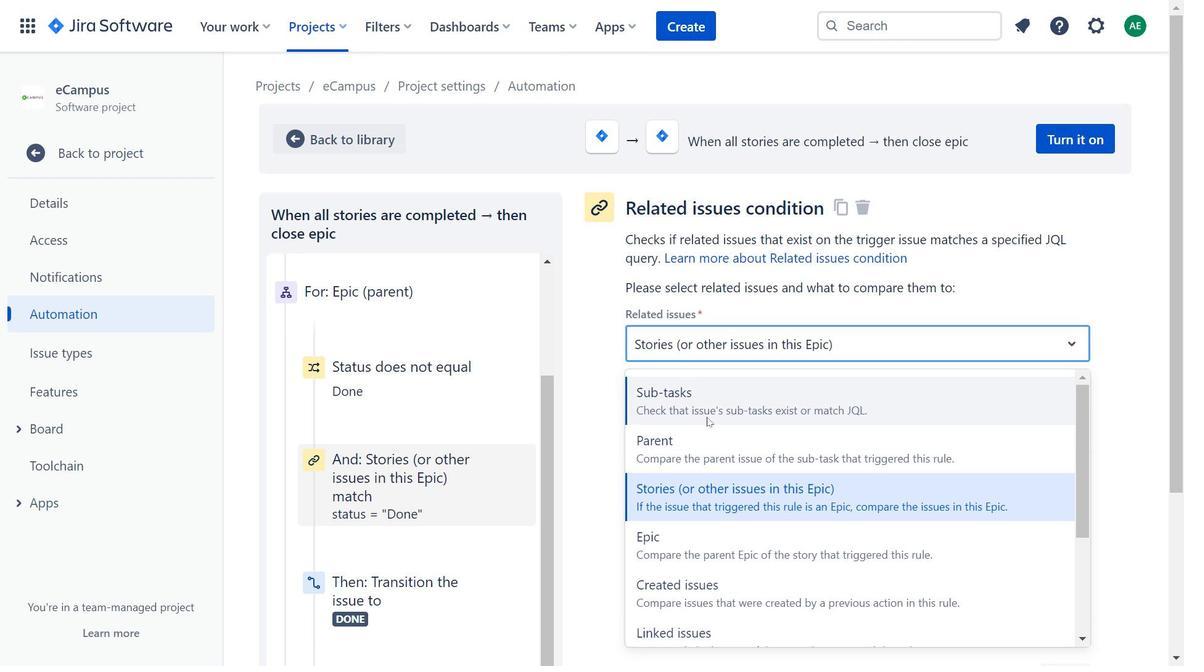 
Action: Mouse moved to (670, 345)
Screenshot: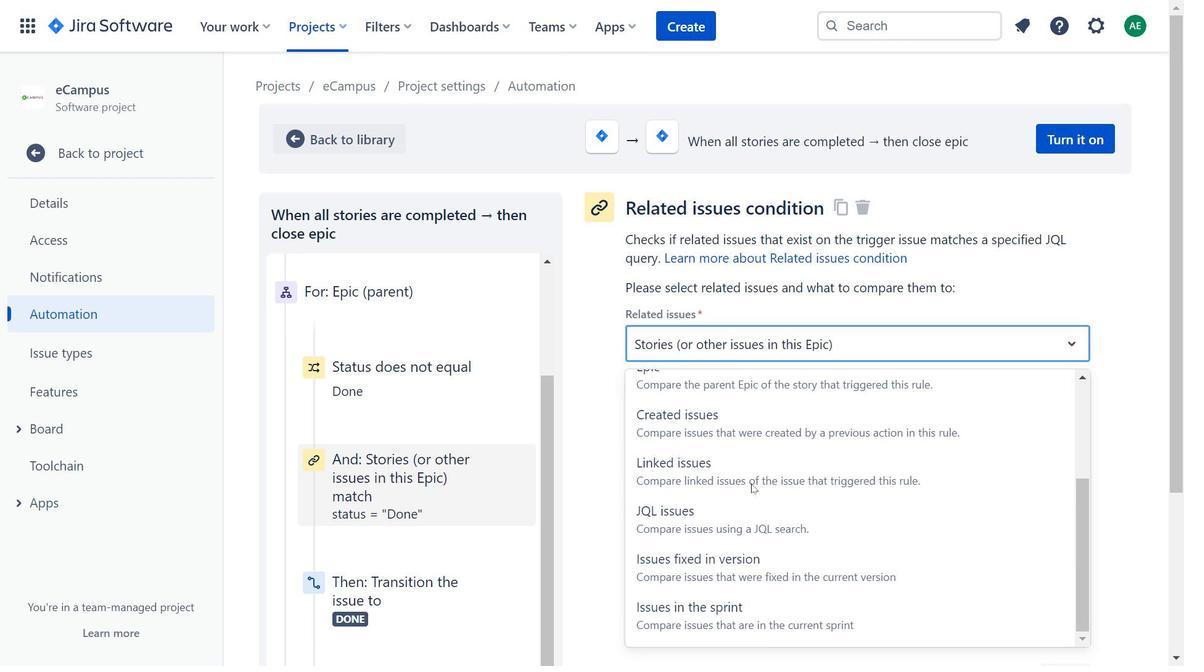 
Action: Mouse pressed left at (670, 345)
Screenshot: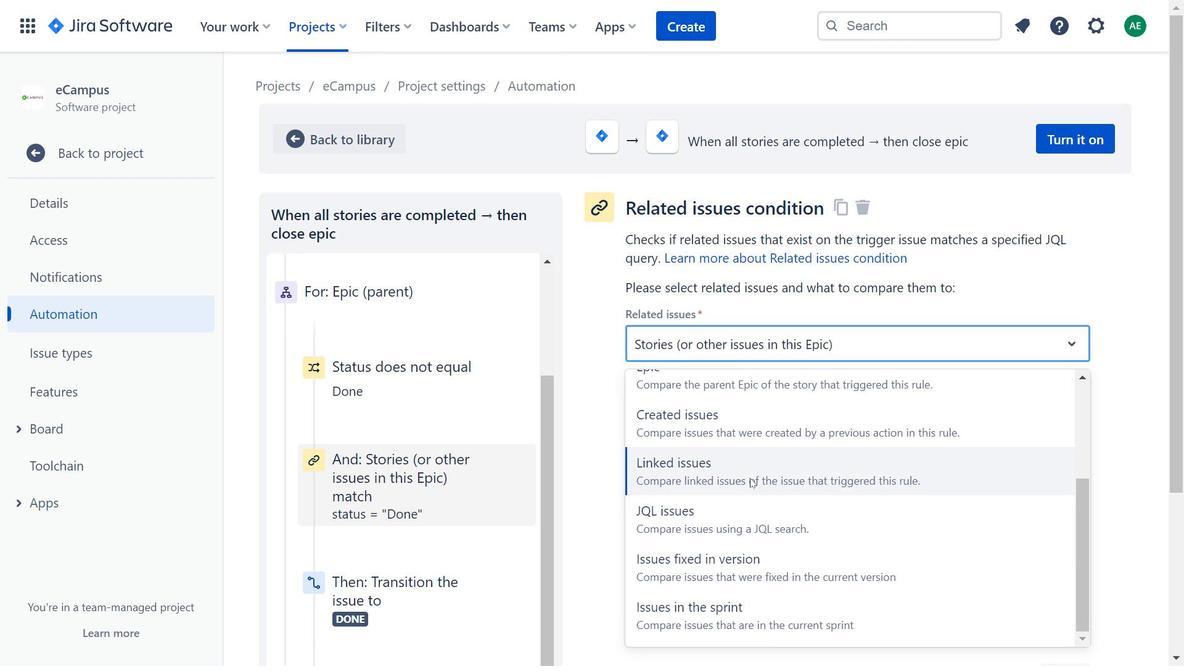 
Action: Mouse moved to (751, 483)
Screenshot: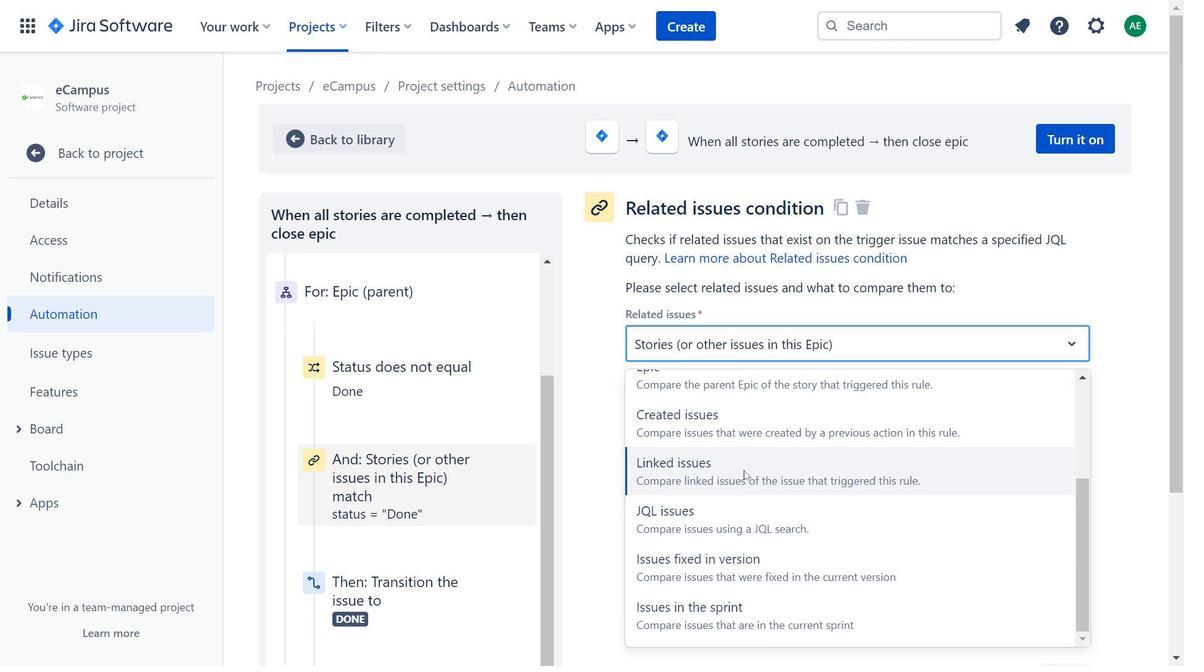
Action: Mouse scrolled (751, 483) with delta (0, 0)
Screenshot: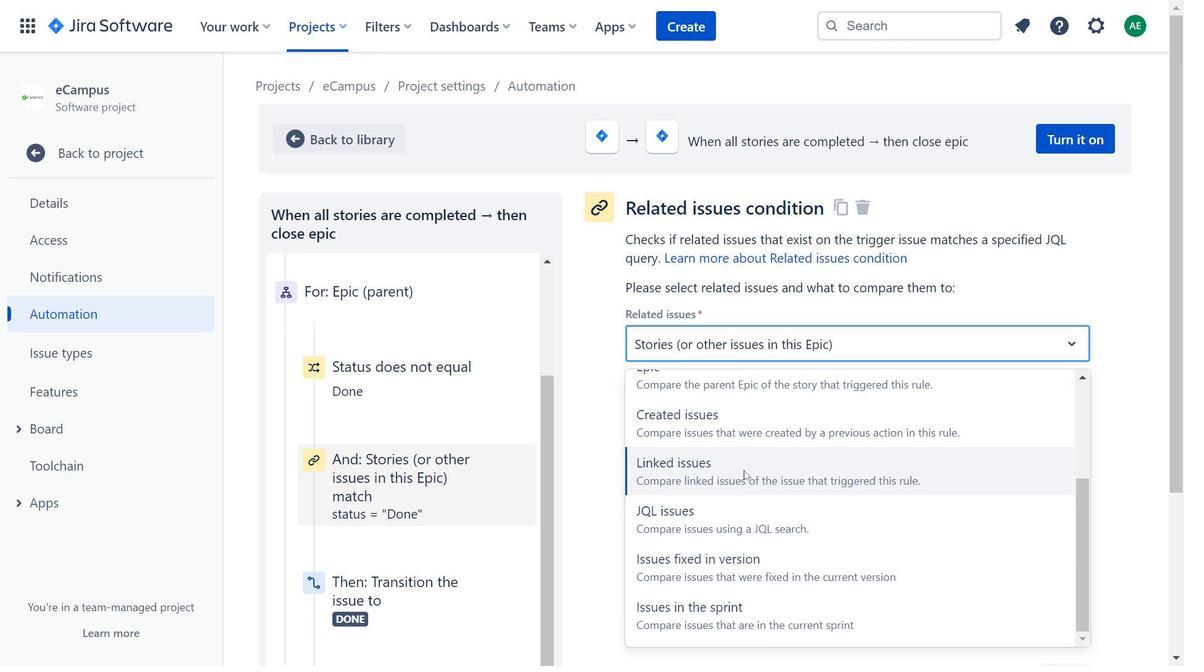 
Action: Mouse scrolled (751, 483) with delta (0, 0)
Screenshot: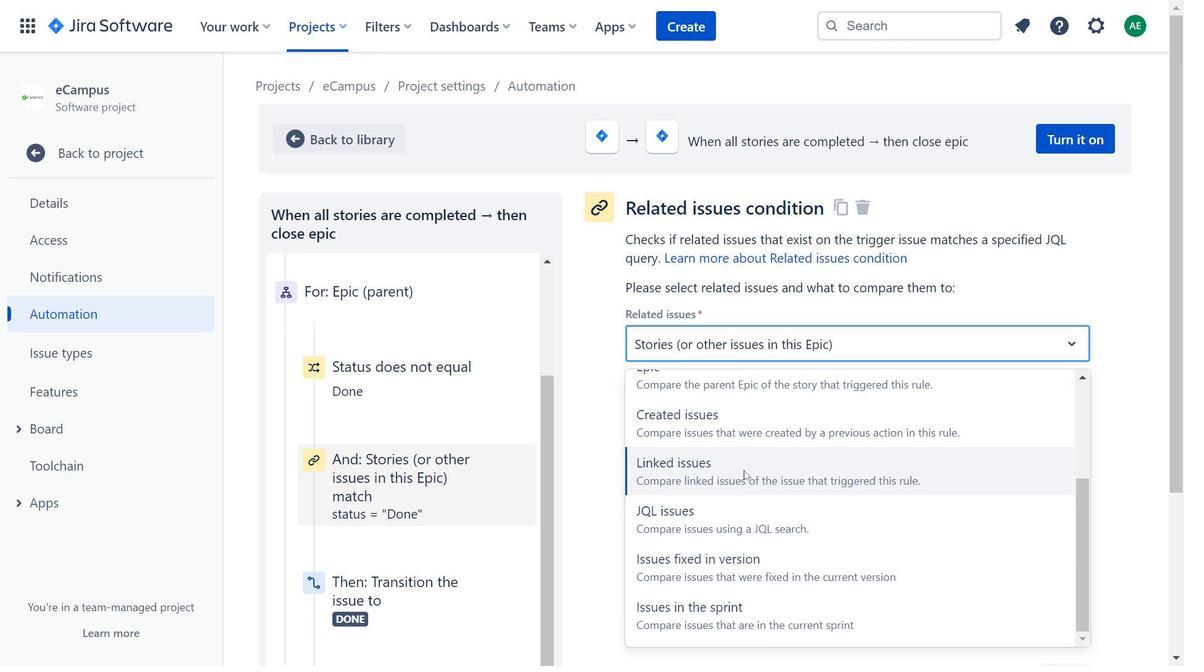 
Action: Mouse scrolled (751, 483) with delta (0, 0)
Screenshot: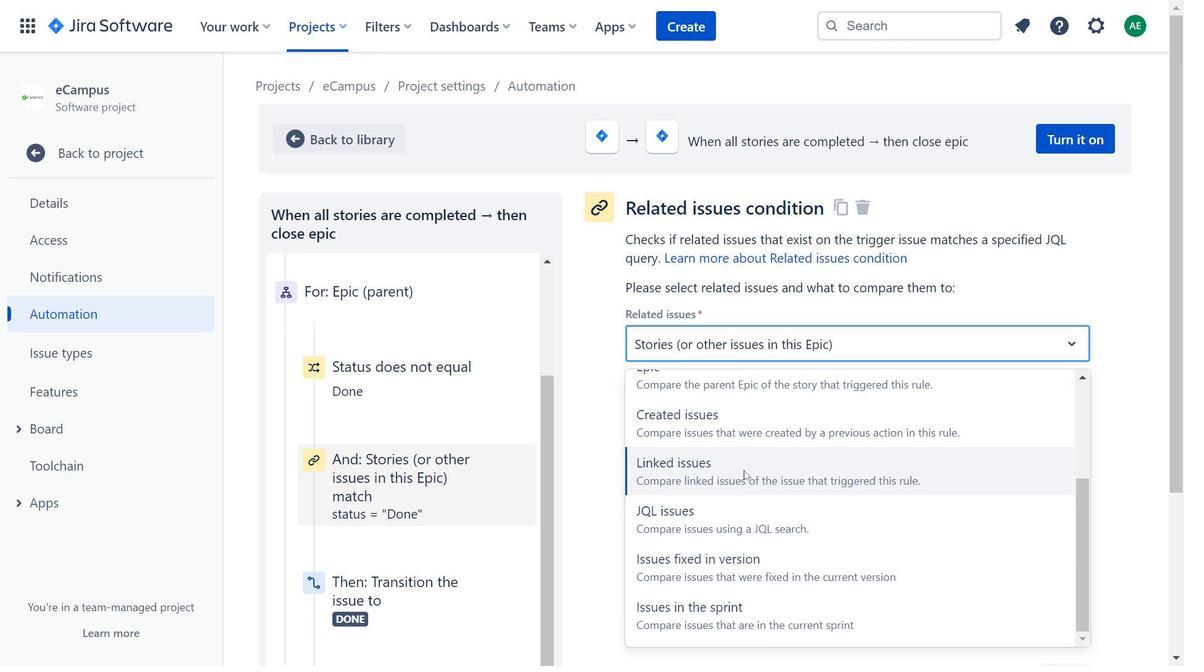 
Action: Mouse moved to (575, 335)
Screenshot: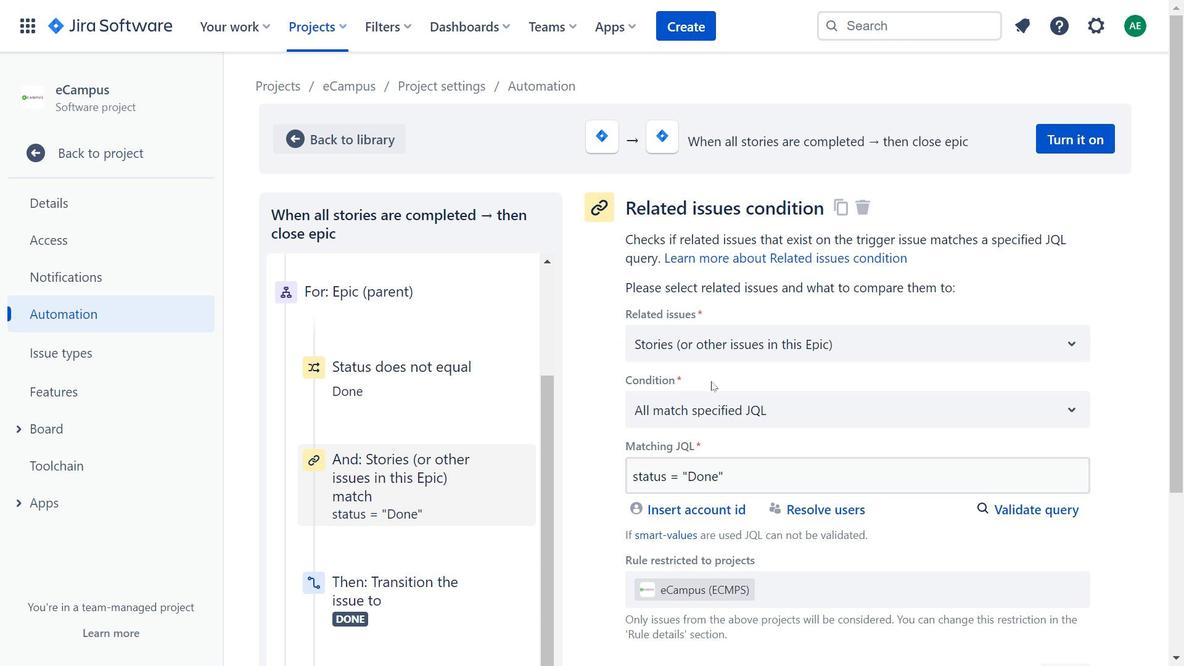 
Action: Mouse pressed left at (575, 335)
Screenshot: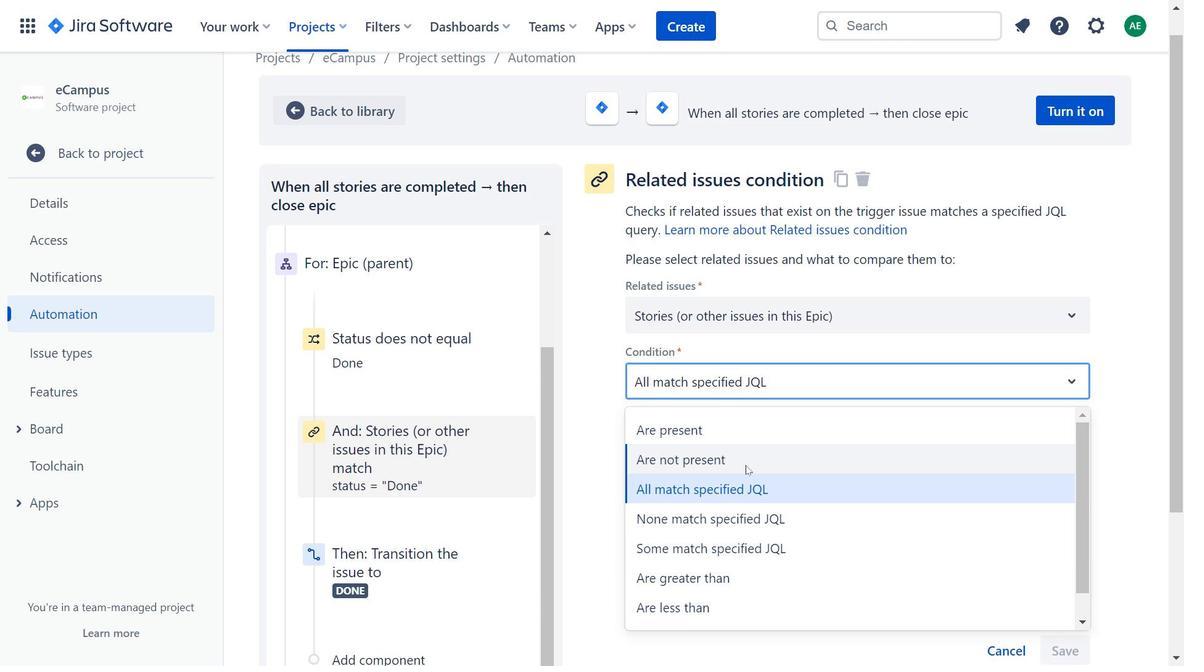 
Action: Mouse moved to (726, 417)
Screenshot: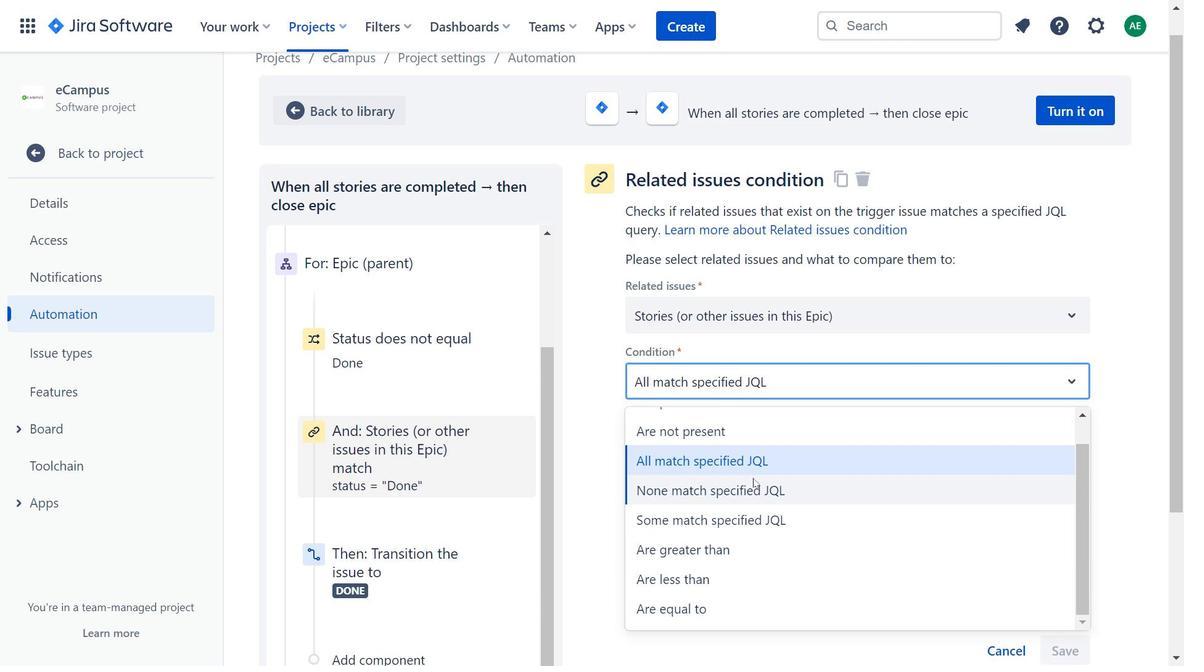 
Action: Mouse pressed left at (726, 417)
Screenshot: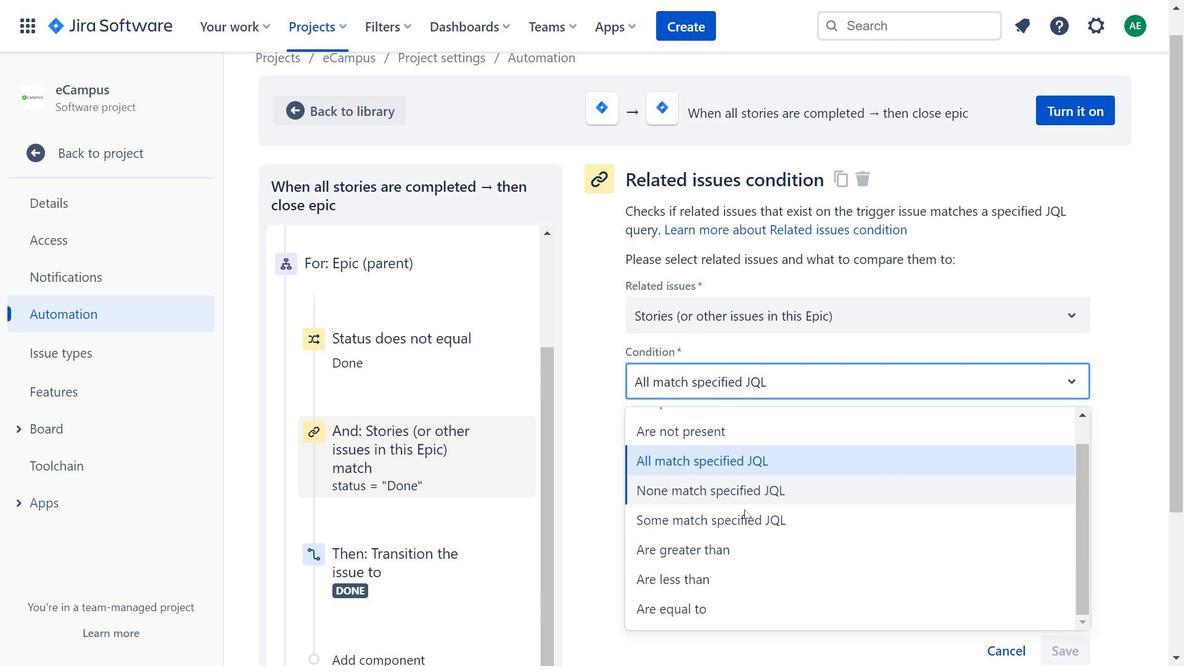 
Action: Mouse moved to (753, 478)
Screenshot: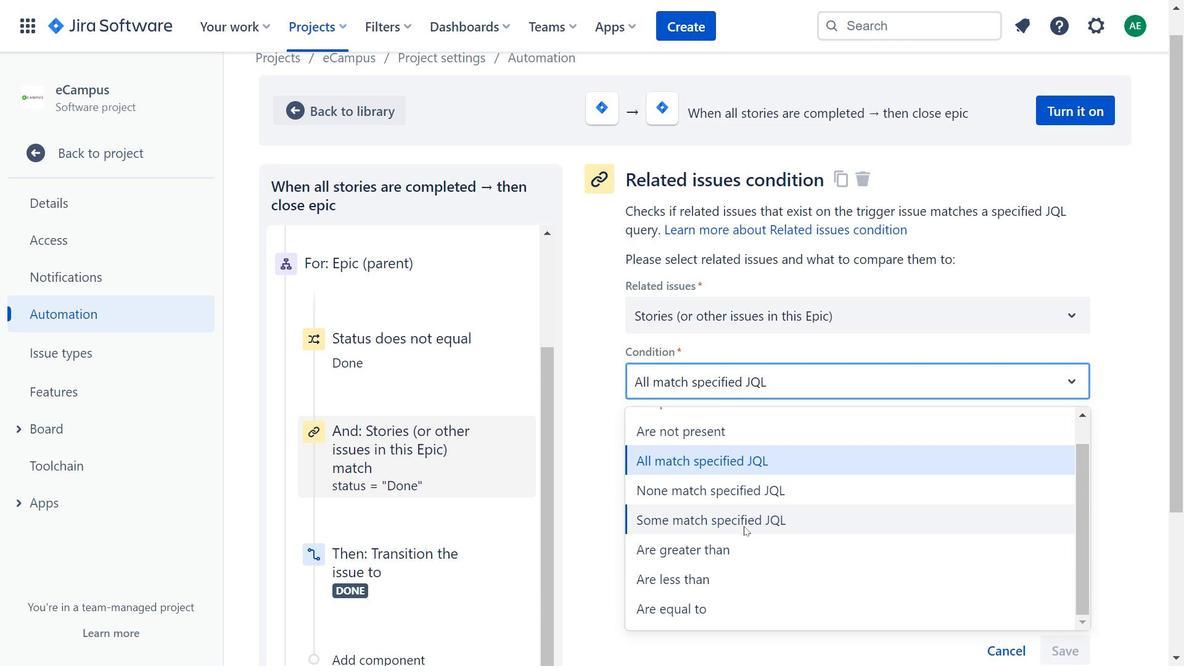 
Action: Mouse scrolled (753, 477) with delta (0, 0)
Screenshot: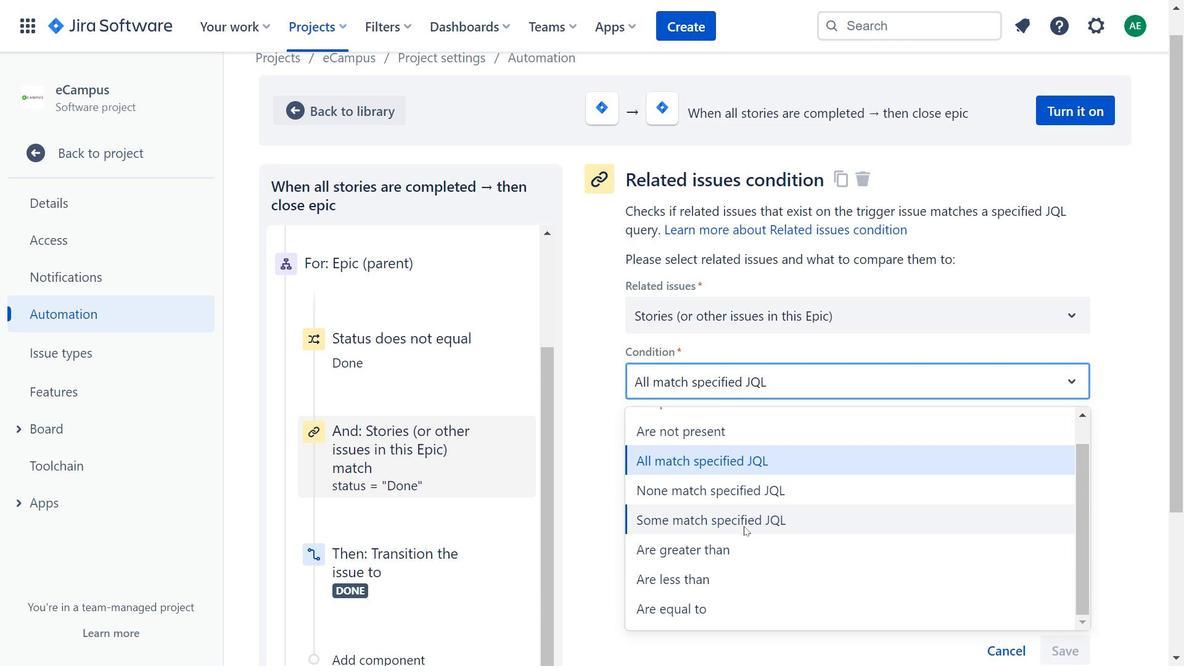 
Action: Mouse scrolled (753, 477) with delta (0, 0)
Screenshot: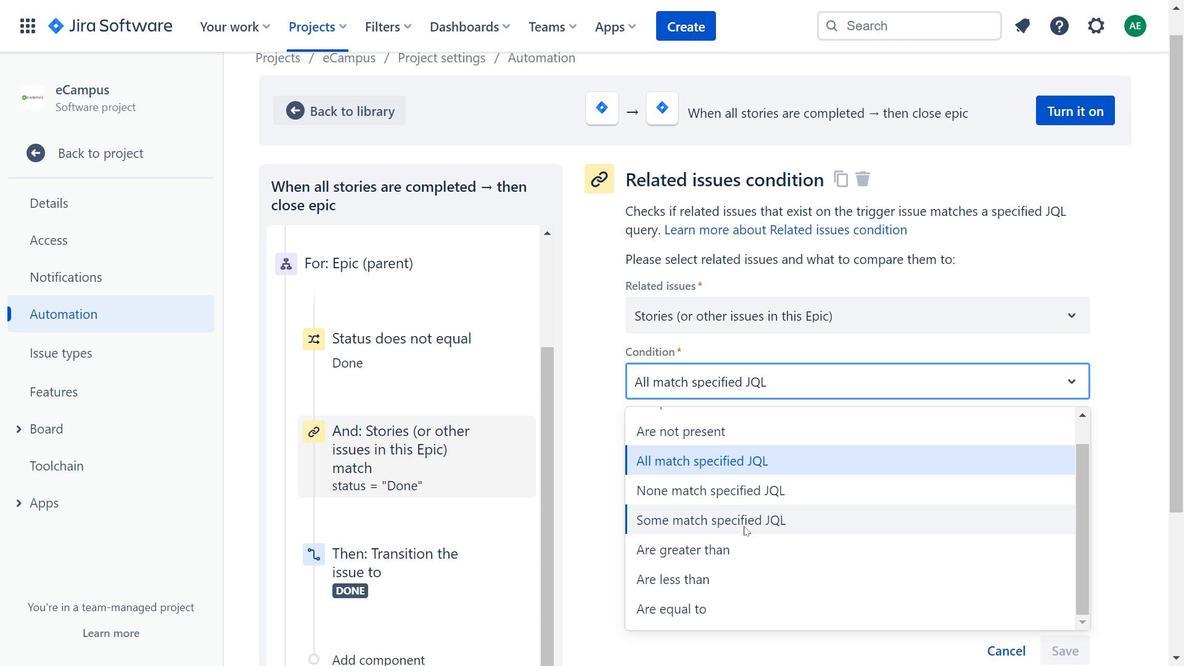 
Action: Mouse moved to (1143, 341)
Screenshot: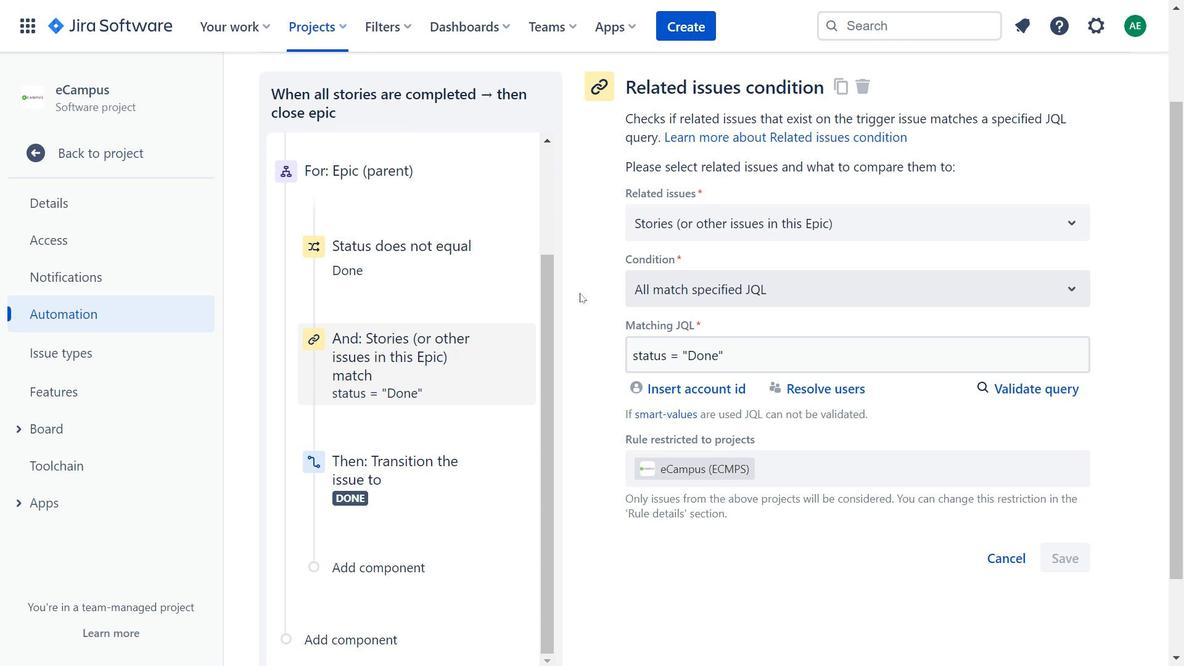 
Action: Mouse pressed left at (1143, 341)
Screenshot: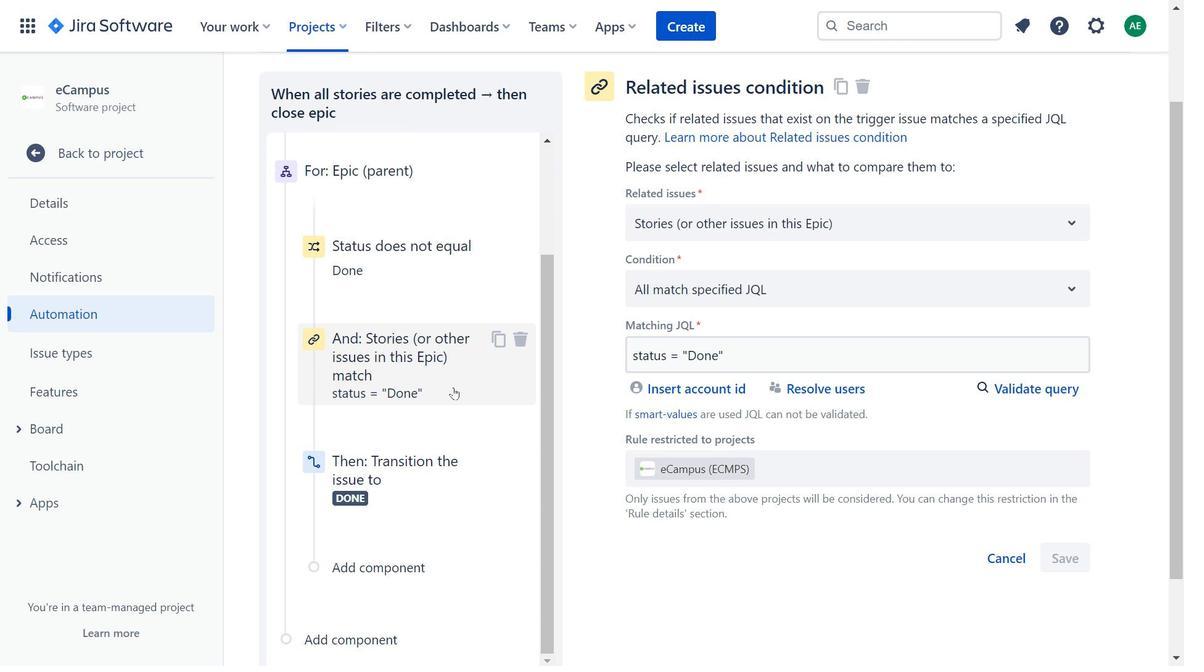 
Action: Mouse moved to (707, 256)
Screenshot: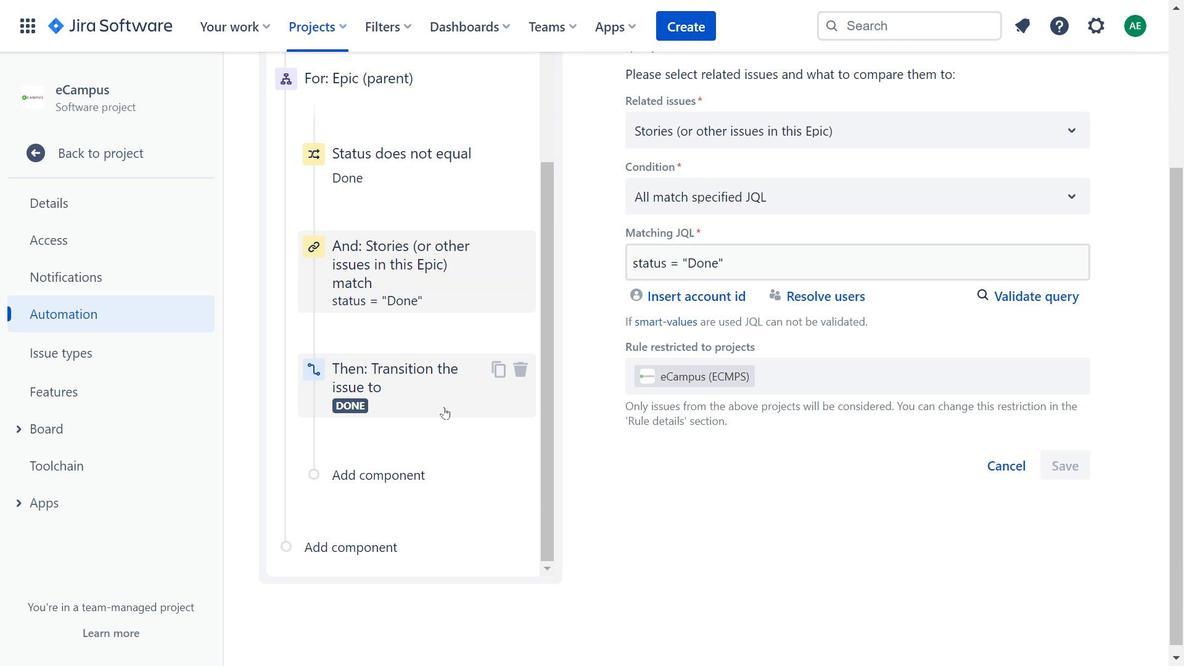 
Action: Mouse scrolled (707, 256) with delta (0, 0)
Screenshot: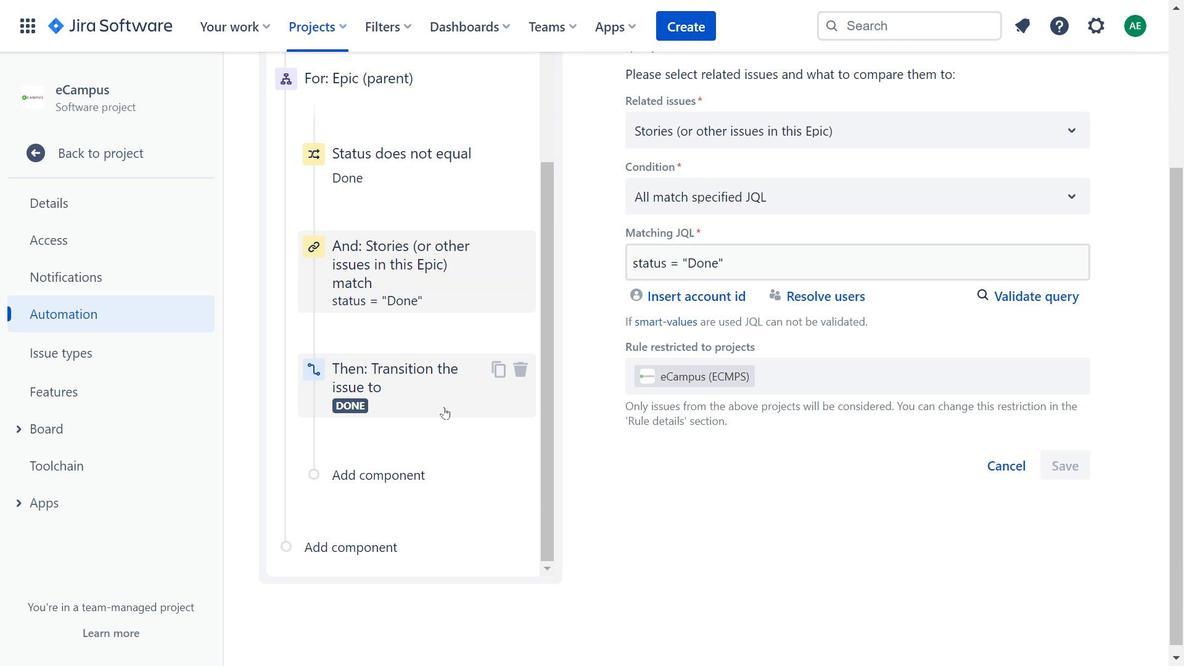 
Action: Mouse moved to (461, 411)
Screenshot: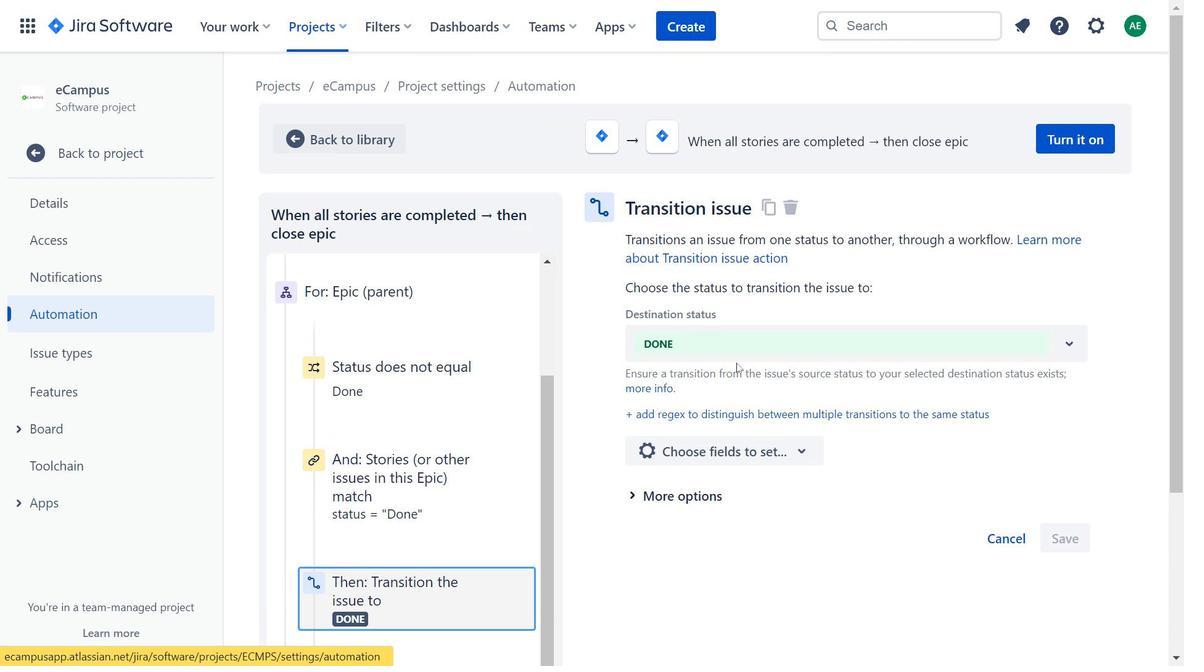 
Action: Mouse scrolled (461, 410) with delta (0, 0)
Screenshot: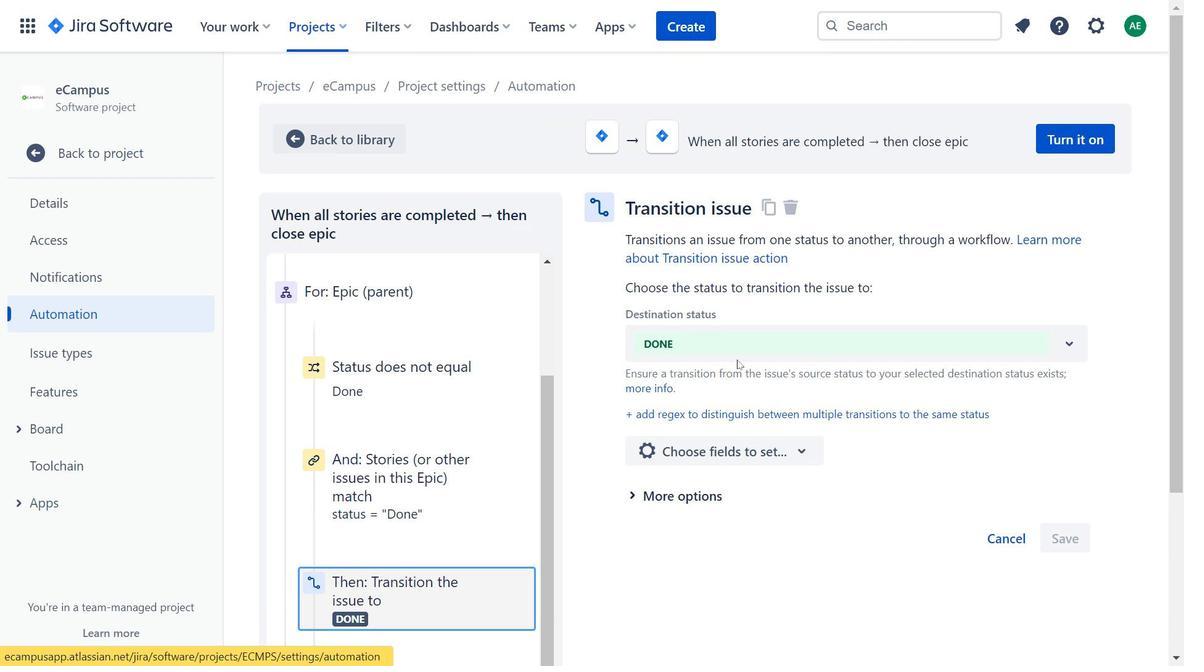 
Action: Mouse moved to (444, 407)
Screenshot: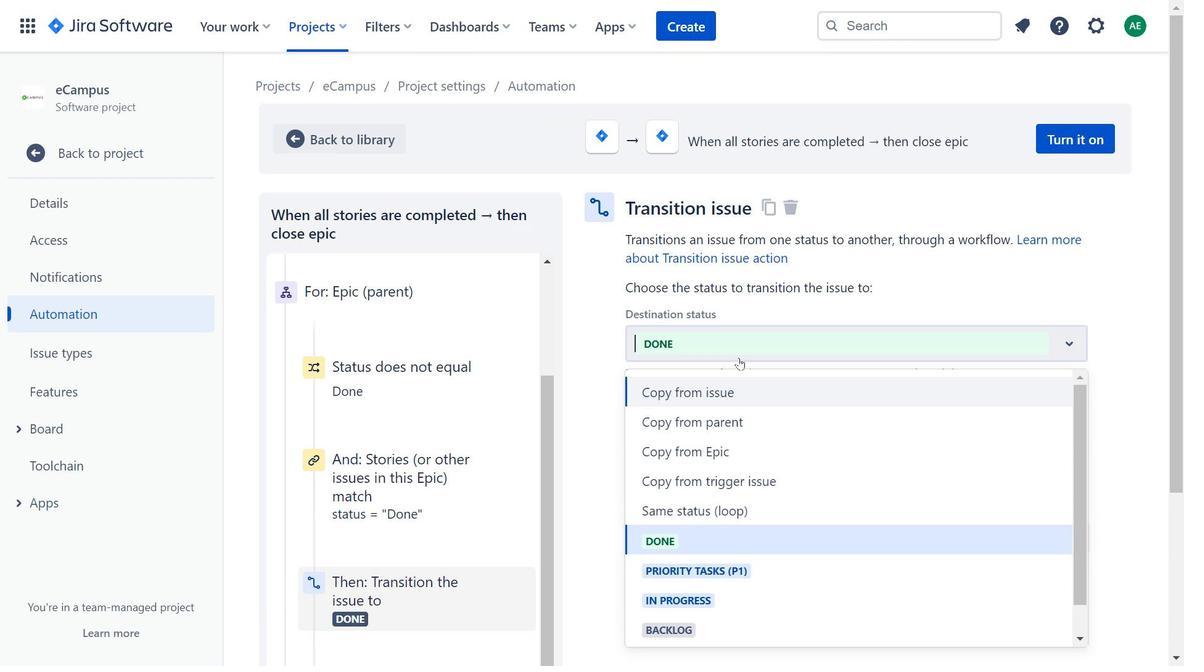 
Action: Mouse pressed left at (444, 407)
Screenshot: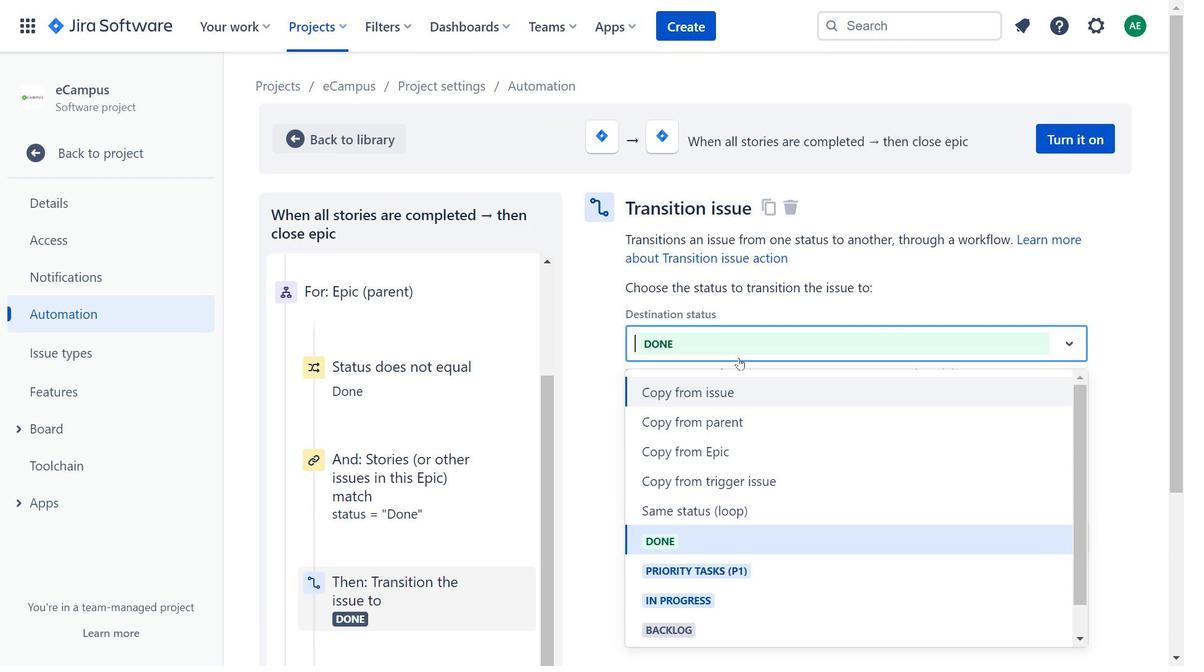 
Action: Mouse moved to (740, 358)
Screenshot: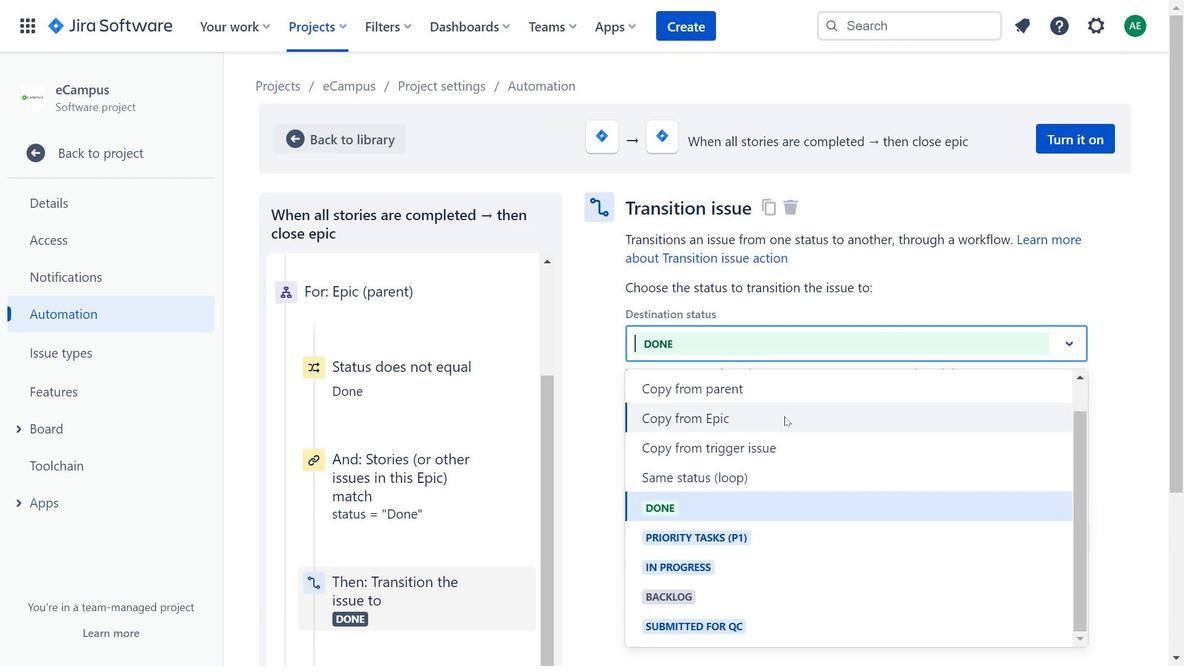
Action: Mouse pressed left at (740, 358)
Screenshot: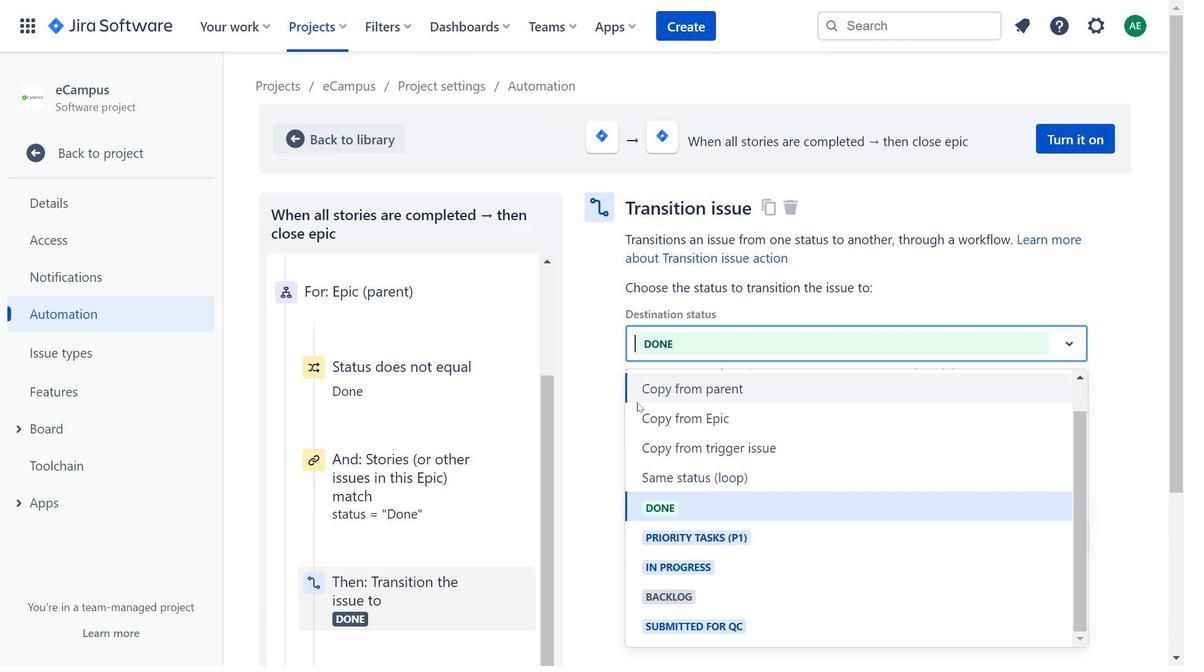 
Action: Mouse moved to (785, 416)
Screenshot: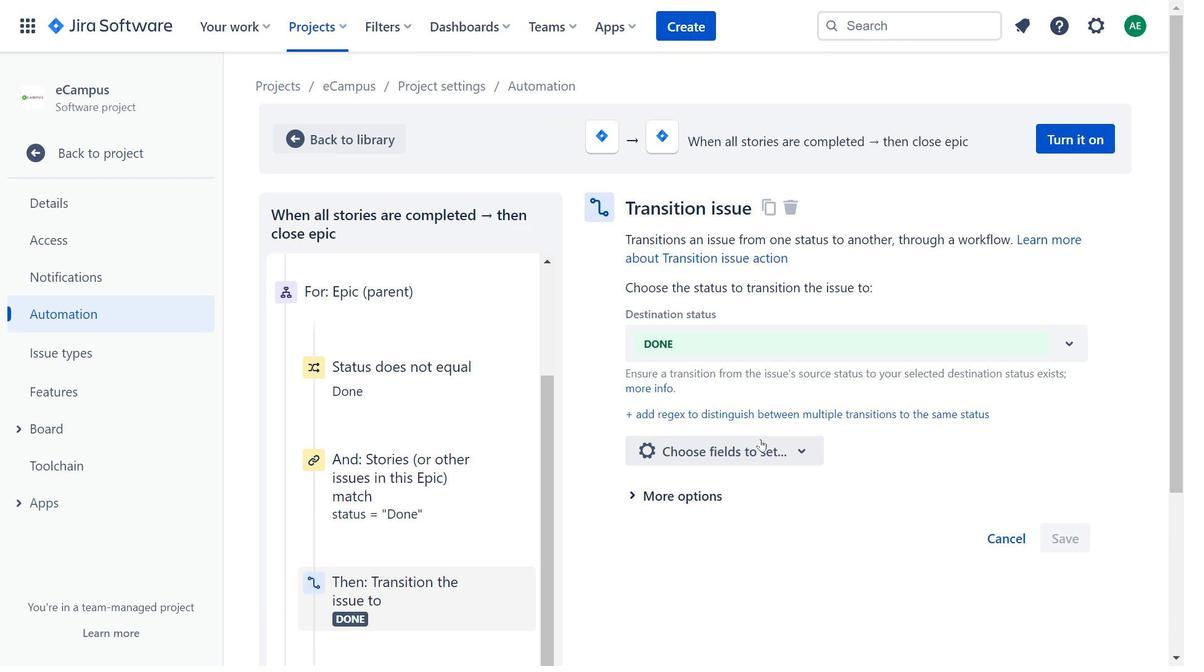 
Action: Mouse scrolled (785, 415) with delta (0, 0)
Screenshot: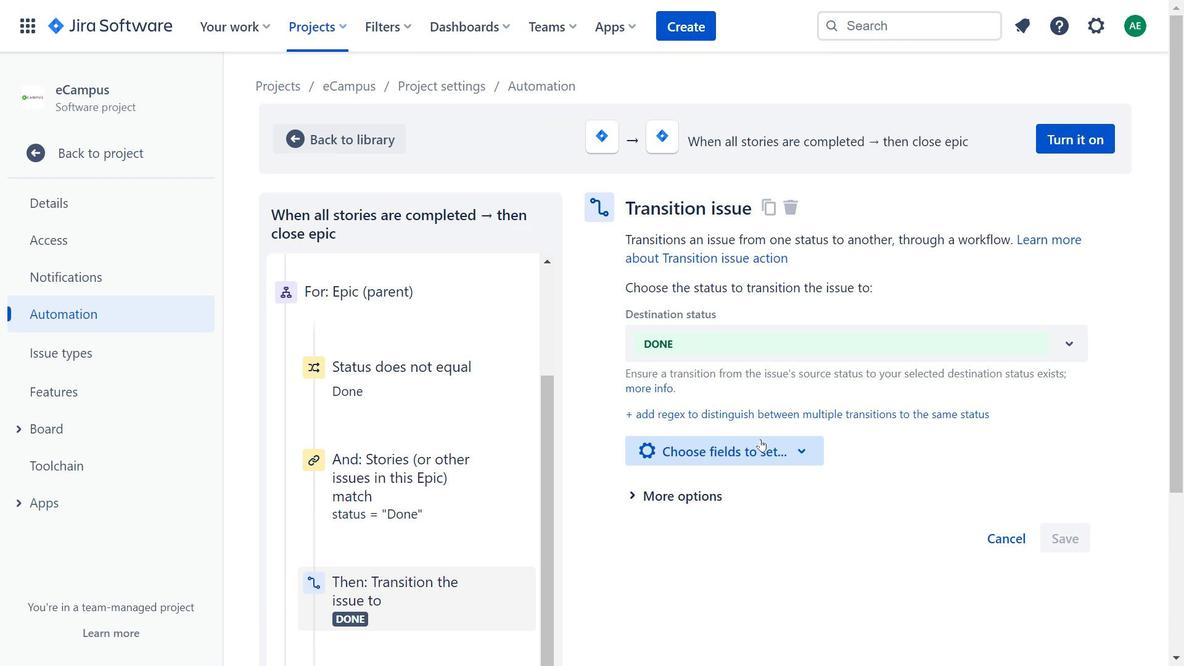 
Action: Mouse scrolled (785, 415) with delta (0, 0)
Screenshot: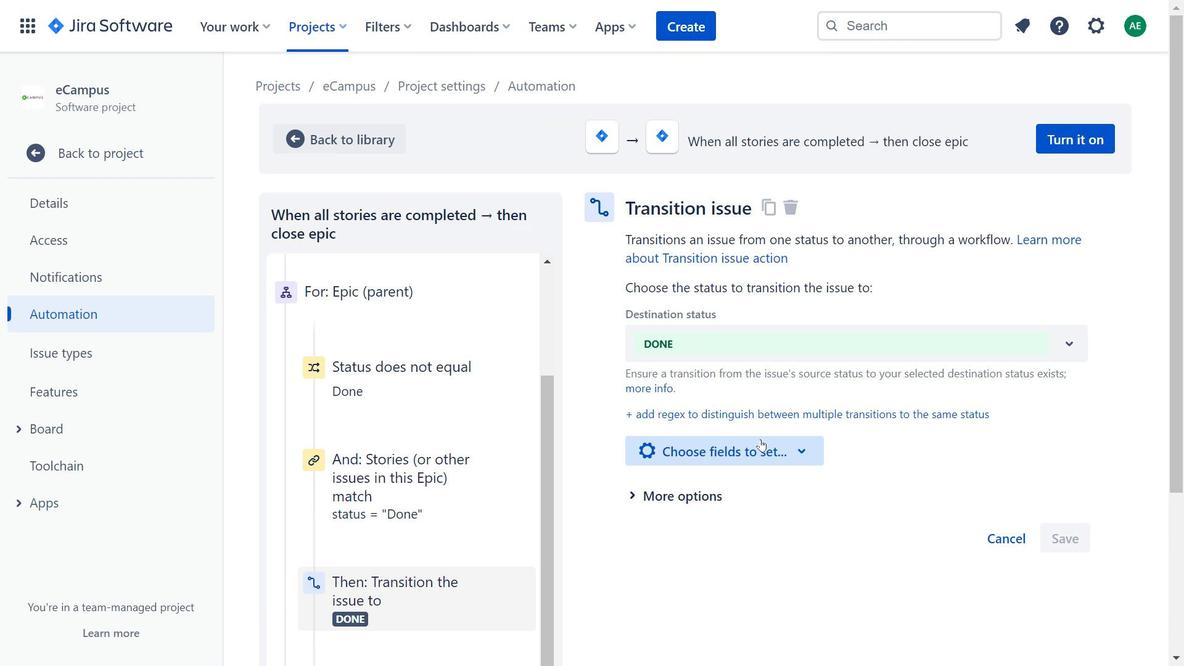 
Action: Mouse scrolled (785, 415) with delta (0, 0)
Screenshot: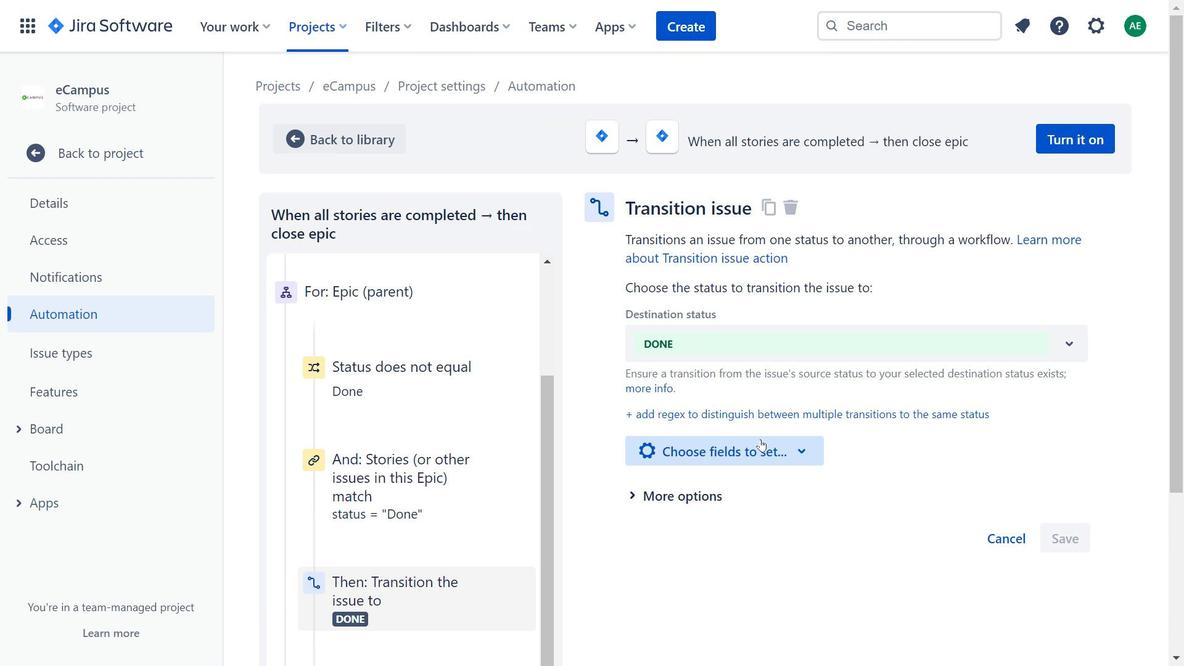 
Action: Mouse moved to (607, 411)
Screenshot: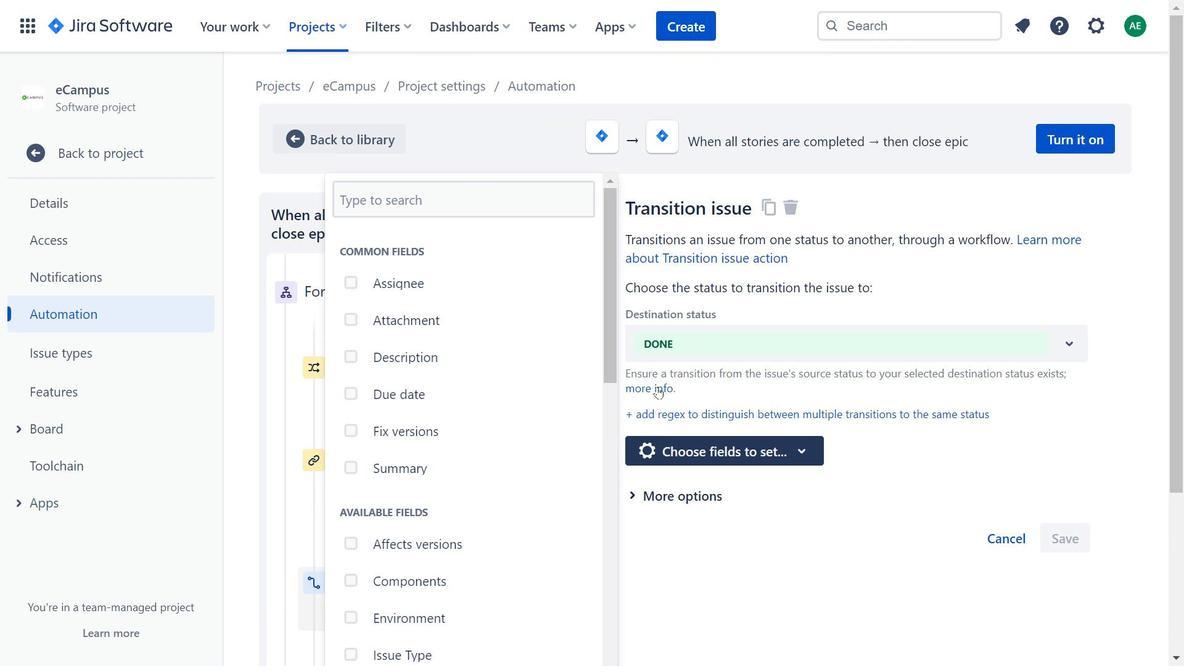 
Action: Mouse pressed left at (607, 411)
Screenshot: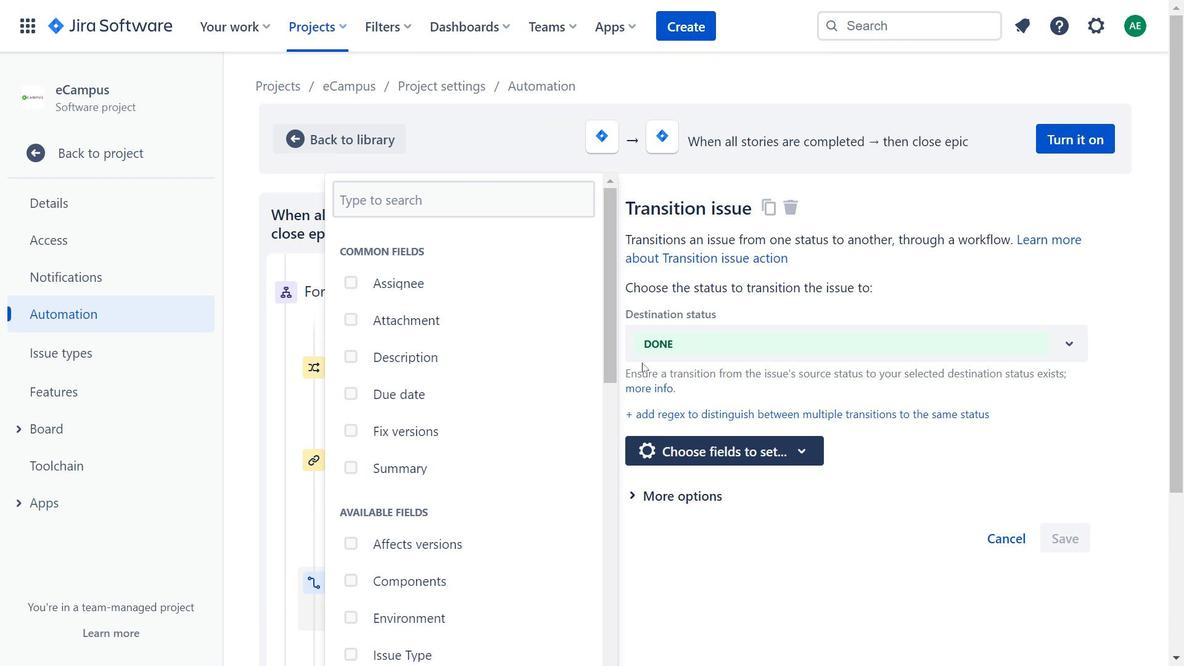 
Action: Mouse moved to (760, 439)
Screenshot: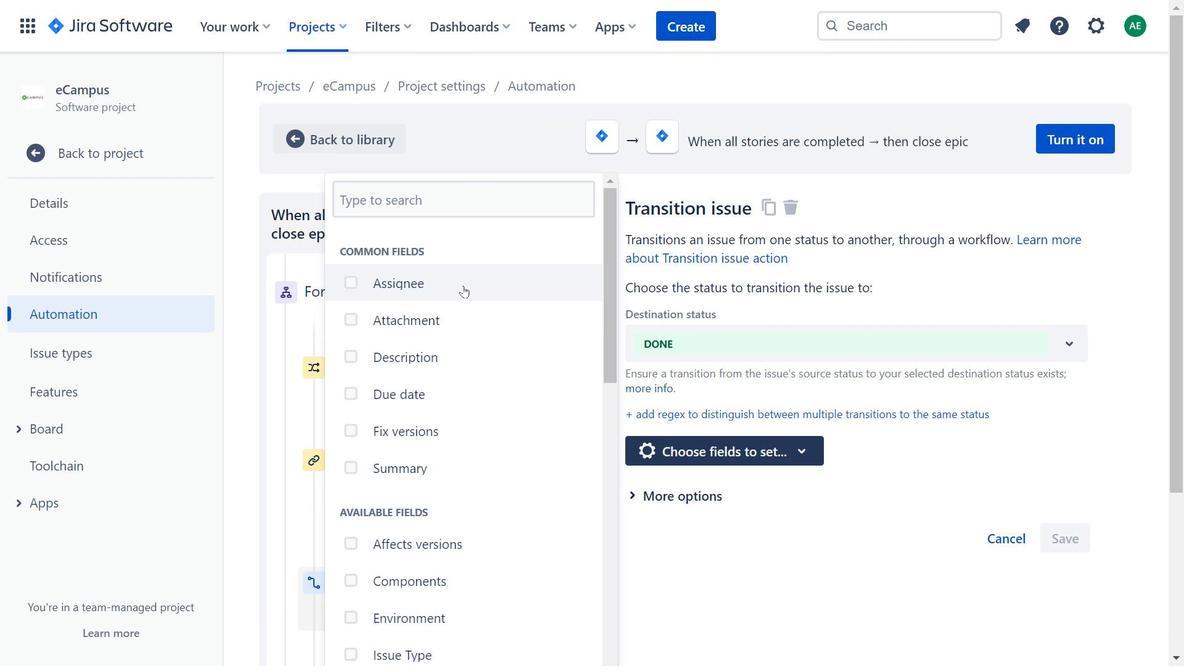 
Action: Mouse pressed left at (760, 439)
Screenshot: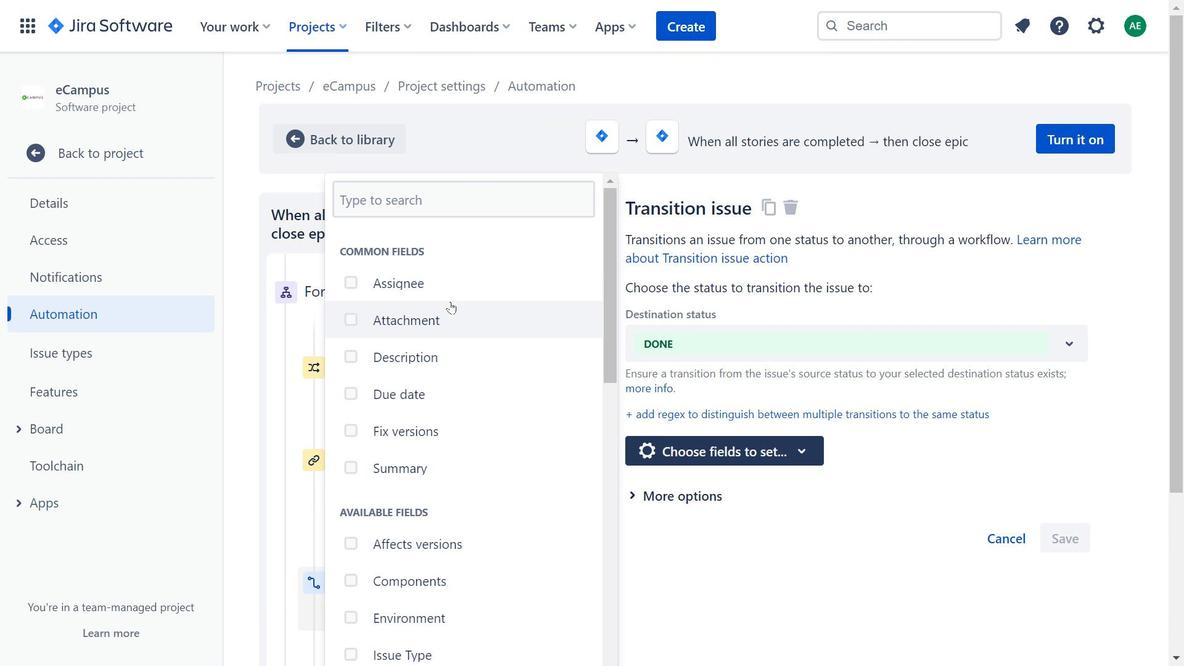 
Action: Mouse moved to (612, 314)
Screenshot: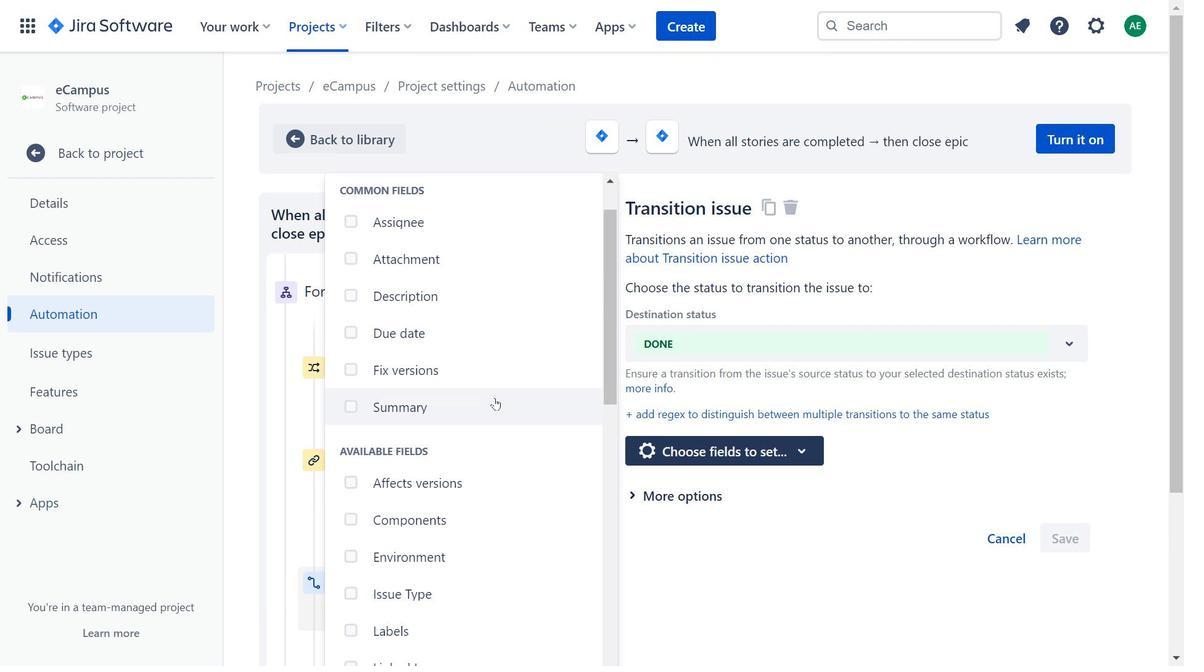 
Action: Mouse pressed left at (612, 314)
Screenshot: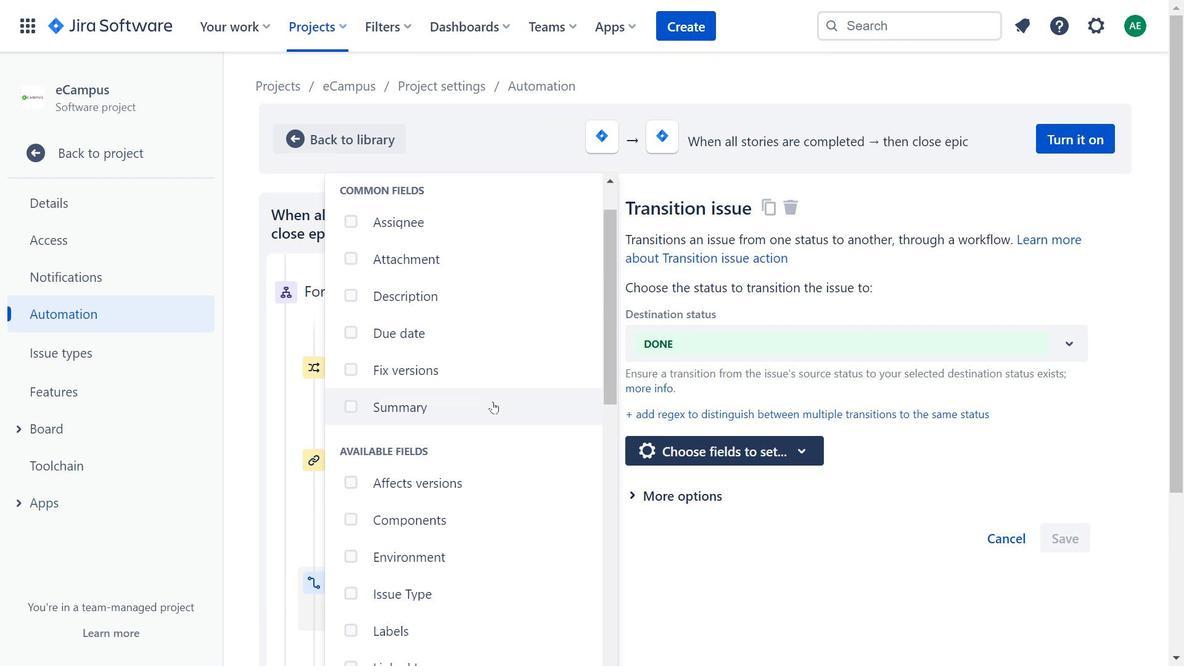 
Action: Mouse moved to (604, 364)
Screenshot: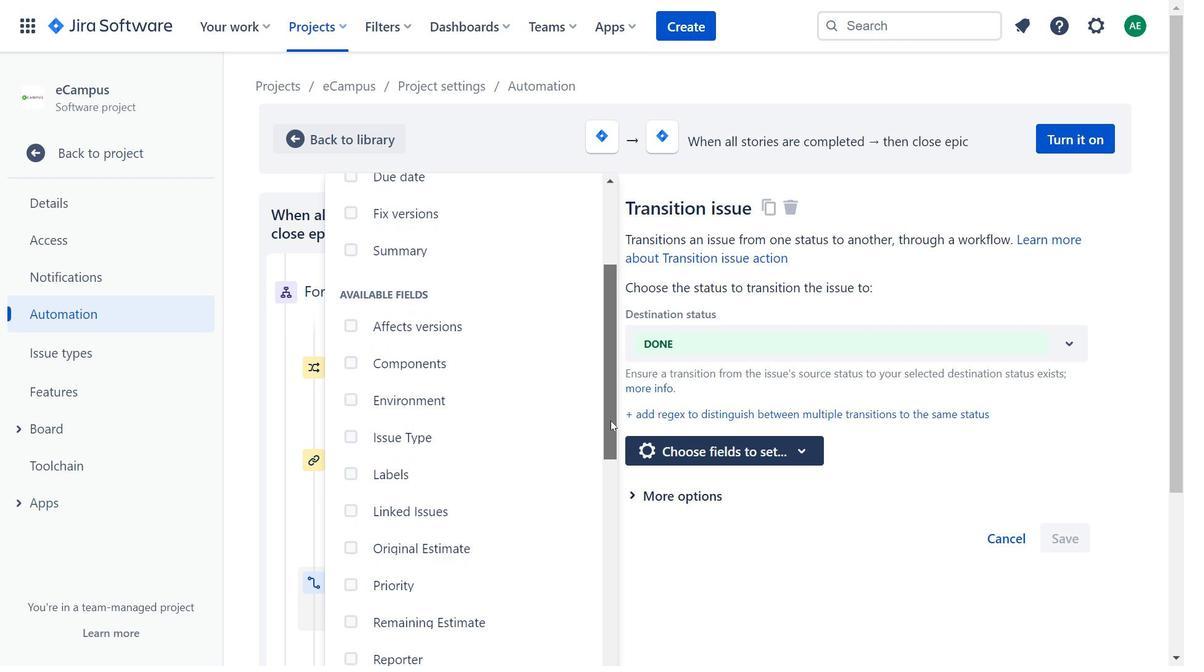 
Action: Mouse pressed left at (604, 364)
Screenshot: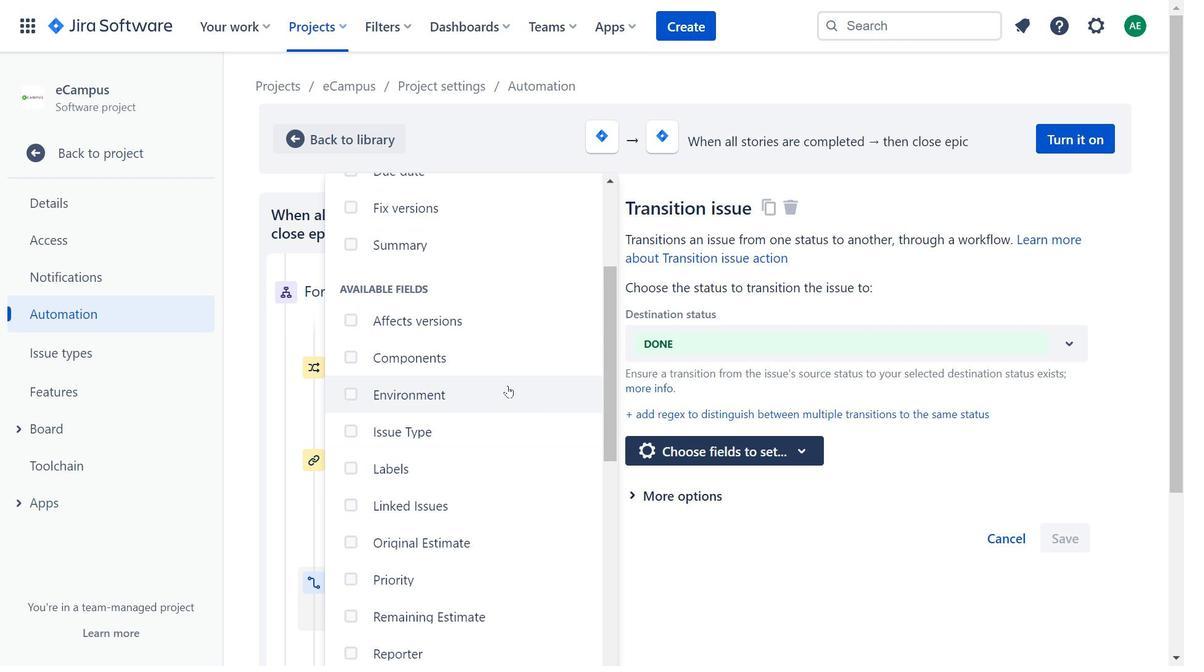 
Action: Mouse moved to (507, 384)
Screenshot: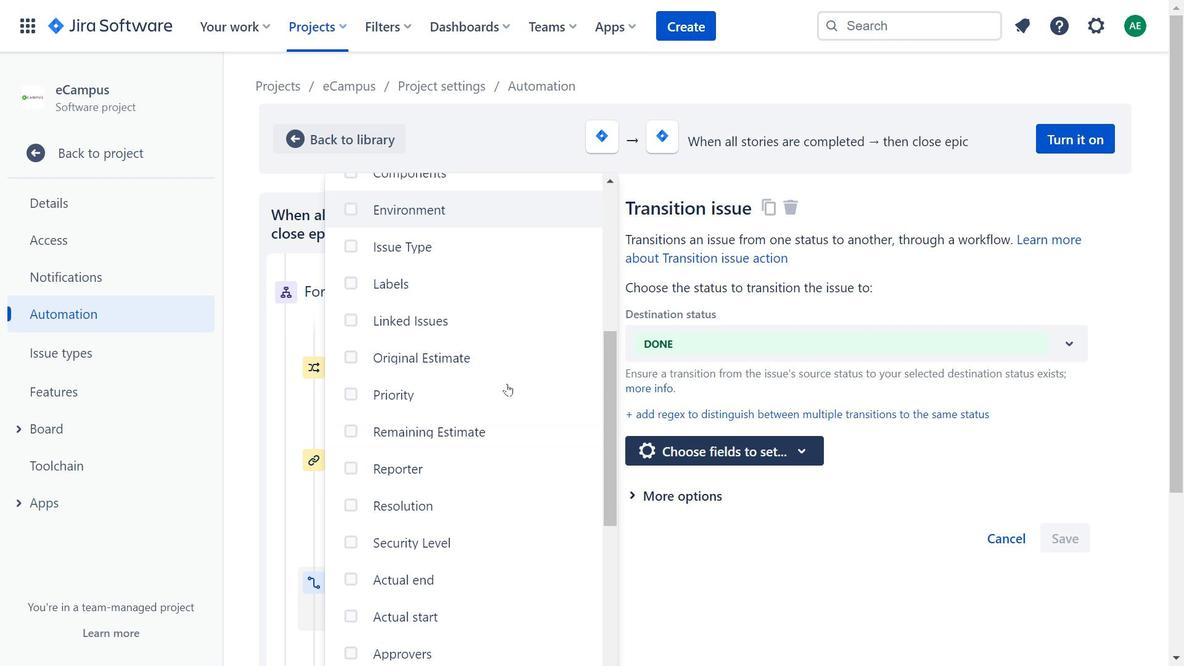 
Action: Mouse scrolled (507, 383) with delta (0, 0)
Screenshot: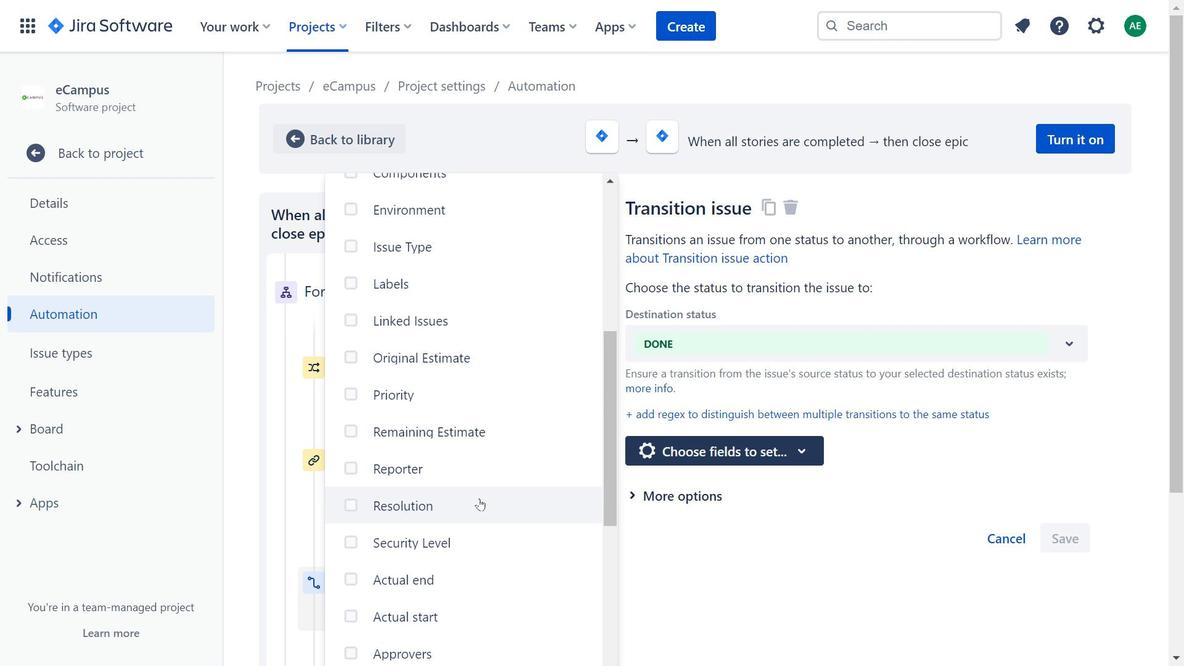 
Action: Mouse scrolled (507, 383) with delta (0, 0)
Screenshot: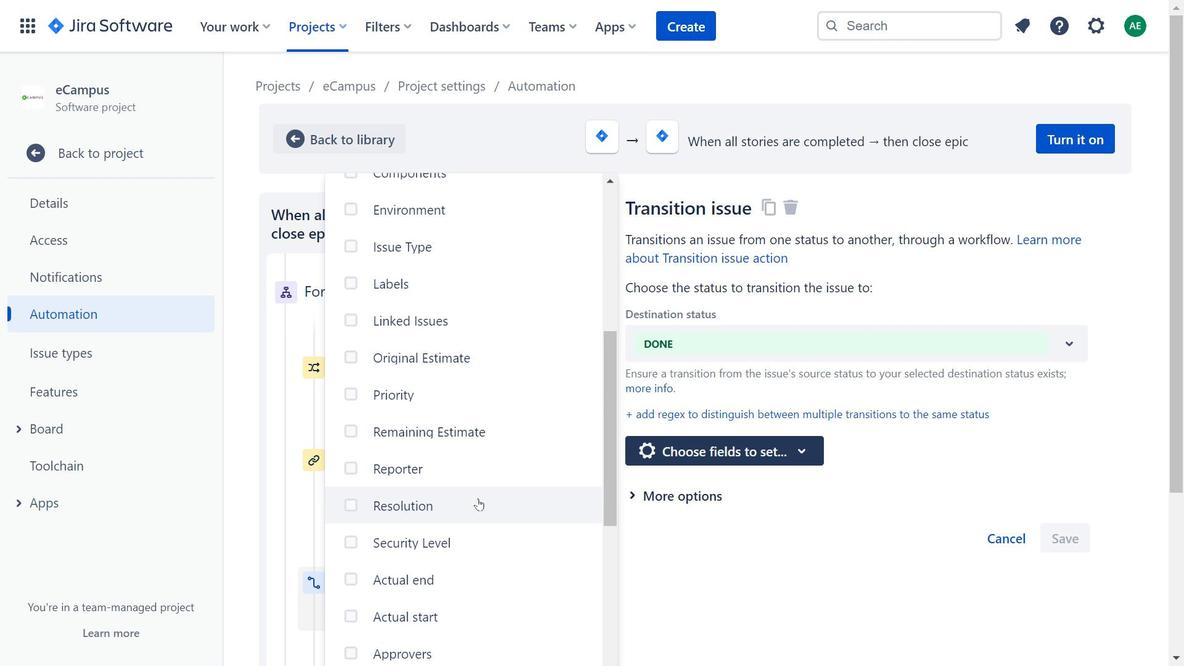 
Action: Mouse moved to (480, 504)
Screenshot: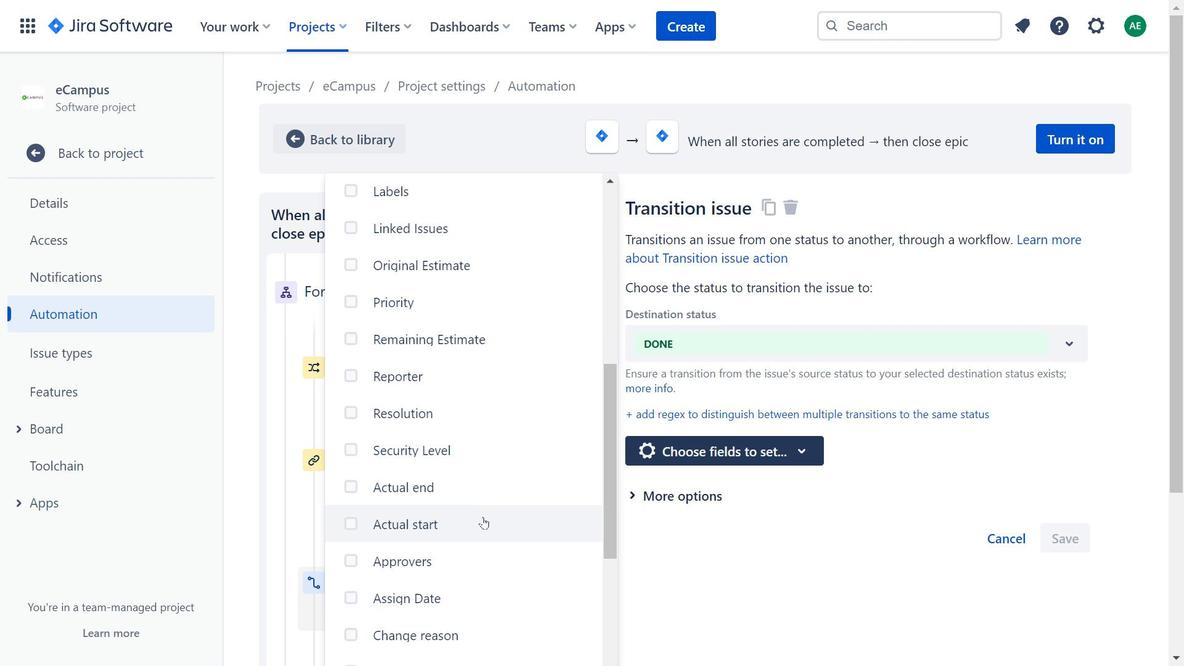 
Action: Mouse scrolled (480, 503) with delta (0, 0)
Screenshot: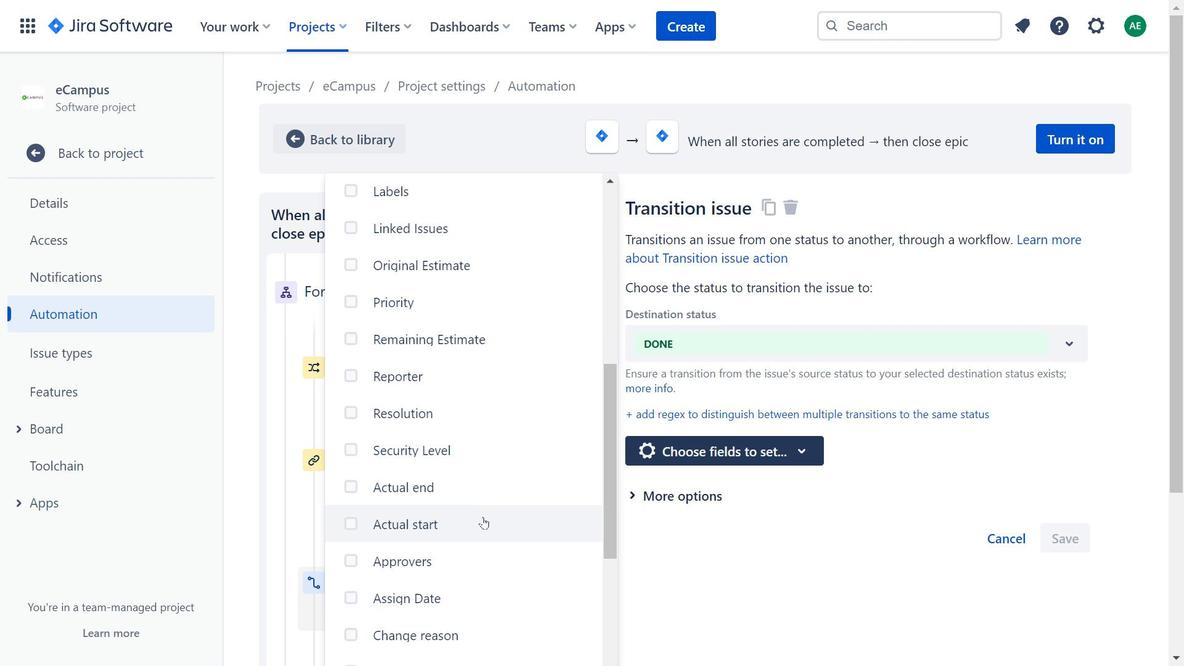 
Action: Mouse moved to (484, 519)
Screenshot: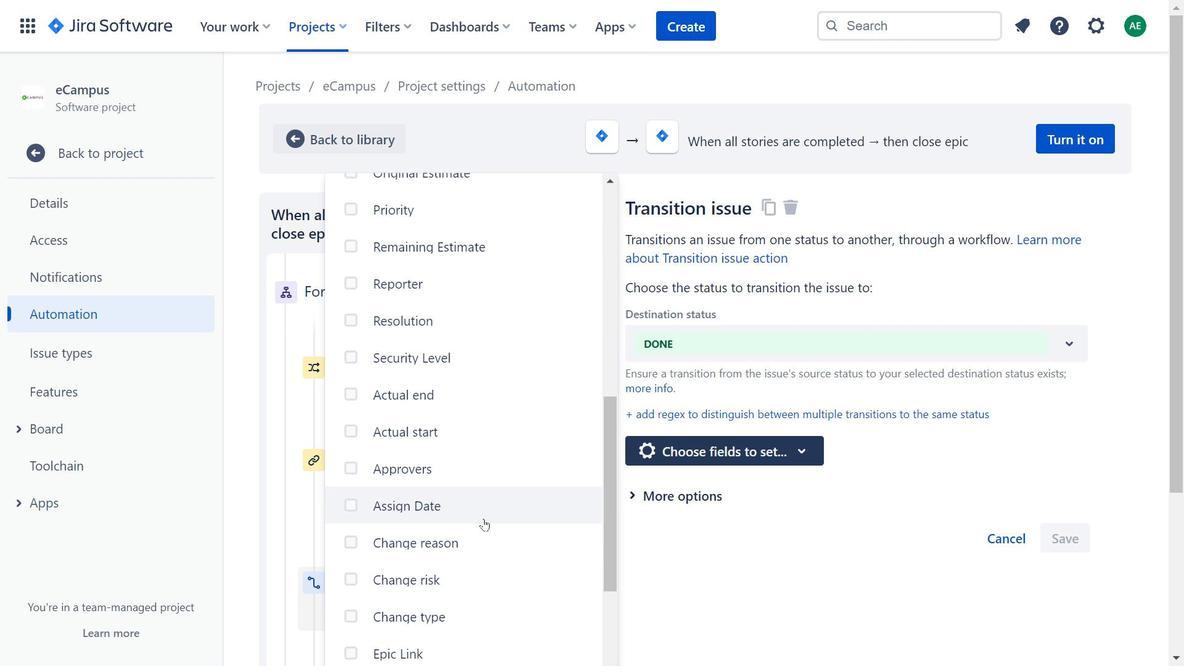 
Action: Mouse scrolled (484, 518) with delta (0, 0)
Screenshot: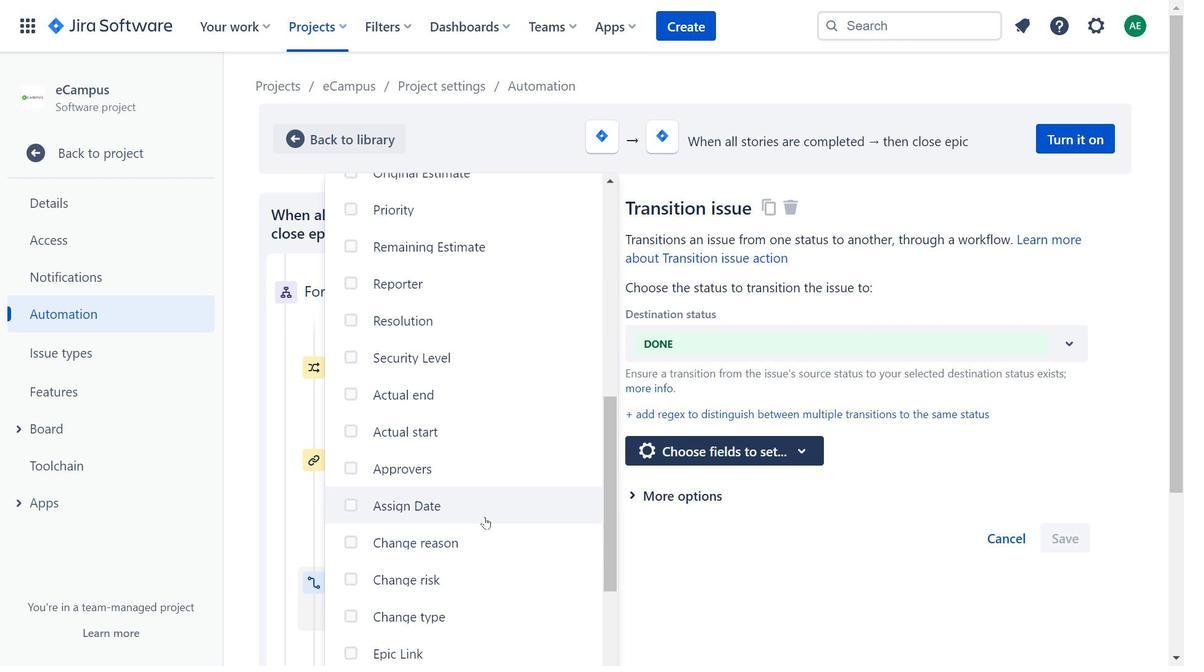 
Action: Mouse moved to (490, 474)
Screenshot: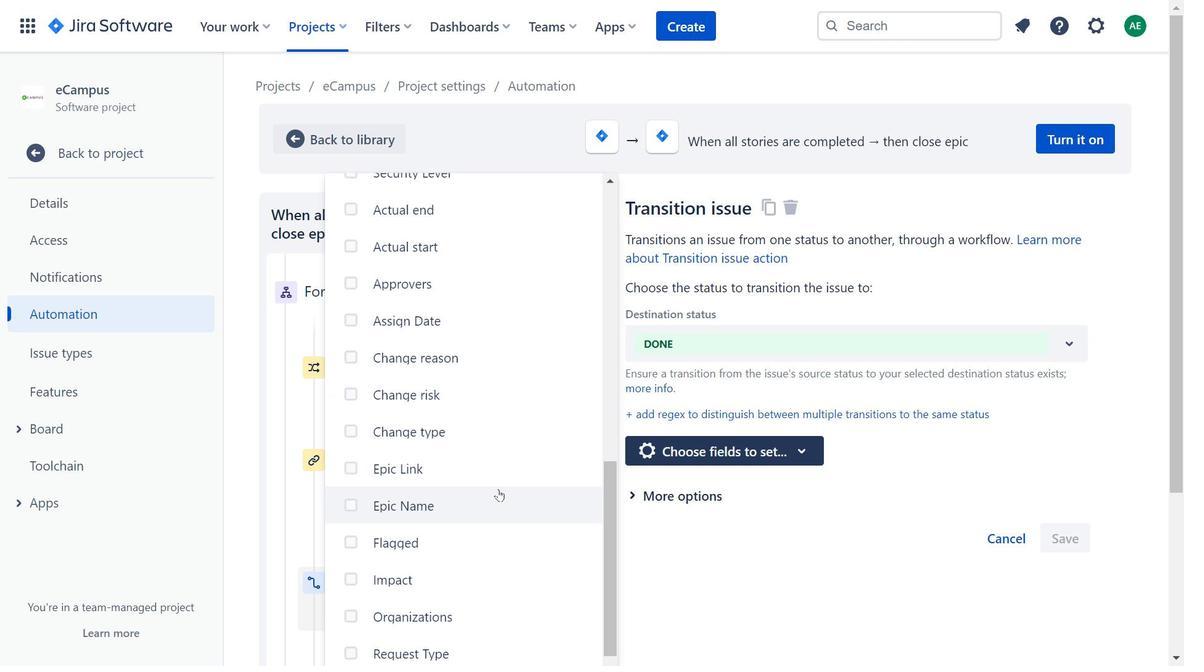 
Action: Mouse scrolled (490, 473) with delta (0, 0)
Screenshot: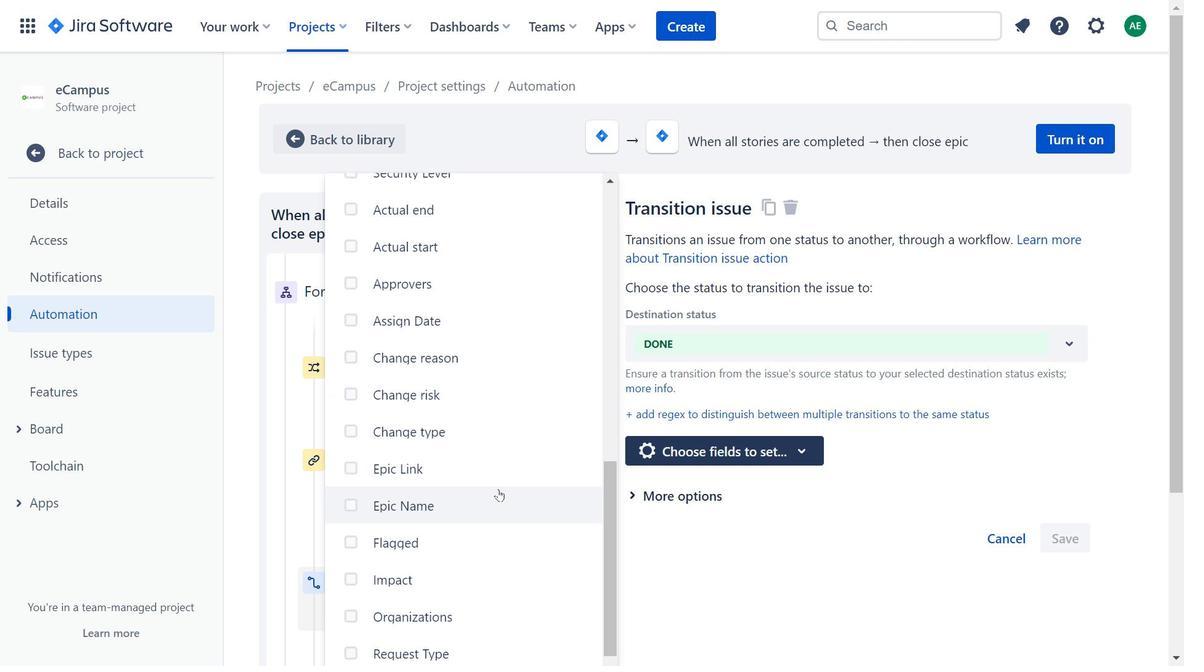 
Action: Mouse moved to (493, 477)
Screenshot: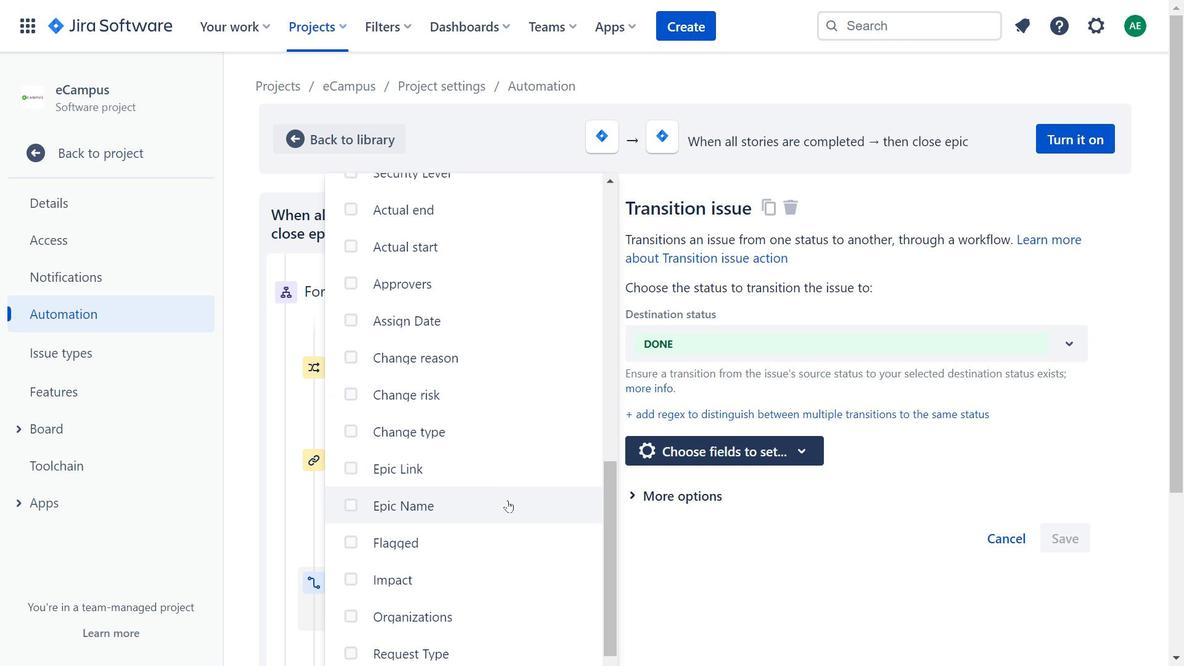 
Action: Mouse scrolled (493, 477) with delta (0, 0)
Screenshot: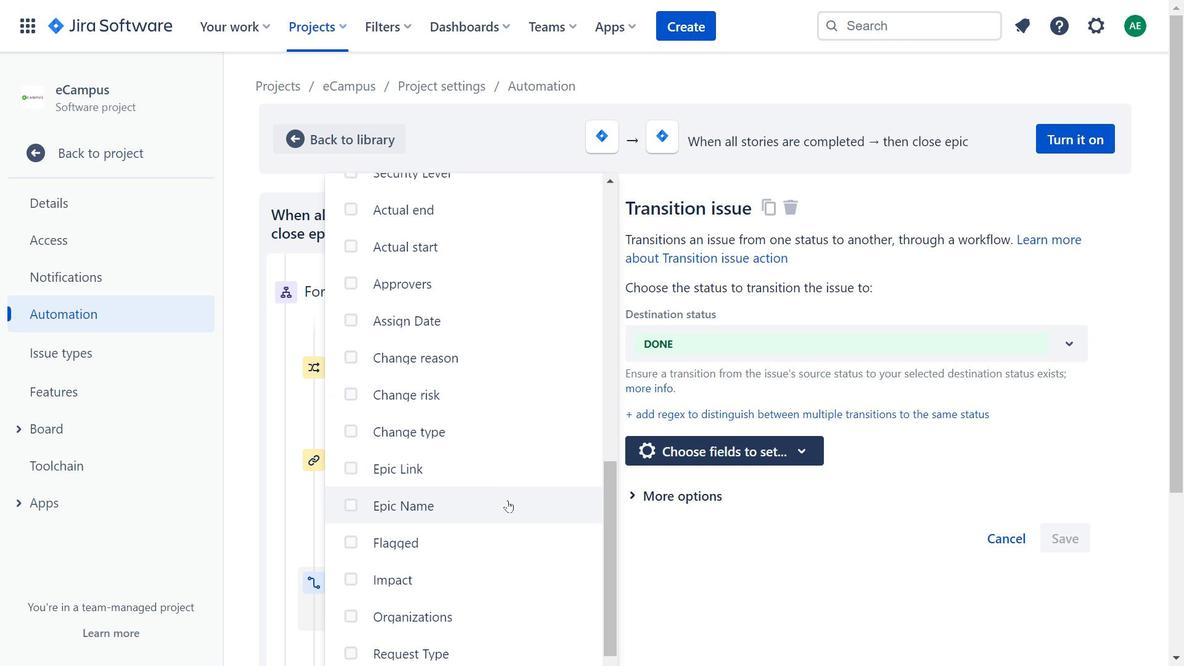 
Action: Mouse moved to (522, 414)
Screenshot: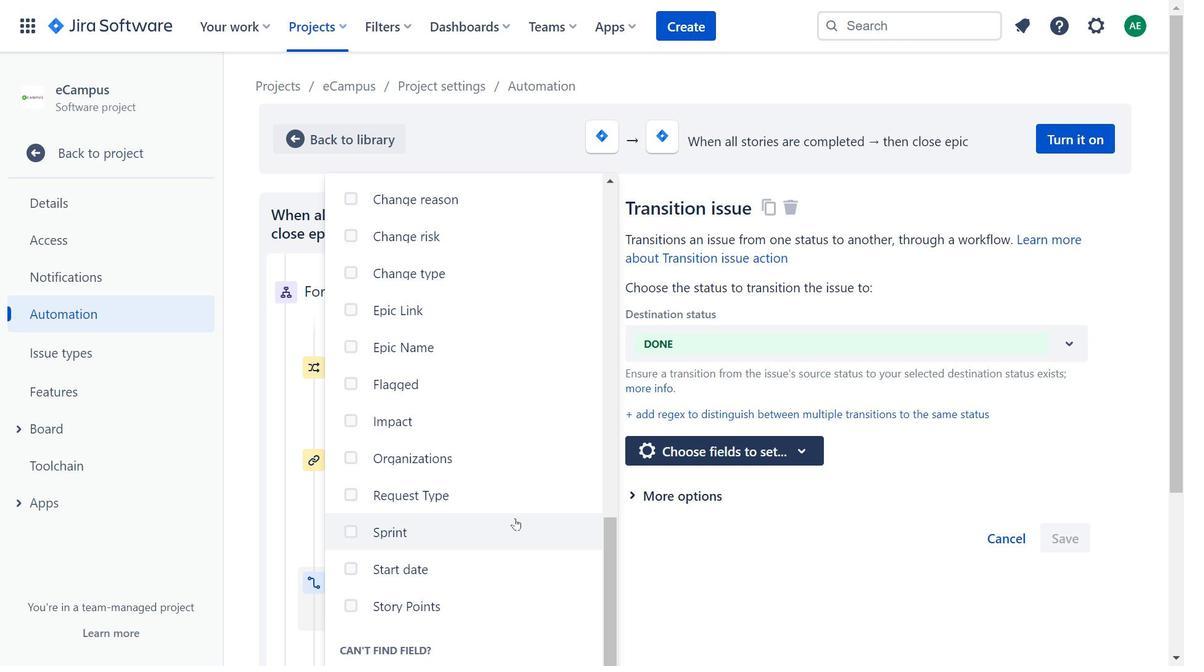 
Action: Mouse scrolled (522, 414) with delta (0, 0)
Screenshot: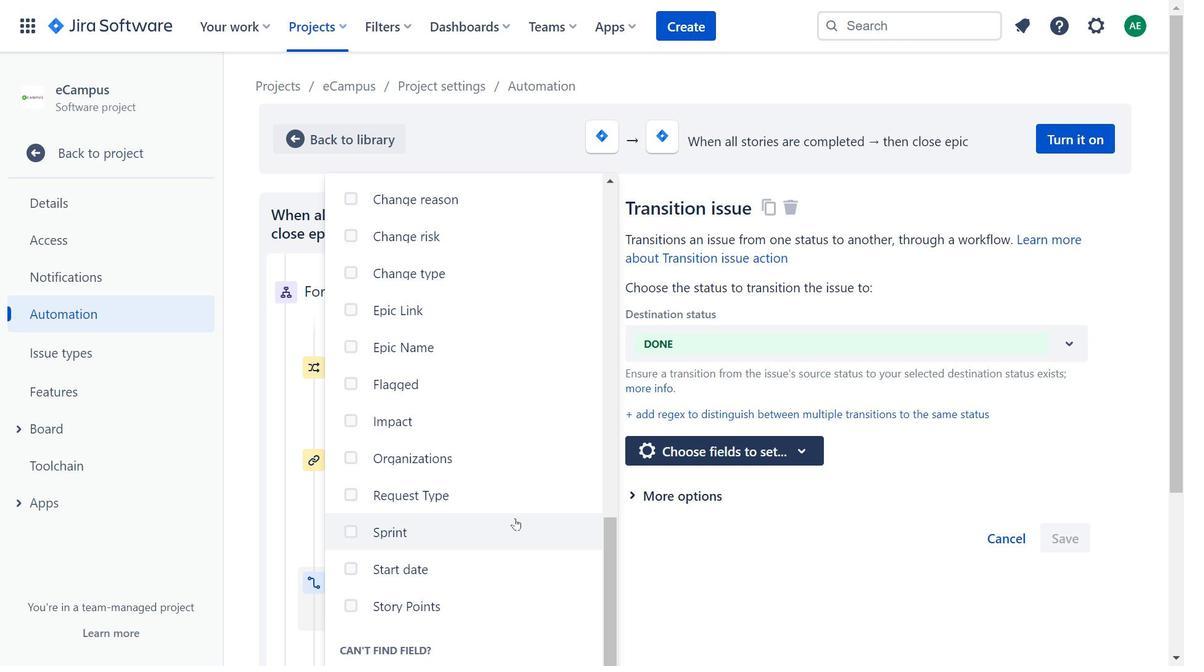 
Action: Mouse moved to (522, 414)
Screenshot: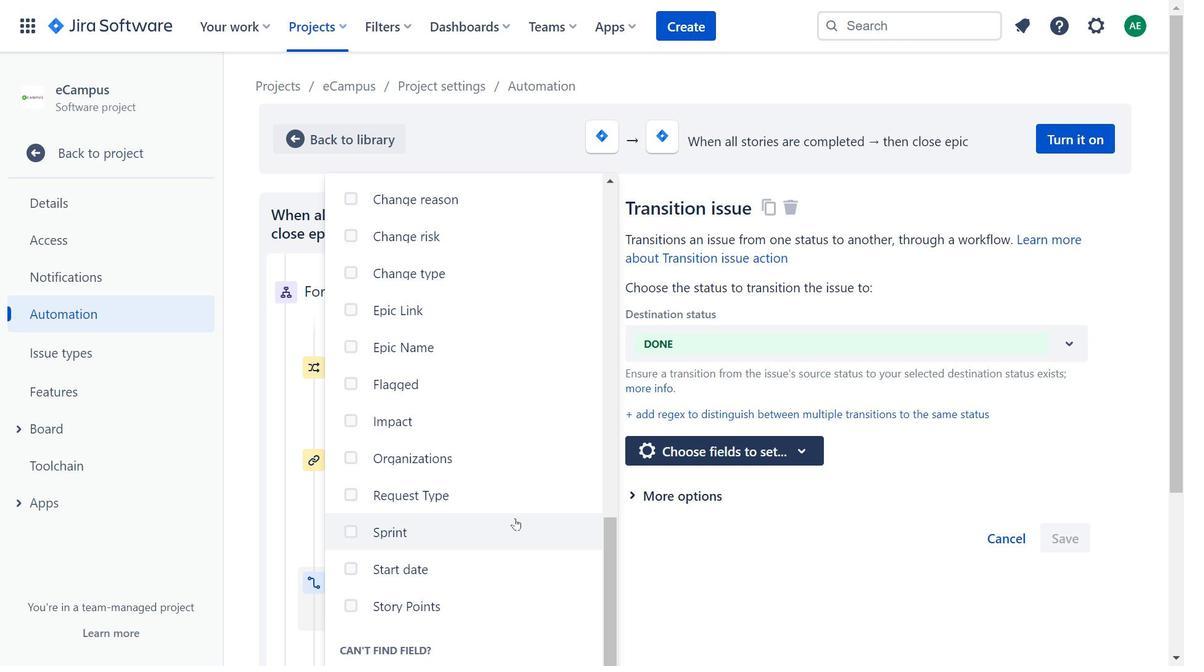 
Action: Mouse scrolled (522, 414) with delta (0, 0)
Screenshot: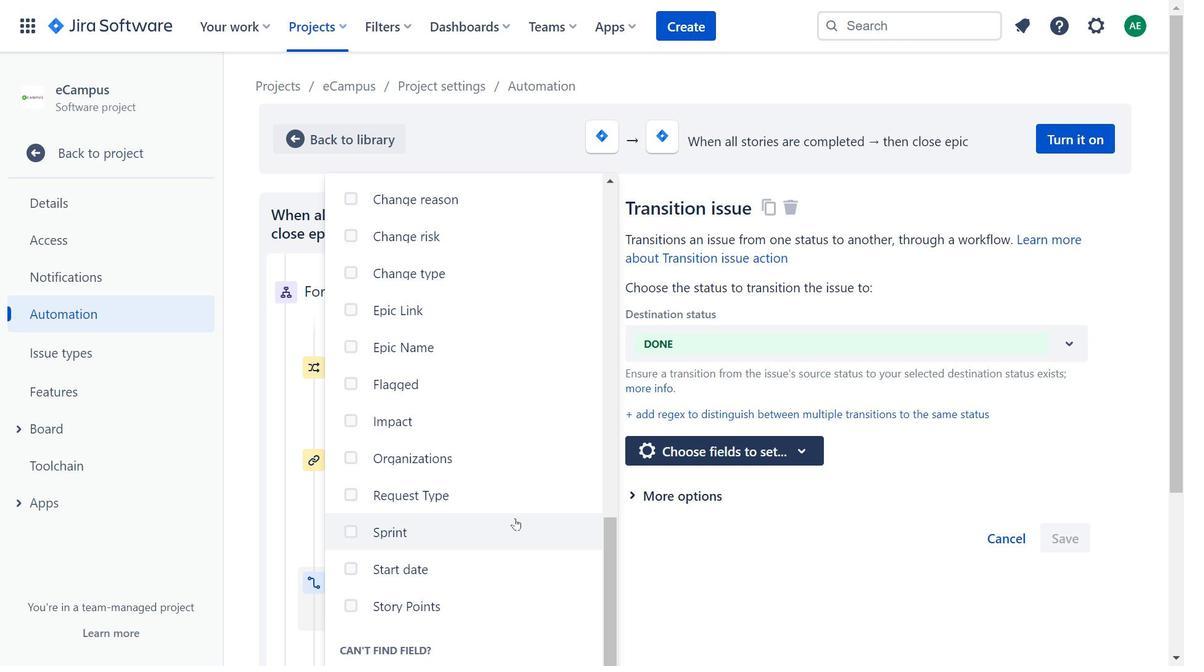 
Action: Mouse moved to (683, 532)
Screenshot: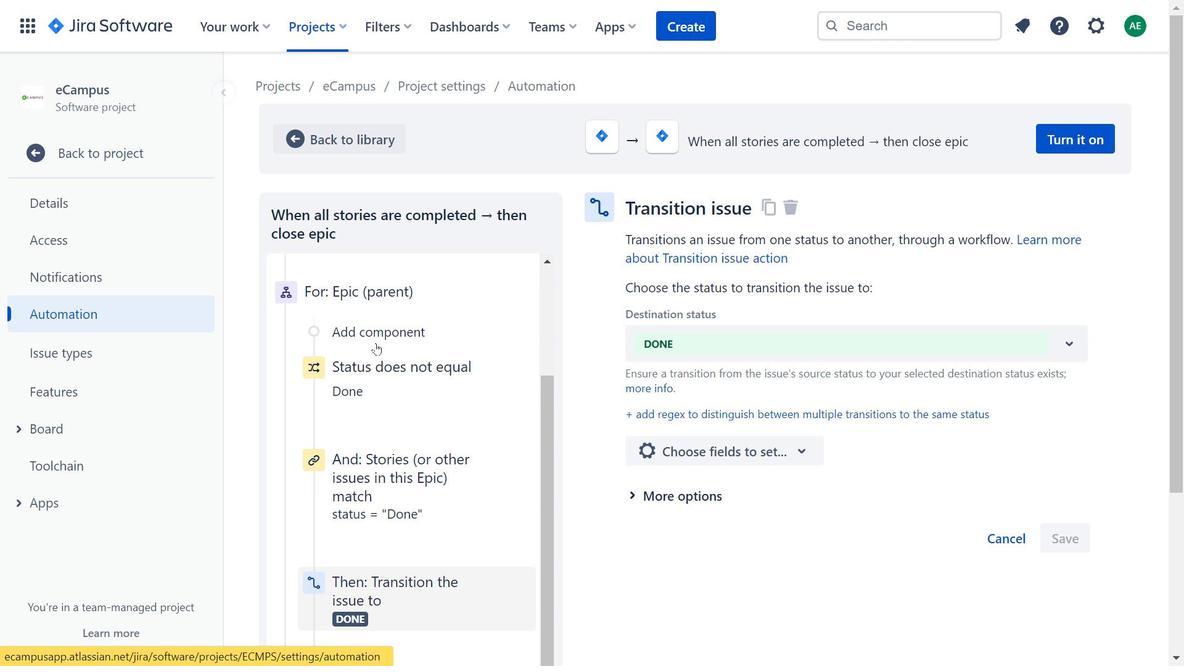 
Action: Mouse pressed left at (683, 532)
Screenshot: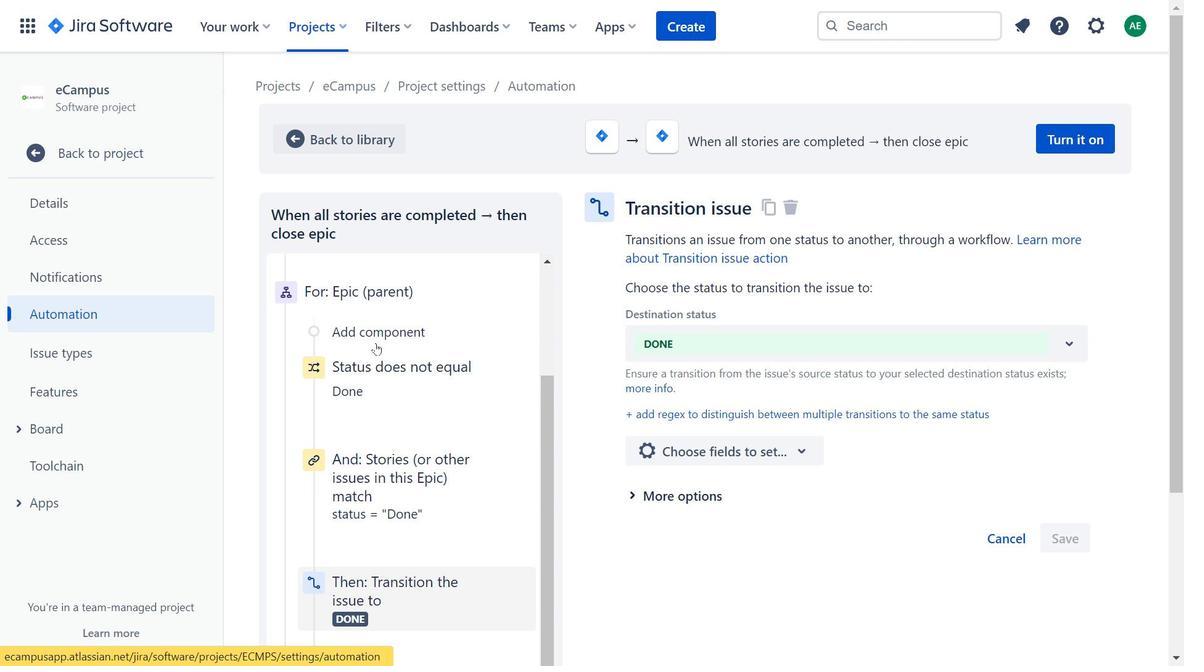 
Action: Mouse moved to (375, 343)
Screenshot: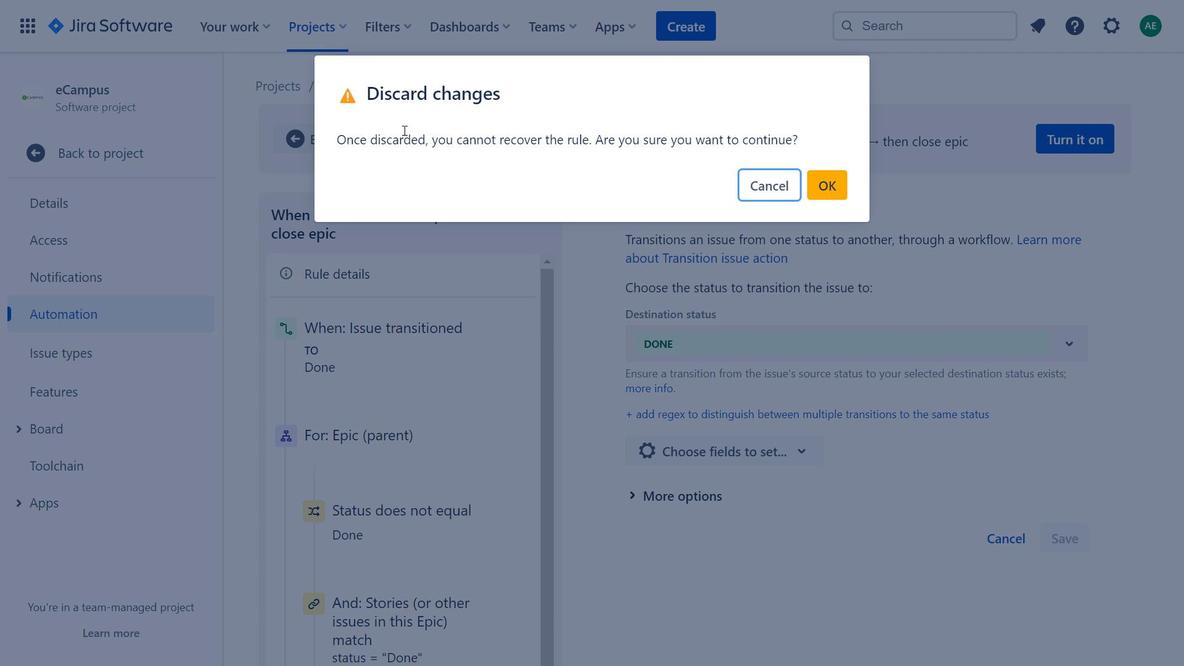 
Action: Mouse scrolled (375, 344) with delta (0, 0)
Screenshot: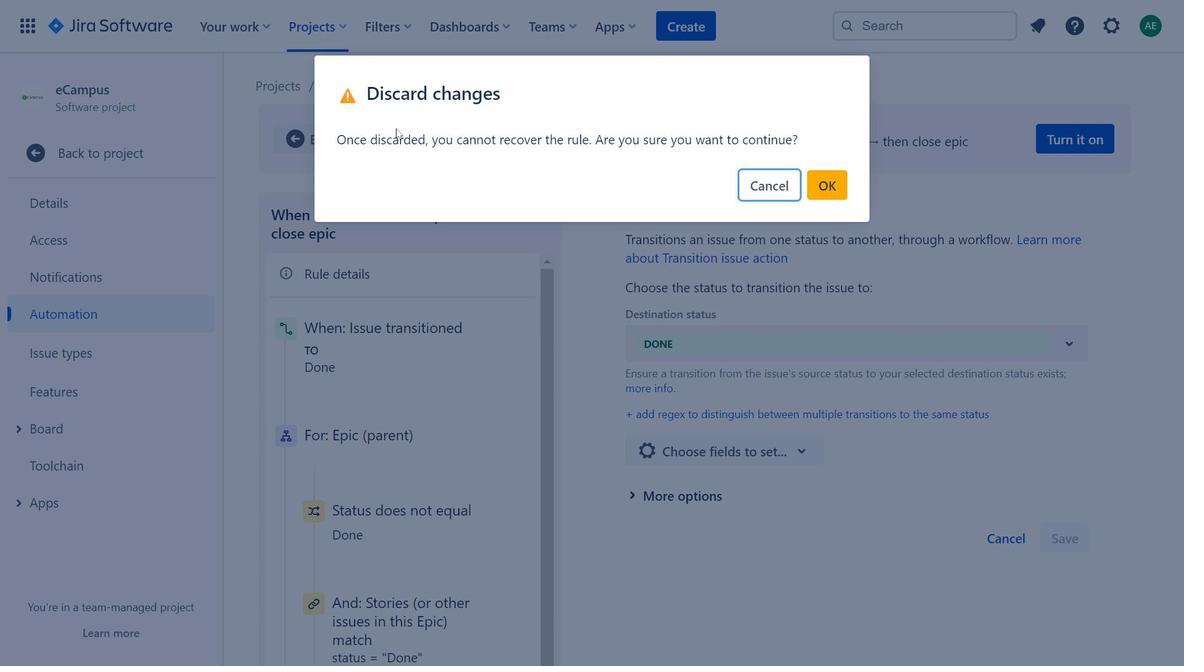 
Action: Mouse scrolled (375, 344) with delta (0, 0)
Screenshot: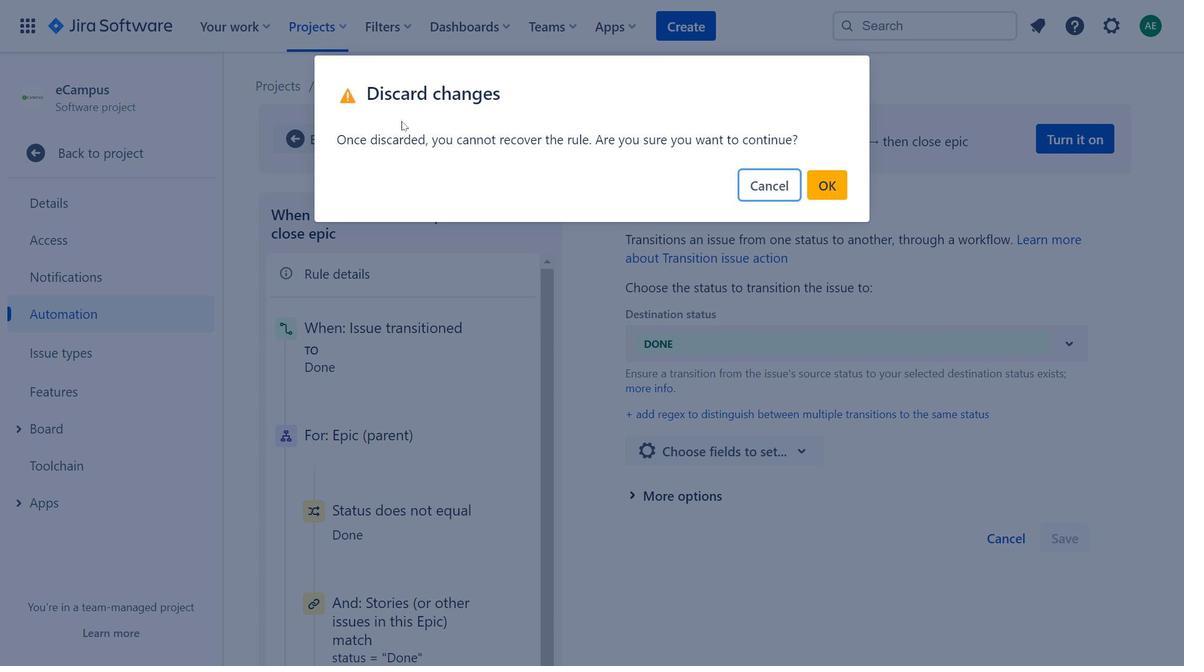 
Action: Mouse moved to (351, 138)
Screenshot: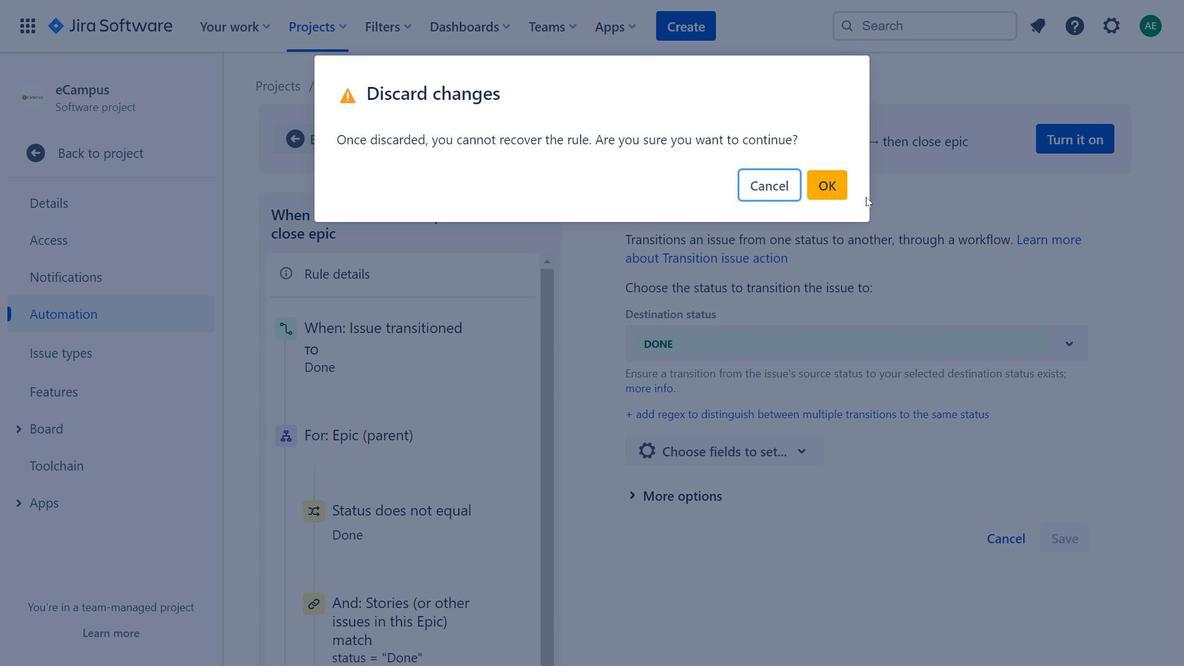 
Action: Mouse pressed left at (351, 138)
Screenshot: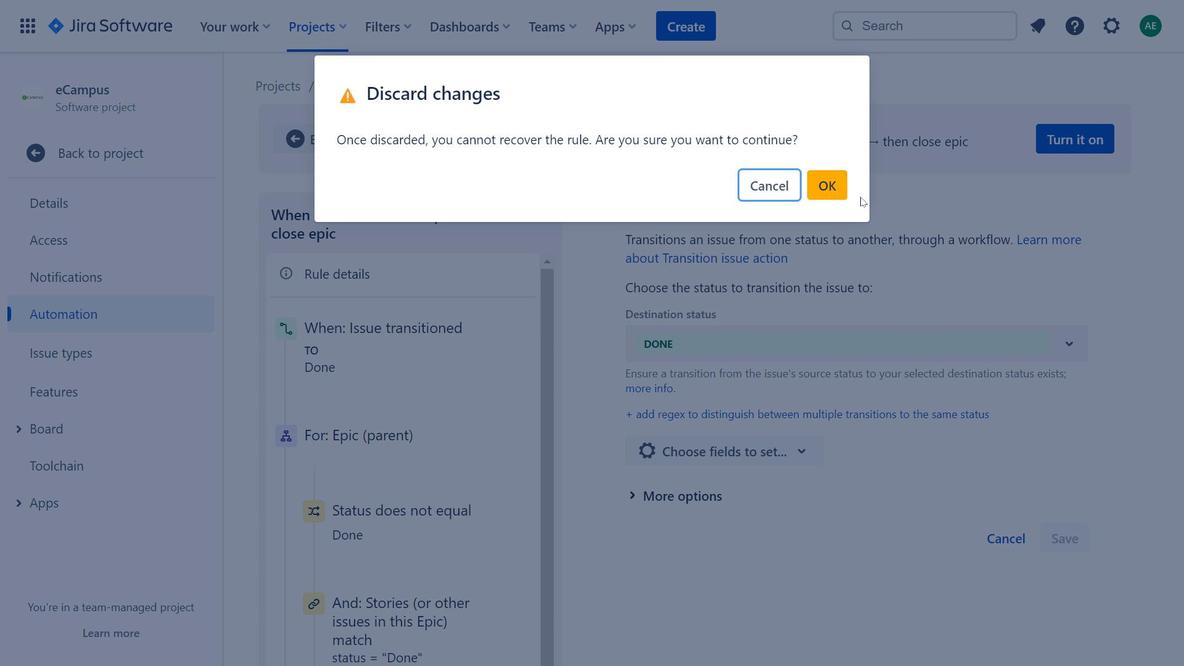 
Action: Mouse moved to (803, 175)
Screenshot: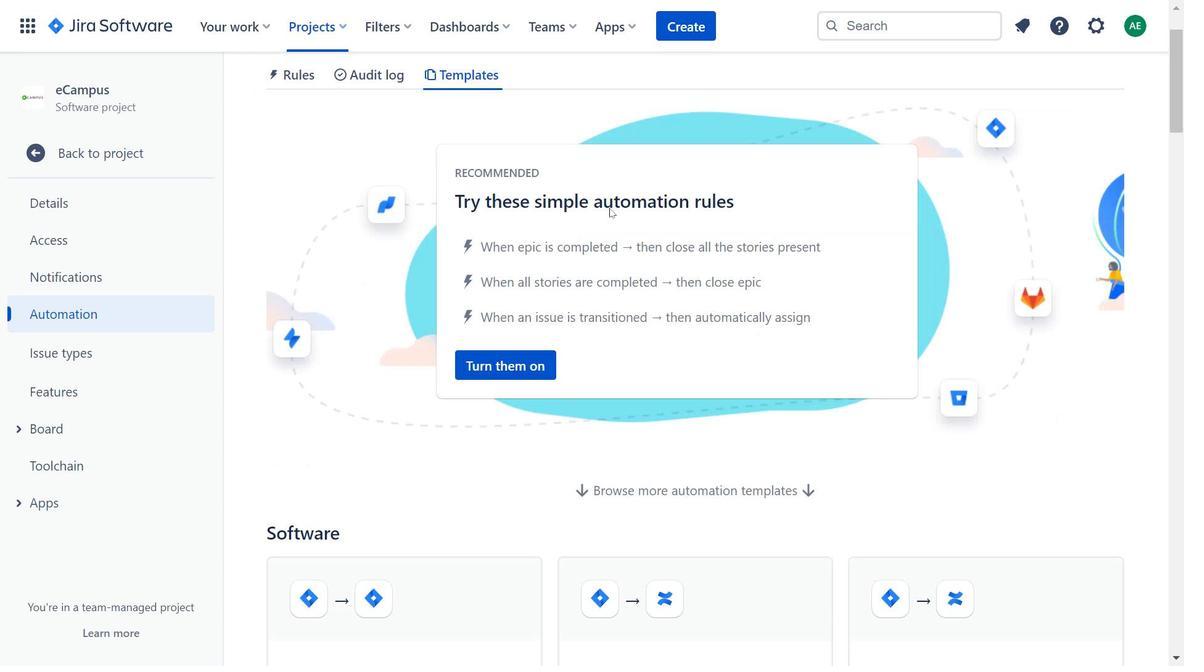 
Action: Mouse pressed left at (803, 175)
Screenshot: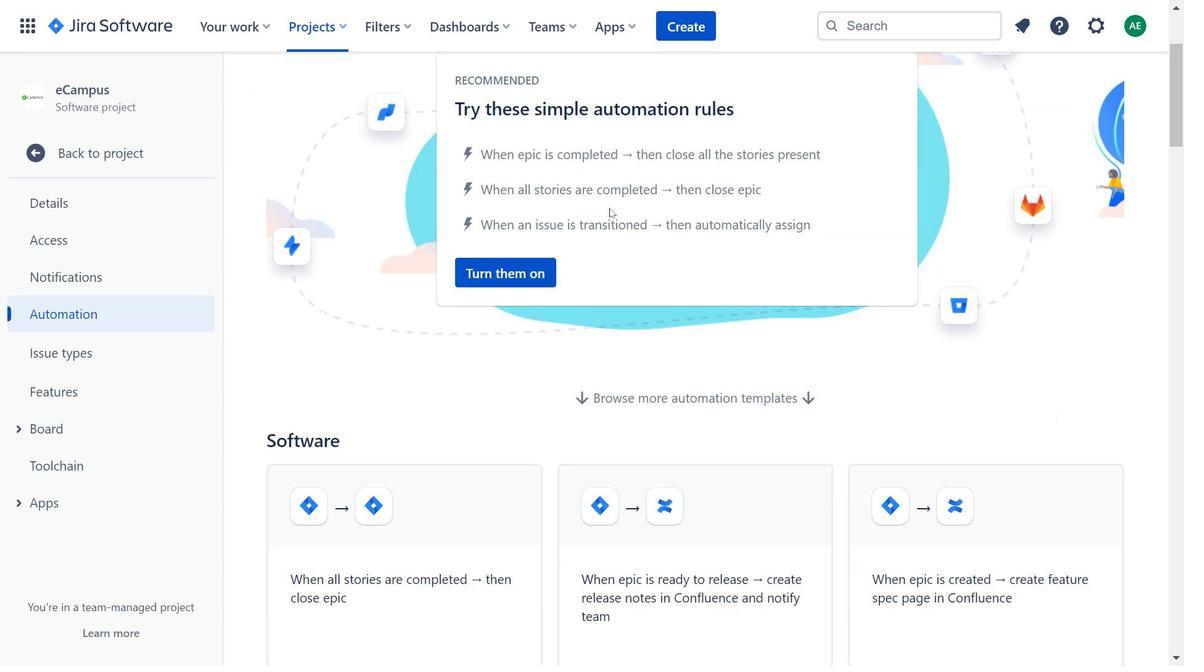 
Action: Mouse moved to (821, 176)
Screenshot: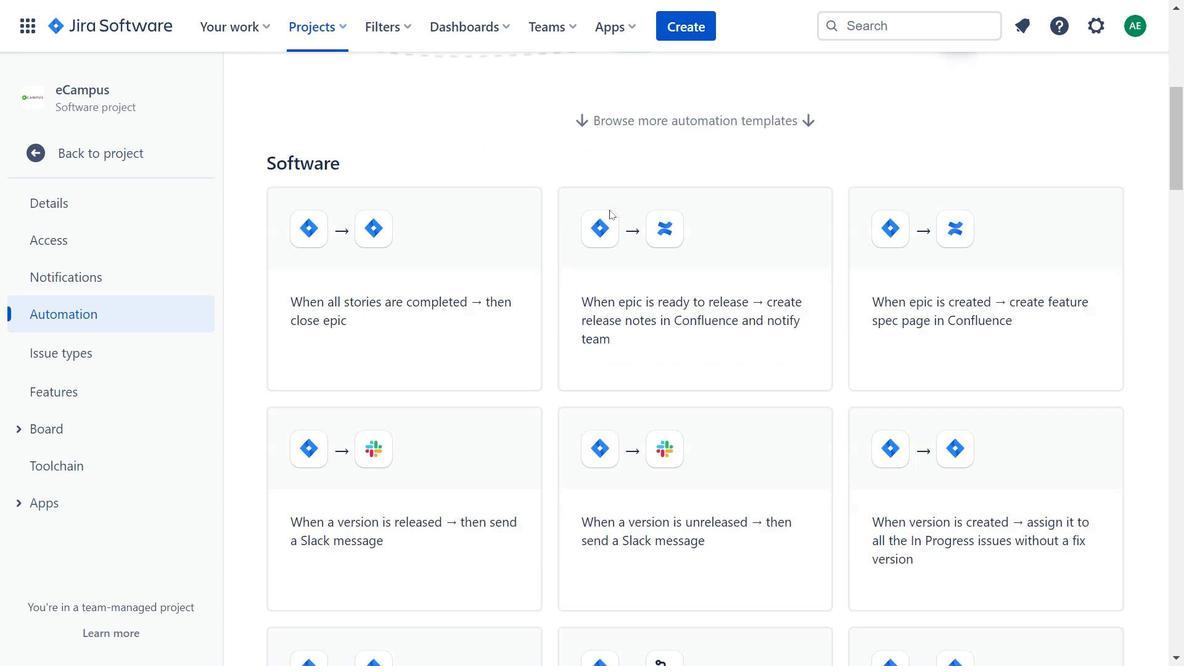 
Action: Mouse pressed left at (821, 176)
Screenshot: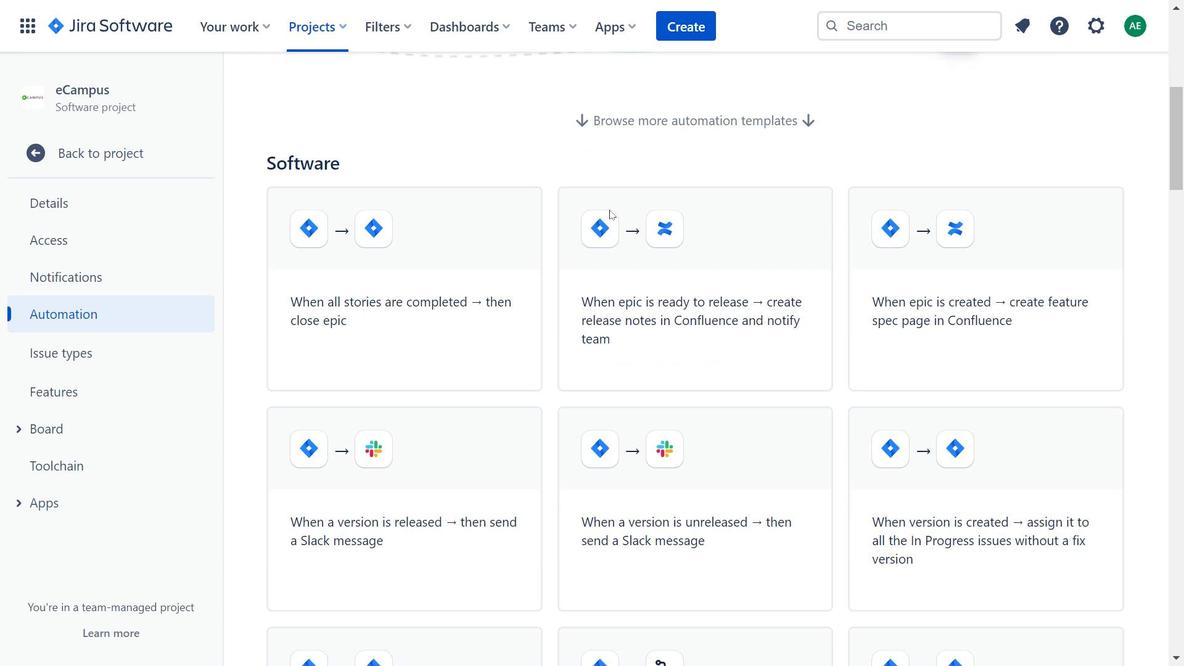 
Action: Mouse moved to (610, 208)
Screenshot: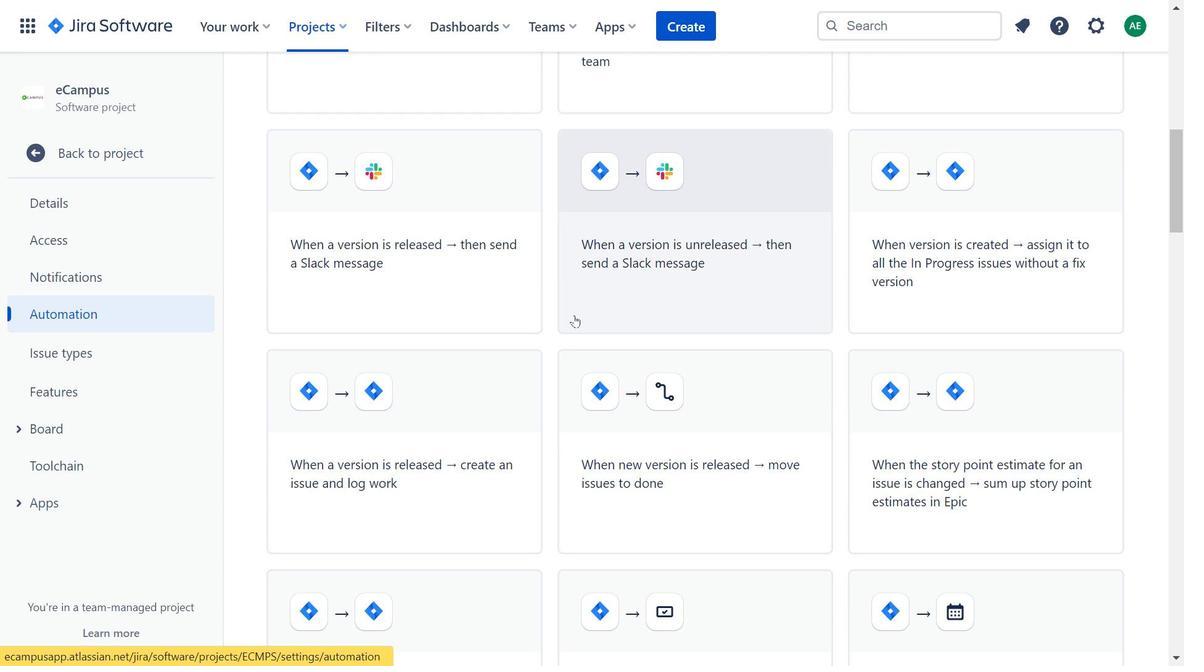 
Action: Mouse scrolled (610, 207) with delta (0, 0)
Screenshot: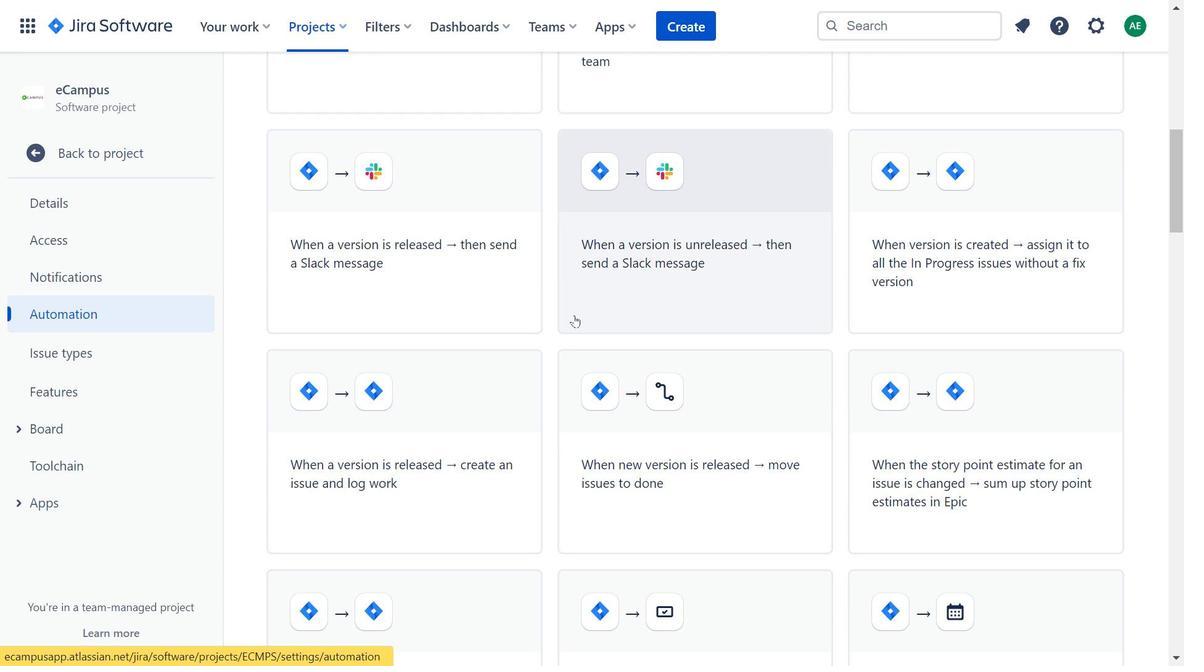 
Action: Mouse scrolled (610, 207) with delta (0, 0)
Screenshot: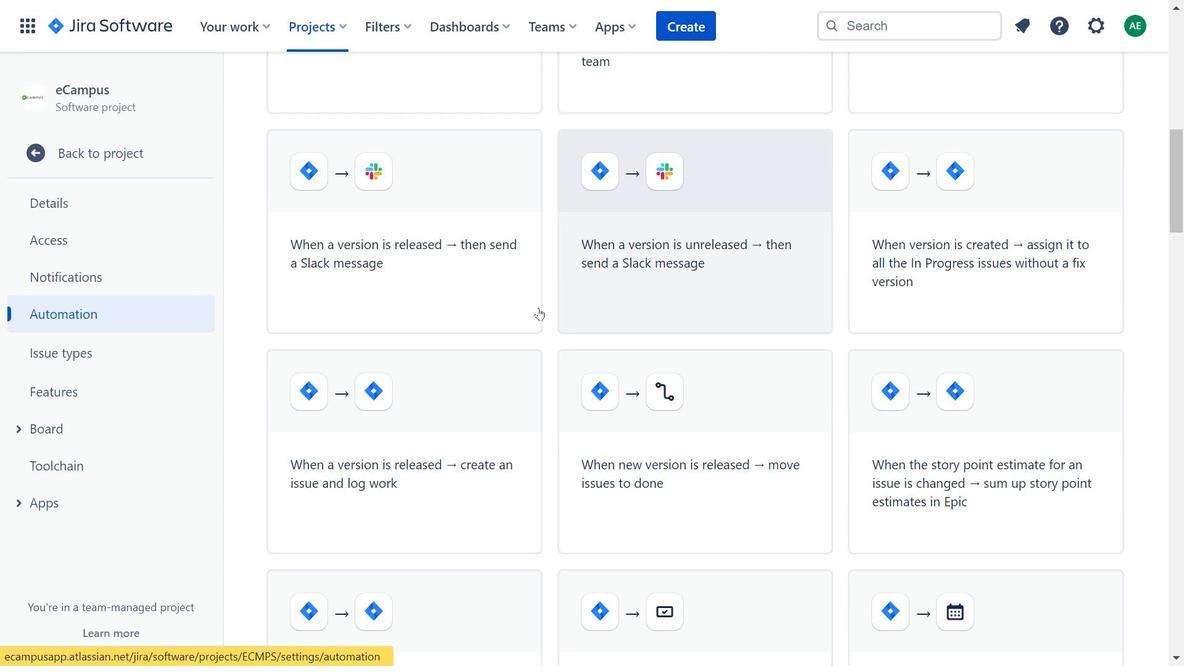 
Action: Mouse scrolled (610, 207) with delta (0, 0)
